 Task: Get directions from Charleston, South Carolina, United States to Cleveland, Ohio, United States  arriving by 12:00 noon on the 15th of December
Action: Mouse moved to (186, 27)
Screenshot: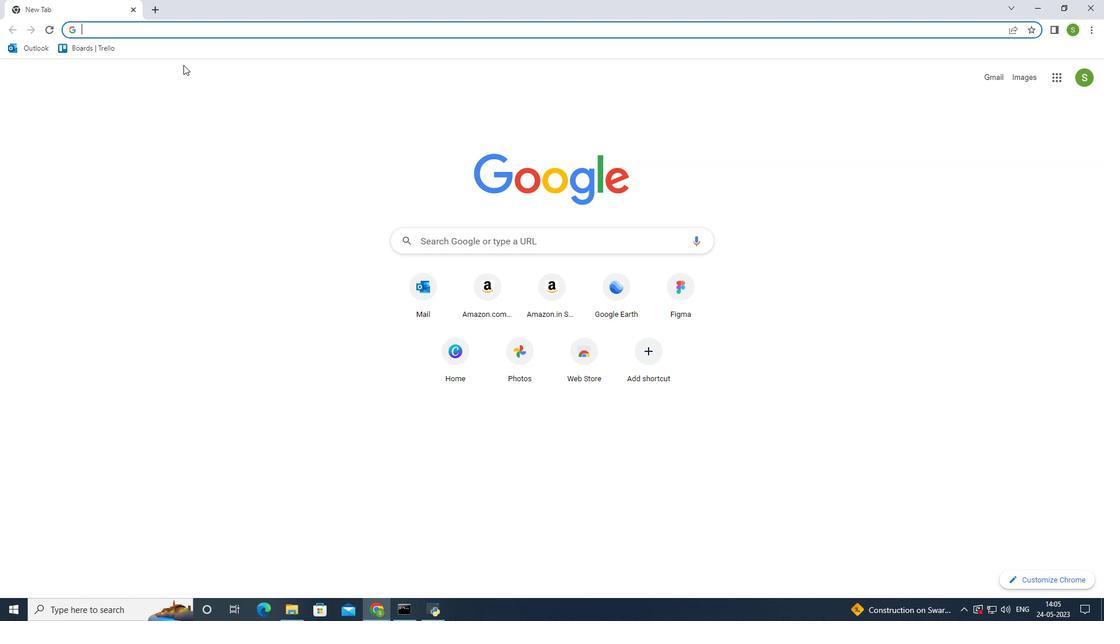 
Action: Mouse pressed left at (186, 27)
Screenshot: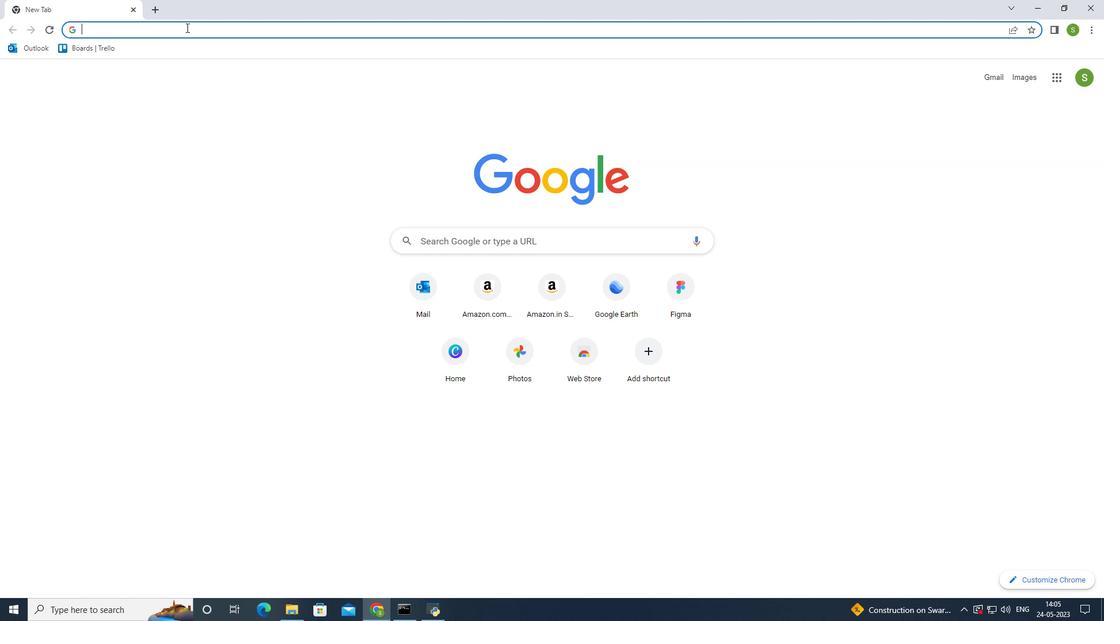 
Action: Mouse moved to (189, 32)
Screenshot: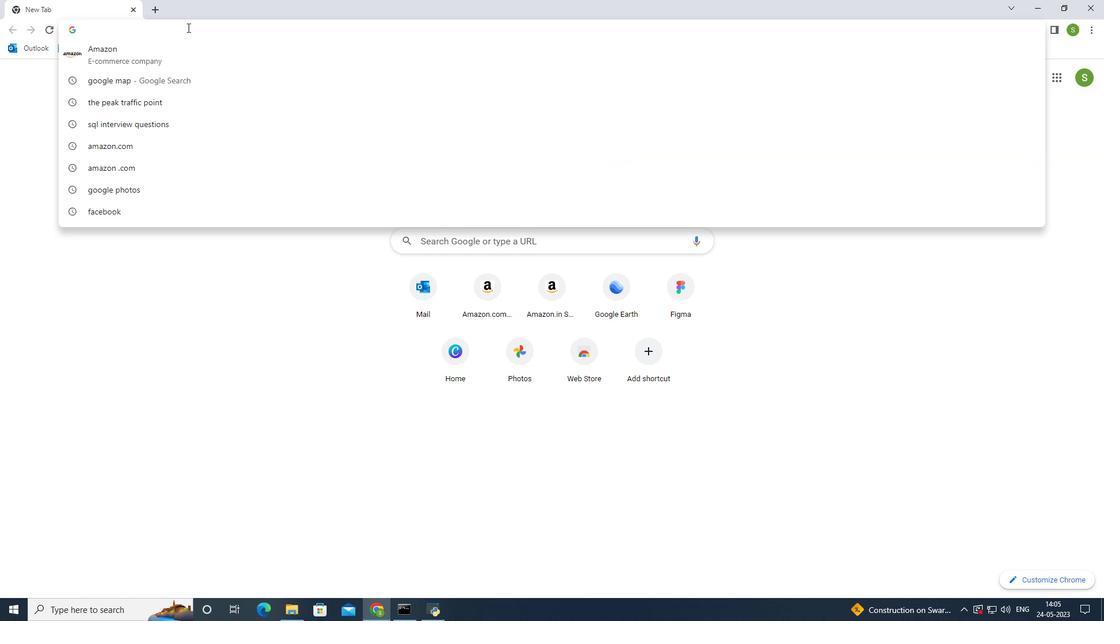 
Action: Key pressed google<Key.space>m
Screenshot: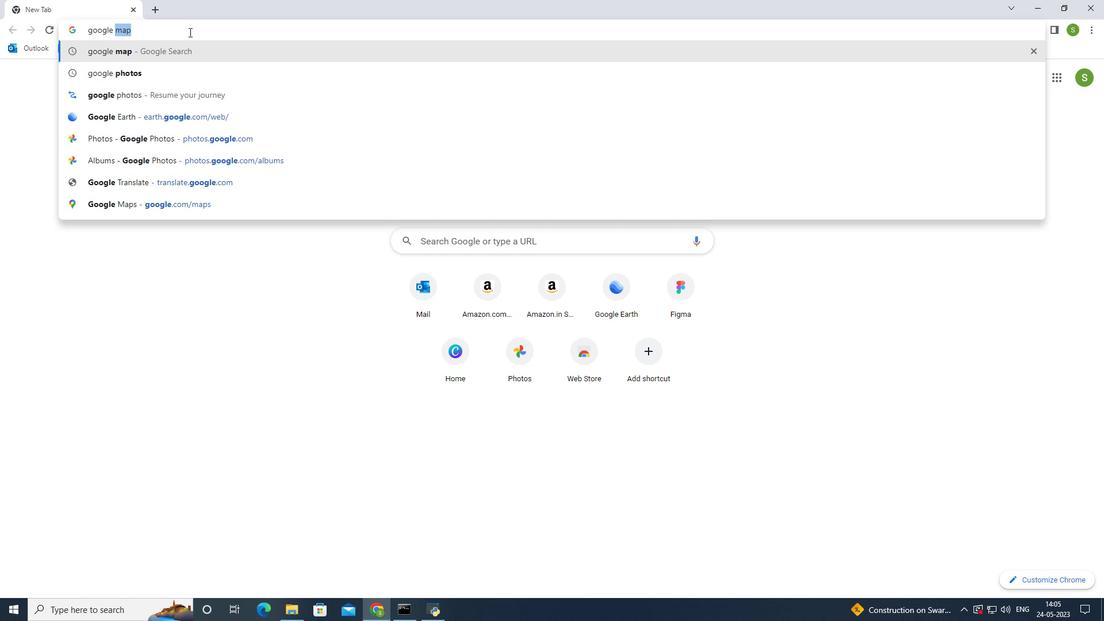 
Action: Mouse moved to (193, 30)
Screenshot: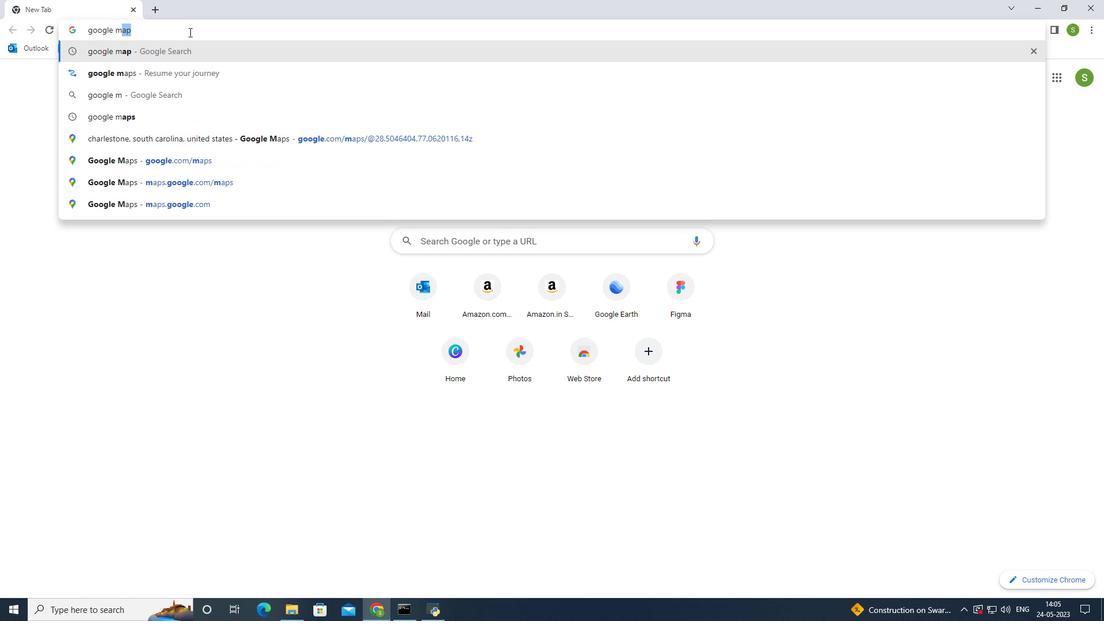 
Action: Key pressed a
Screenshot: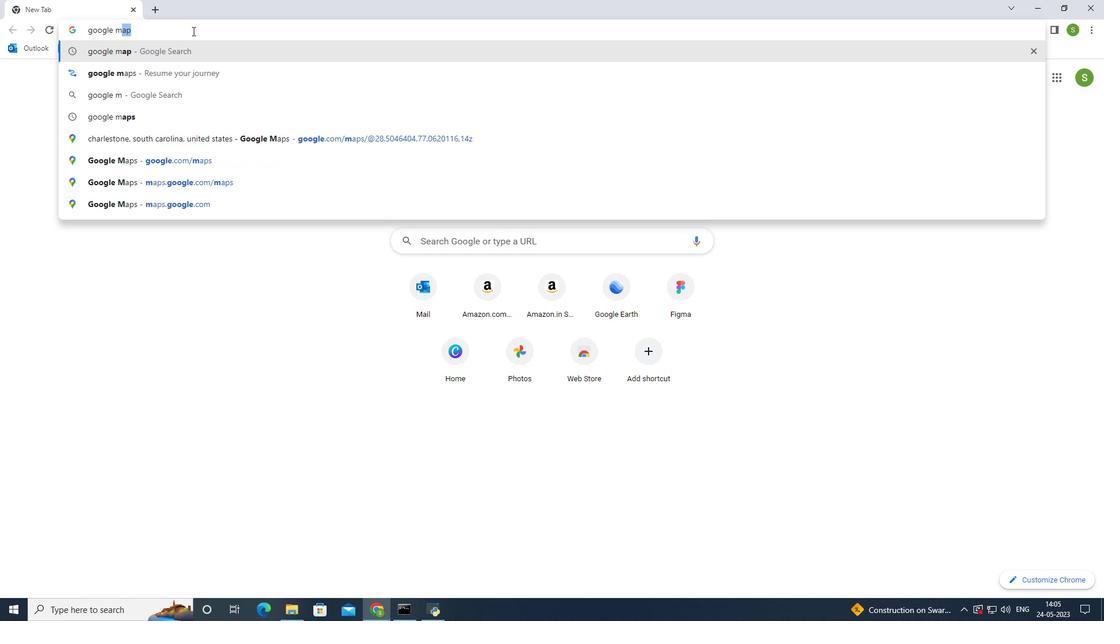 
Action: Mouse moved to (194, 29)
Screenshot: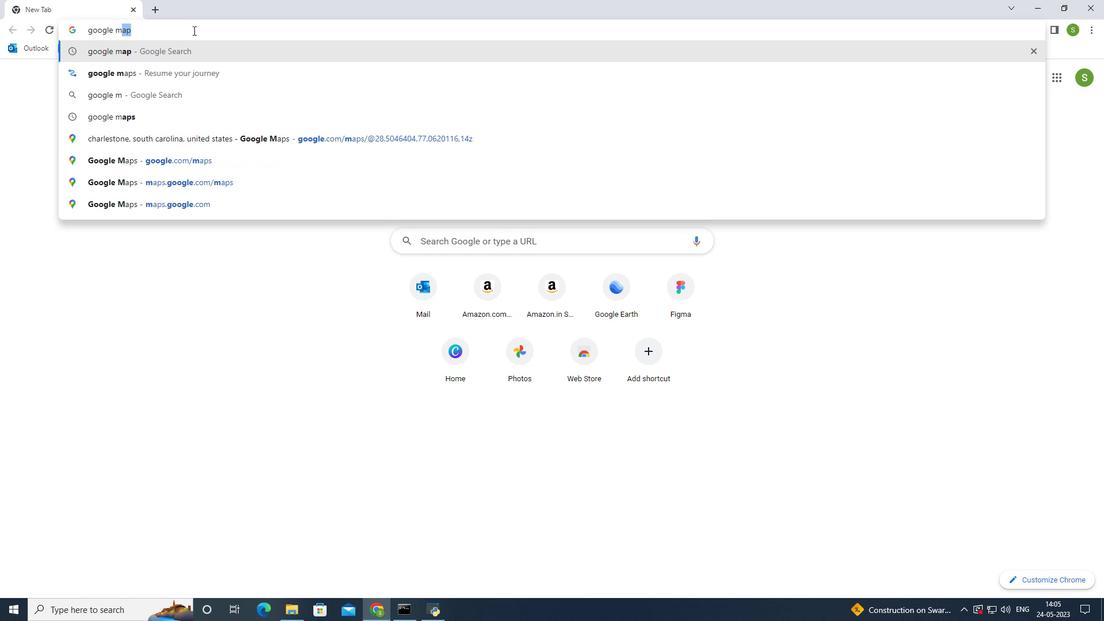 
Action: Key pressed p
Screenshot: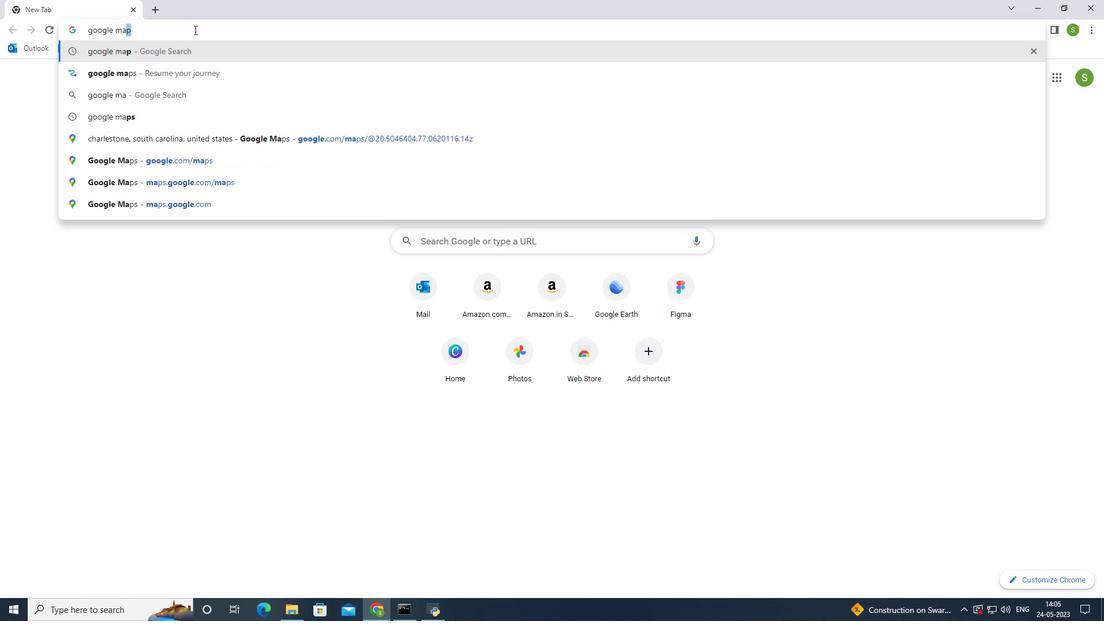 
Action: Mouse moved to (194, 31)
Screenshot: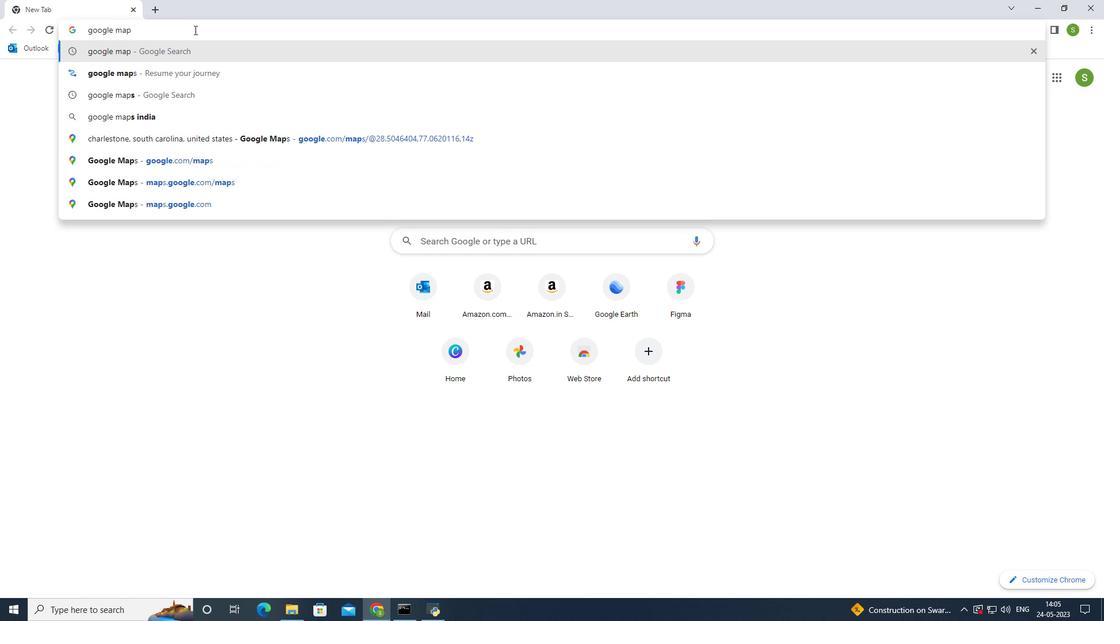 
Action: Key pressed <Key.enter>
Screenshot: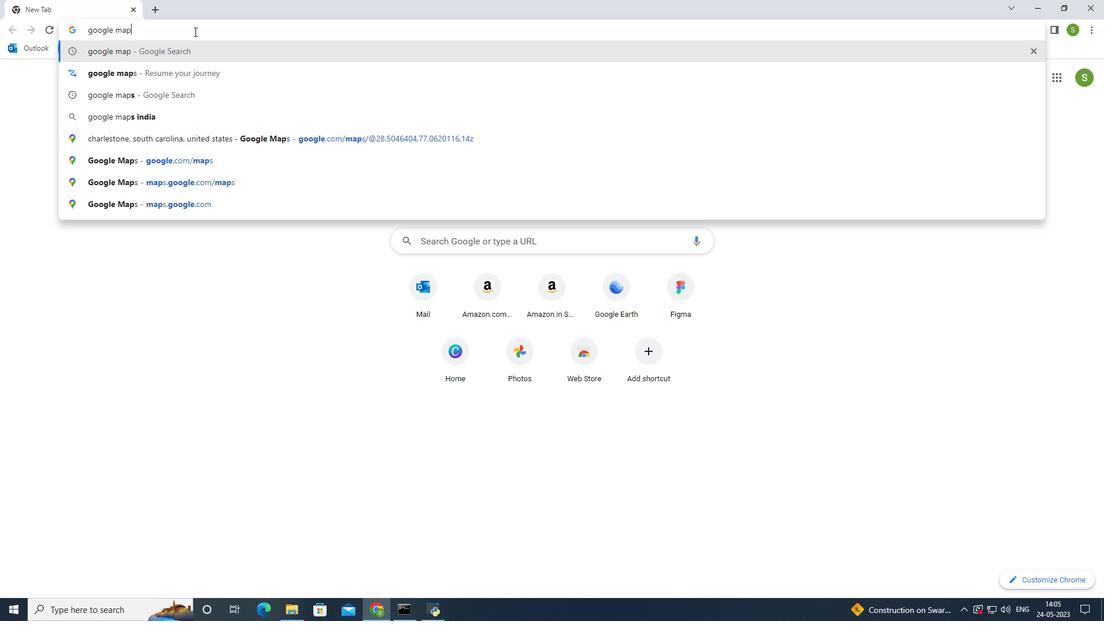
Action: Mouse moved to (178, 181)
Screenshot: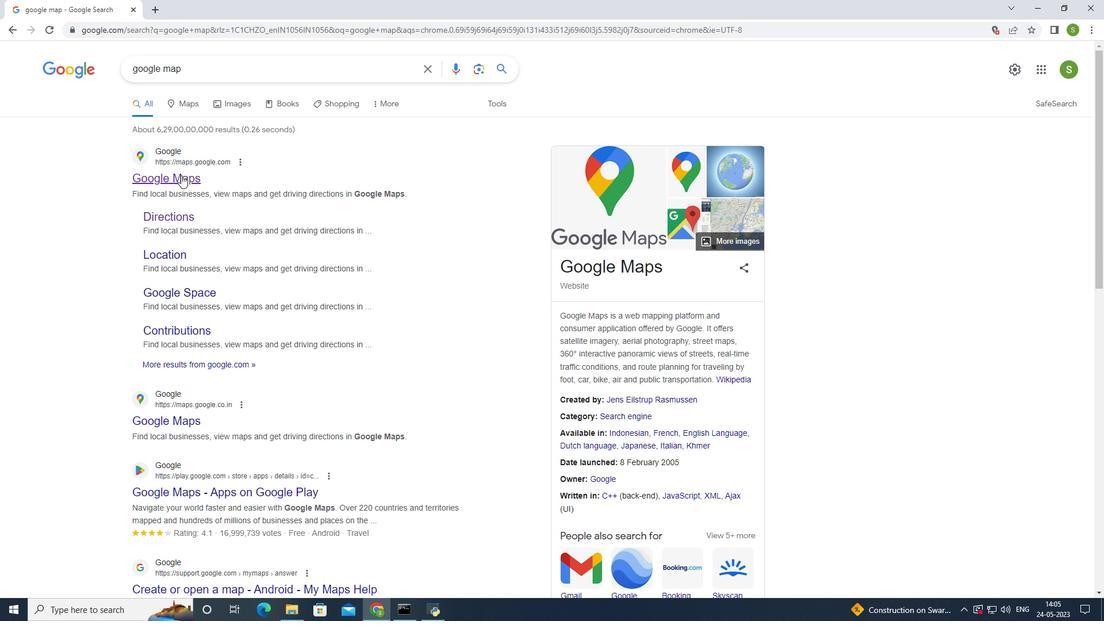 
Action: Mouse pressed left at (178, 181)
Screenshot: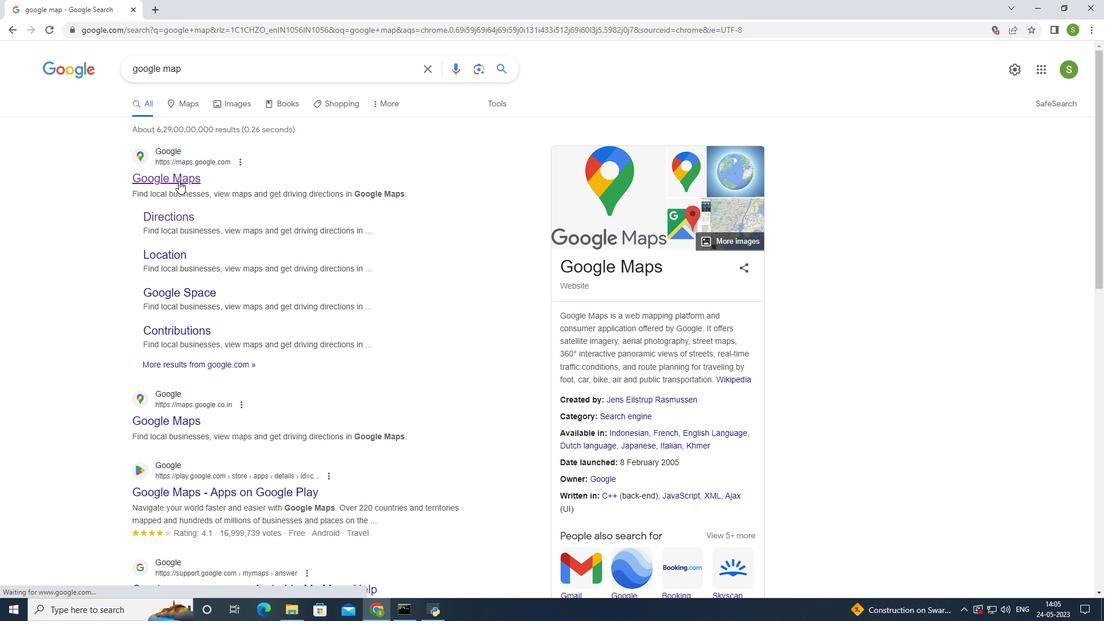 
Action: Mouse moved to (799, 203)
Screenshot: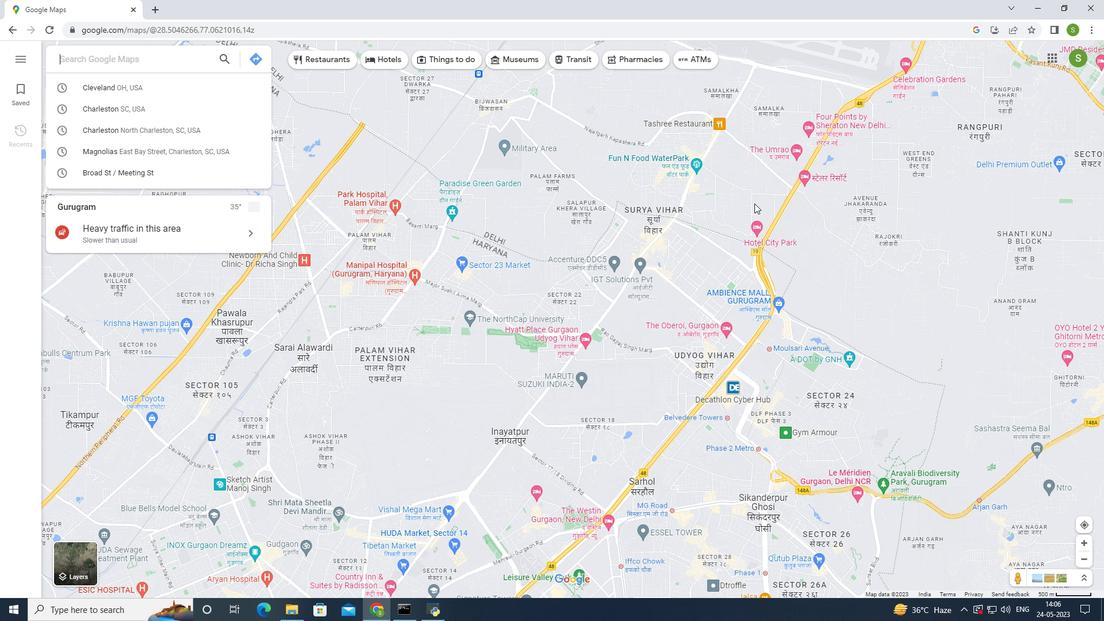 
Action: Key pressed <Key.caps_lock>C<Key.caps_lock>harleston<Key.space><Key.caps_lock>S<Key.caps_lock>outh<Key.space>carolina<Key.space>united<Key.space>states<Key.enter>
Screenshot: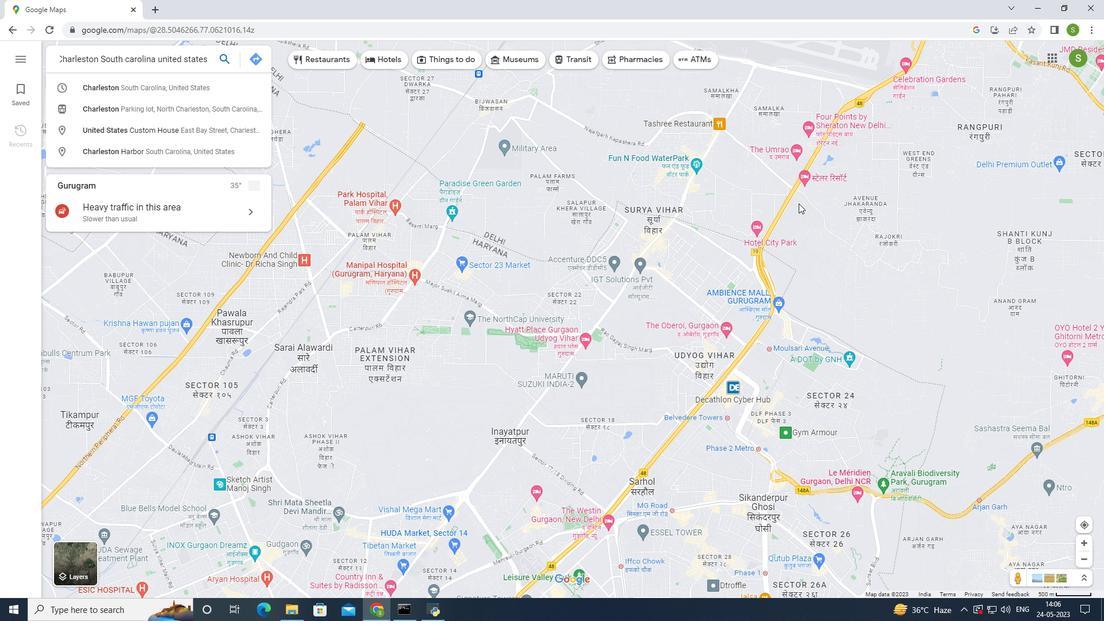 
Action: Mouse moved to (166, 292)
Screenshot: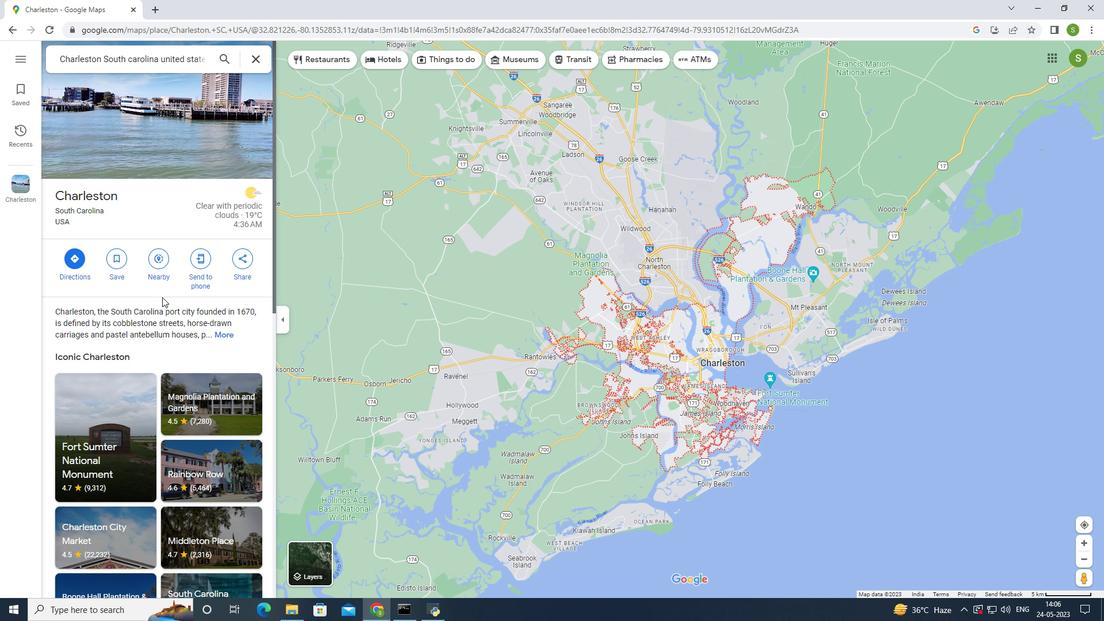 
Action: Mouse scrolled (166, 292) with delta (0, 0)
Screenshot: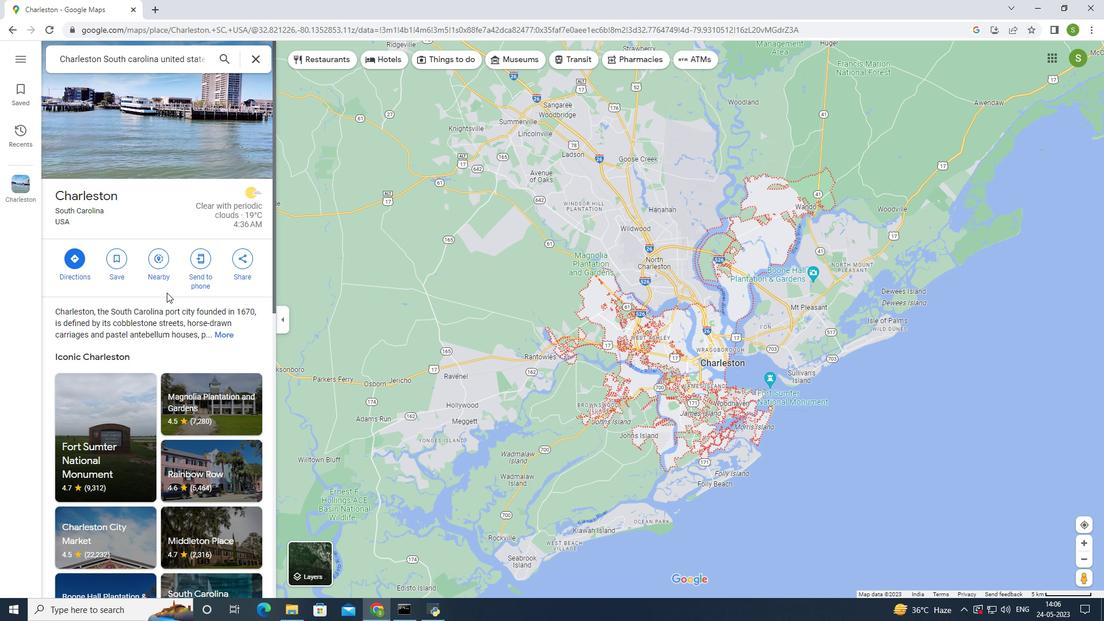 
Action: Mouse scrolled (166, 292) with delta (0, 0)
Screenshot: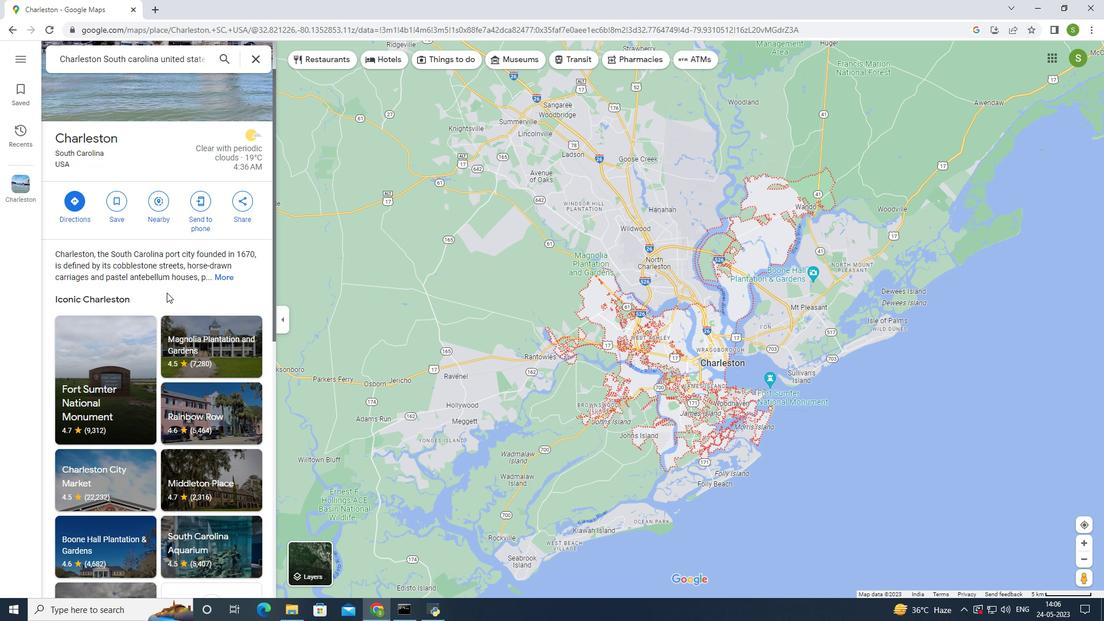 
Action: Mouse scrolled (166, 292) with delta (0, 0)
Screenshot: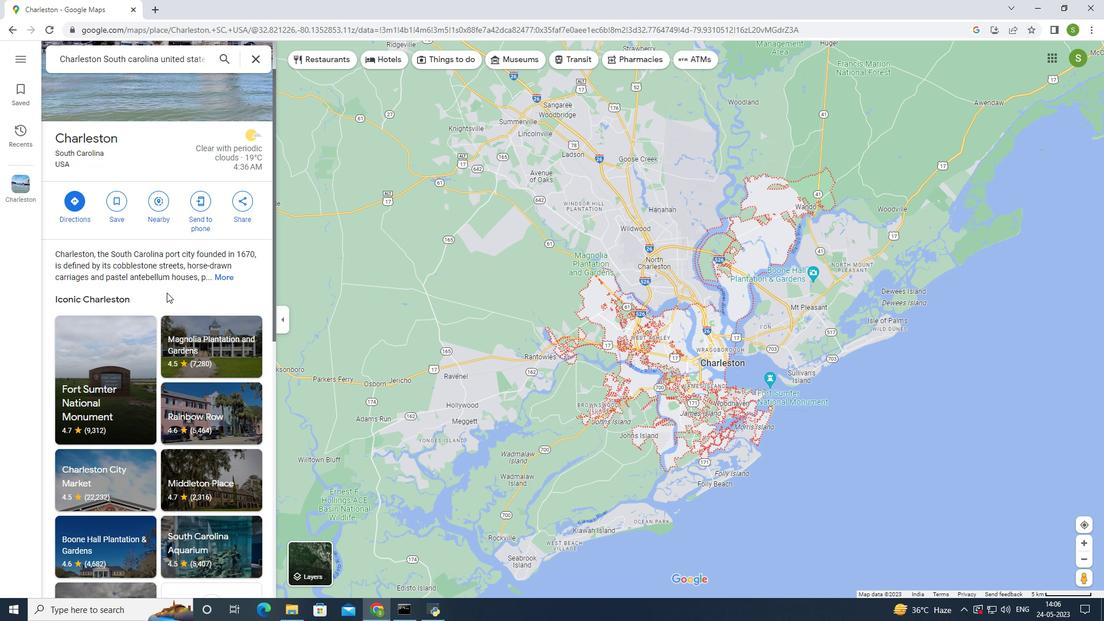 
Action: Mouse scrolled (166, 292) with delta (0, 0)
Screenshot: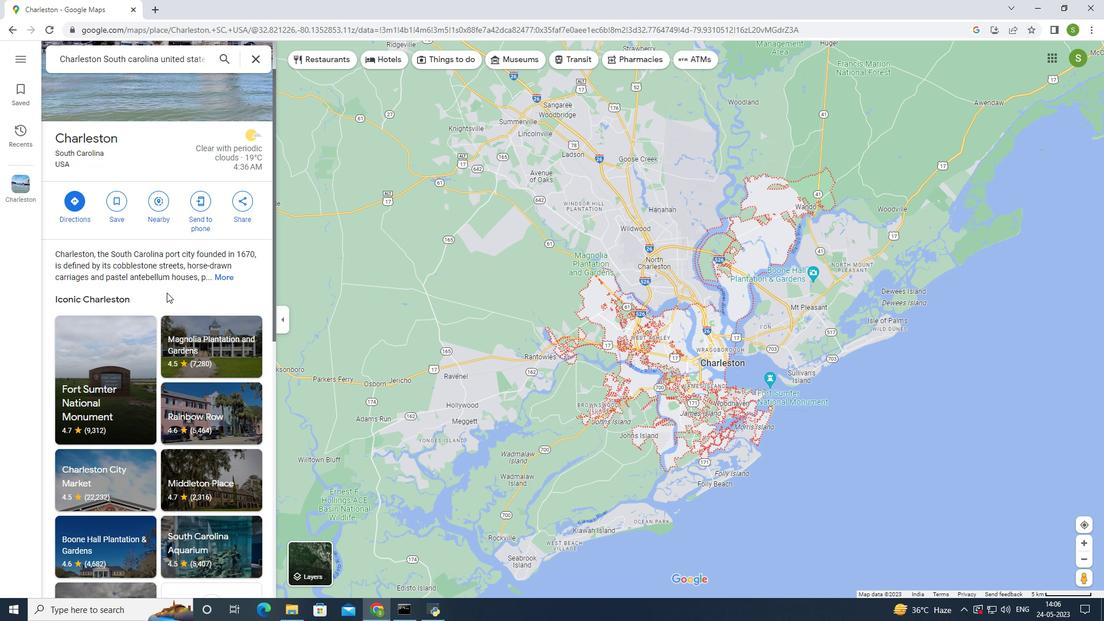 
Action: Mouse scrolled (166, 292) with delta (0, 0)
Screenshot: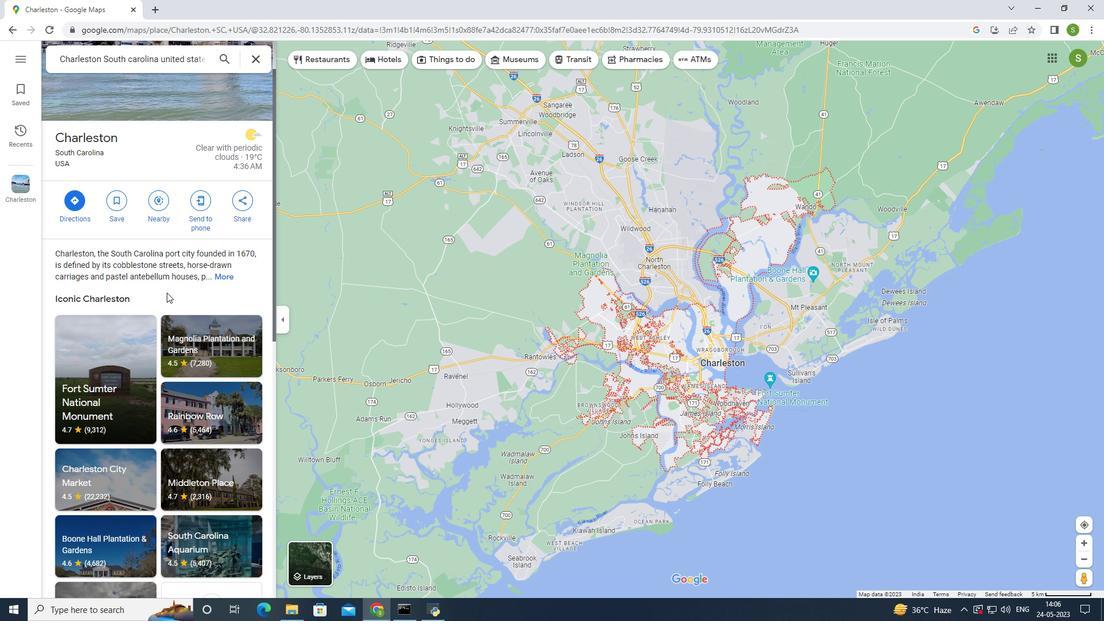 
Action: Mouse scrolled (166, 292) with delta (0, 0)
Screenshot: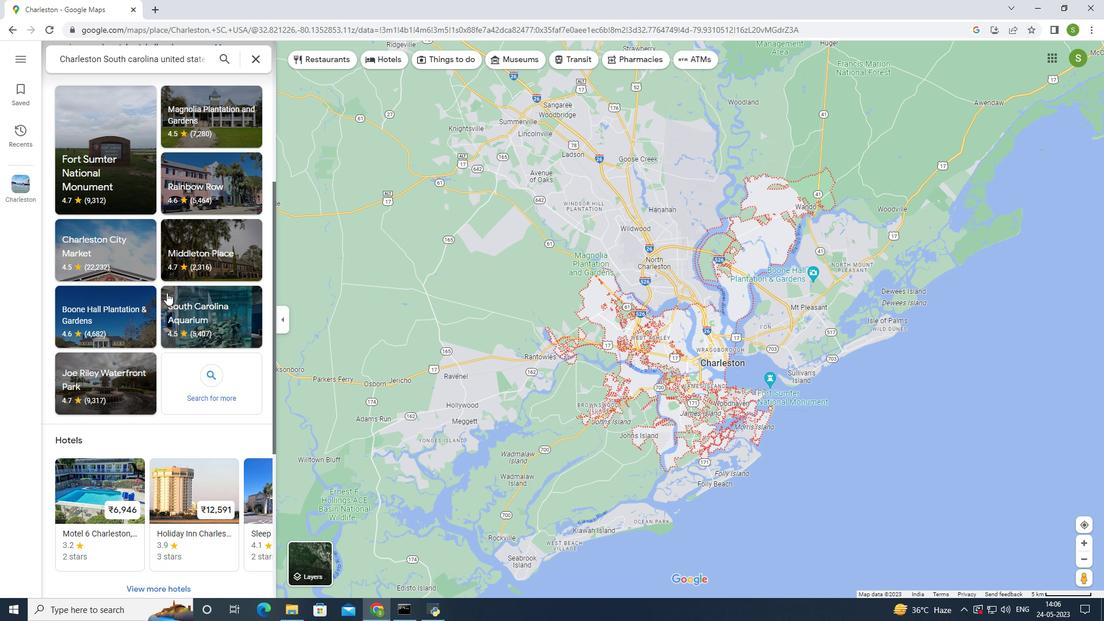 
Action: Mouse scrolled (166, 292) with delta (0, 0)
Screenshot: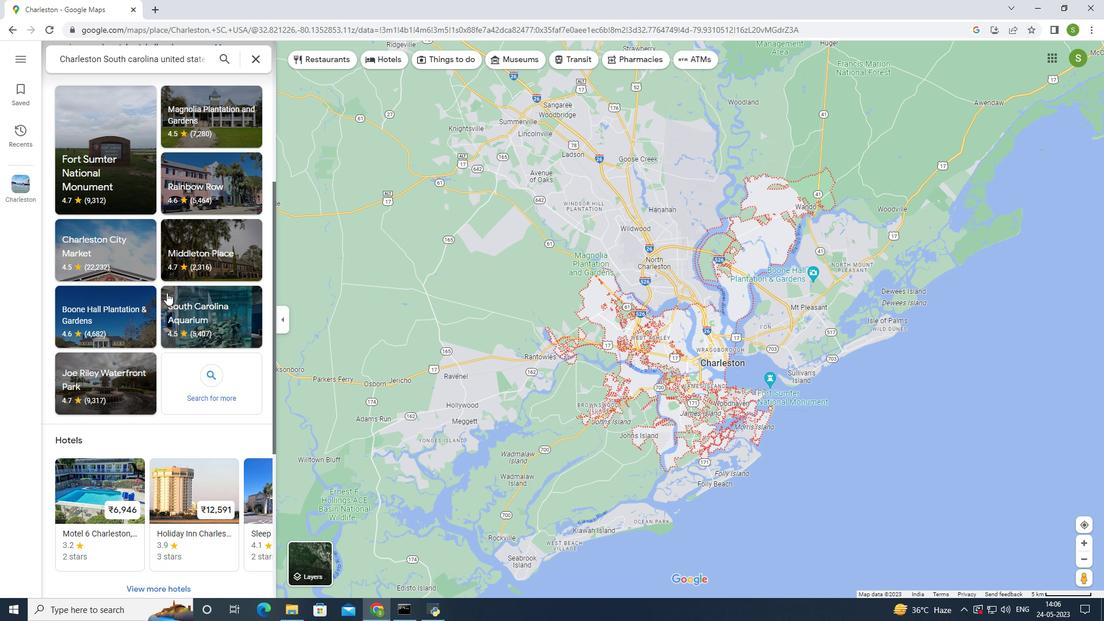 
Action: Mouse scrolled (166, 292) with delta (0, 0)
Screenshot: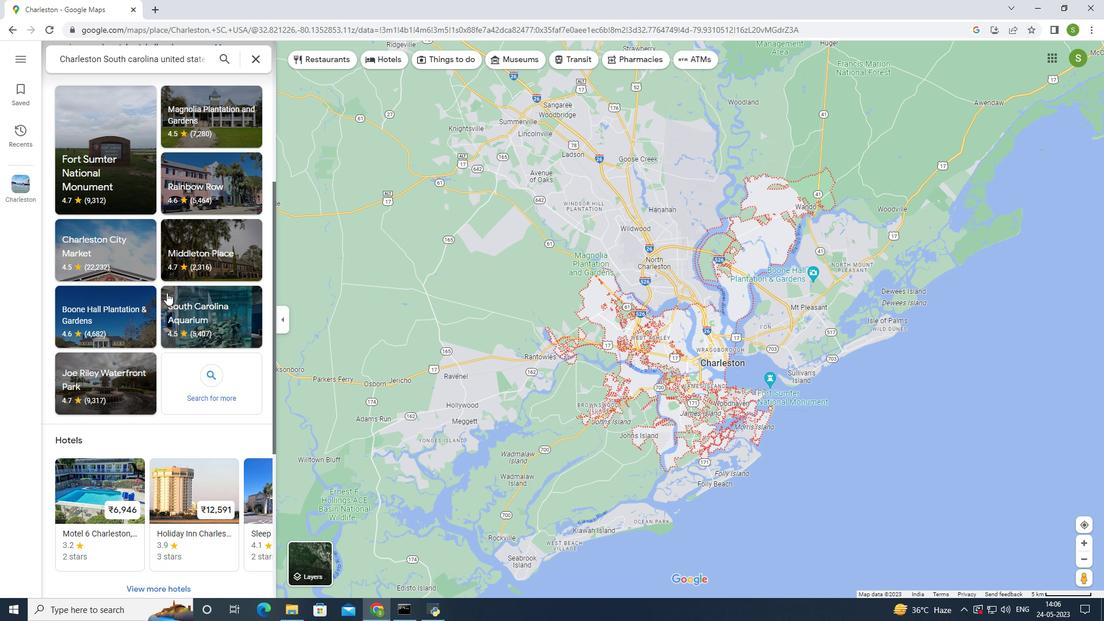 
Action: Mouse scrolled (166, 292) with delta (0, 0)
Screenshot: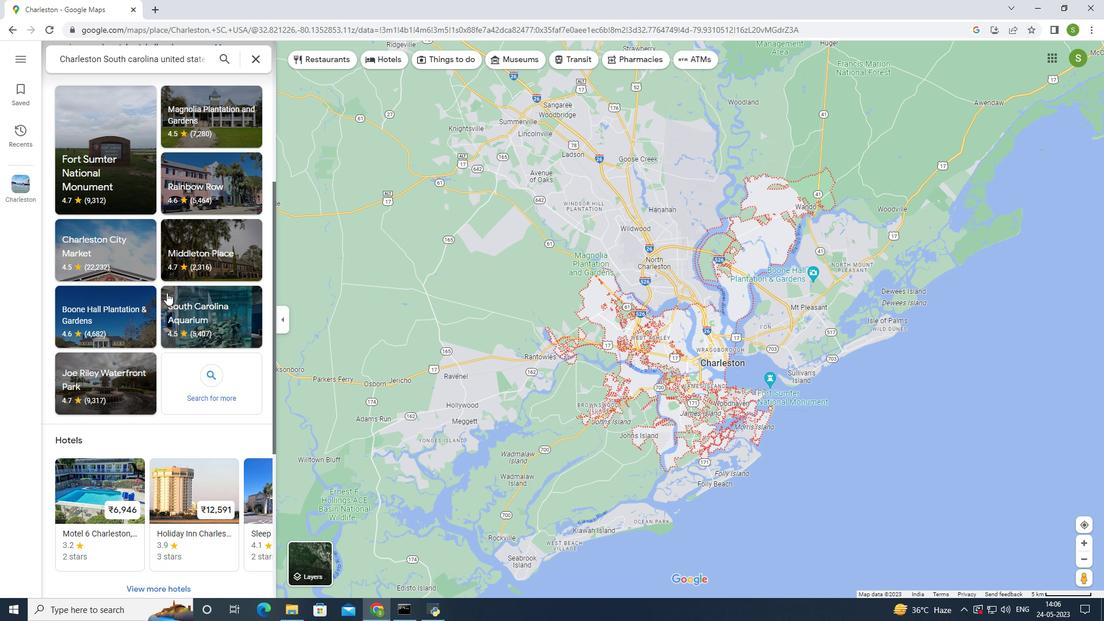 
Action: Mouse scrolled (166, 292) with delta (0, 0)
Screenshot: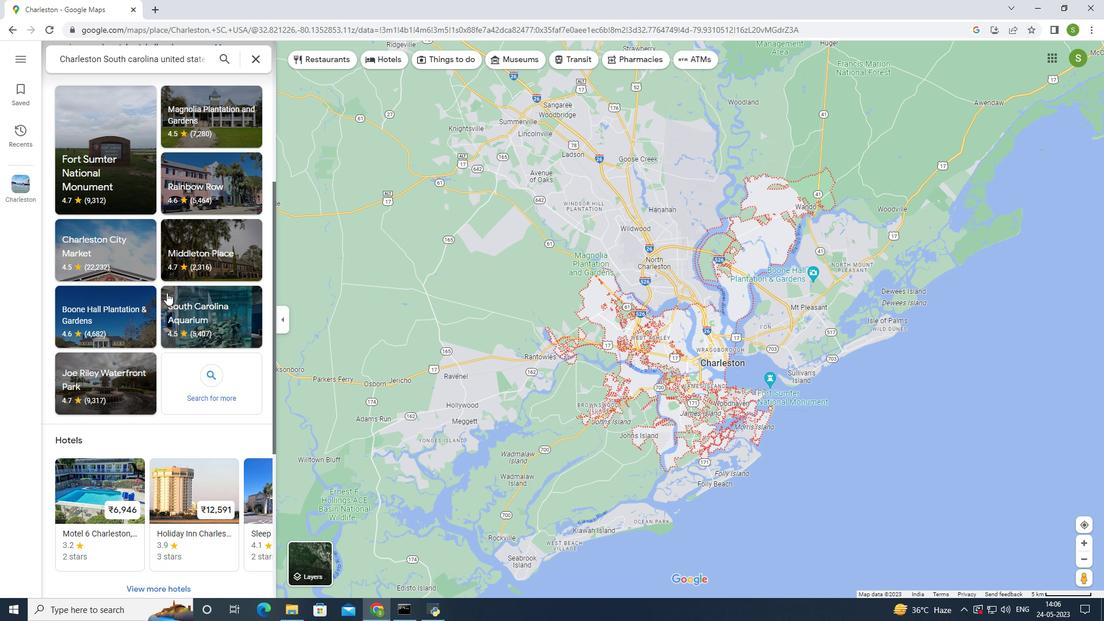 
Action: Mouse scrolled (166, 292) with delta (0, 0)
Screenshot: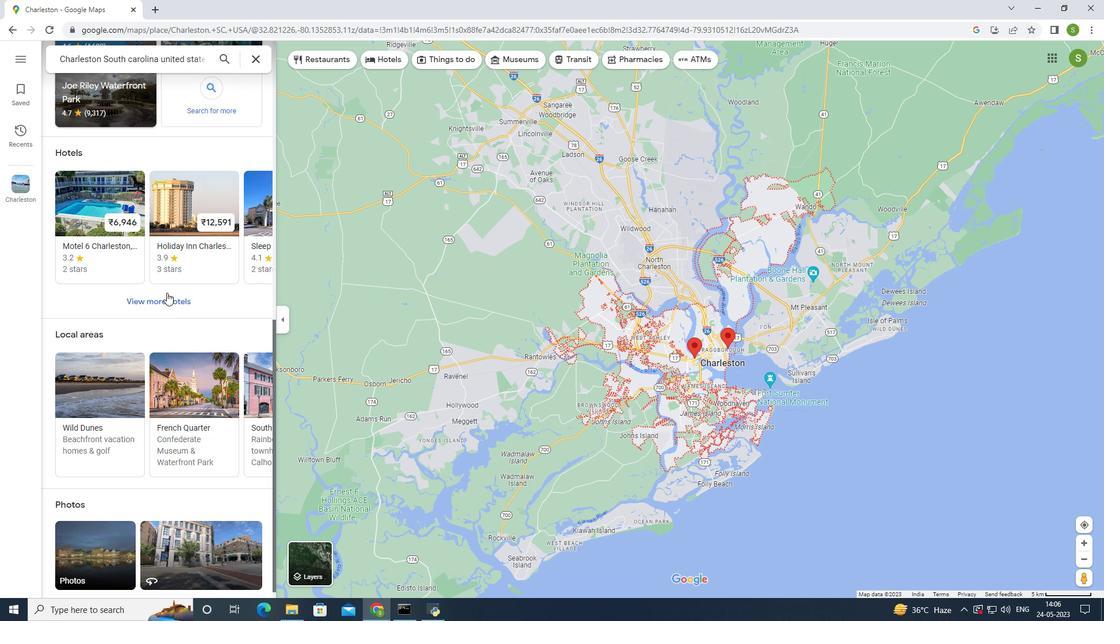 
Action: Mouse scrolled (166, 292) with delta (0, 0)
Screenshot: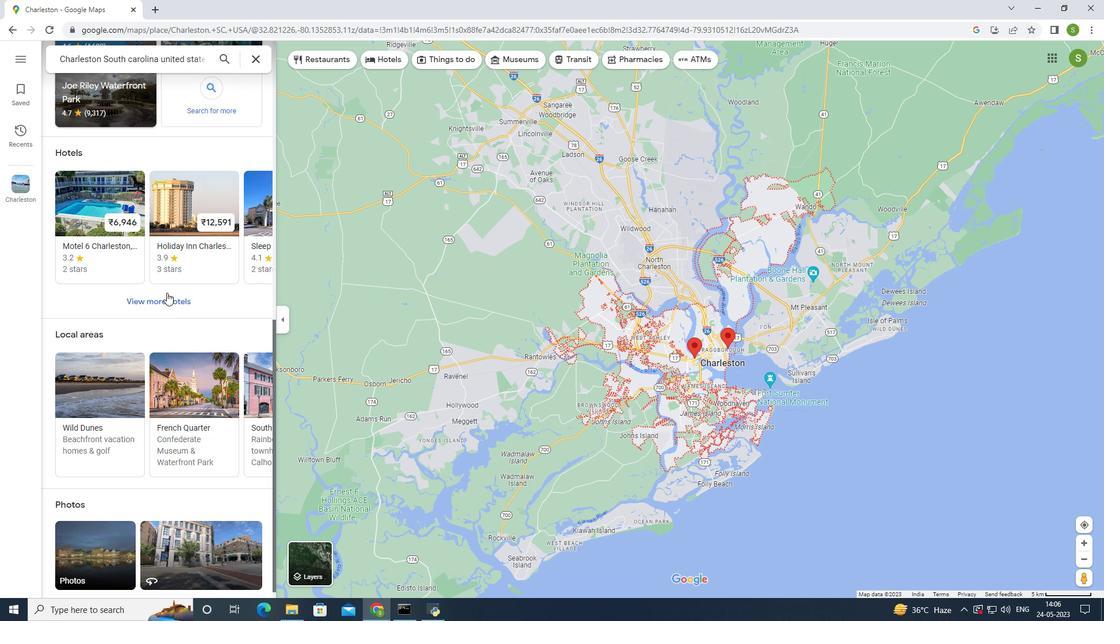 
Action: Mouse scrolled (166, 292) with delta (0, 0)
Screenshot: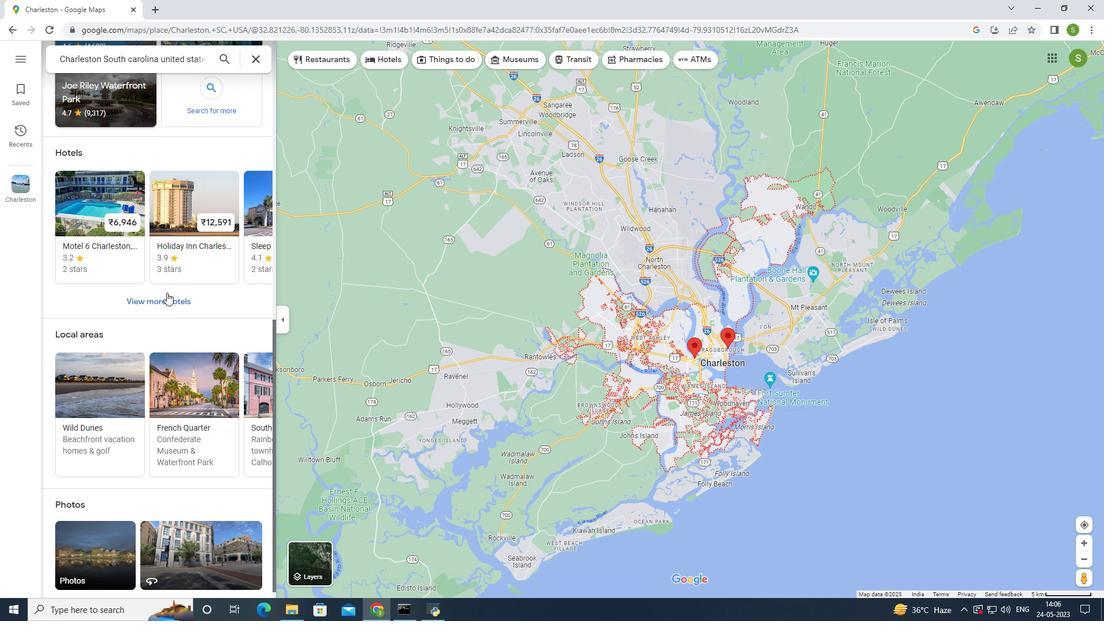 
Action: Mouse scrolled (166, 292) with delta (0, 0)
Screenshot: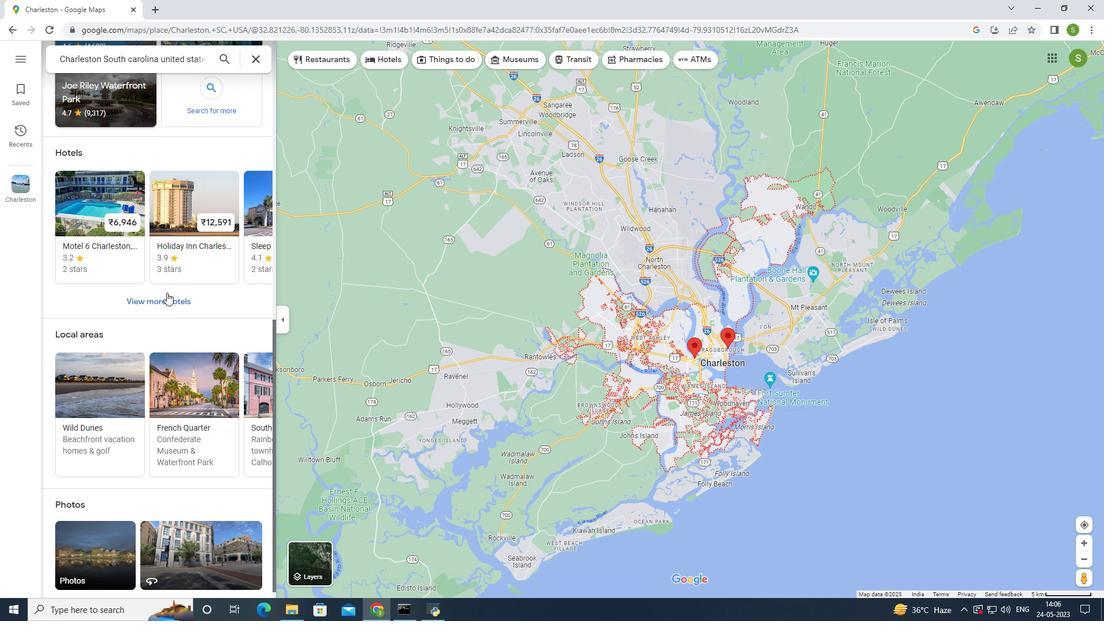 
Action: Mouse scrolled (166, 292) with delta (0, 0)
Screenshot: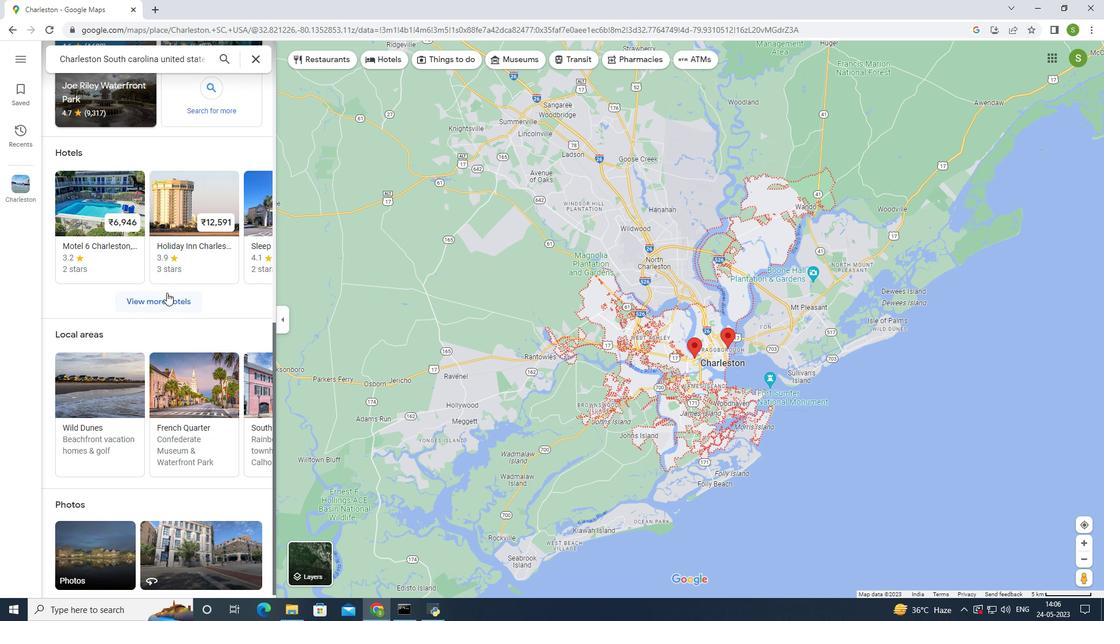 
Action: Mouse moved to (166, 291)
Screenshot: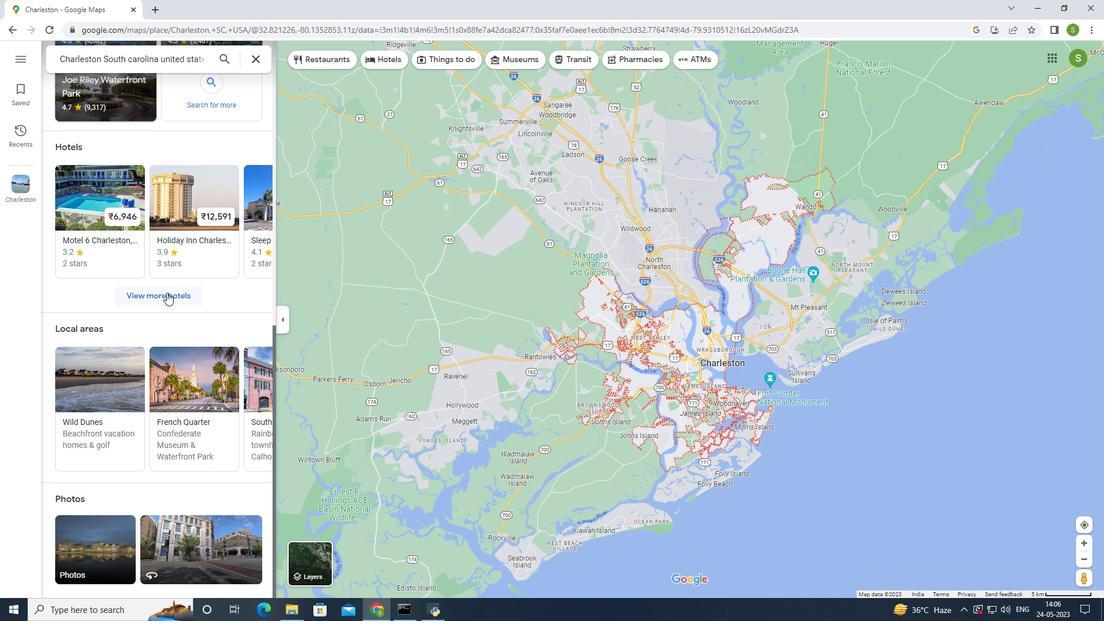 
Action: Mouse scrolled (166, 292) with delta (0, 0)
Screenshot: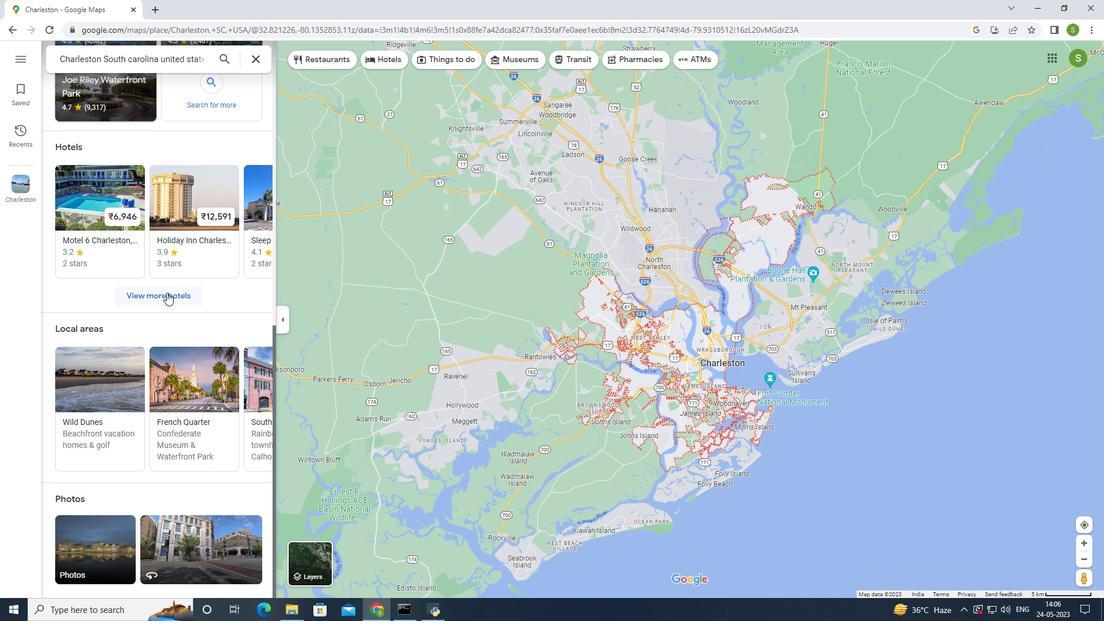 
Action: Mouse scrolled (166, 292) with delta (0, 0)
Screenshot: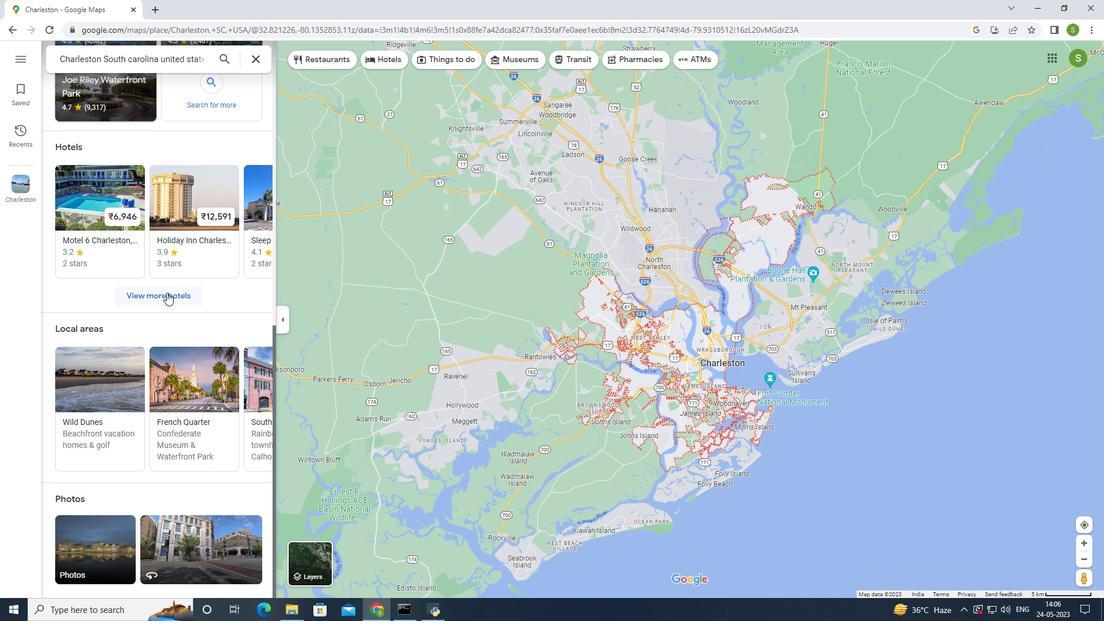 
Action: Mouse moved to (166, 291)
Screenshot: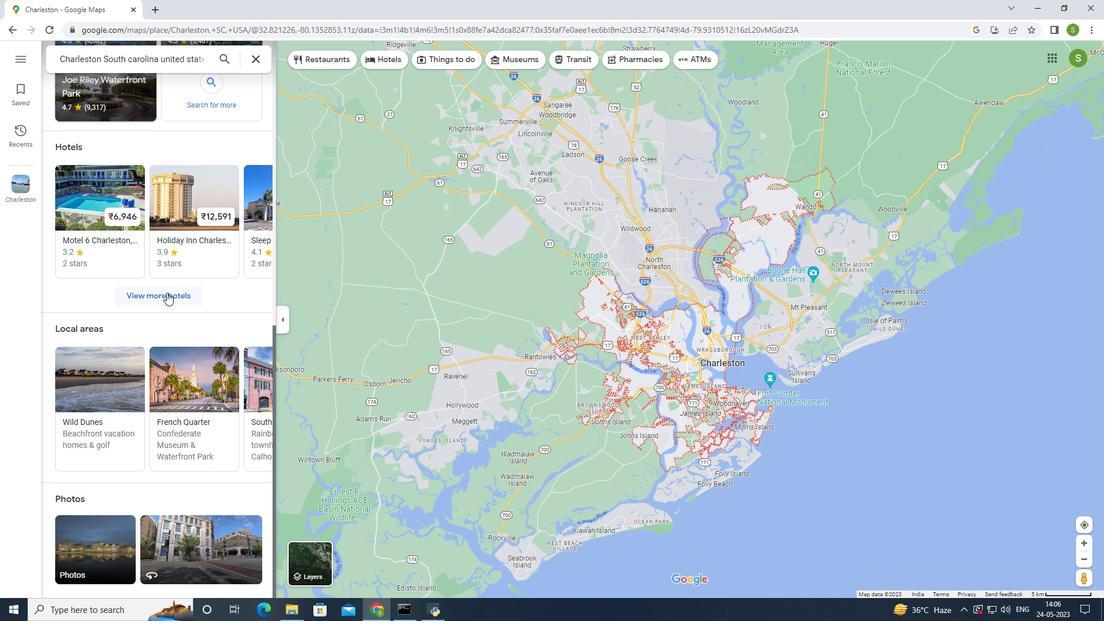 
Action: Mouse scrolled (166, 292) with delta (0, 0)
Screenshot: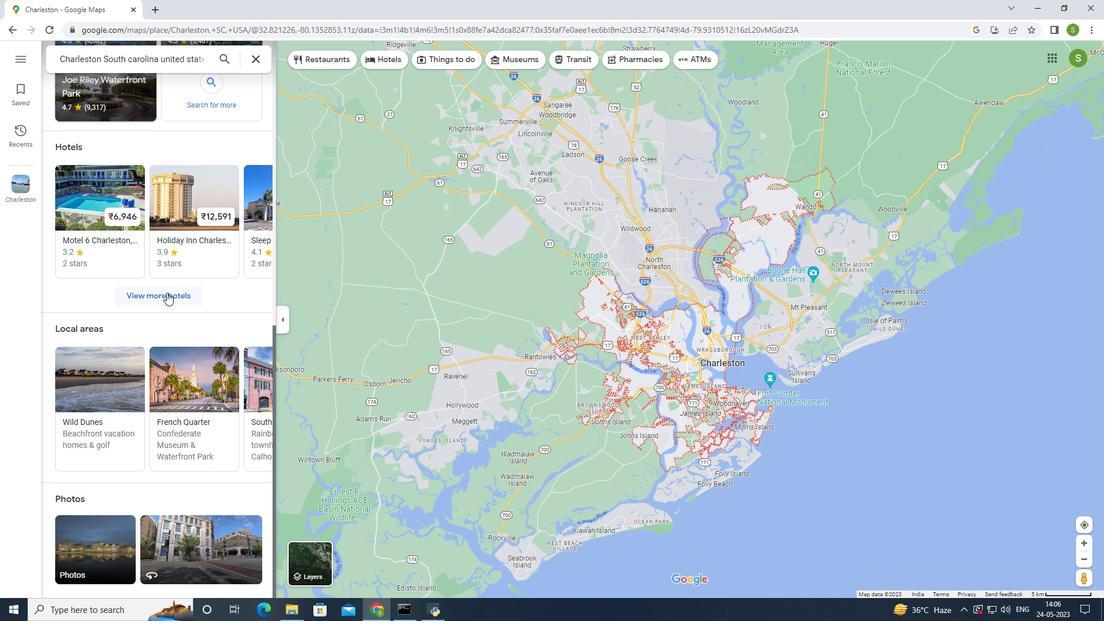 
Action: Mouse moved to (167, 290)
Screenshot: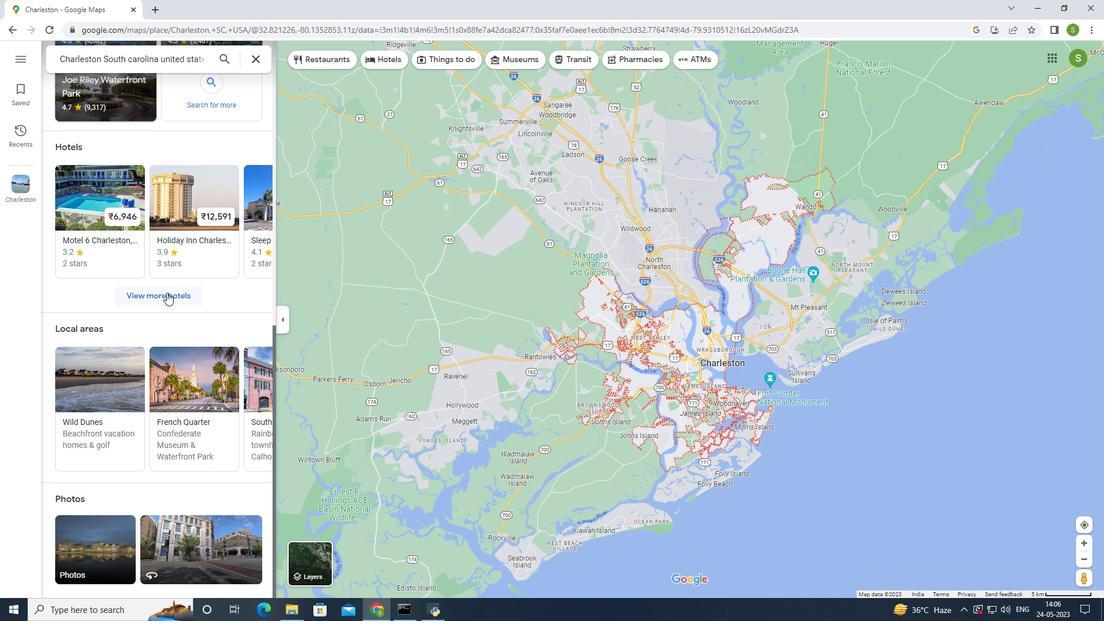 
Action: Mouse scrolled (167, 291) with delta (0, 0)
Screenshot: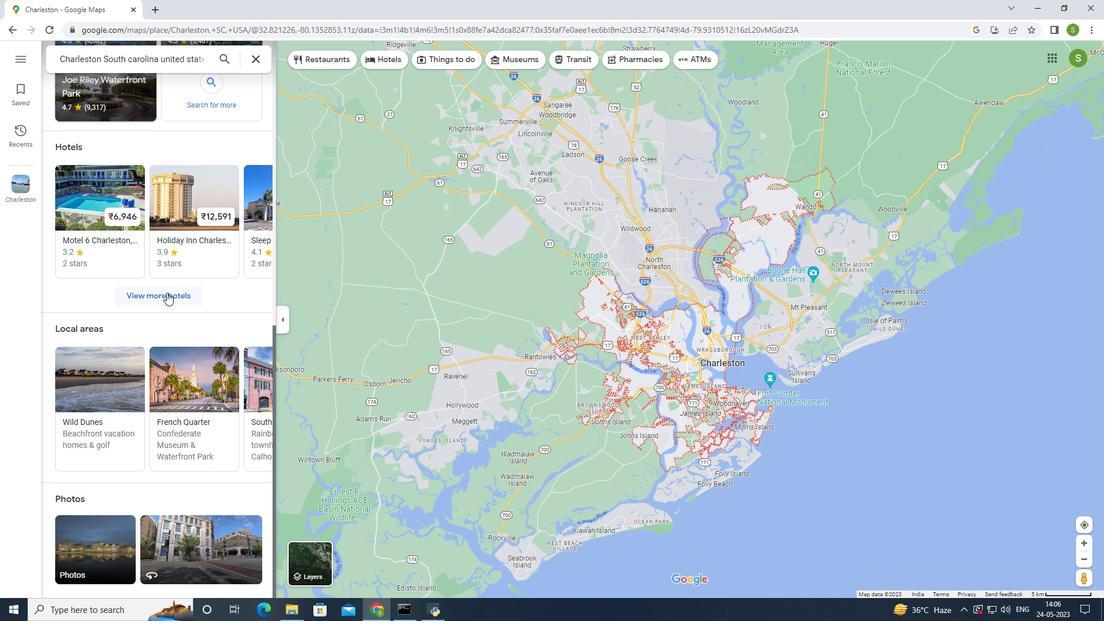 
Action: Mouse moved to (167, 288)
Screenshot: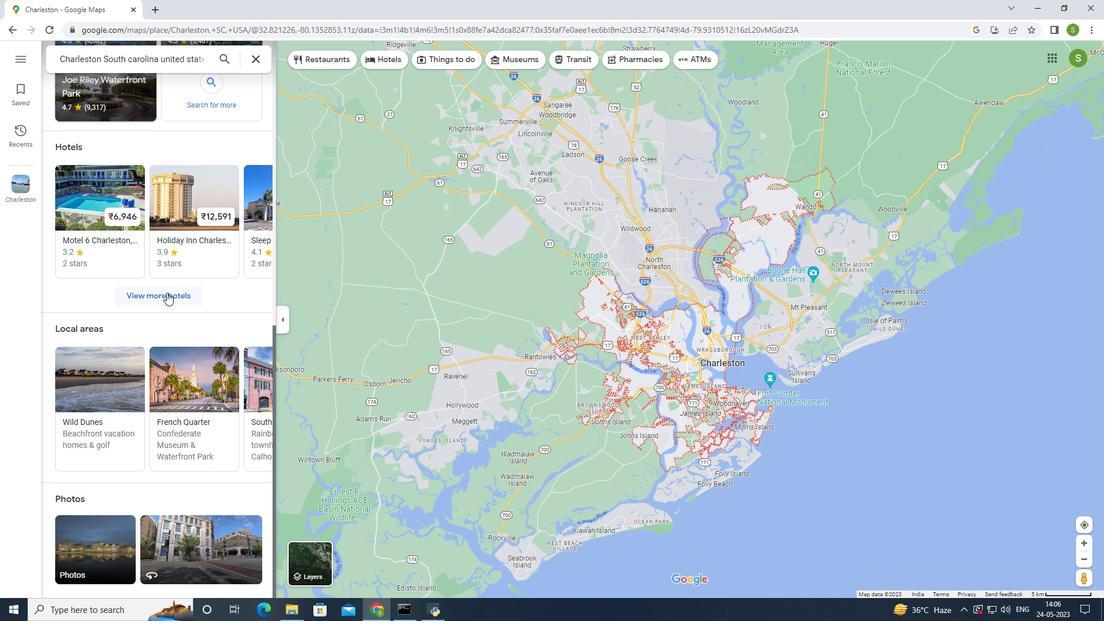 
Action: Mouse scrolled (167, 289) with delta (0, 0)
Screenshot: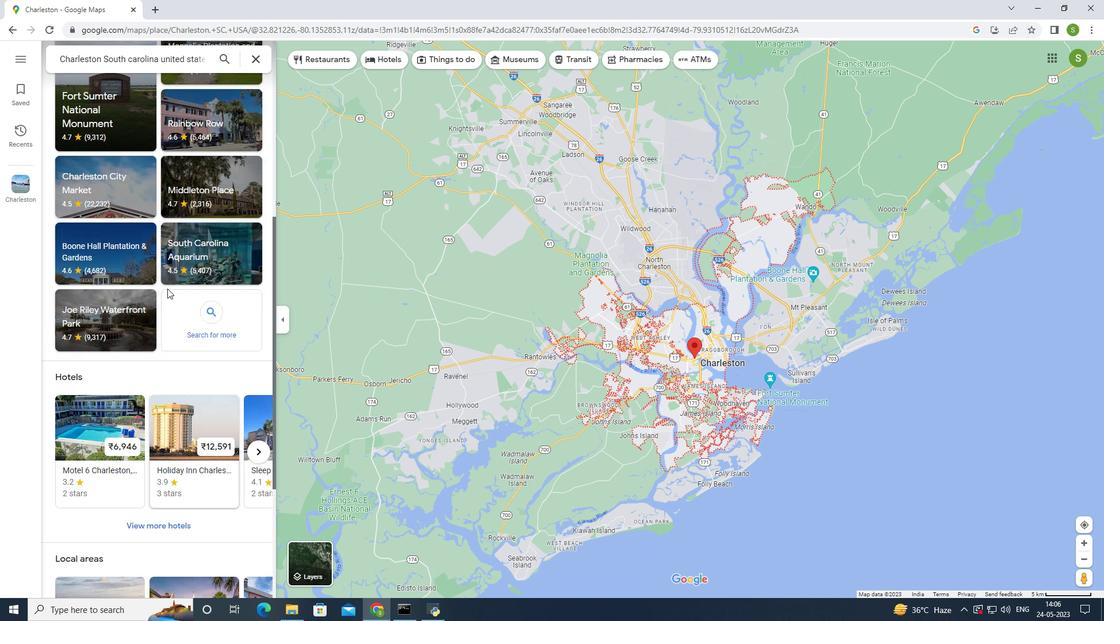 
Action: Mouse scrolled (167, 289) with delta (0, 0)
Screenshot: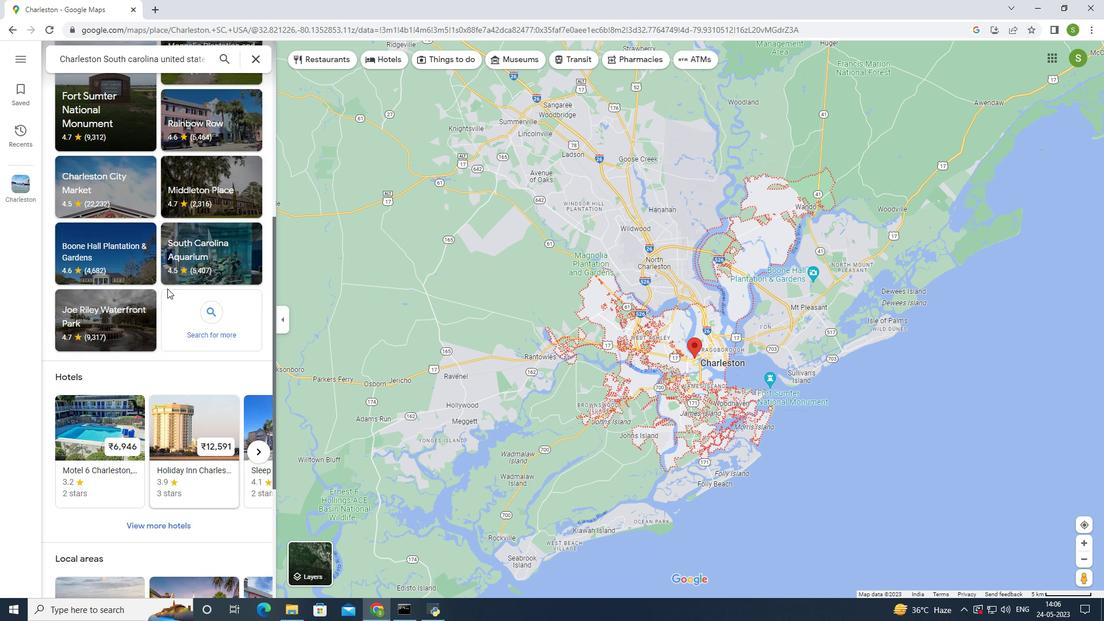 
Action: Mouse scrolled (167, 289) with delta (0, 0)
Screenshot: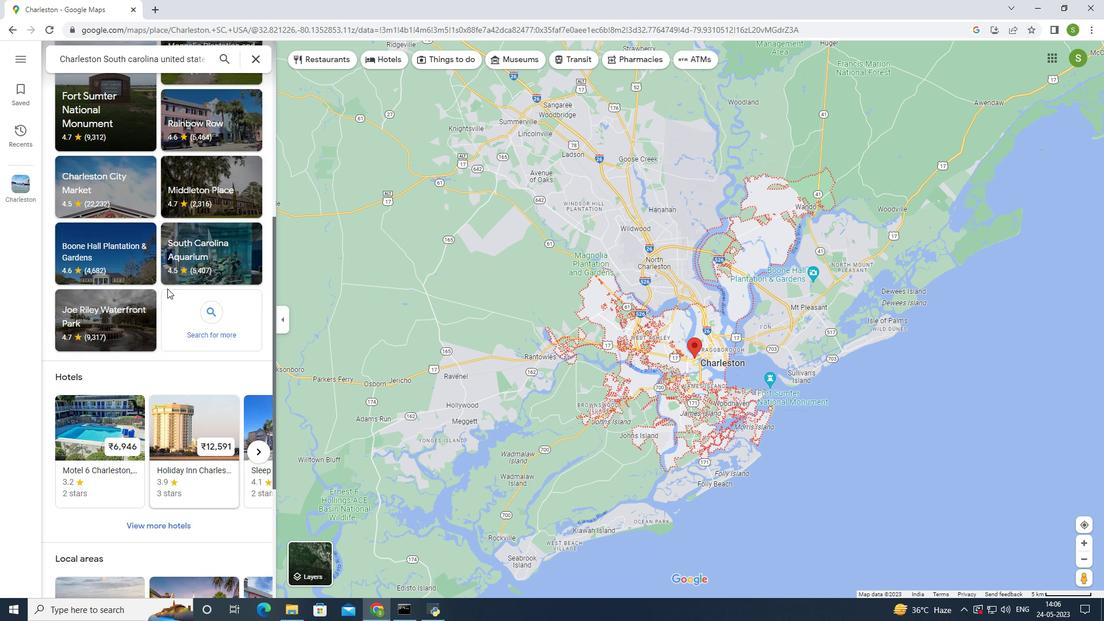 
Action: Mouse scrolled (167, 289) with delta (0, 0)
Screenshot: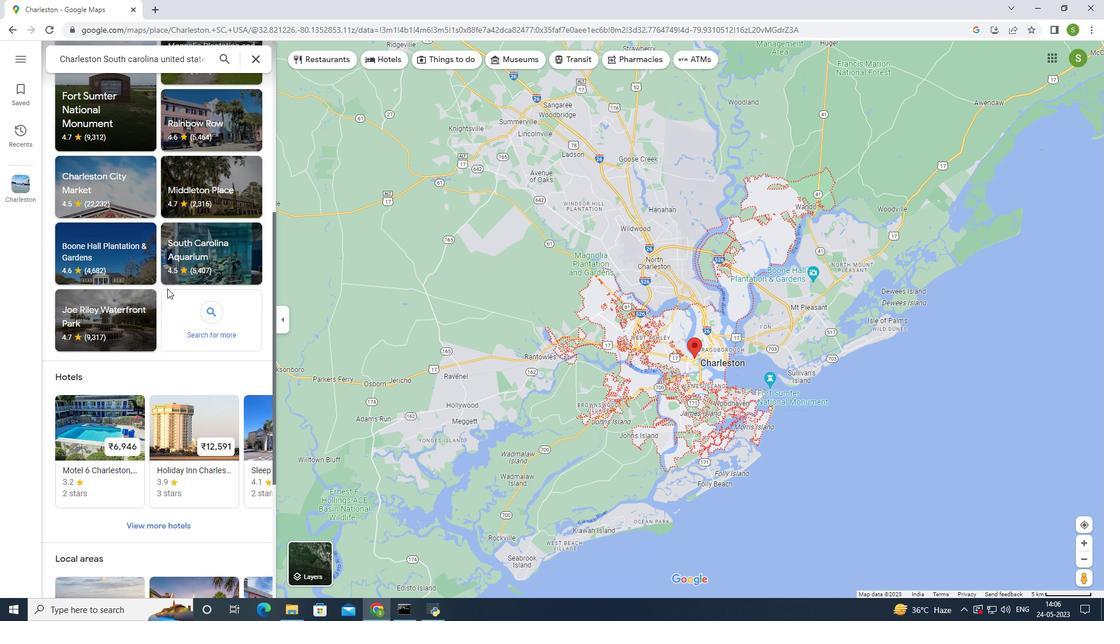 
Action: Mouse scrolled (167, 289) with delta (0, 0)
Screenshot: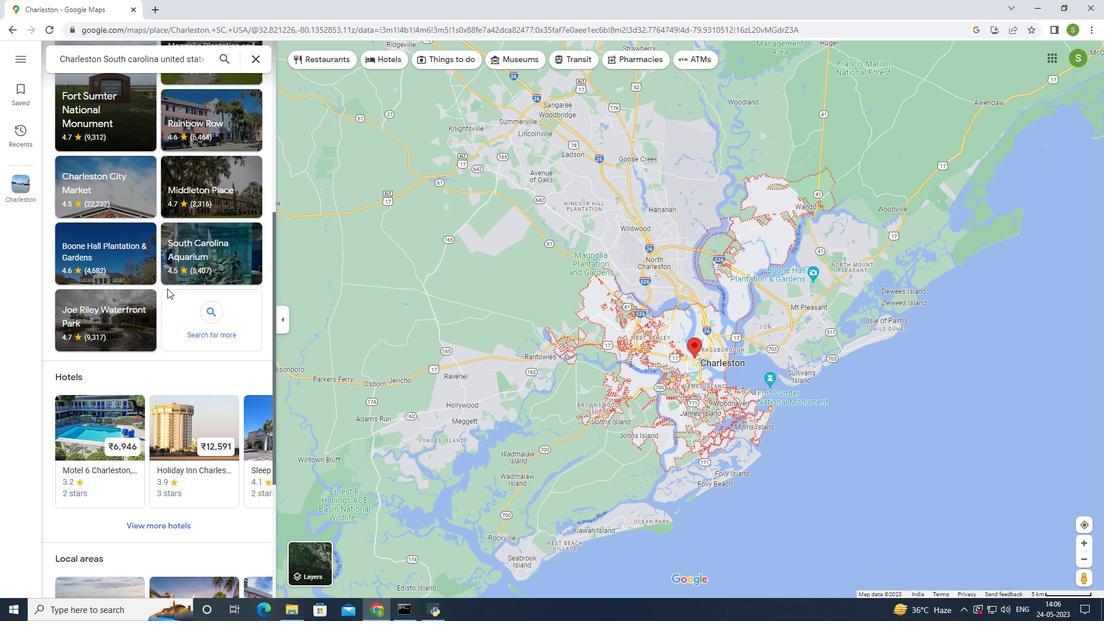 
Action: Mouse scrolled (167, 289) with delta (0, 0)
Screenshot: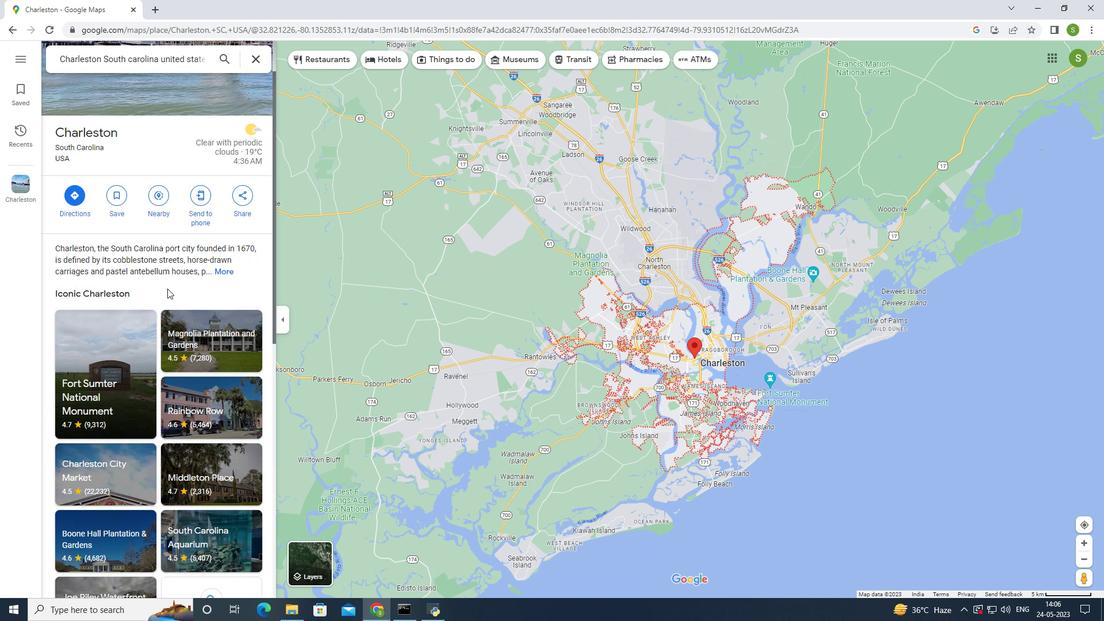
Action: Mouse scrolled (167, 289) with delta (0, 0)
Screenshot: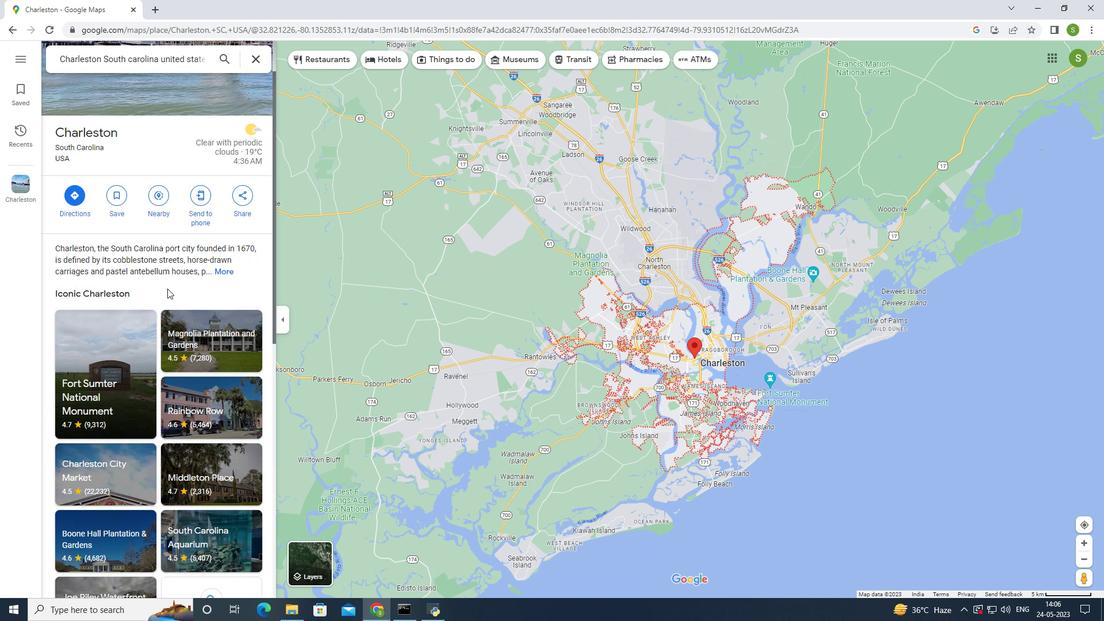 
Action: Mouse scrolled (167, 289) with delta (0, 0)
Screenshot: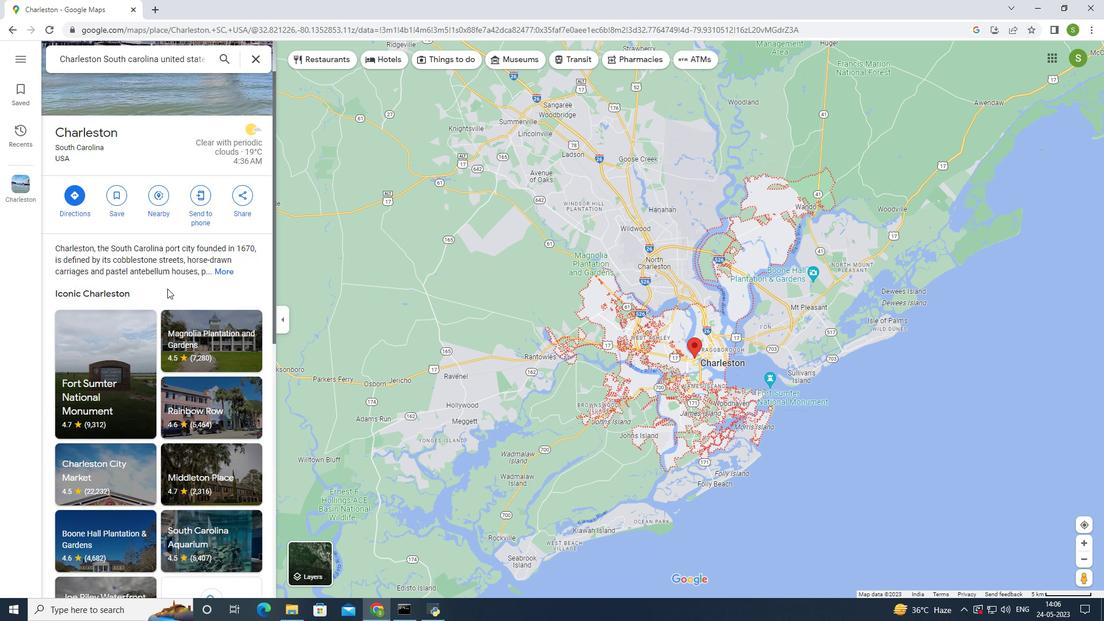 
Action: Mouse scrolled (167, 289) with delta (0, 0)
Screenshot: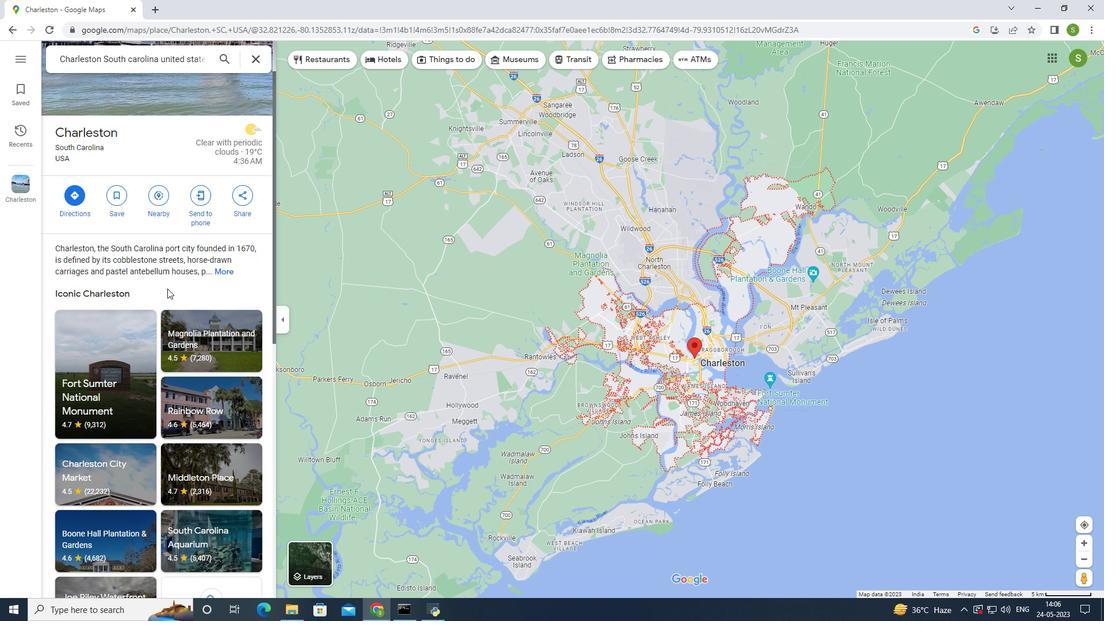 
Action: Mouse scrolled (167, 289) with delta (0, 0)
Screenshot: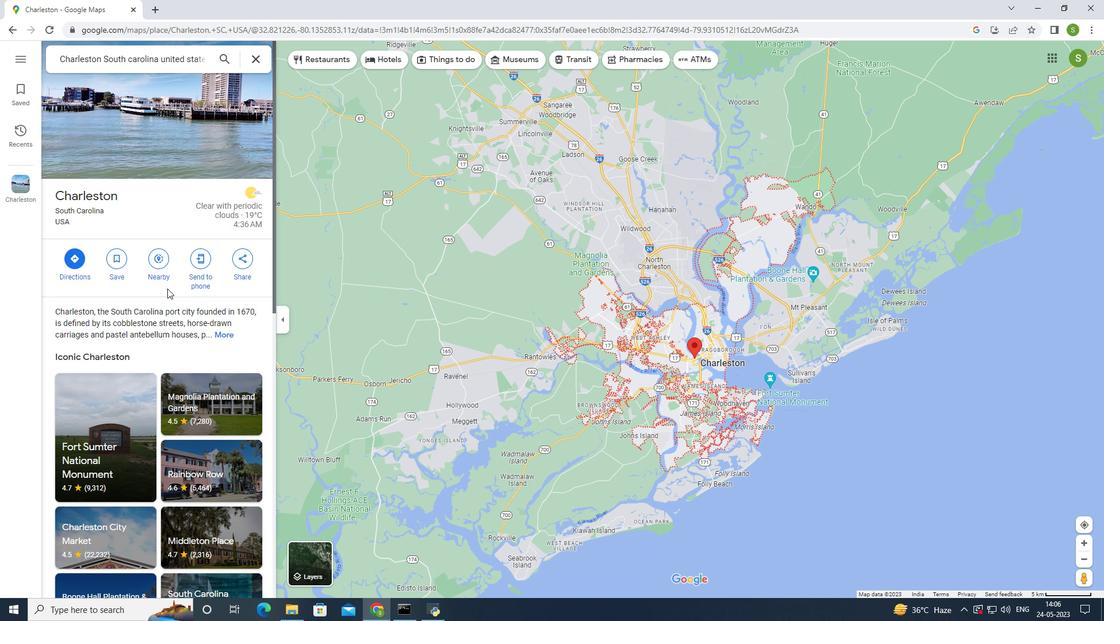 
Action: Mouse scrolled (167, 289) with delta (0, 0)
Screenshot: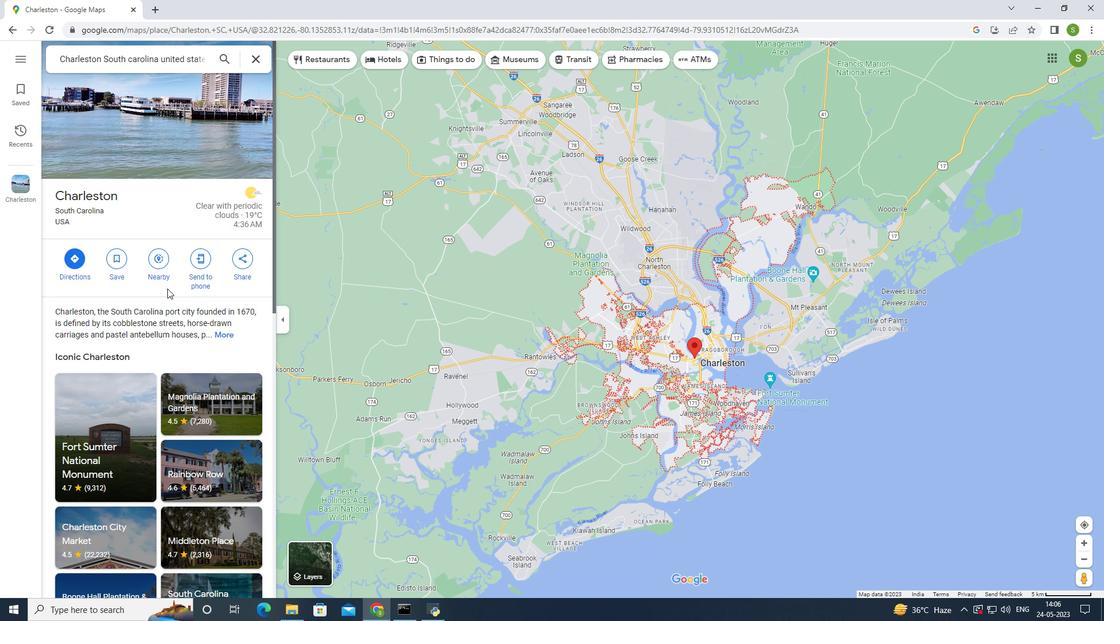 
Action: Mouse scrolled (167, 289) with delta (0, 0)
Screenshot: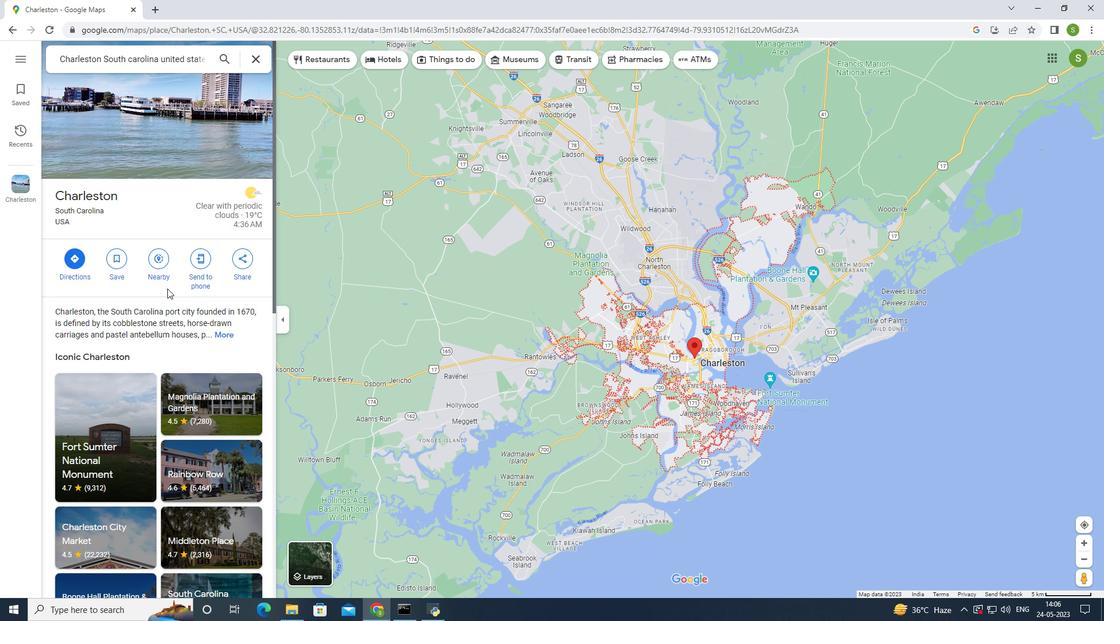 
Action: Mouse moved to (203, 58)
Screenshot: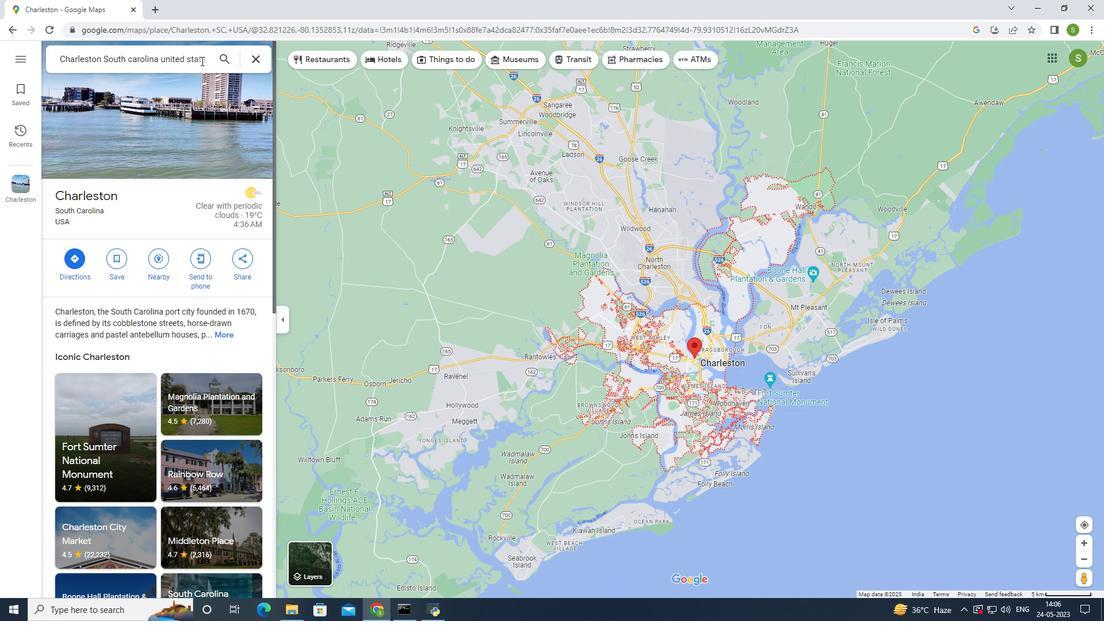 
Action: Mouse pressed left at (203, 58)
Screenshot: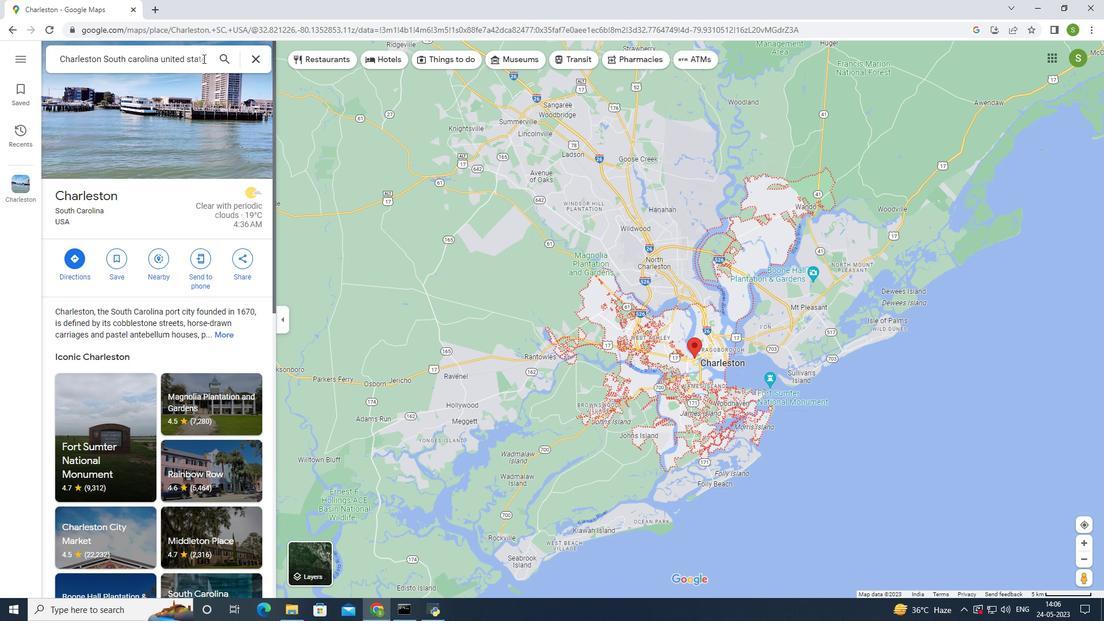 
Action: Mouse moved to (250, 59)
Screenshot: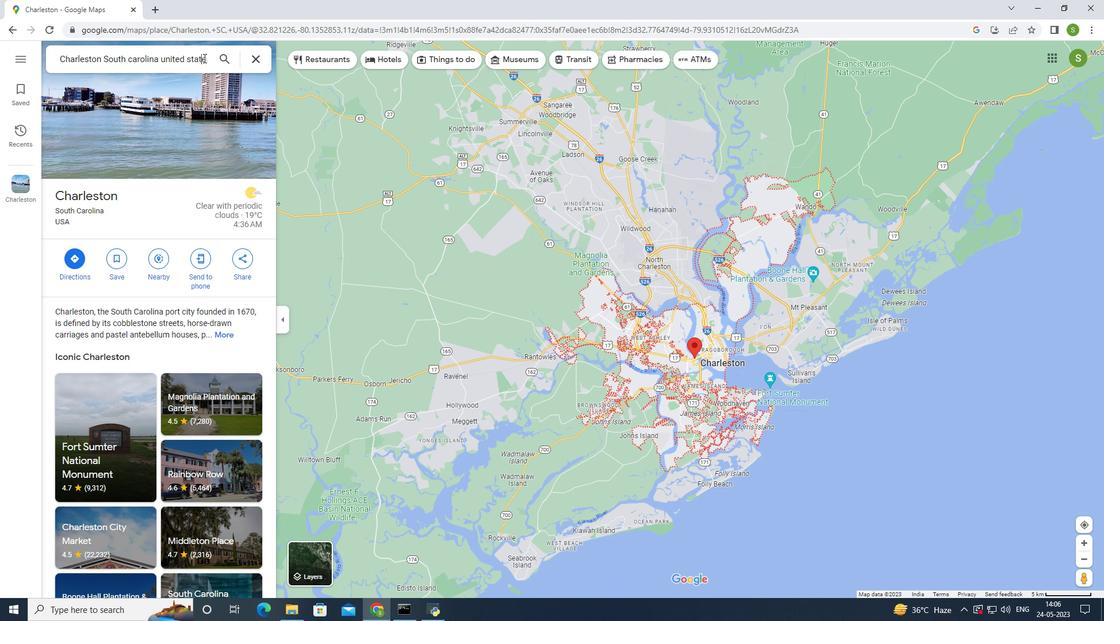 
Action: Key pressed <Key.right><Key.right><Key.right><Key.right><Key.right>
Screenshot: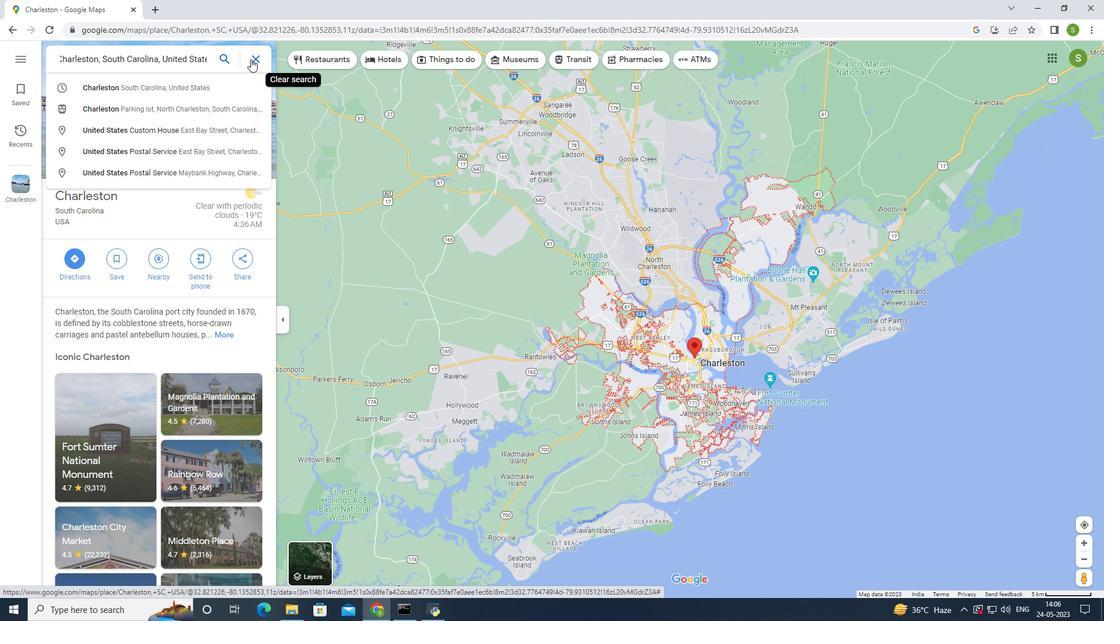 
Action: Mouse moved to (204, 58)
Screenshot: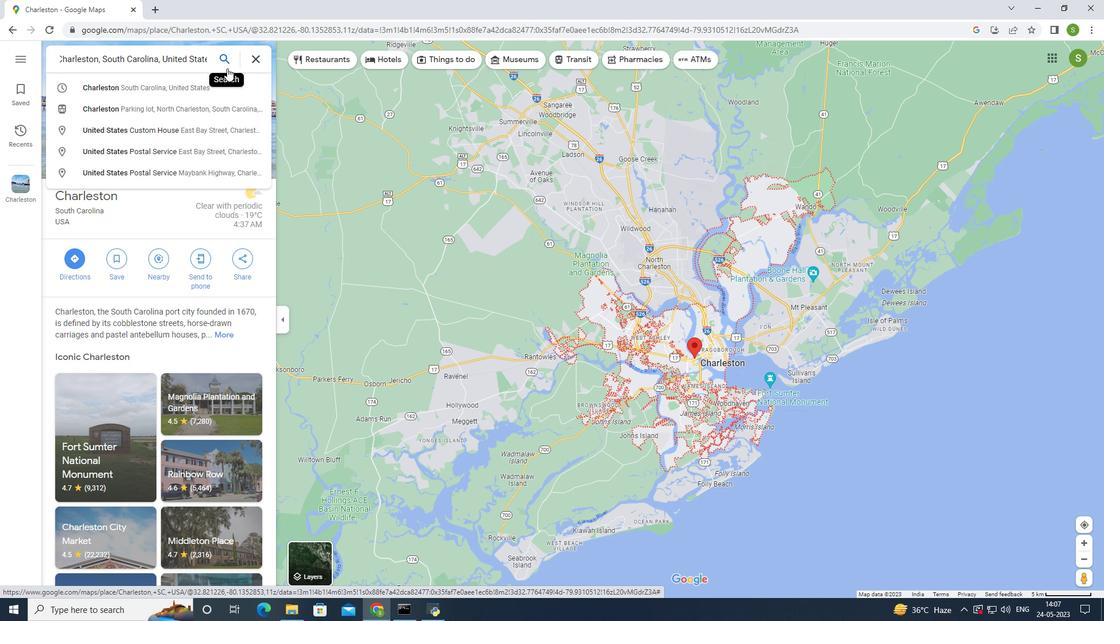 
Action: Mouse pressed left at (204, 58)
Screenshot: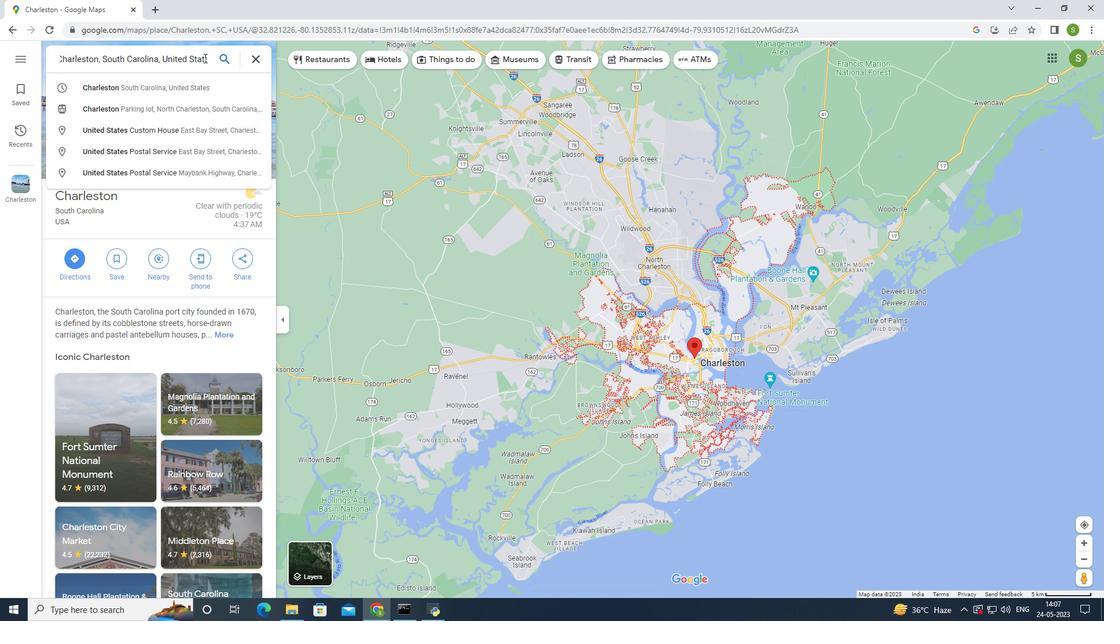 
Action: Mouse moved to (227, 56)
Screenshot: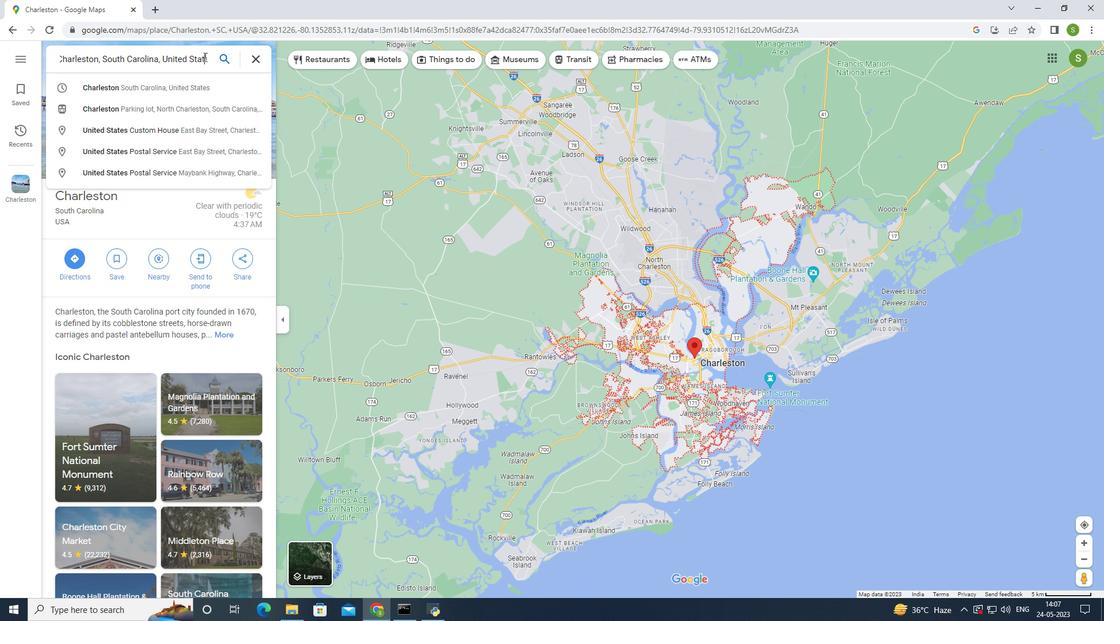 
Action: Key pressed <Key.right><Key.right><Key.space>to<Key.space>cleveland,<Key.space><Key.caps_lock>O<Key.caps_lock>hio<Key.space>united<Key.space>states<Key.enter>
Screenshot: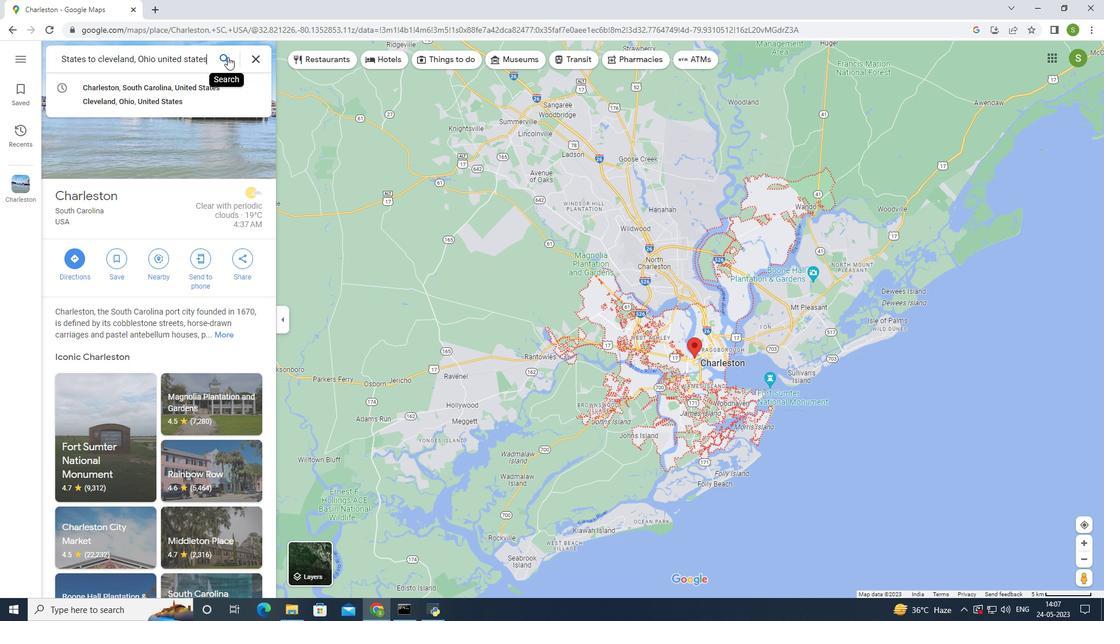 
Action: Mouse moved to (132, 185)
Screenshot: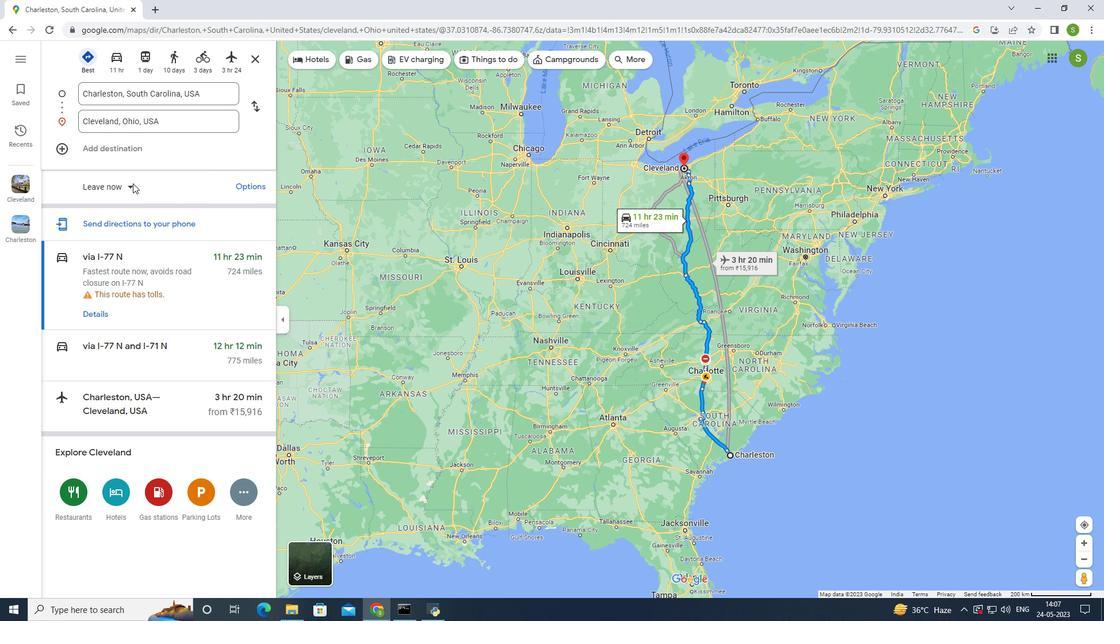 
Action: Mouse pressed left at (132, 185)
Screenshot: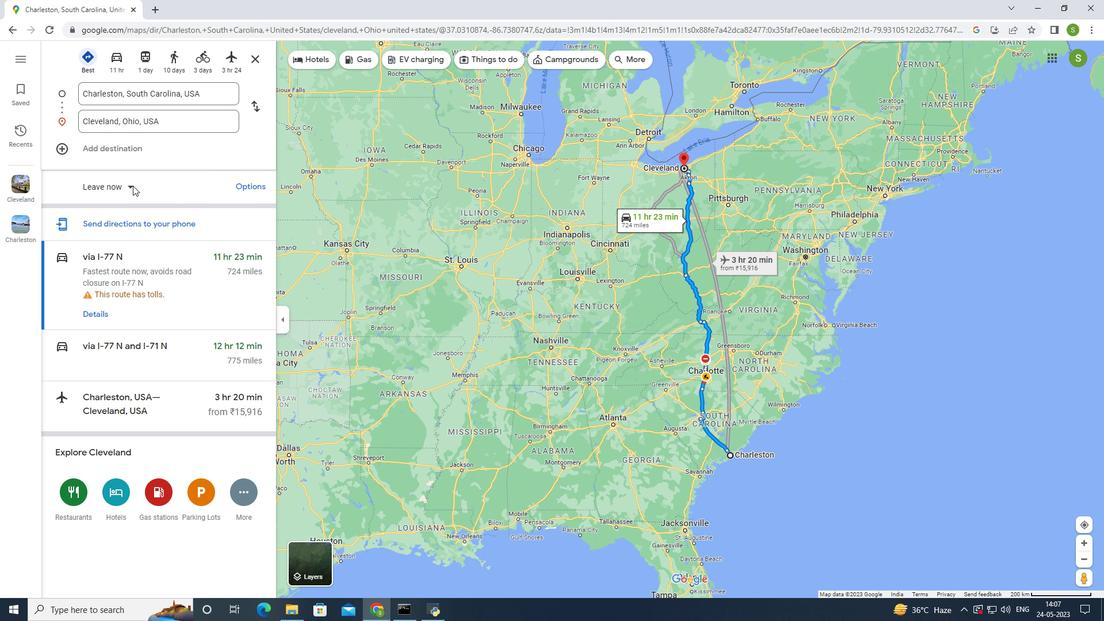 
Action: Mouse moved to (112, 235)
Screenshot: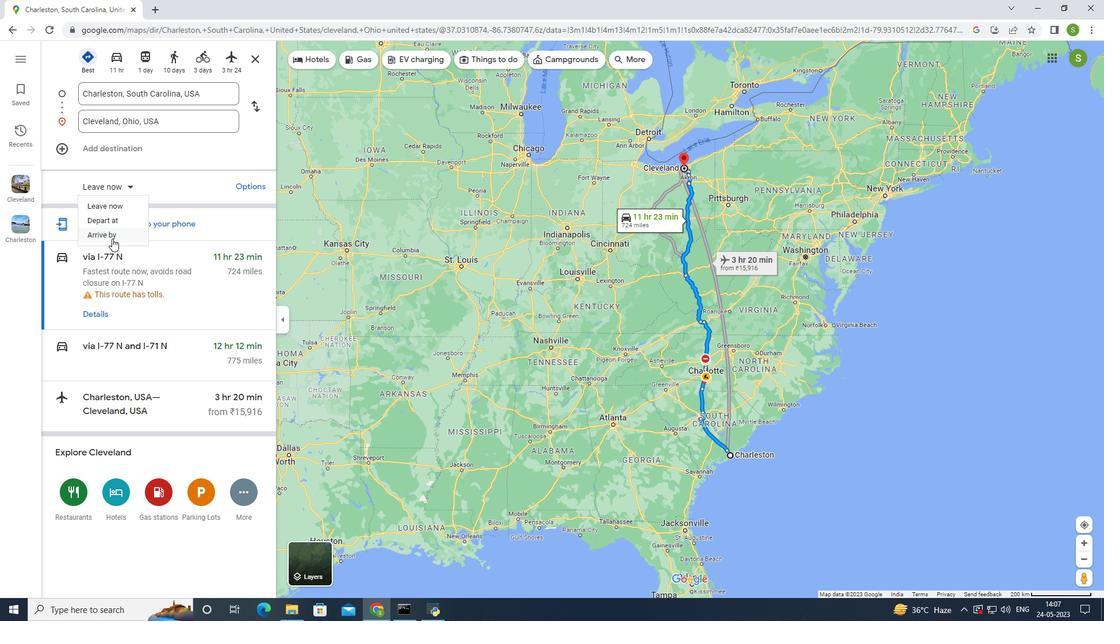 
Action: Mouse pressed left at (112, 235)
Screenshot: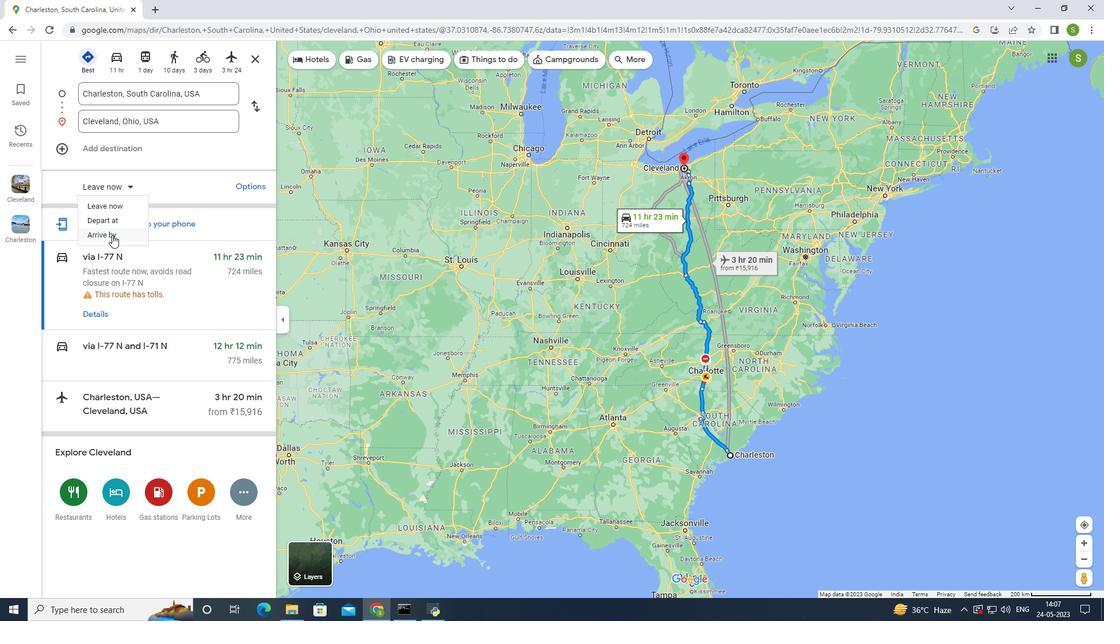 
Action: Mouse moved to (144, 178)
Screenshot: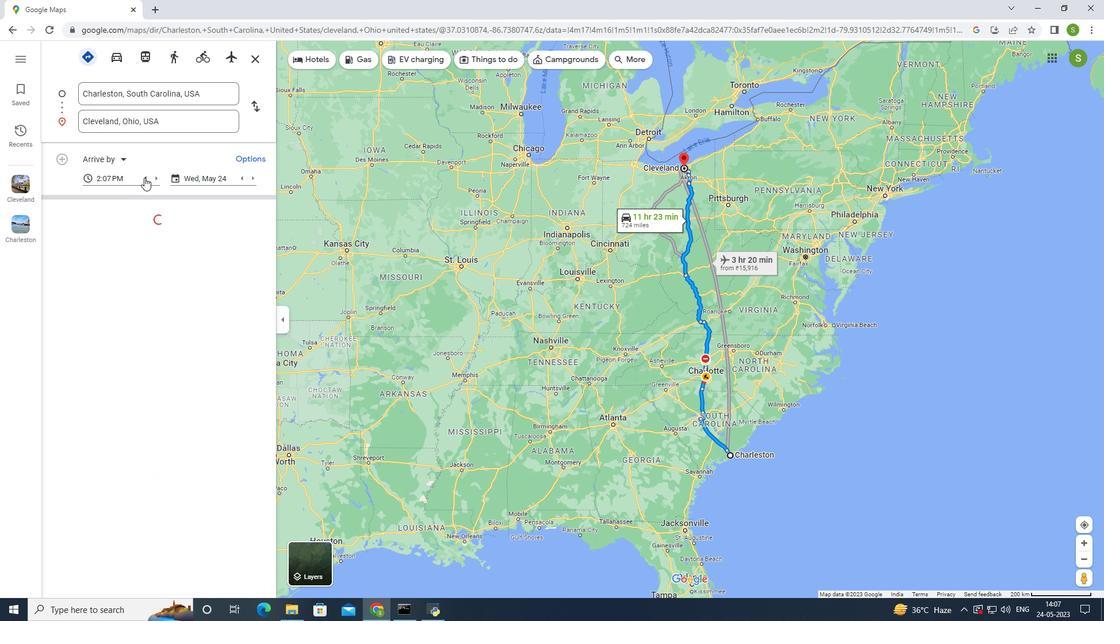 
Action: Mouse pressed left at (144, 178)
Screenshot: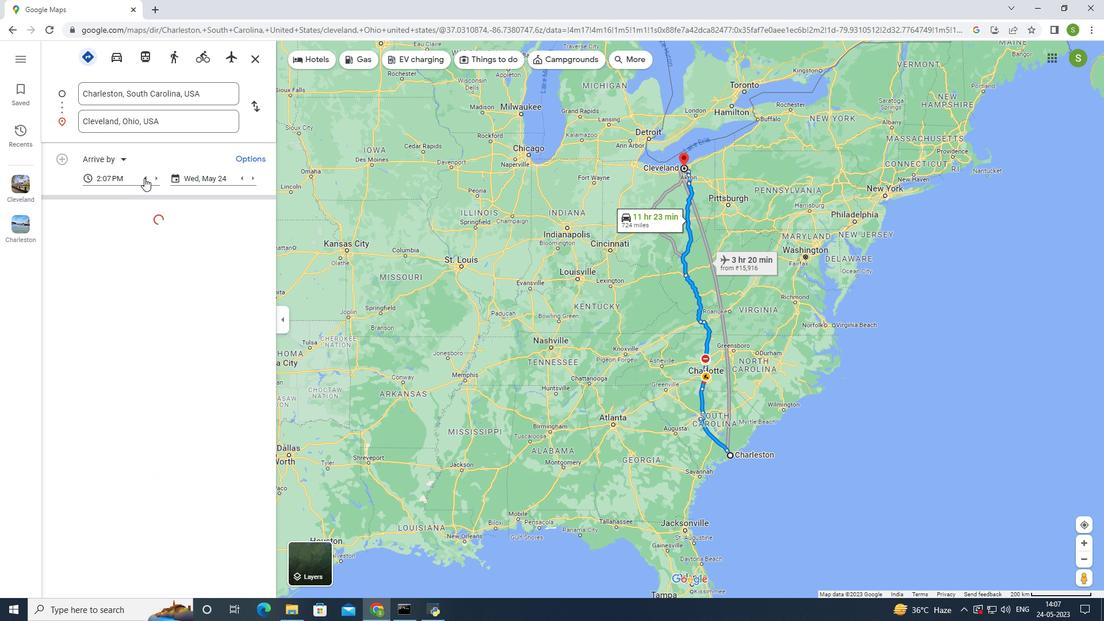 
Action: Mouse moved to (145, 180)
Screenshot: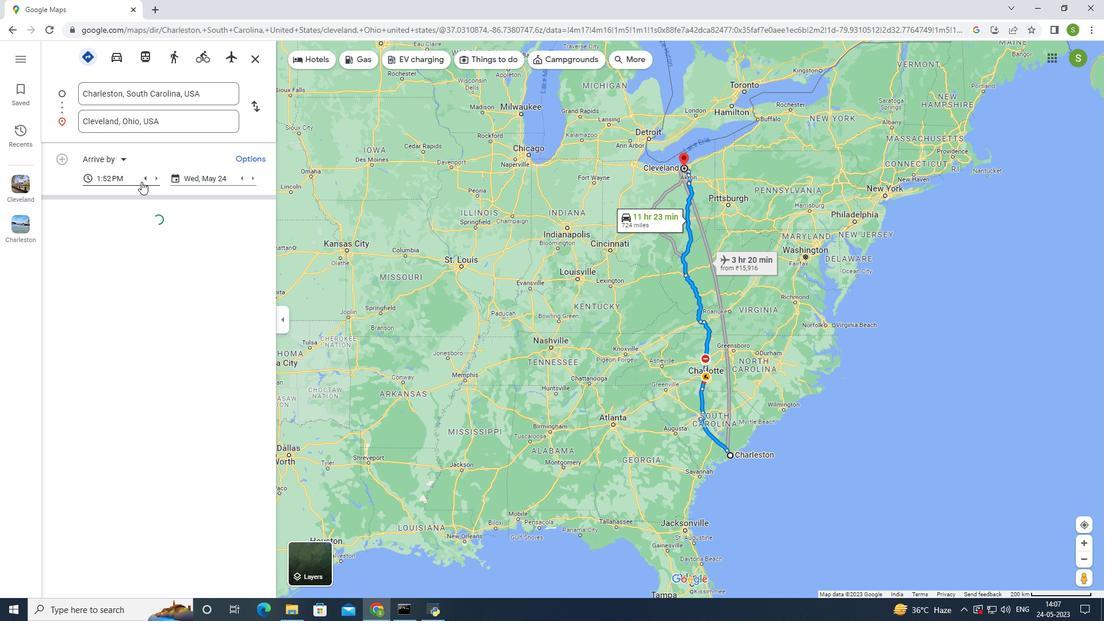 
Action: Mouse pressed left at (145, 180)
Screenshot: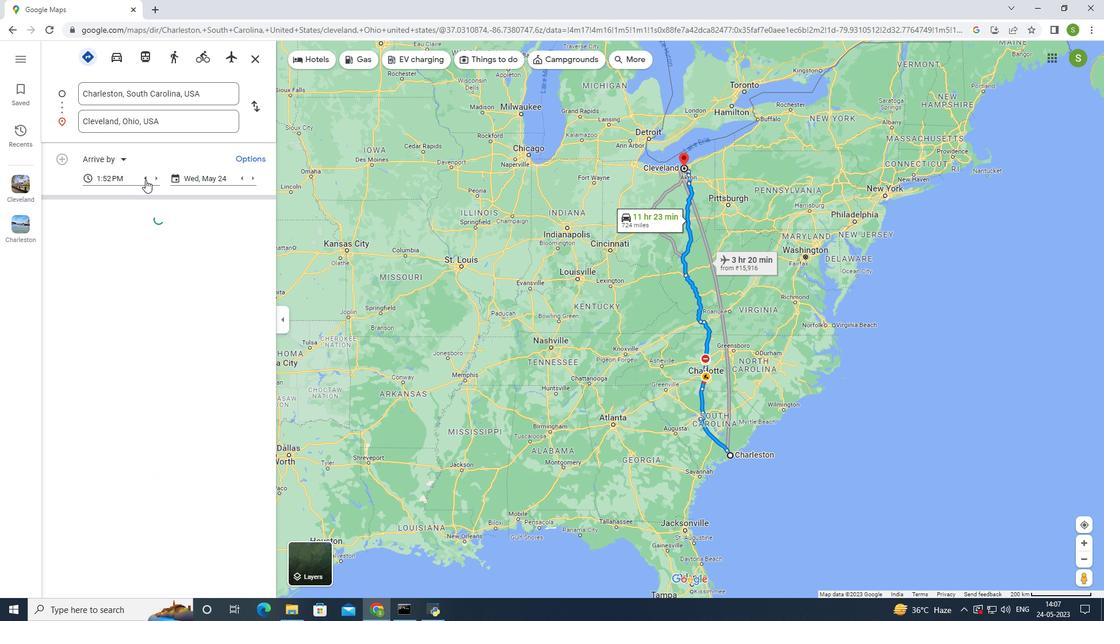
Action: Mouse moved to (127, 177)
Screenshot: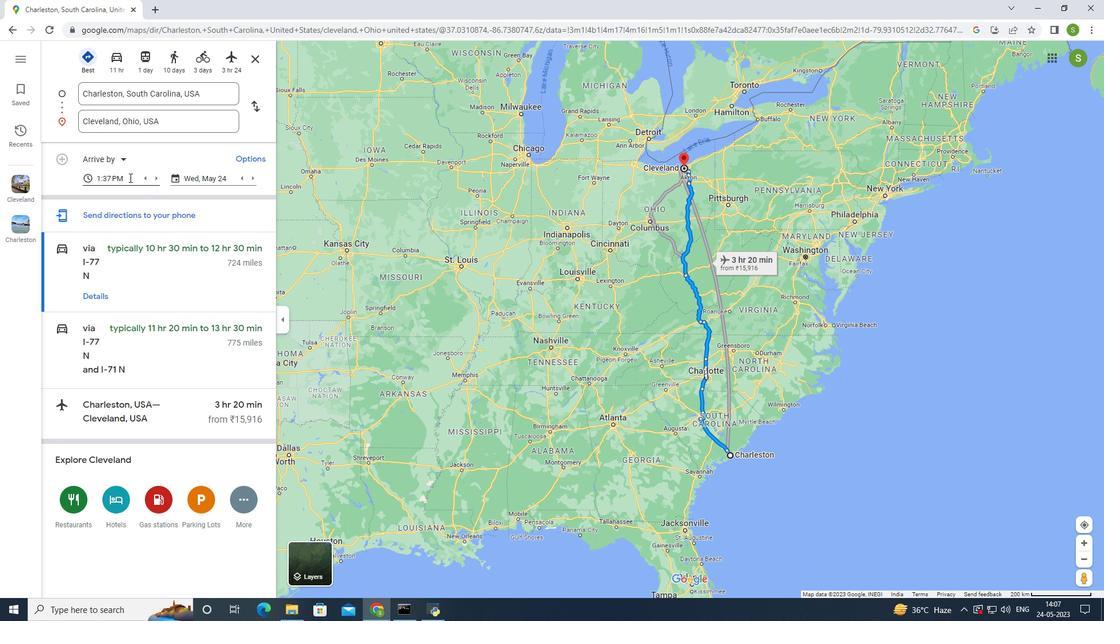 
Action: Mouse pressed left at (127, 177)
Screenshot: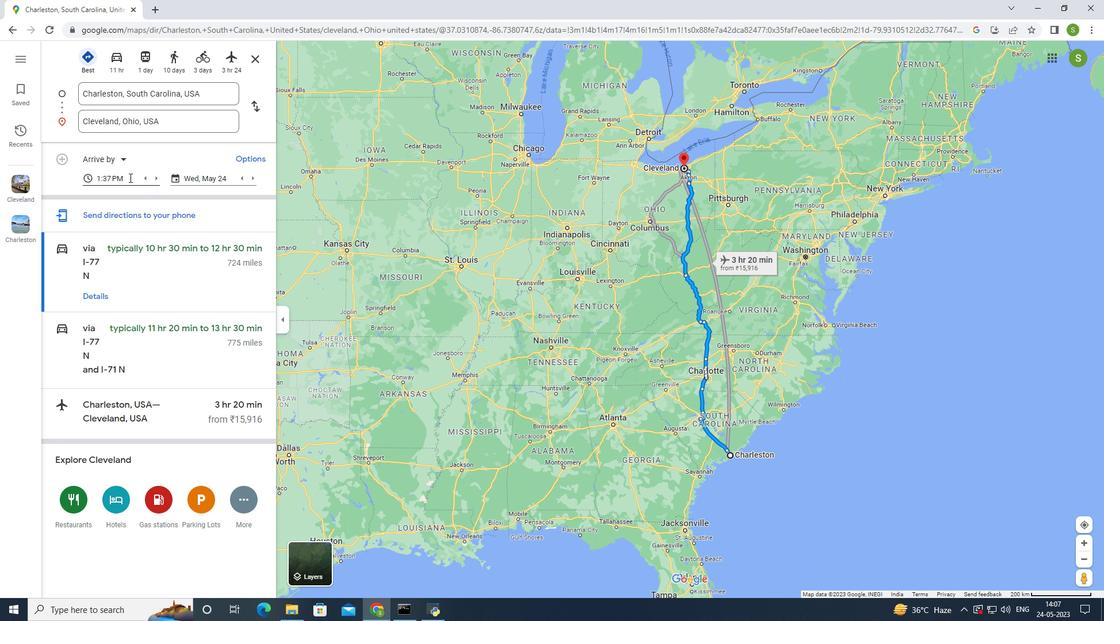 
Action: Mouse moved to (140, 177)
Screenshot: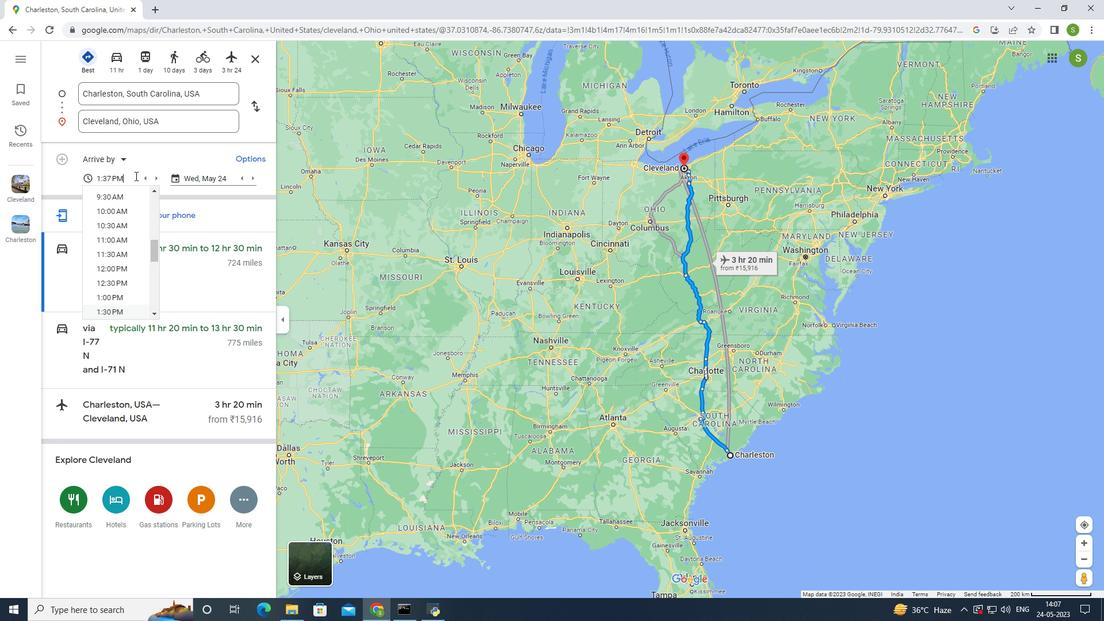 
Action: Key pressed <Key.backspace><Key.backspace><Key.backspace>
Screenshot: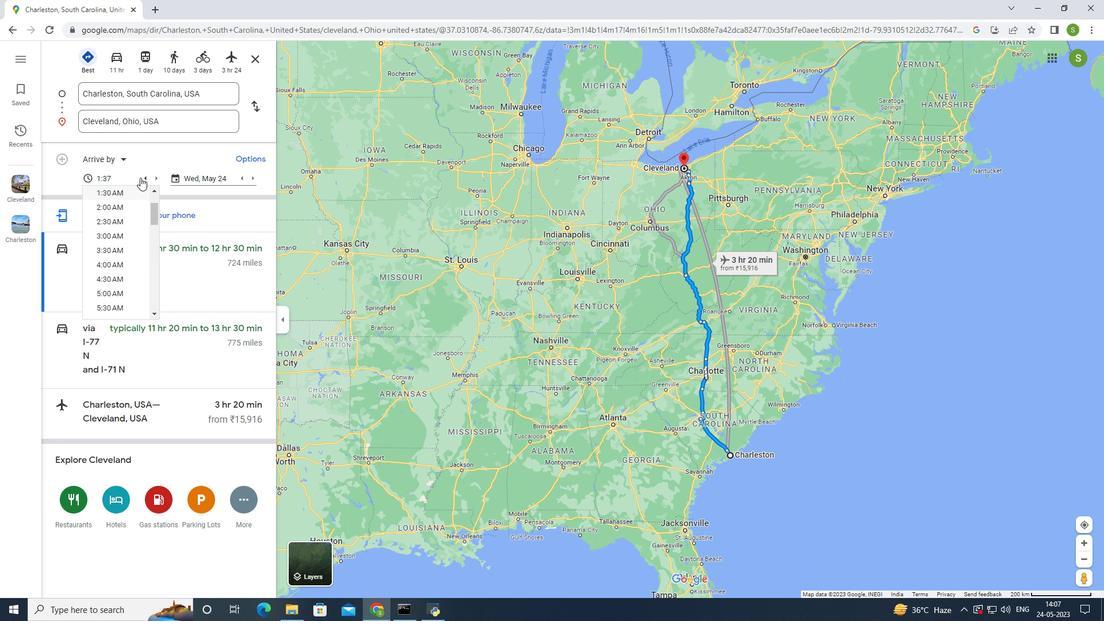 
Action: Mouse moved to (142, 177)
Screenshot: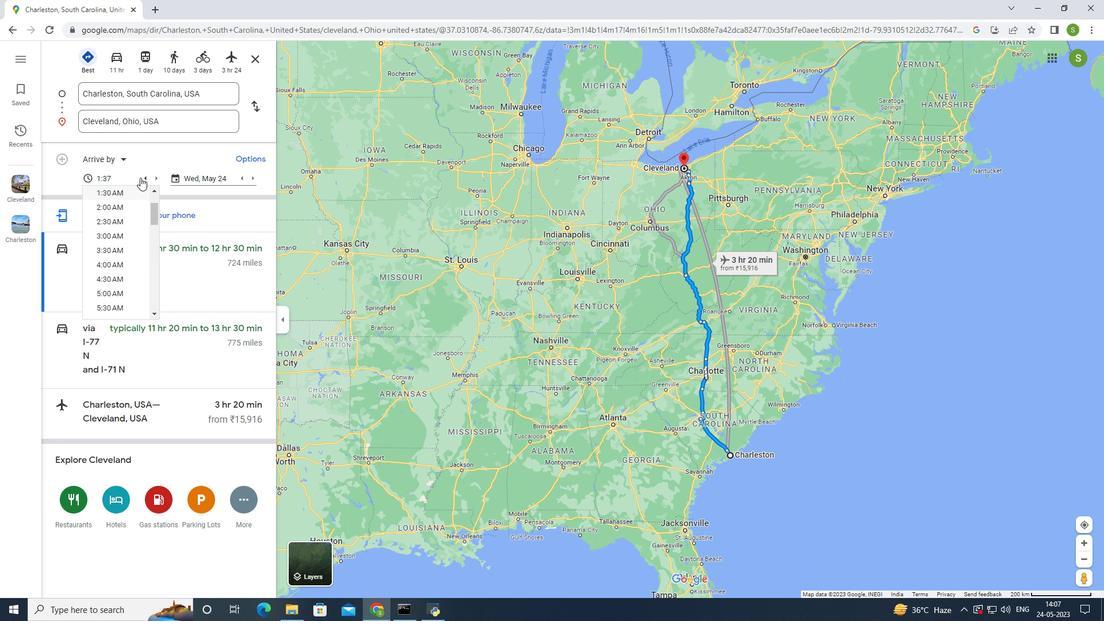 
Action: Key pressed <Key.backspace><Key.backspace><Key.backspace>
Screenshot: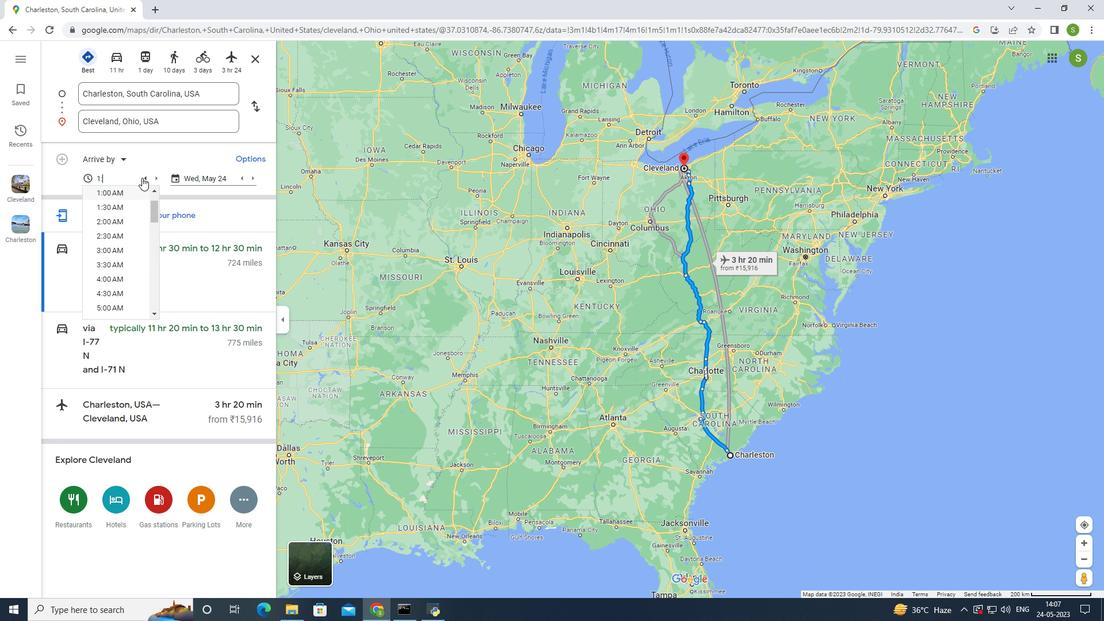 
Action: Mouse moved to (144, 177)
Screenshot: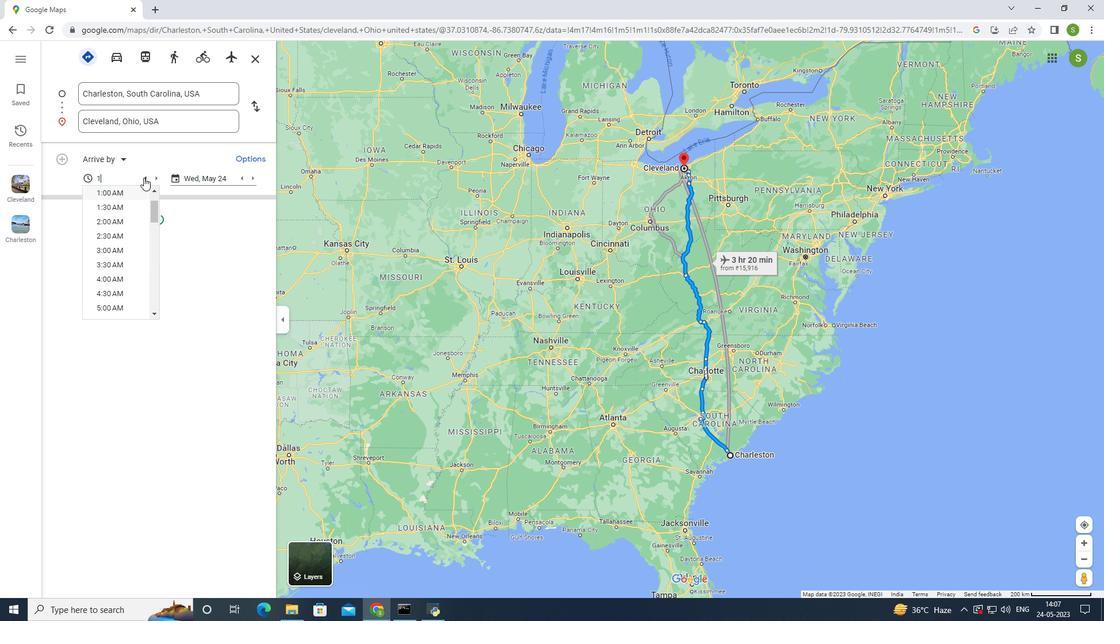 
Action: Key pressed 2
Screenshot: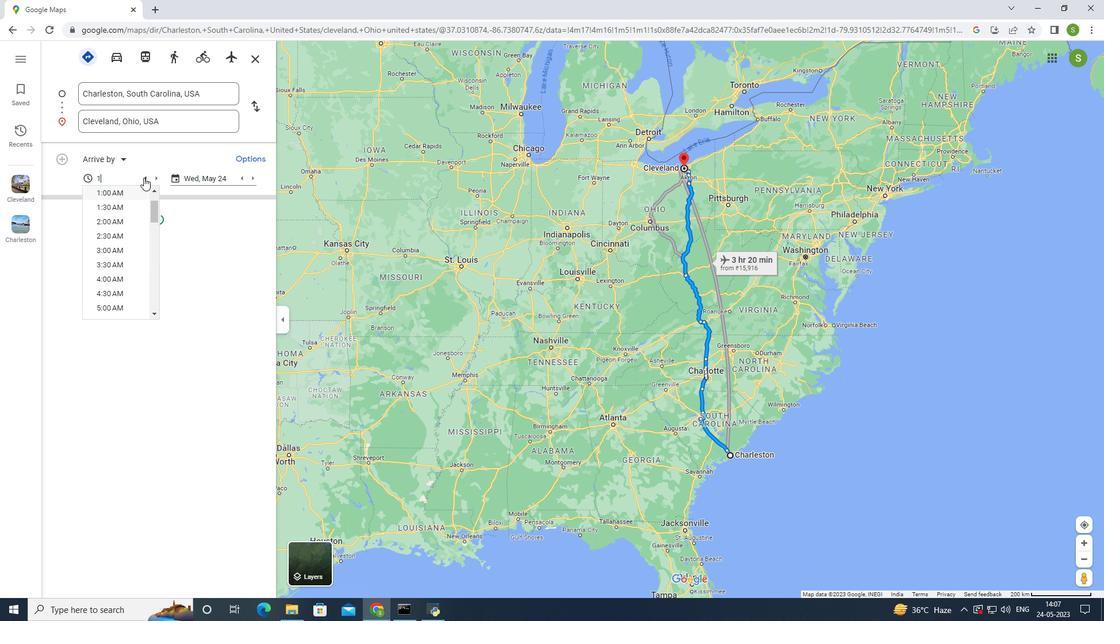 
Action: Mouse moved to (147, 169)
Screenshot: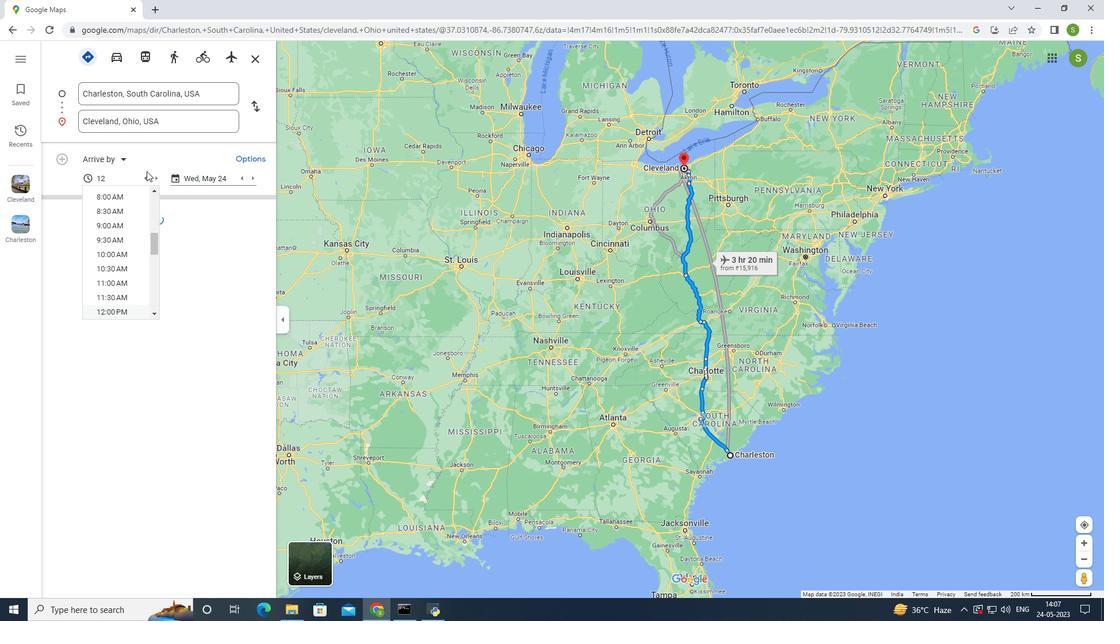 
Action: Key pressed ;
Screenshot: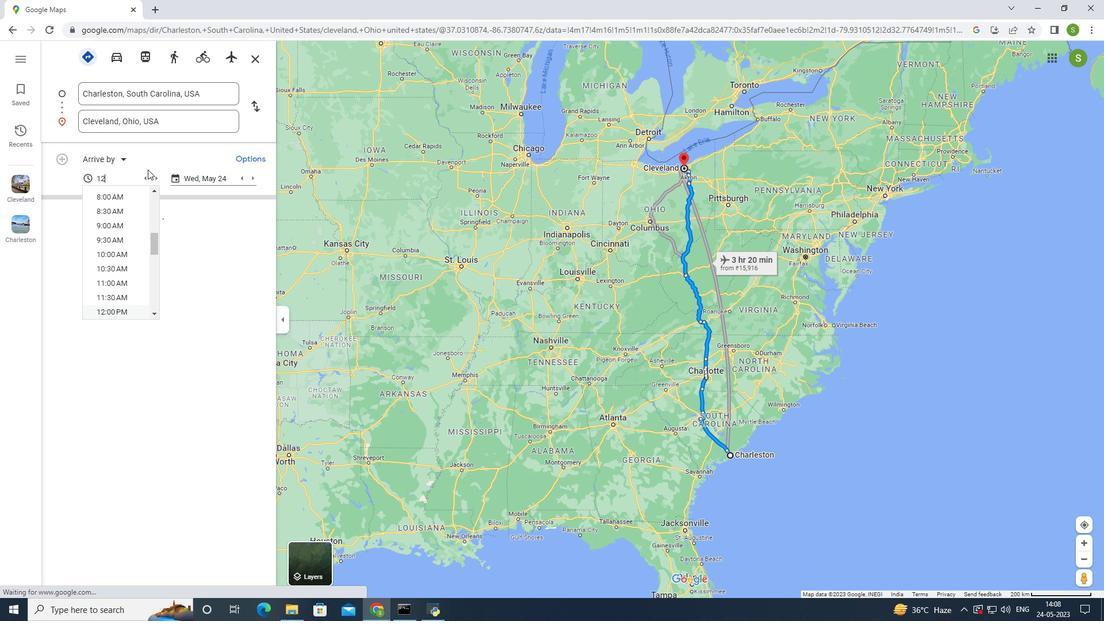 
Action: Mouse moved to (148, 168)
Screenshot: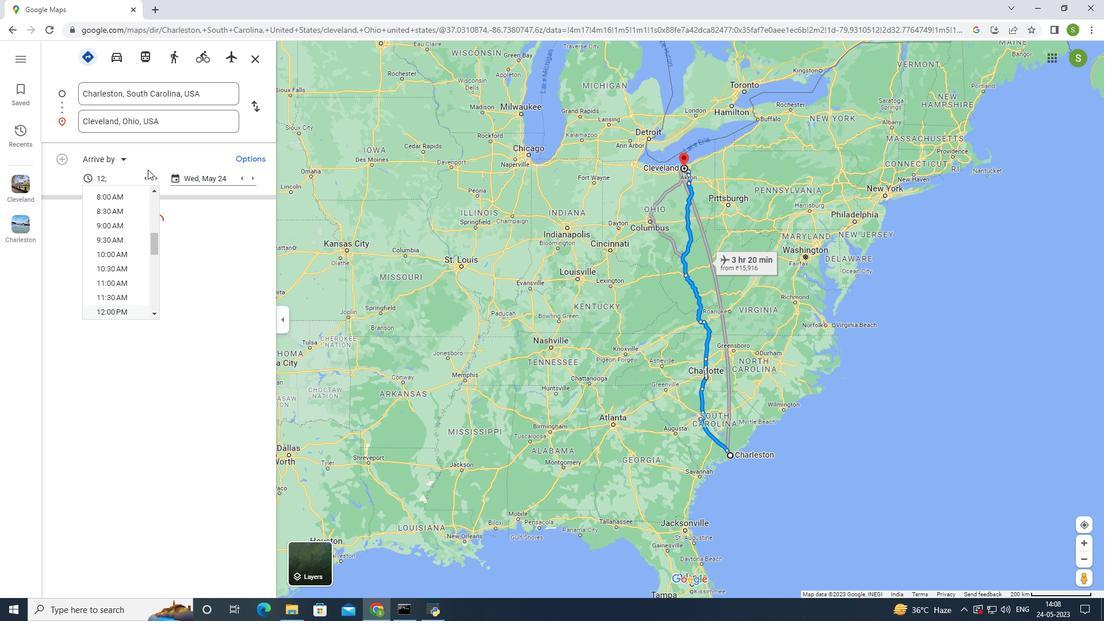 
Action: Key pressed <Key.backspace><Key.shift_r><Key.shift_r>:
Screenshot: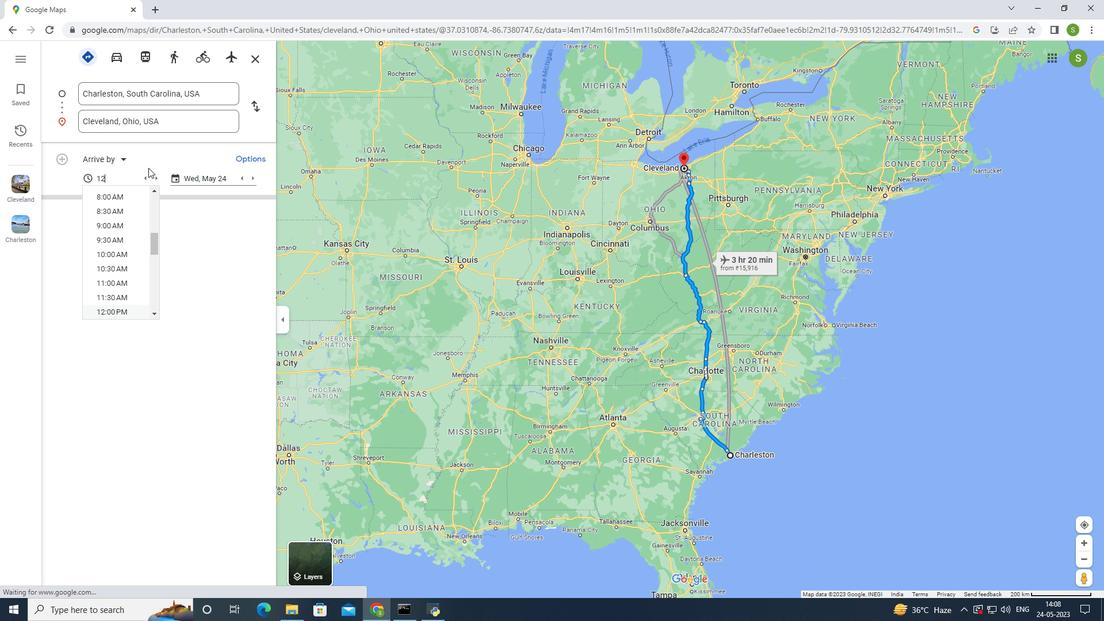 
Action: Mouse moved to (229, 198)
Screenshot: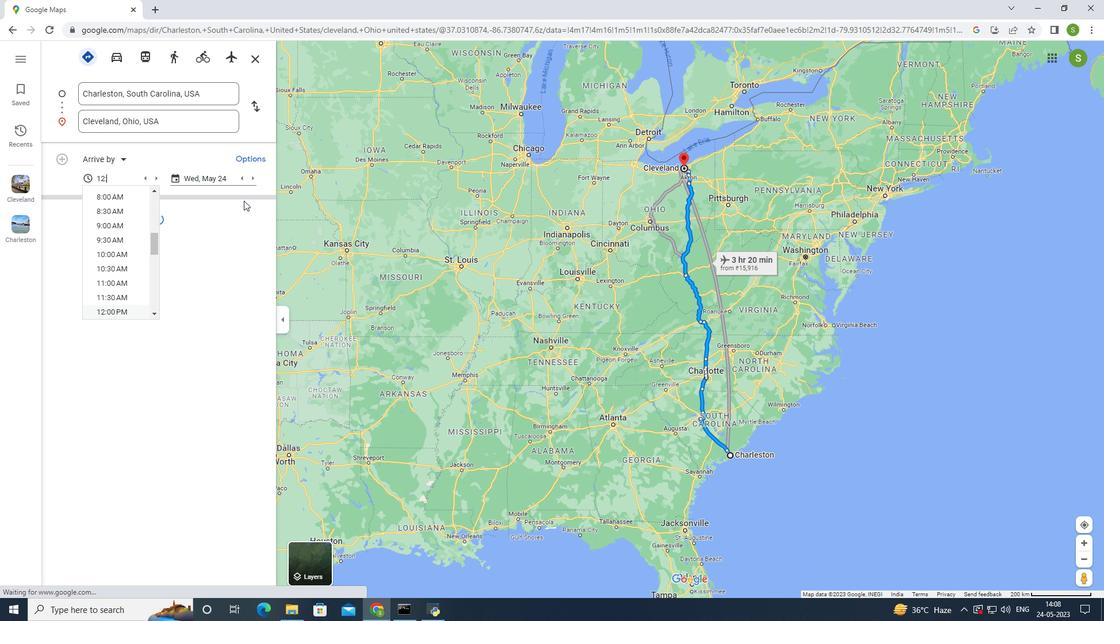 
Action: Key pressed 00
Screenshot: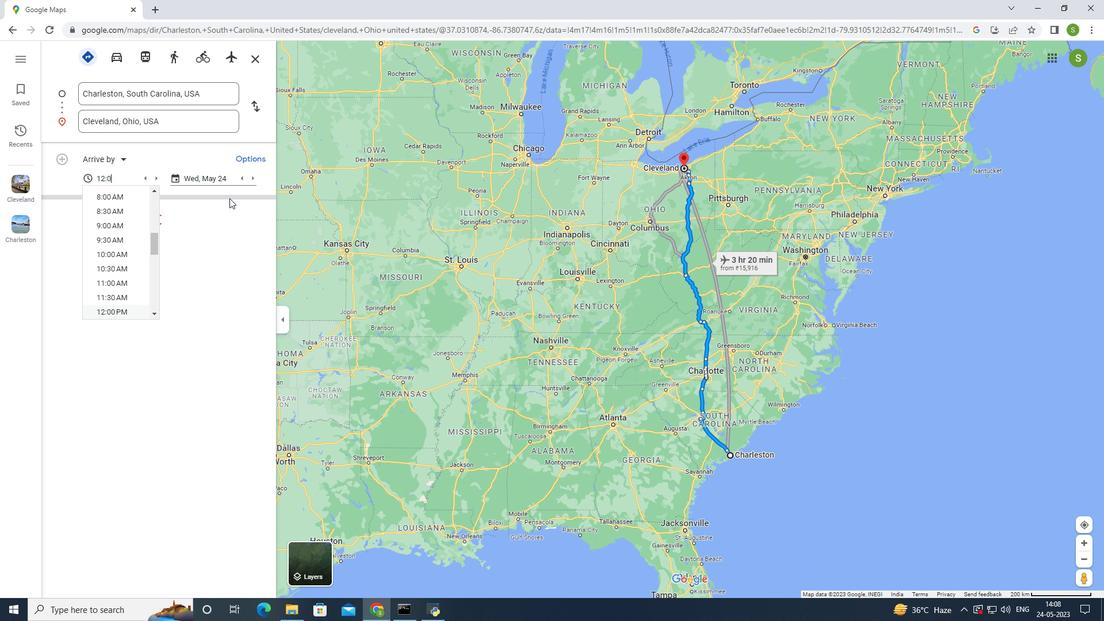 
Action: Mouse moved to (229, 177)
Screenshot: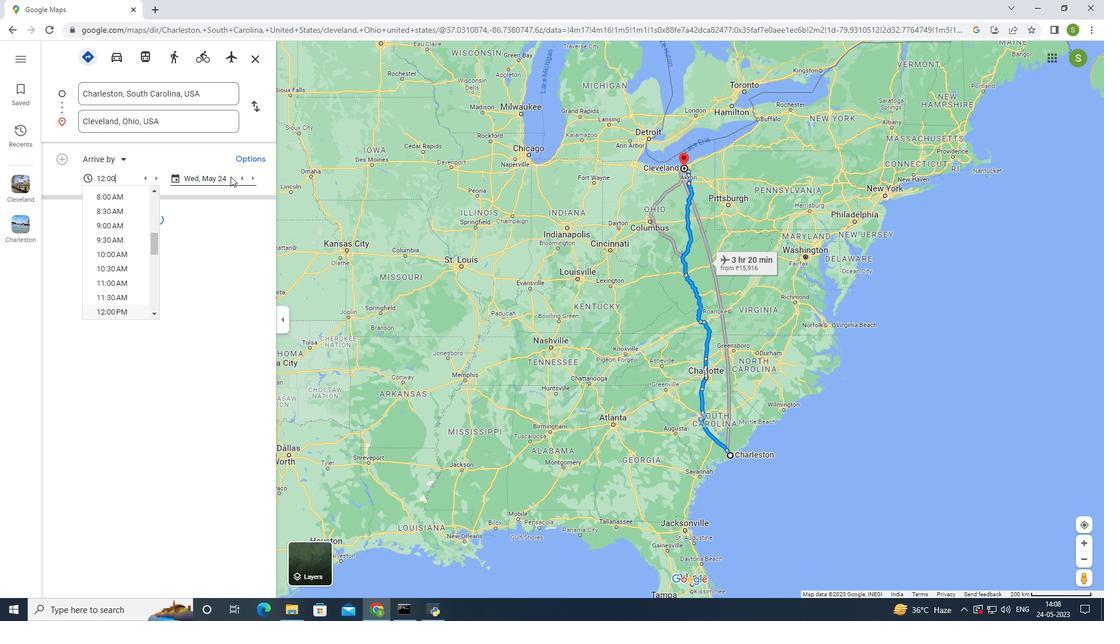 
Action: Mouse pressed left at (229, 177)
Screenshot: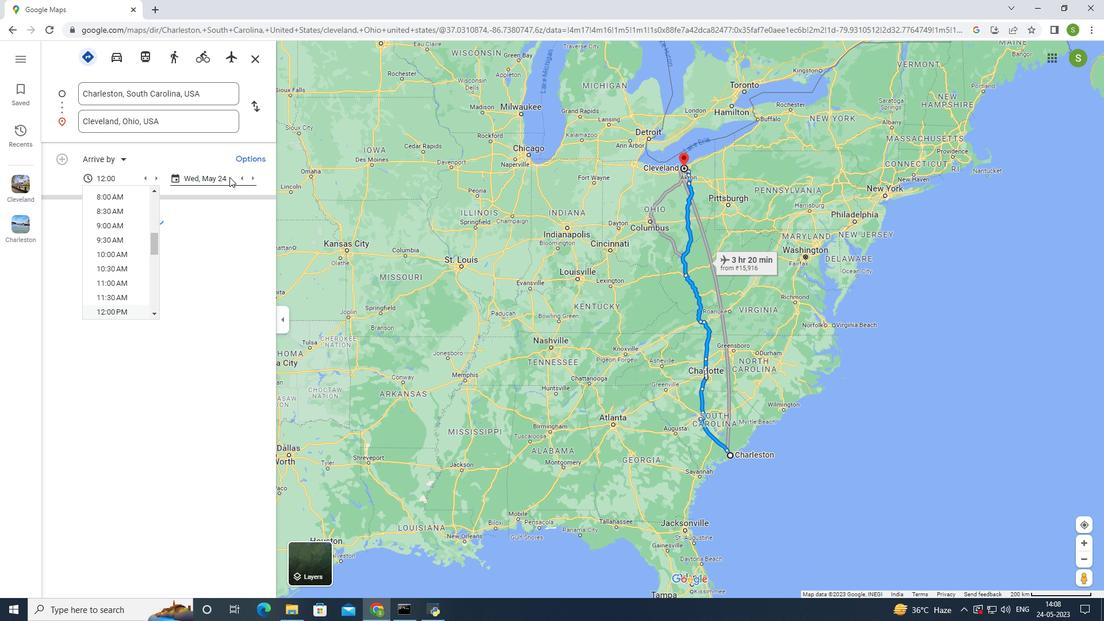 
Action: Mouse moved to (226, 176)
Screenshot: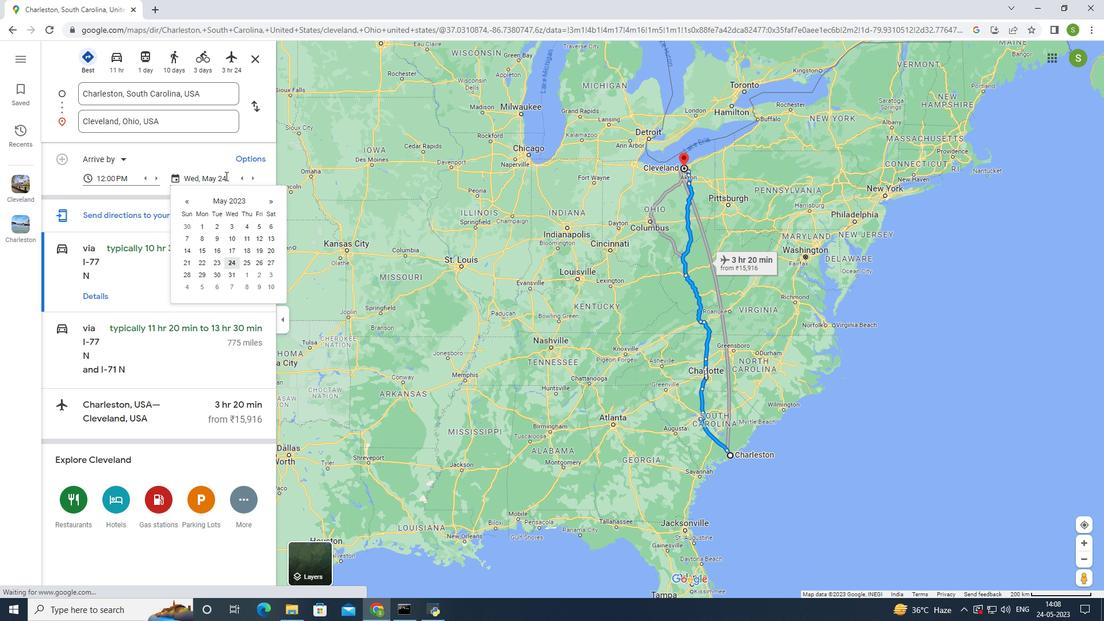 
Action: Mouse pressed left at (226, 176)
Screenshot: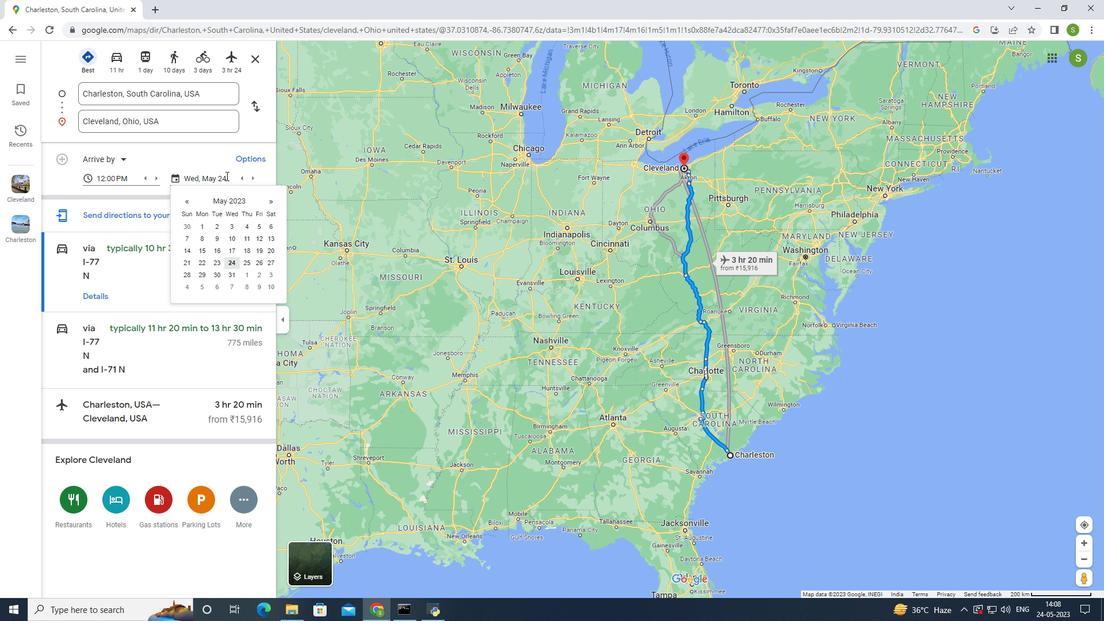 
Action: Mouse moved to (230, 200)
Screenshot: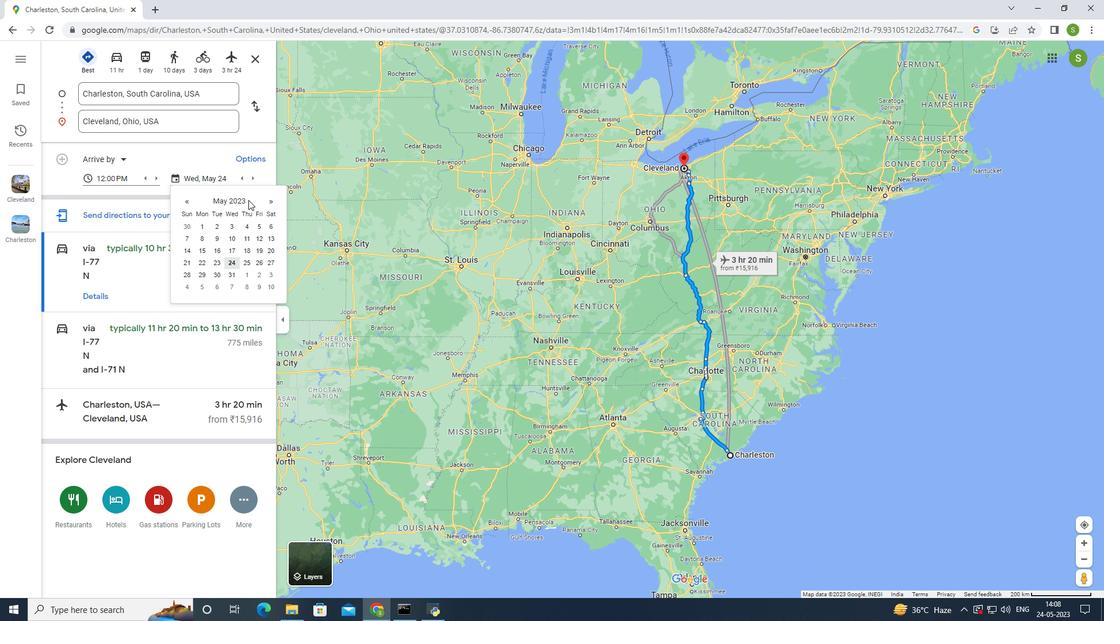 
Action: Mouse pressed left at (230, 200)
Screenshot: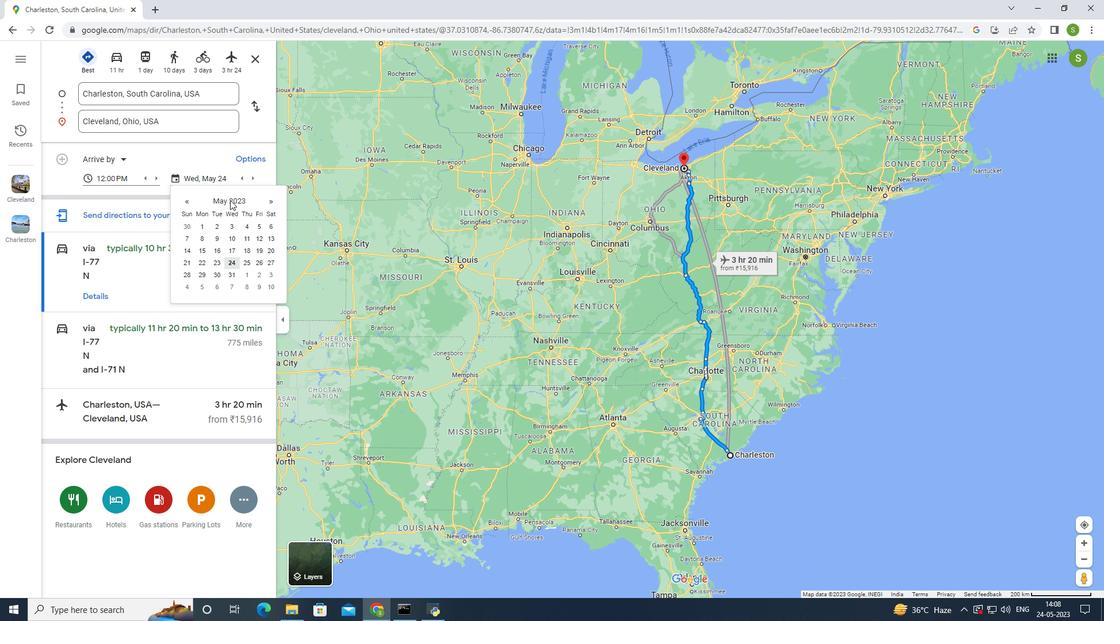 
Action: Mouse moved to (222, 200)
Screenshot: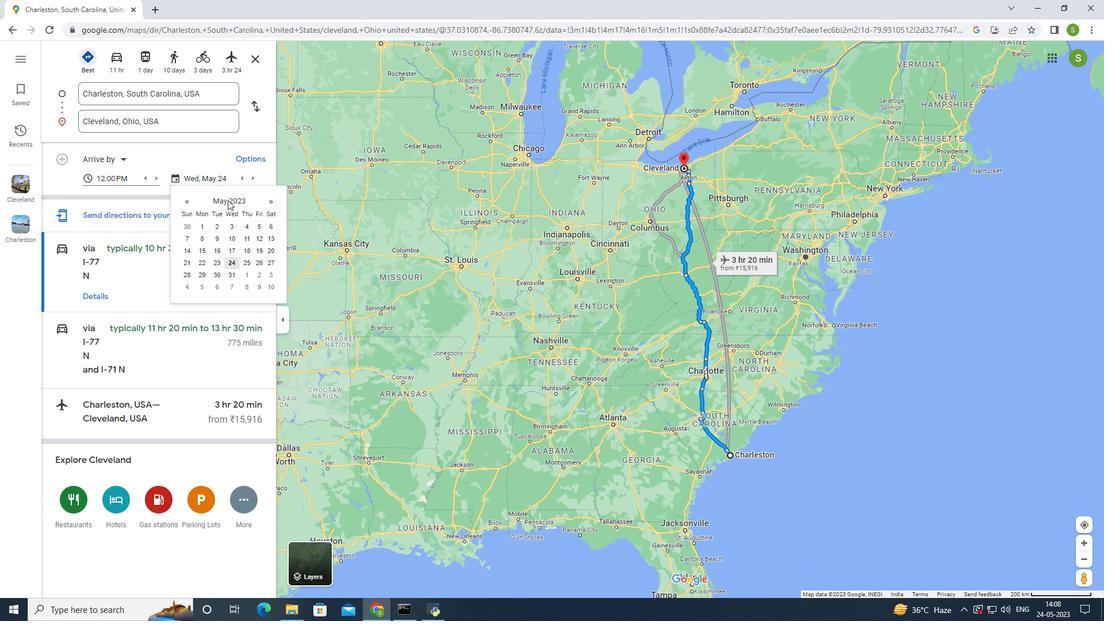 
Action: Mouse pressed left at (222, 200)
Screenshot: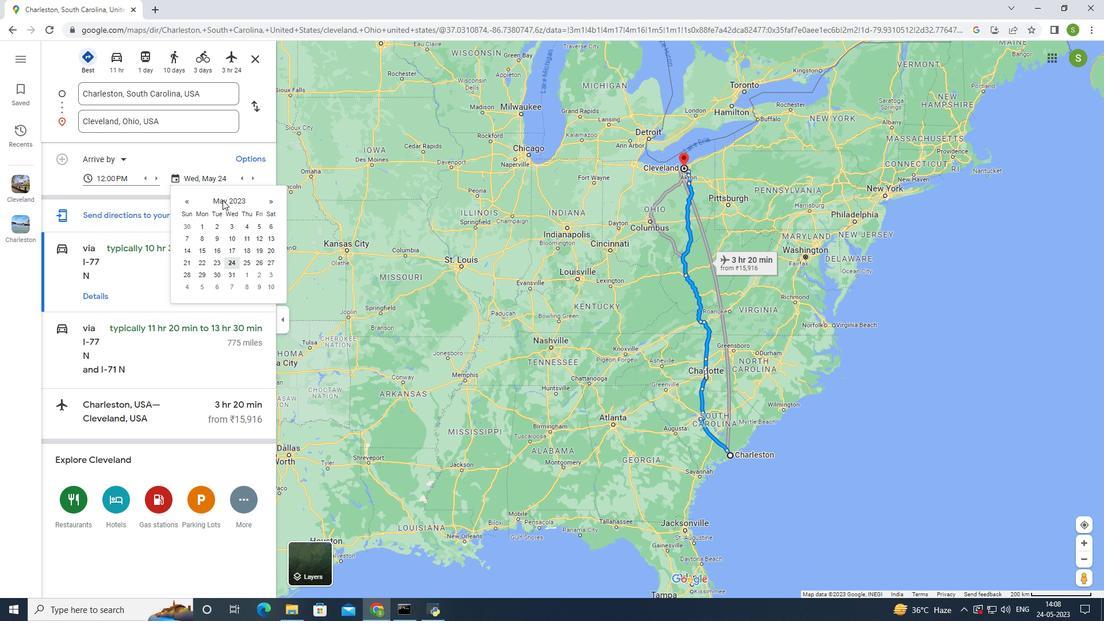 
Action: Mouse moved to (270, 201)
Screenshot: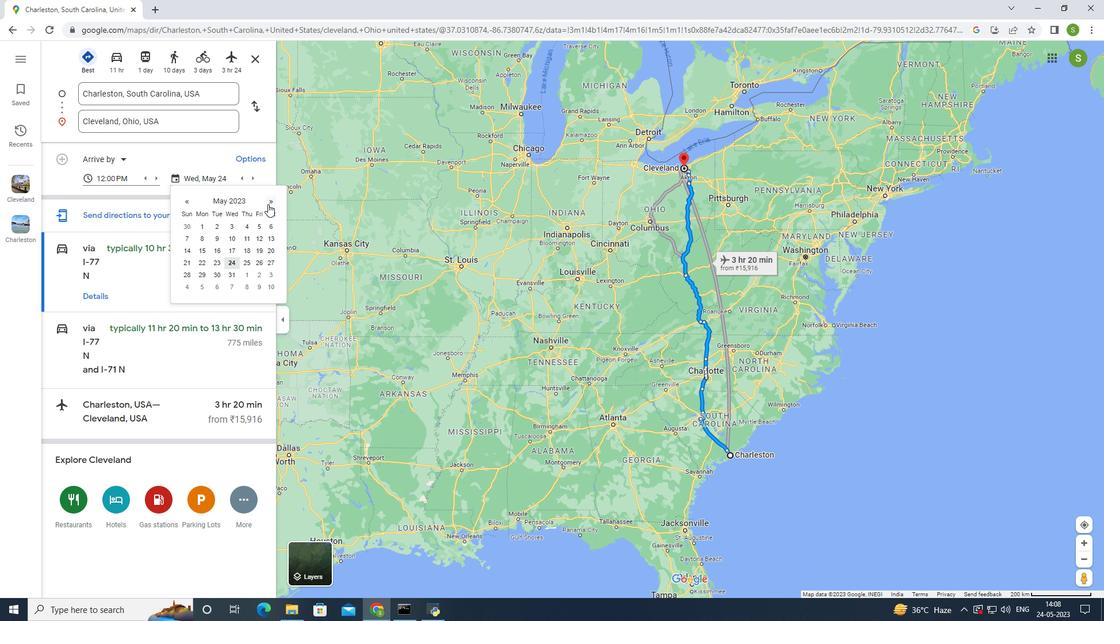 
Action: Mouse pressed left at (270, 201)
Screenshot: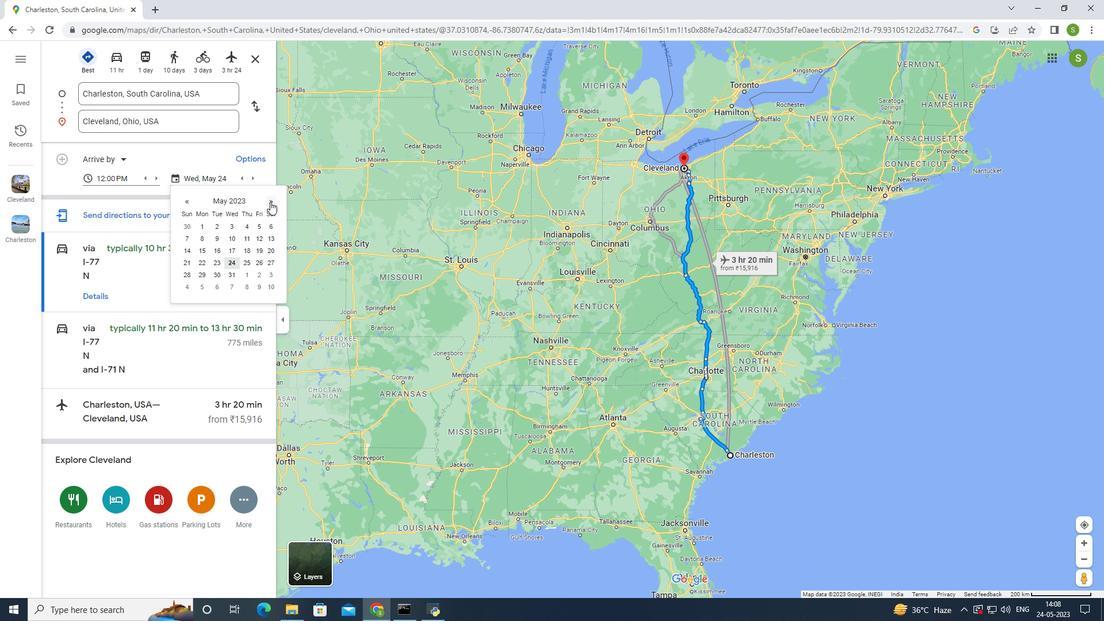 
Action: Mouse pressed left at (270, 201)
Screenshot: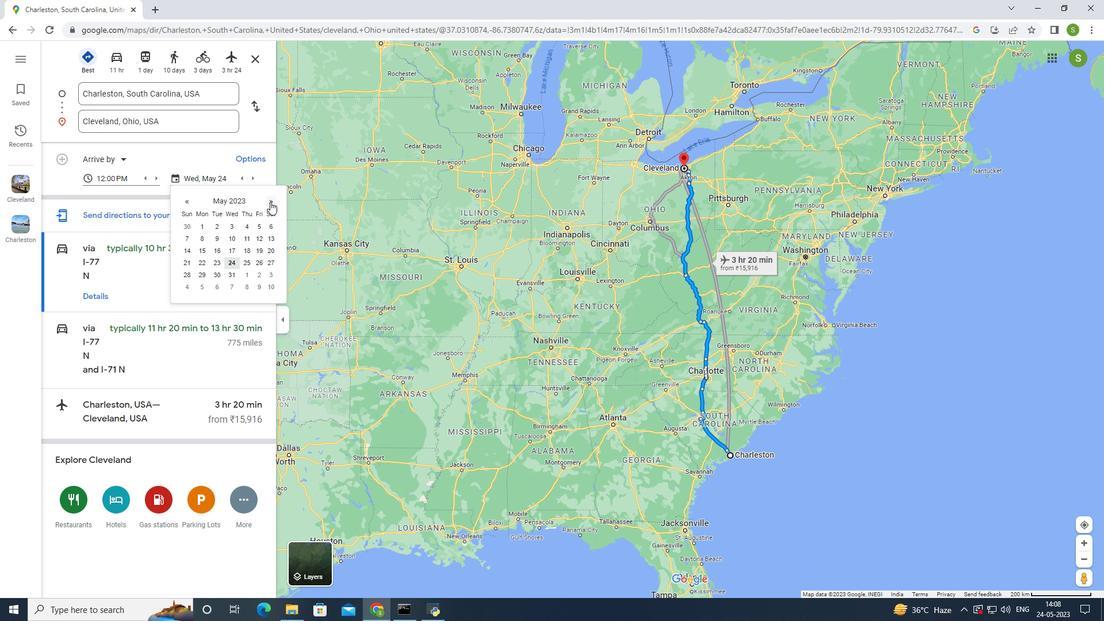 
Action: Mouse pressed left at (270, 201)
Screenshot: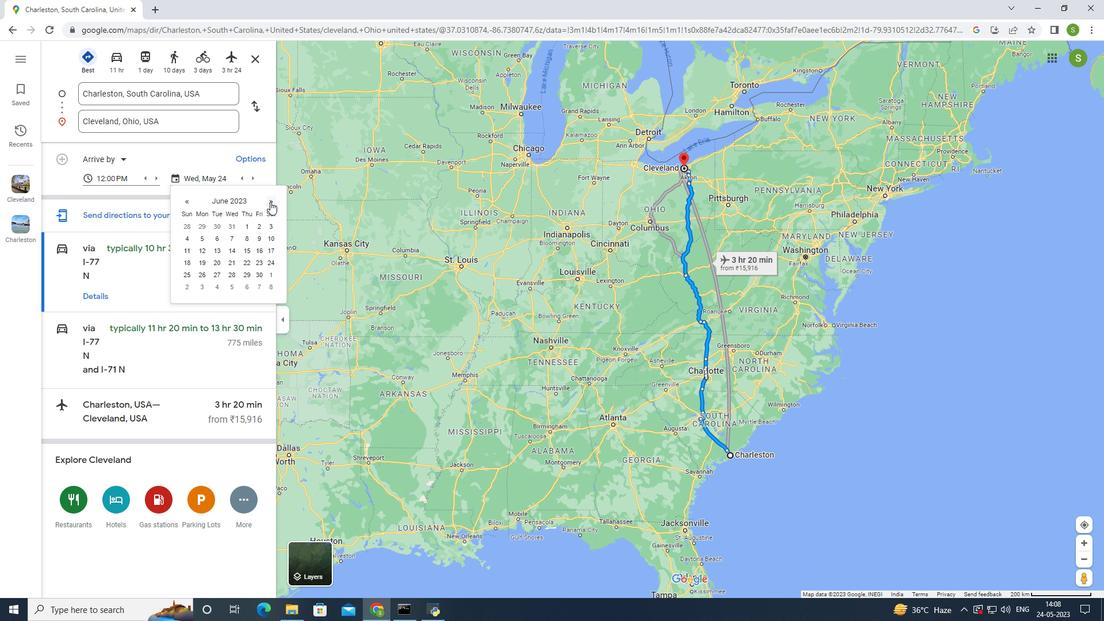 
Action: Mouse pressed left at (270, 201)
Screenshot: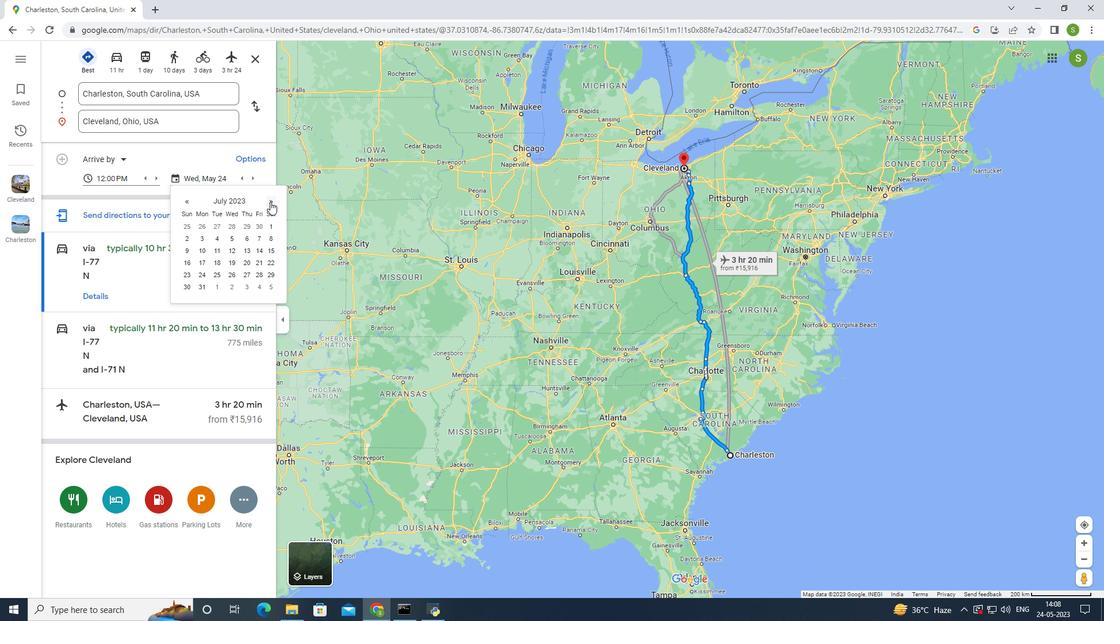 
Action: Mouse pressed left at (270, 201)
Screenshot: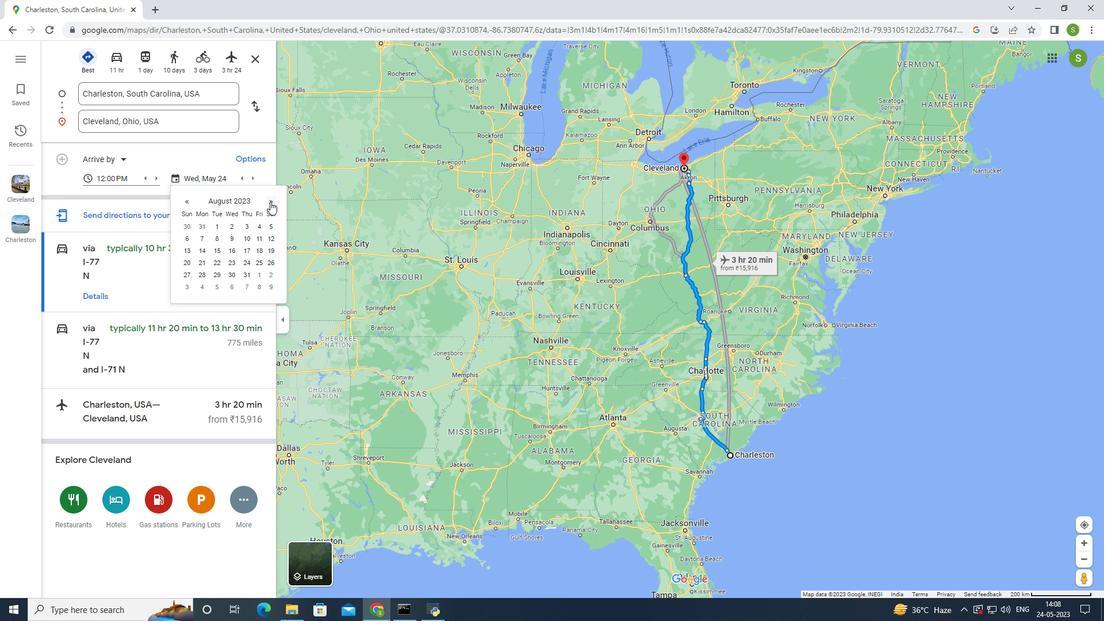 
Action: Mouse pressed left at (270, 201)
Screenshot: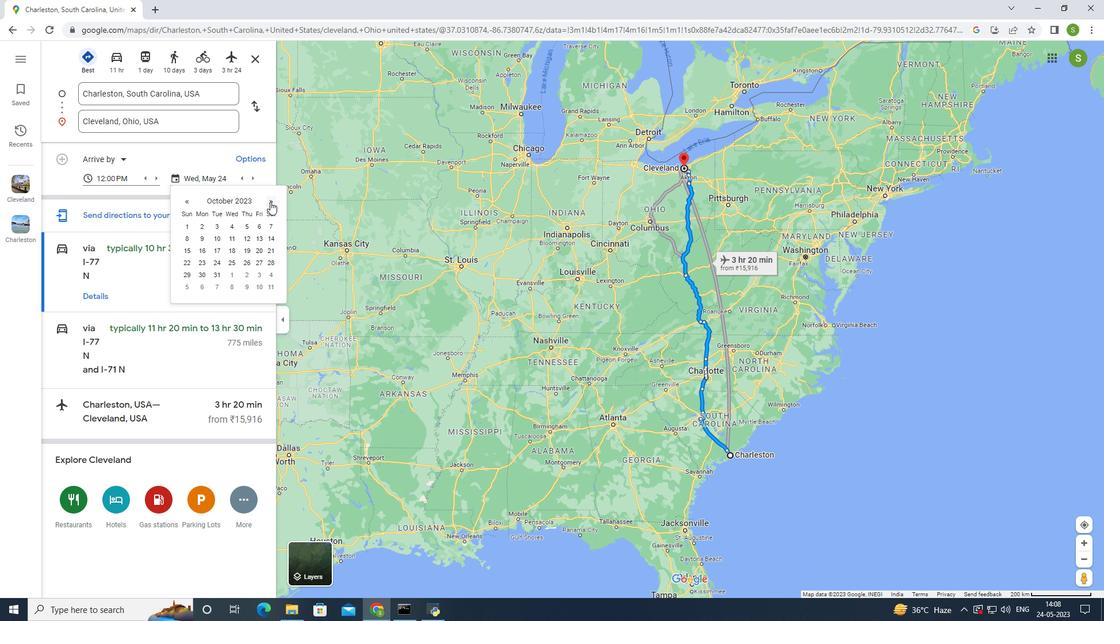 
Action: Mouse pressed left at (270, 201)
Screenshot: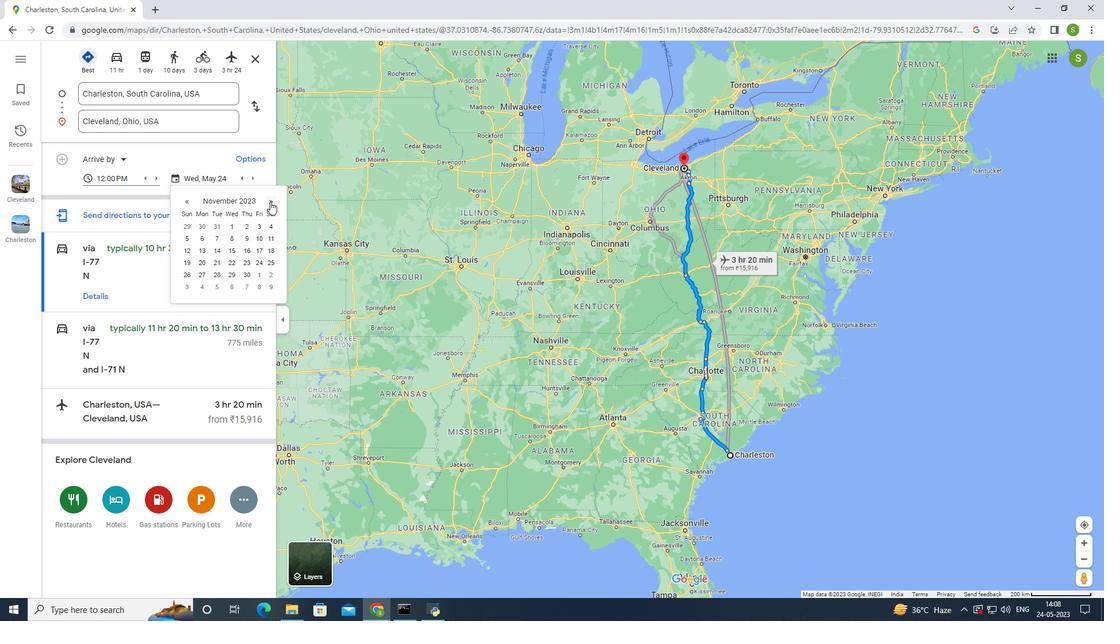 
Action: Mouse moved to (257, 248)
Screenshot: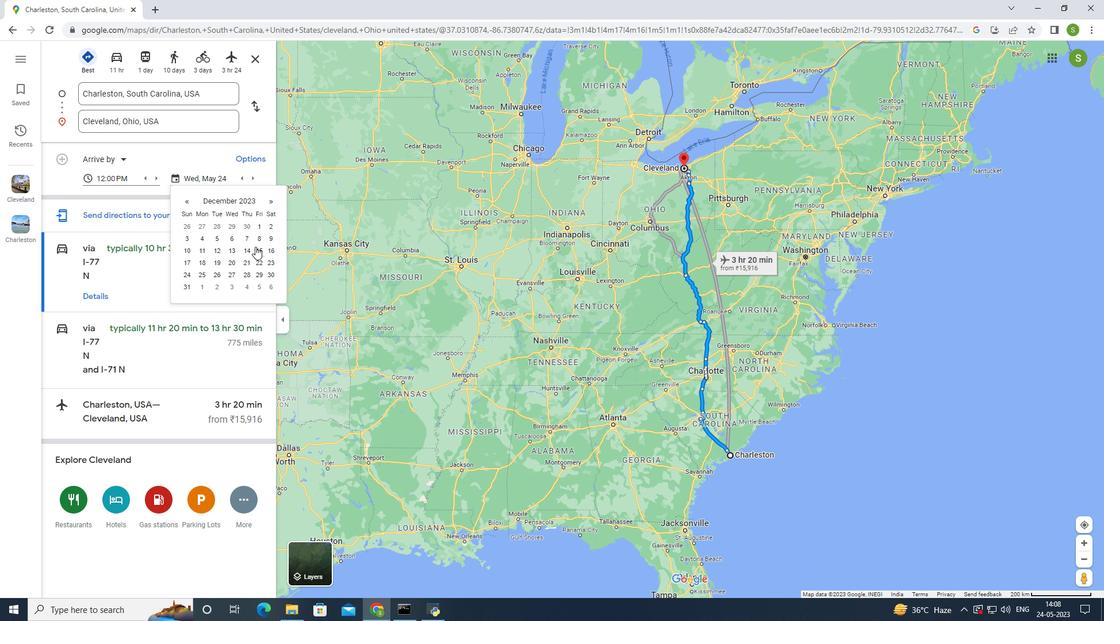 
Action: Mouse pressed left at (257, 248)
Screenshot: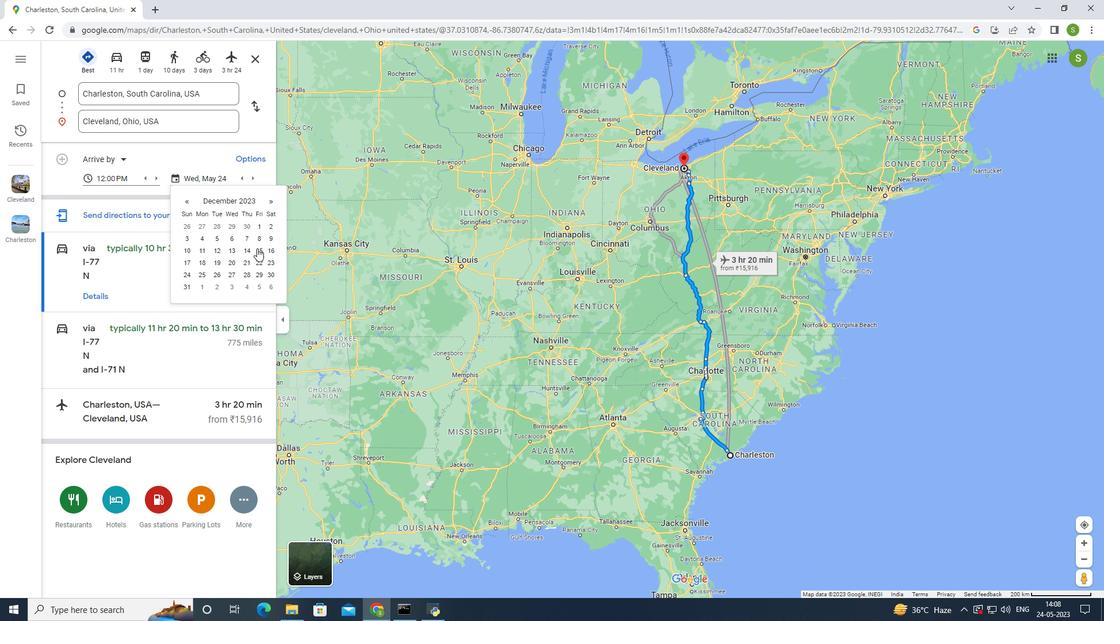 
Action: Mouse moved to (733, 441)
Screenshot: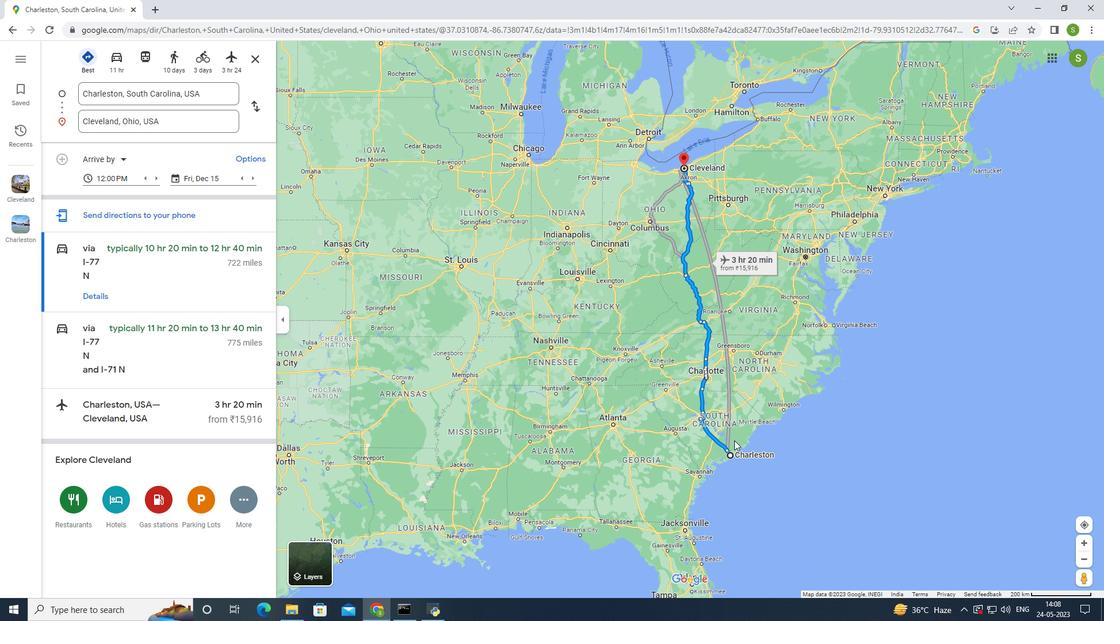 
Action: Mouse scrolled (733, 442) with delta (0, 0)
Screenshot: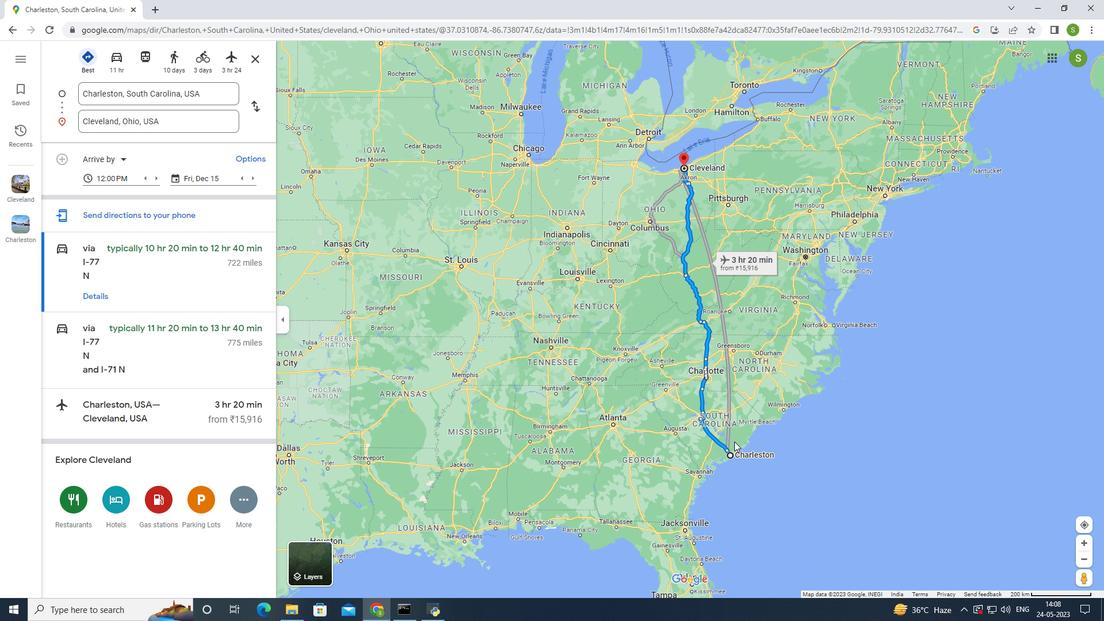 
Action: Mouse moved to (732, 441)
Screenshot: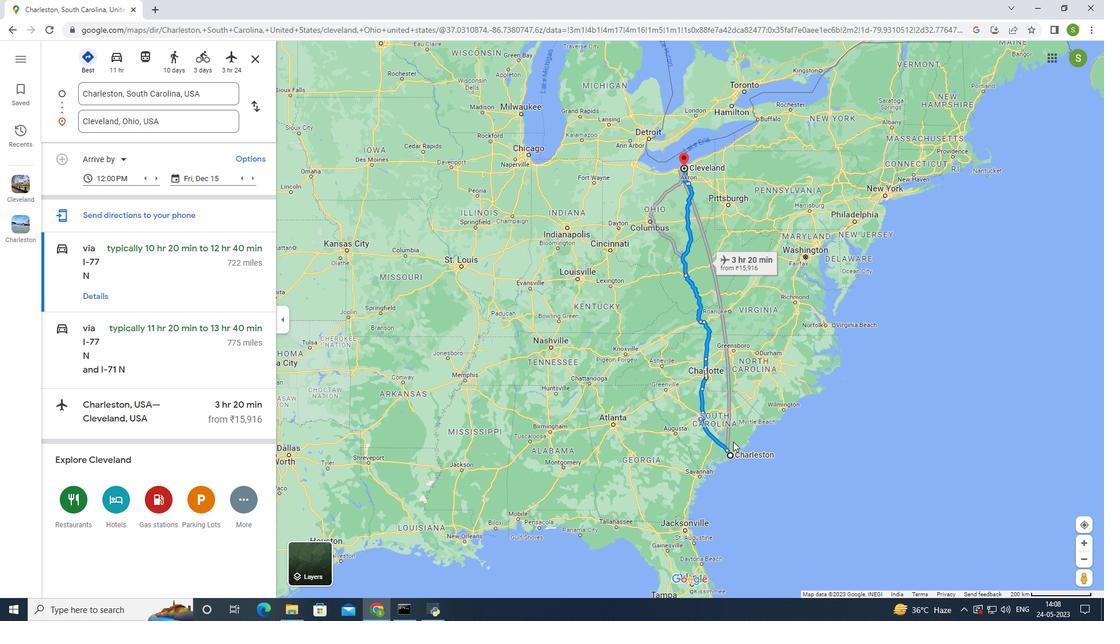 
Action: Mouse scrolled (732, 442) with delta (0, 0)
Screenshot: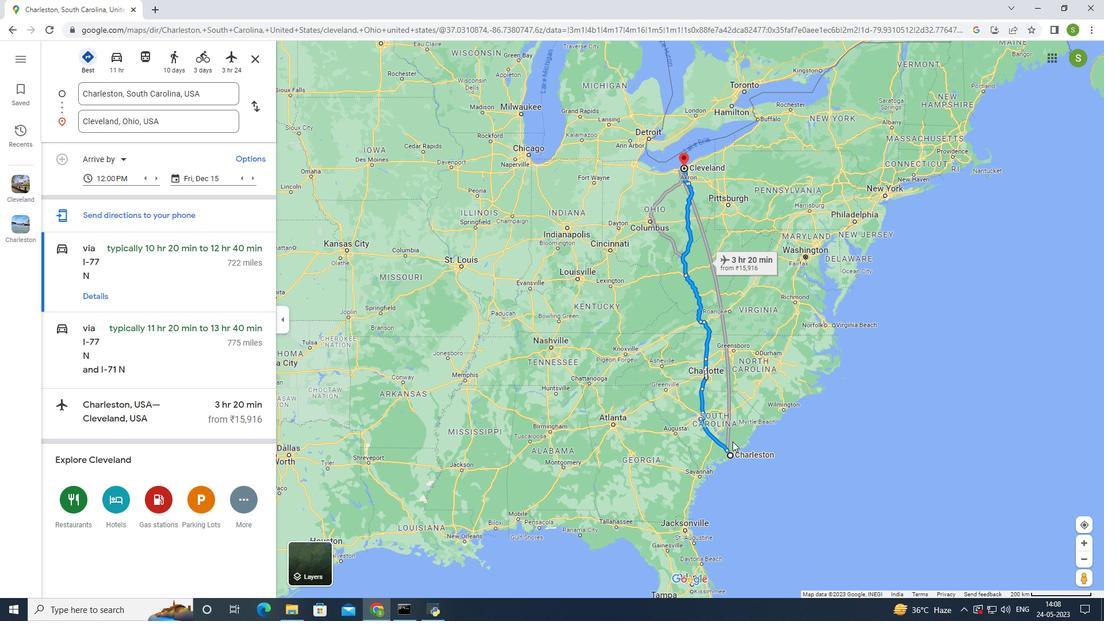 
Action: Mouse scrolled (732, 442) with delta (0, 0)
Screenshot: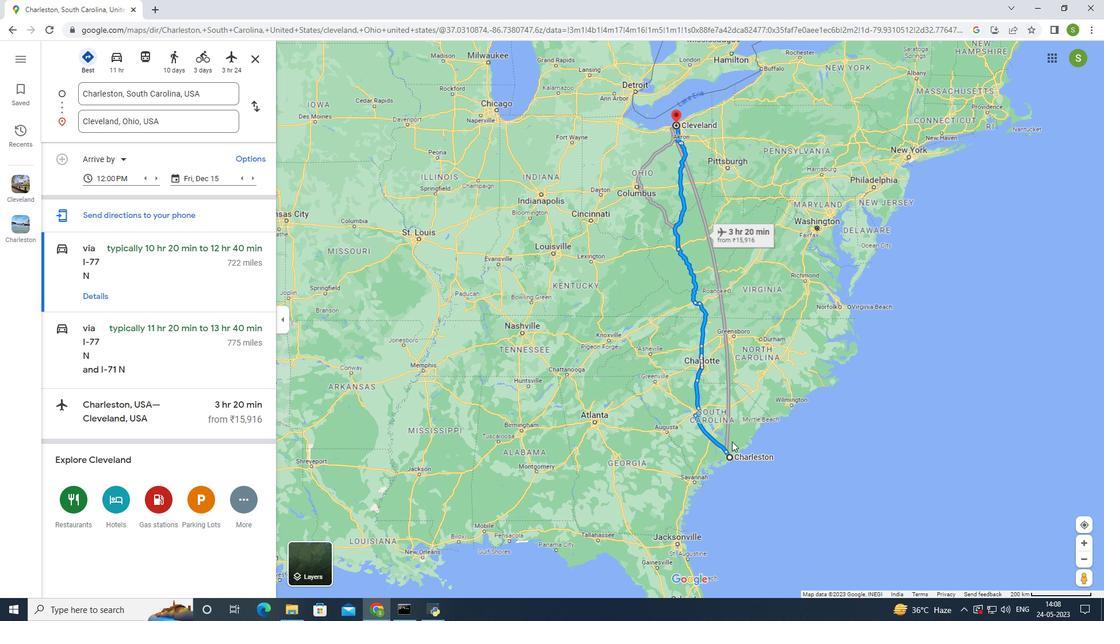 
Action: Mouse moved to (729, 440)
Screenshot: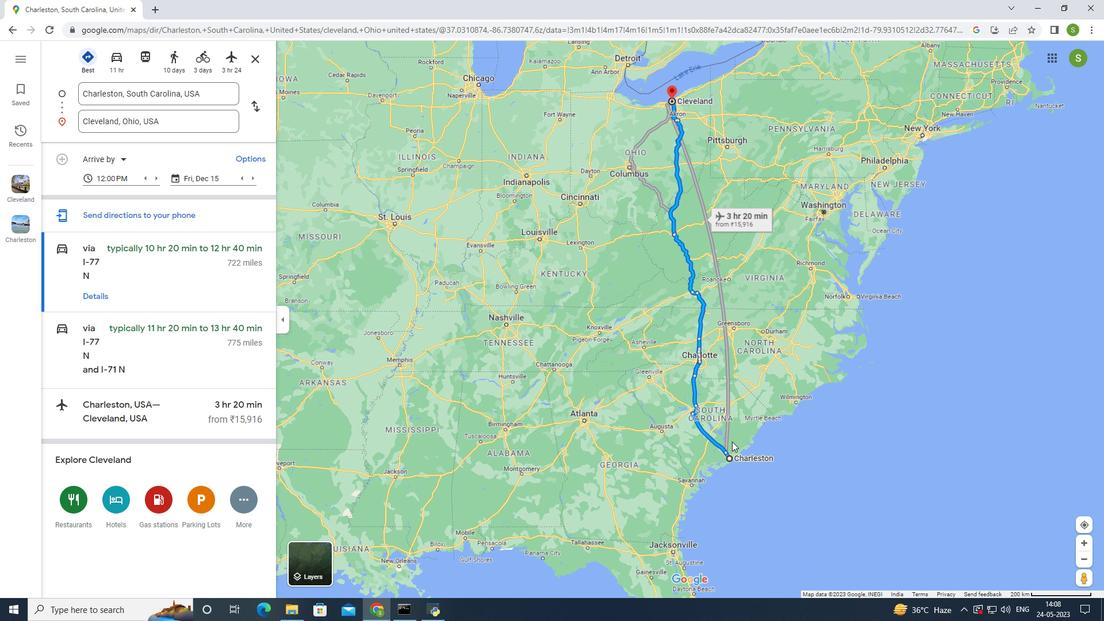 
Action: Mouse scrolled (730, 441) with delta (0, 0)
Screenshot: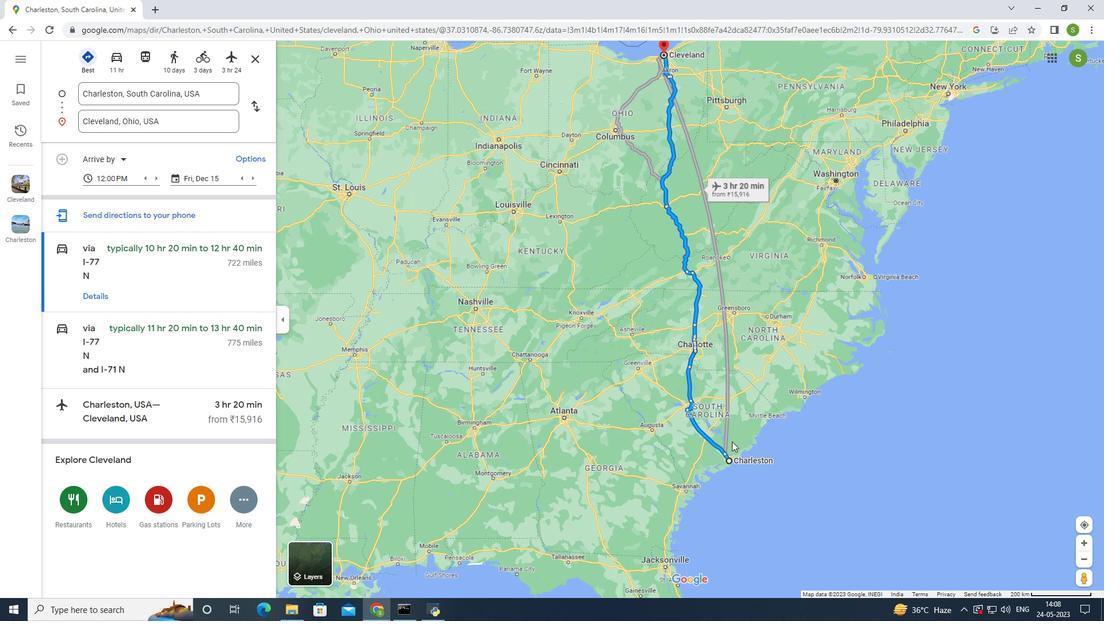 
Action: Mouse moved to (670, 380)
Screenshot: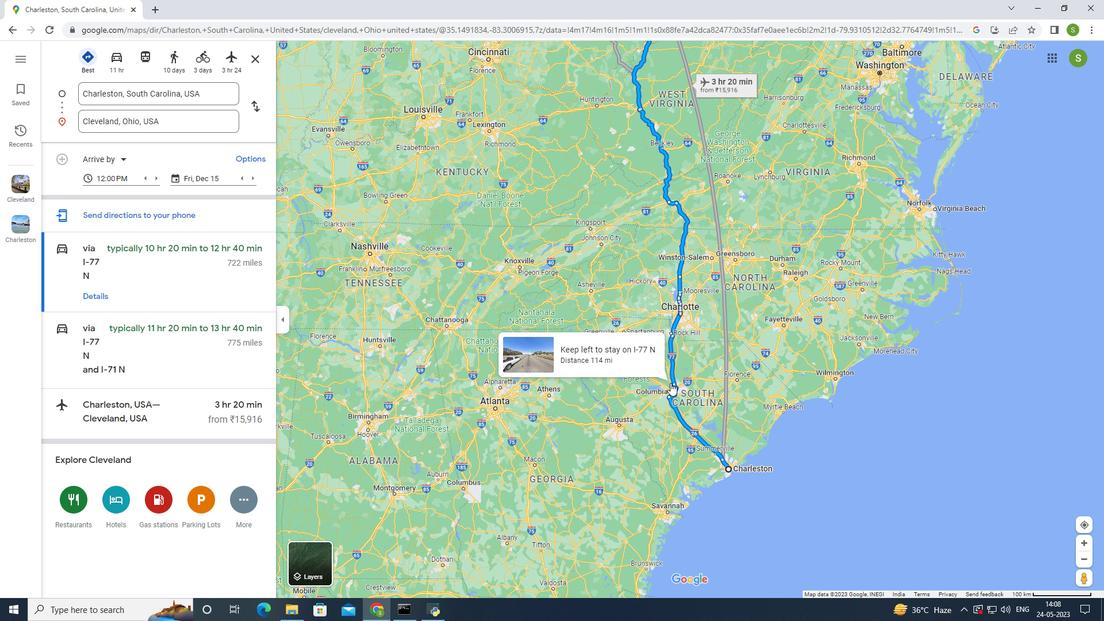 
Action: Mouse scrolled (670, 381) with delta (0, 0)
Screenshot: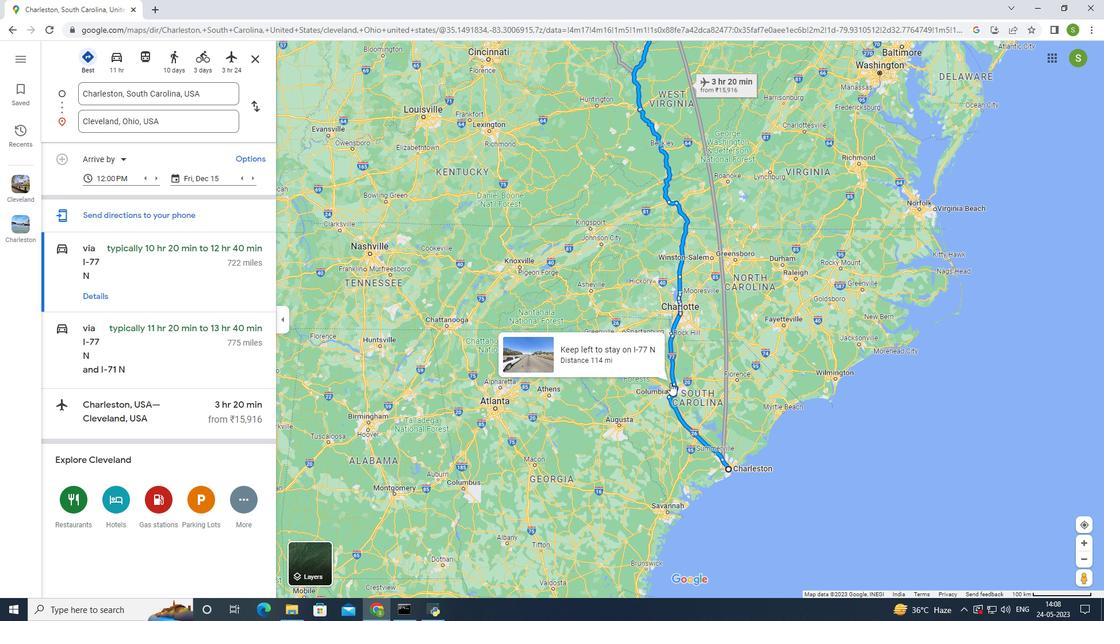 
Action: Mouse moved to (670, 375)
Screenshot: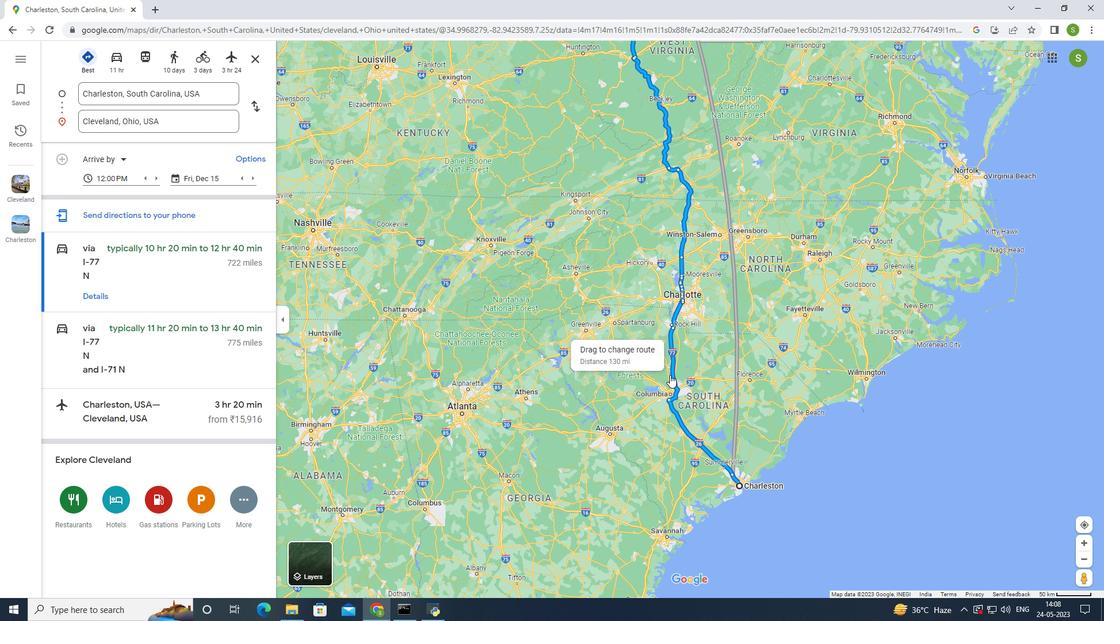 
Action: Mouse scrolled (670, 374) with delta (0, 0)
Screenshot: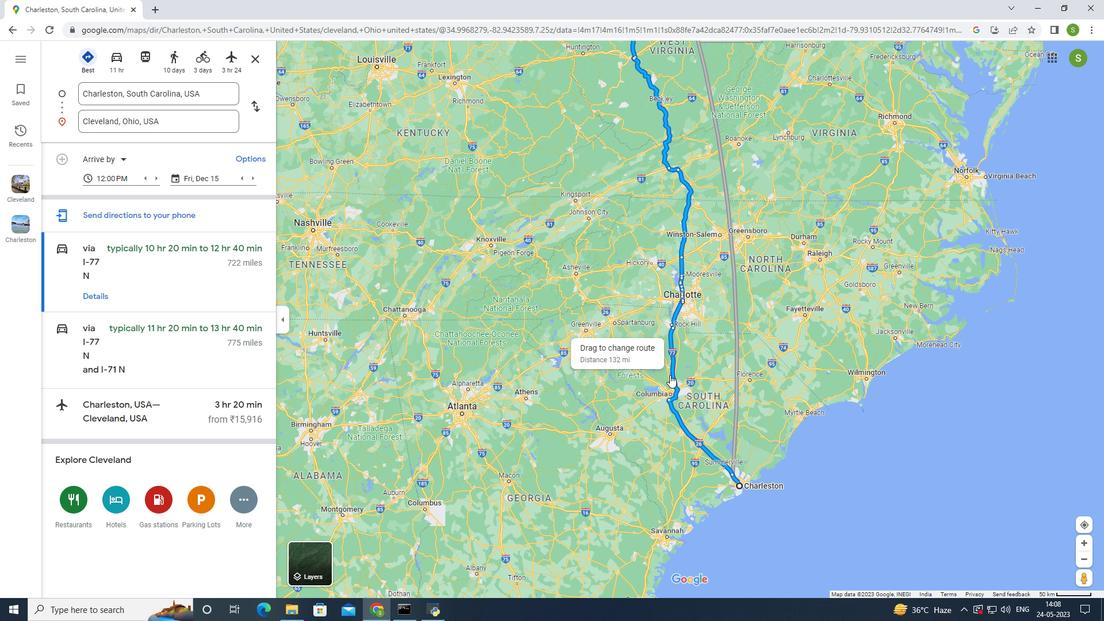 
Action: Mouse scrolled (670, 374) with delta (0, 0)
Screenshot: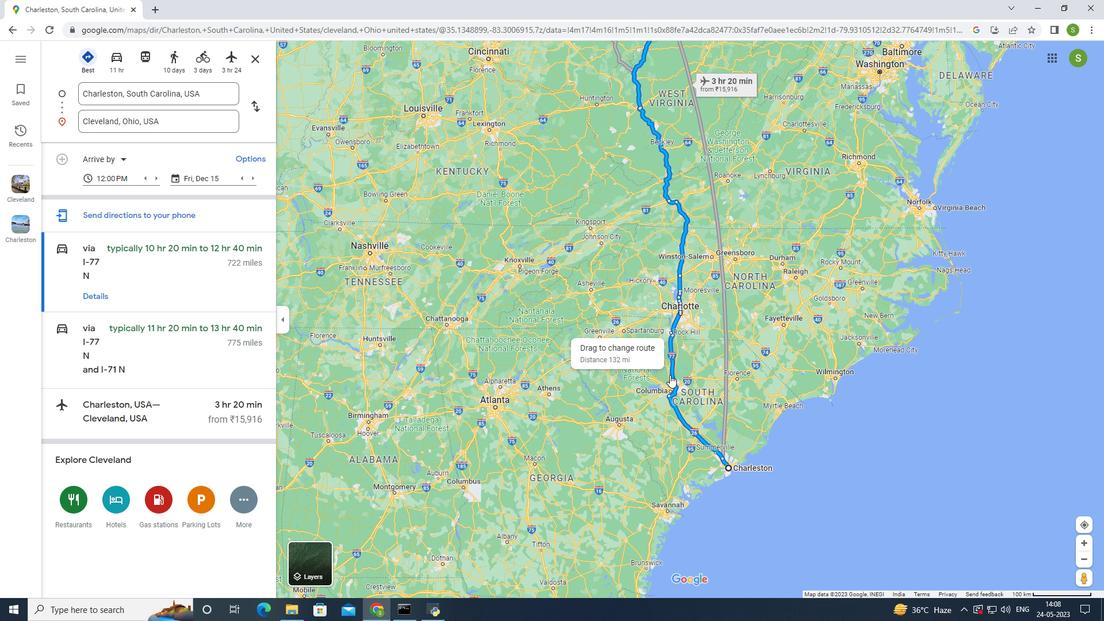 
Action: Mouse moved to (651, 271)
Screenshot: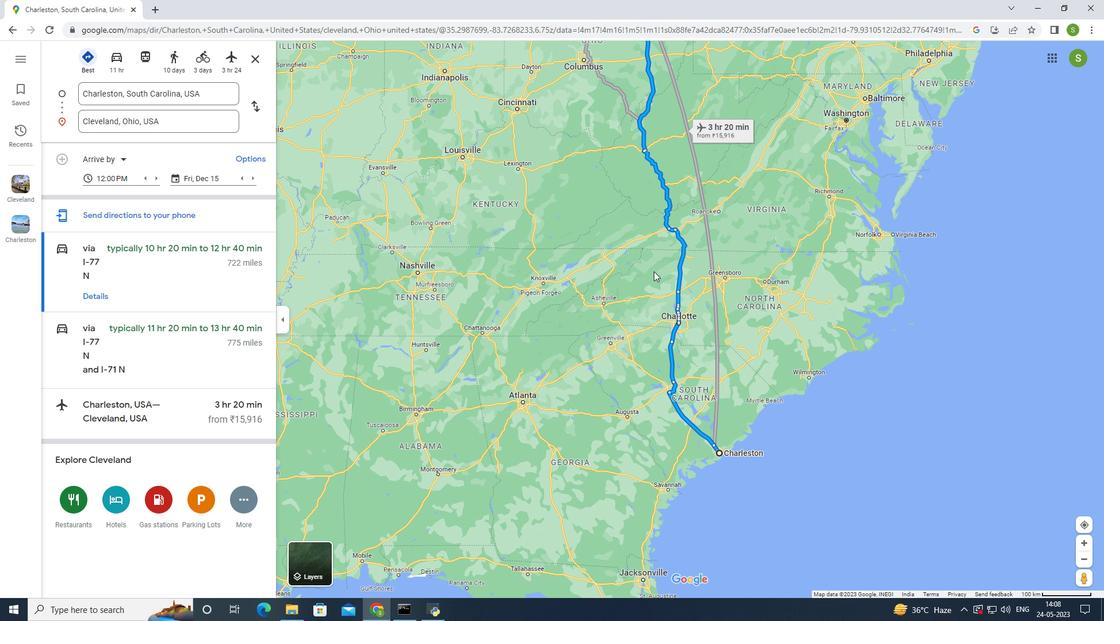 
Action: Mouse scrolled (651, 270) with delta (0, 0)
Screenshot: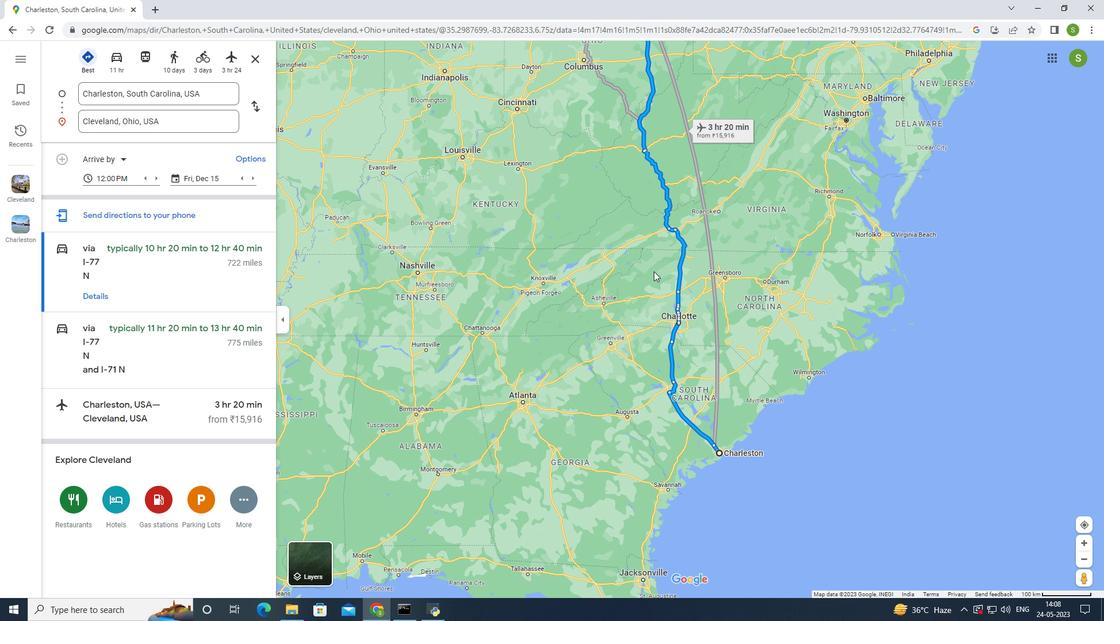 
Action: Mouse moved to (650, 272)
Screenshot: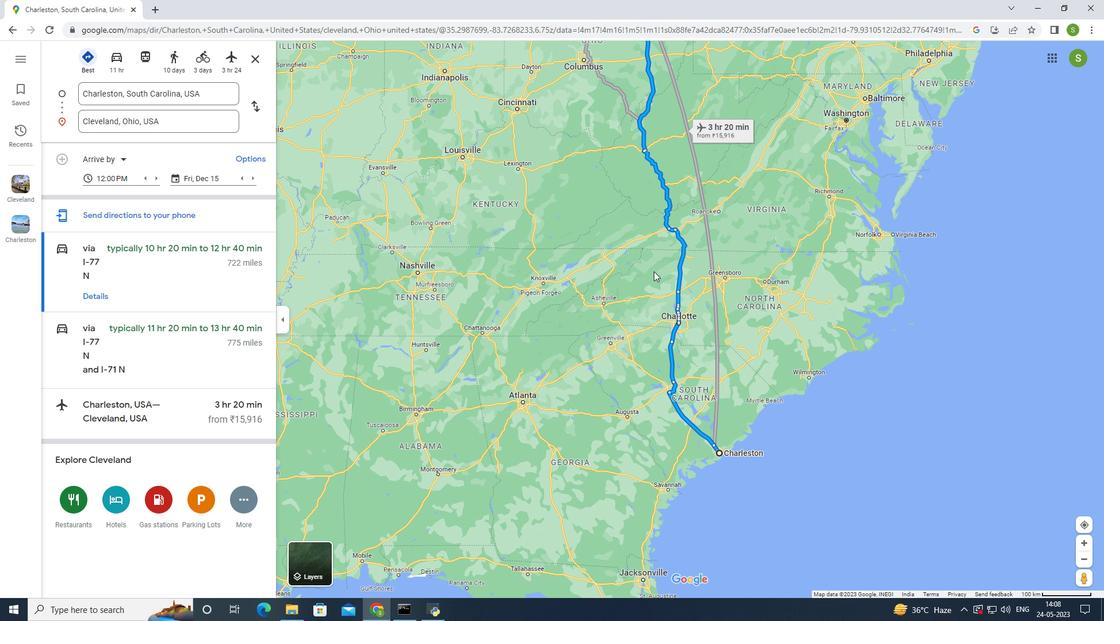 
Action: Mouse scrolled (650, 271) with delta (0, 0)
Screenshot: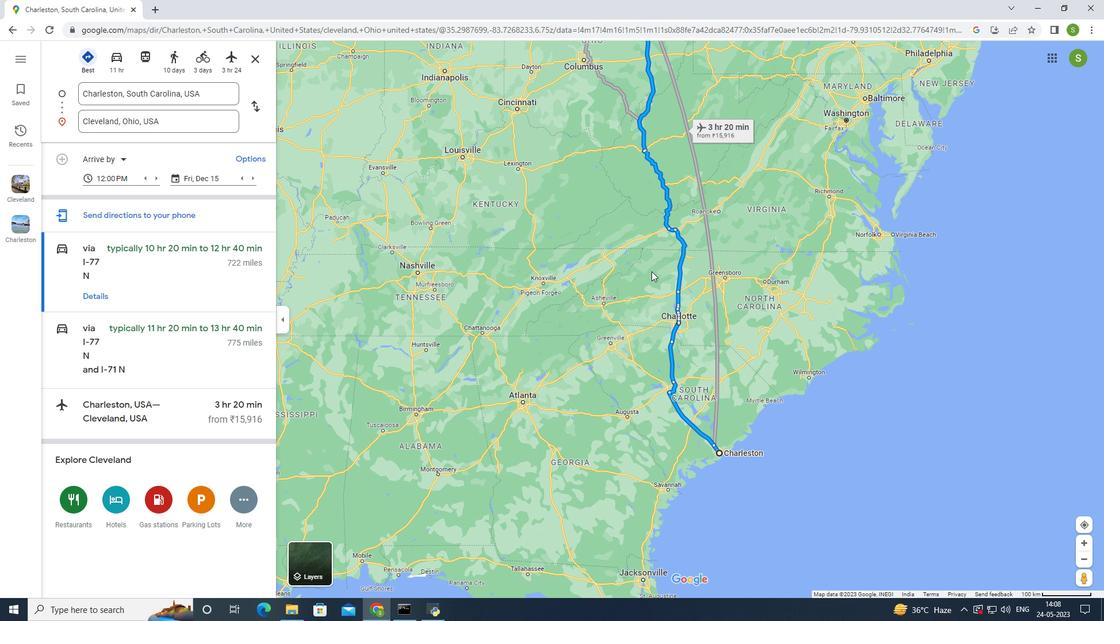 
Action: Mouse moved to (642, 101)
Screenshot: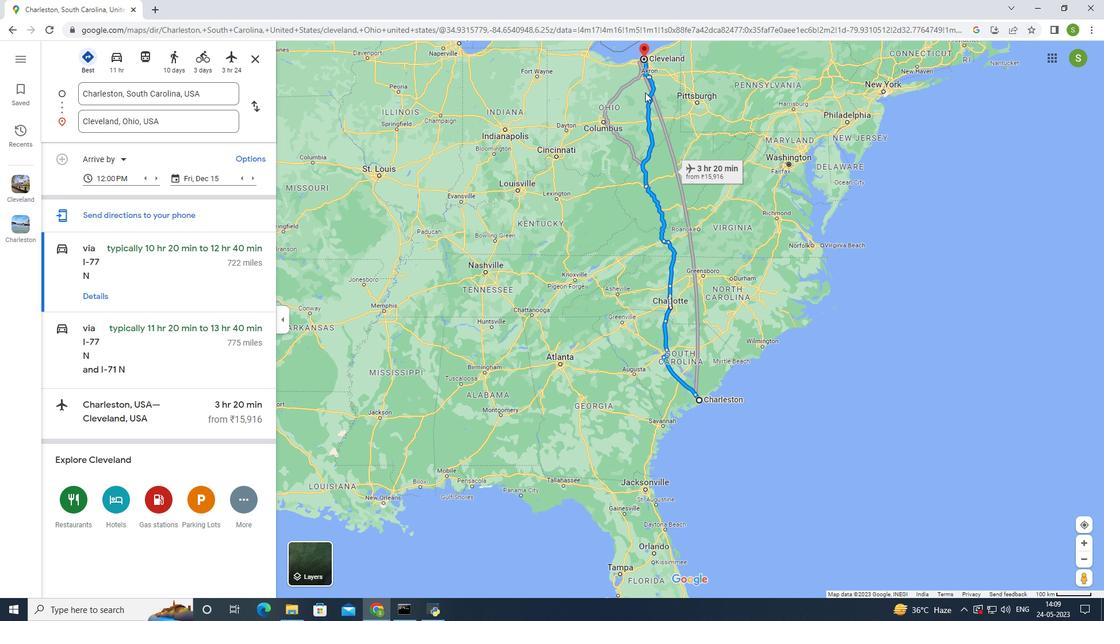 
Action: Mouse scrolled (642, 102) with delta (0, 0)
Screenshot: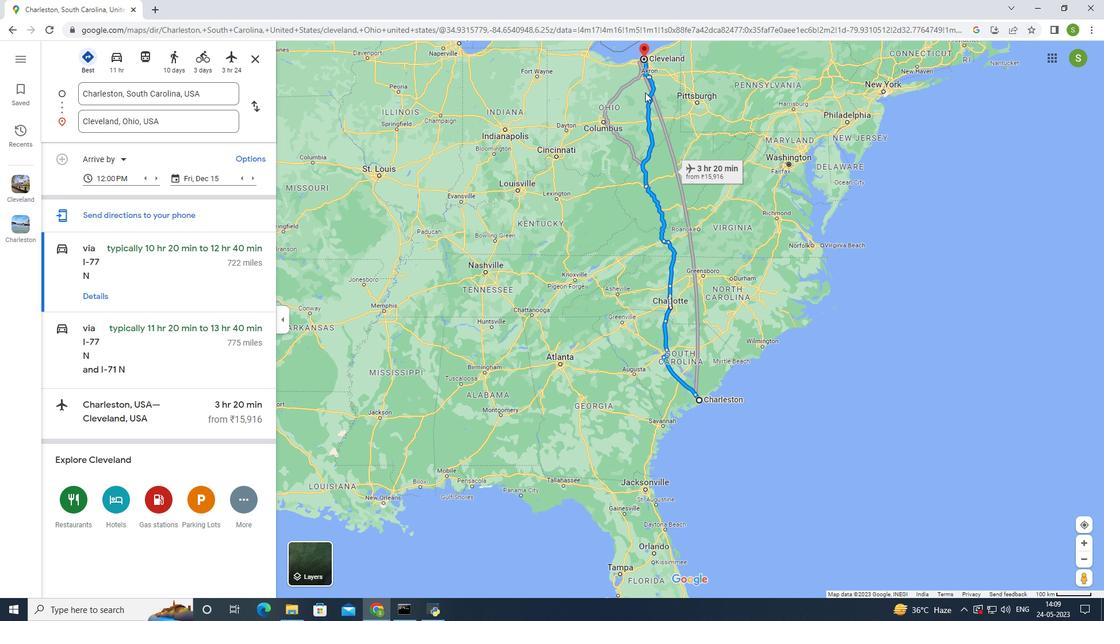
Action: Mouse moved to (642, 104)
Screenshot: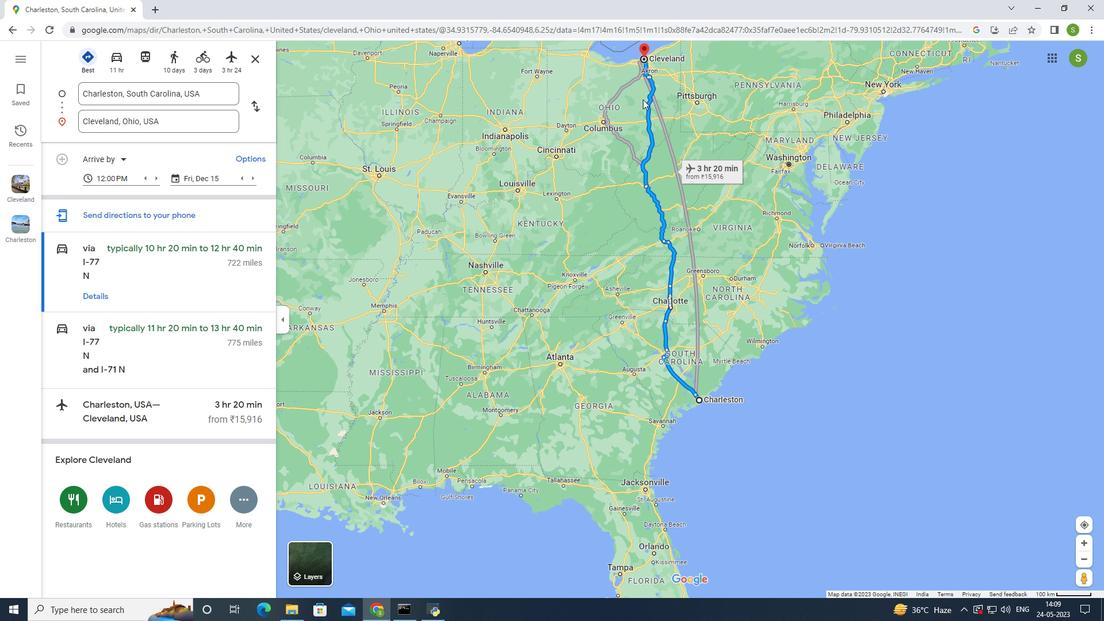 
Action: Mouse scrolled (642, 104) with delta (0, 0)
Screenshot: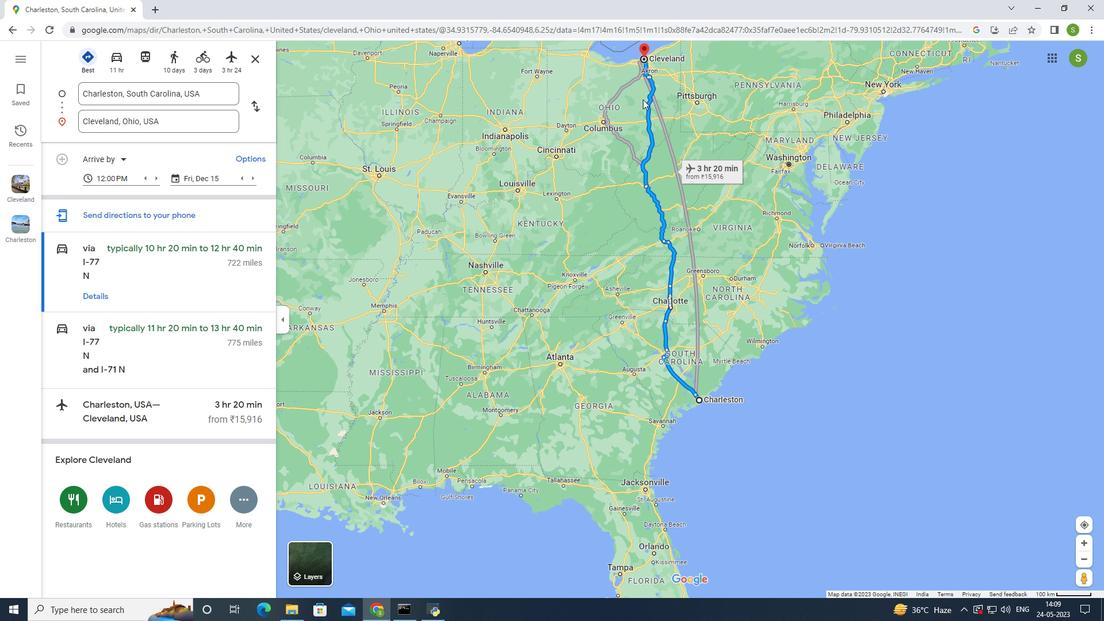 
Action: Mouse scrolled (642, 104) with delta (0, 0)
Screenshot: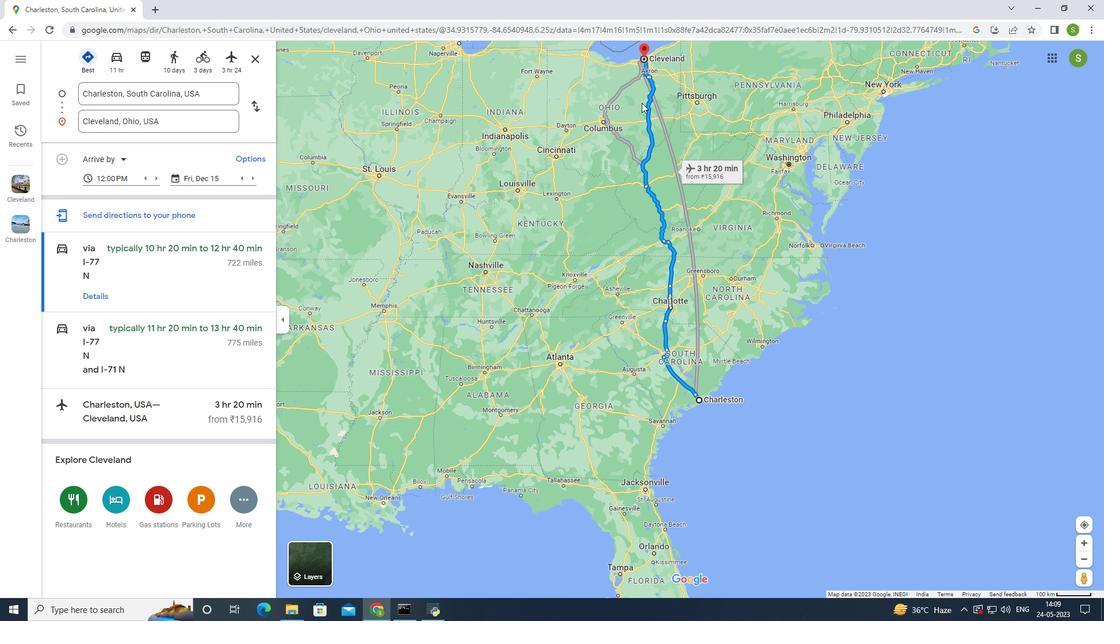 
Action: Mouse scrolled (642, 104) with delta (0, 0)
Screenshot: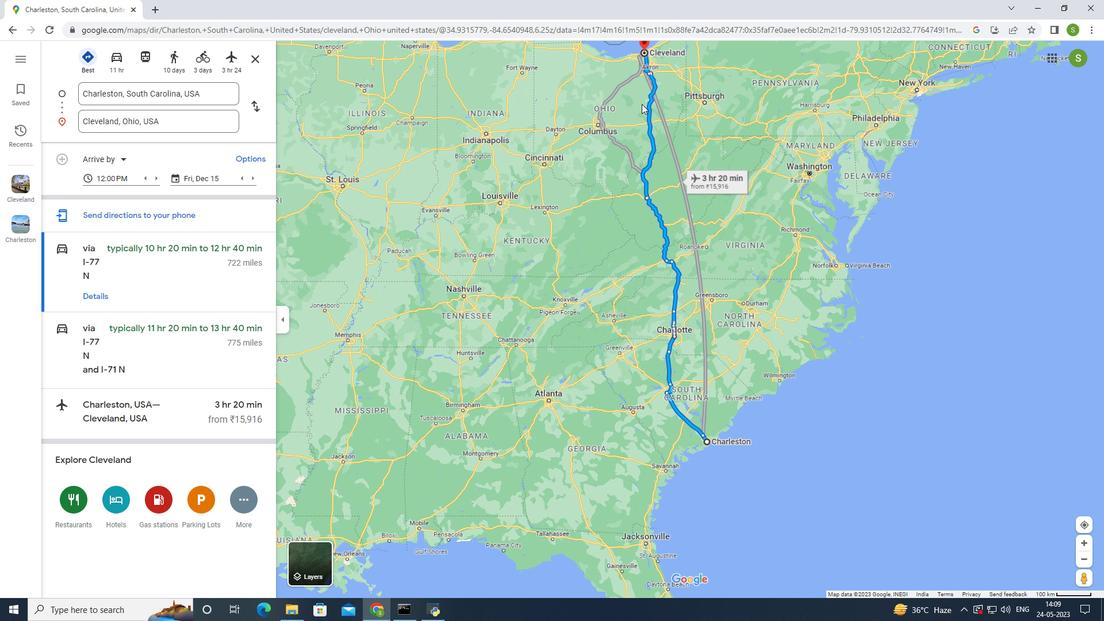 
Action: Mouse scrolled (642, 104) with delta (0, 0)
Screenshot: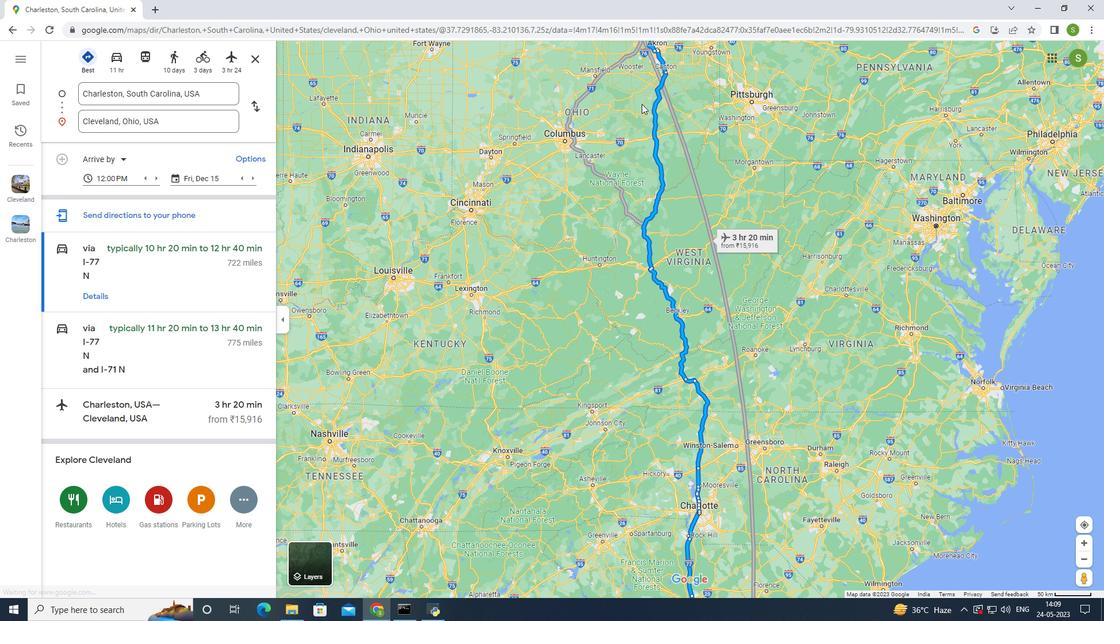 
Action: Mouse scrolled (642, 104) with delta (0, 0)
Screenshot: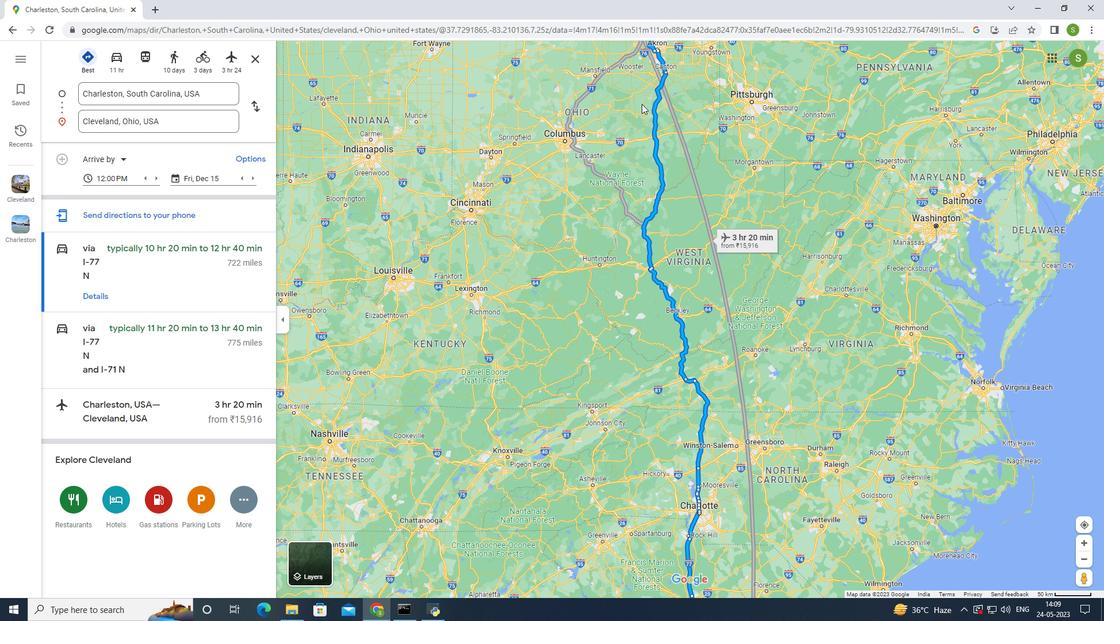 
Action: Mouse moved to (252, 157)
Screenshot: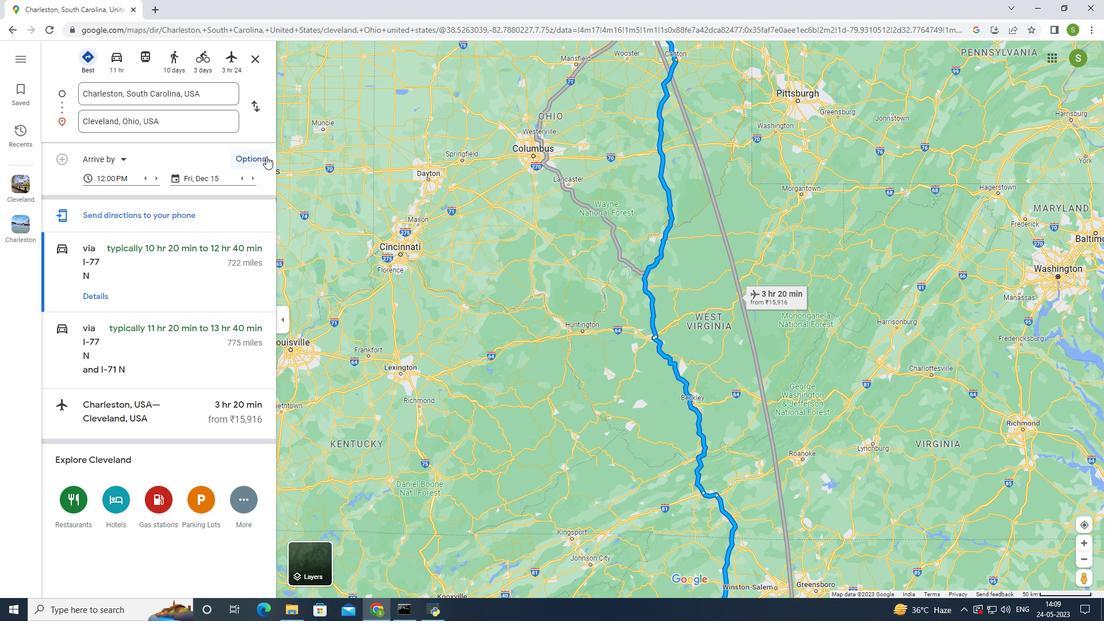 
Action: Mouse pressed left at (252, 157)
Screenshot: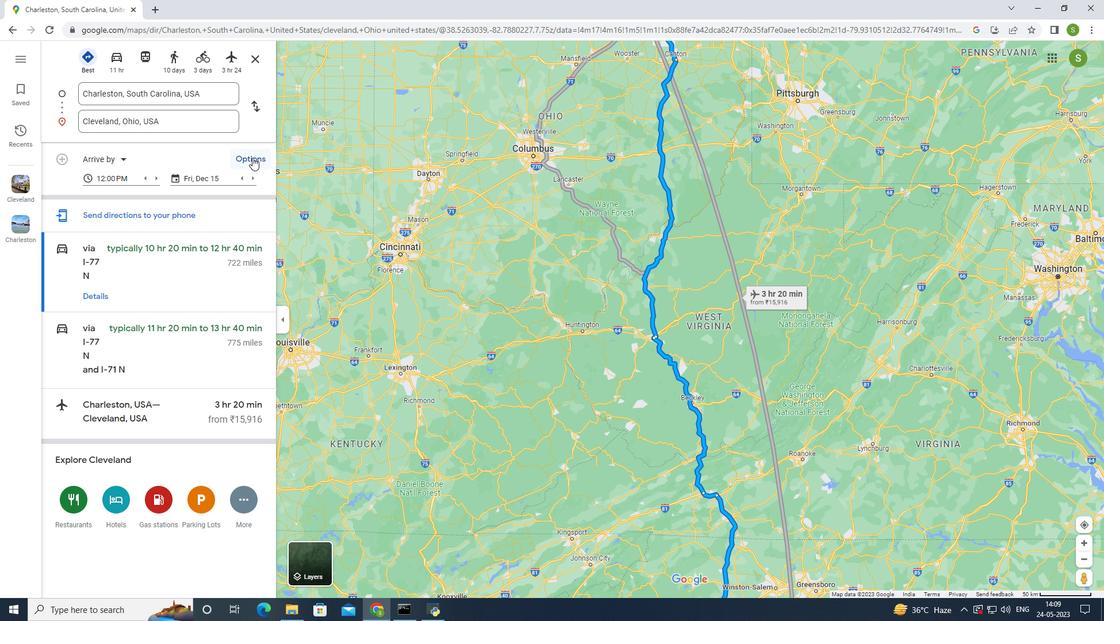 
Action: Mouse moved to (65, 204)
Screenshot: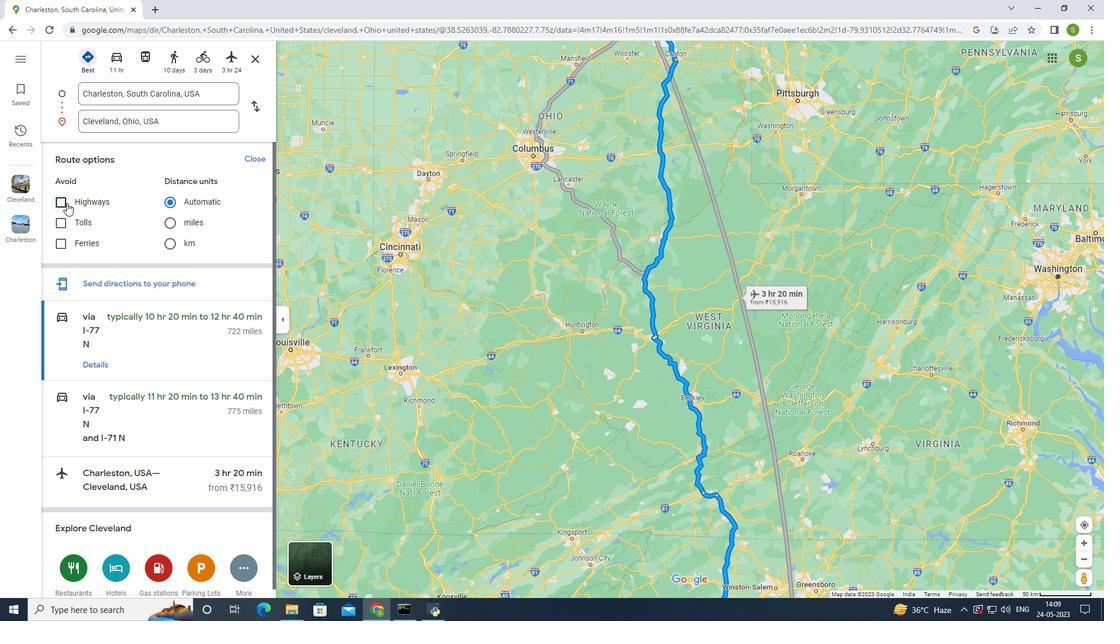 
Action: Mouse pressed left at (65, 204)
Screenshot: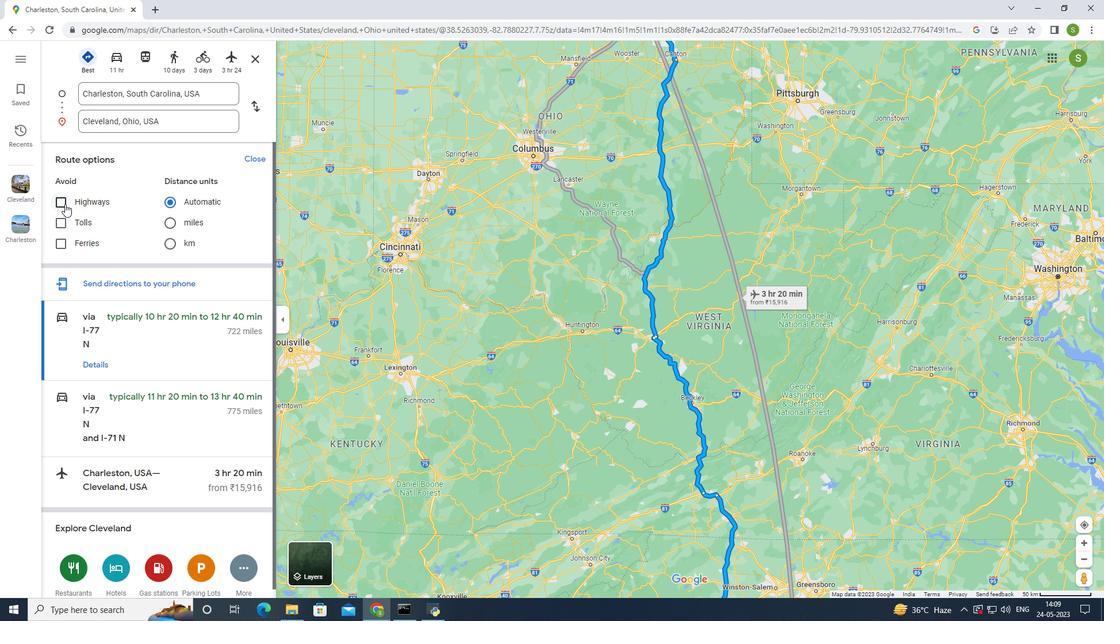 
Action: Mouse moved to (733, 441)
Screenshot: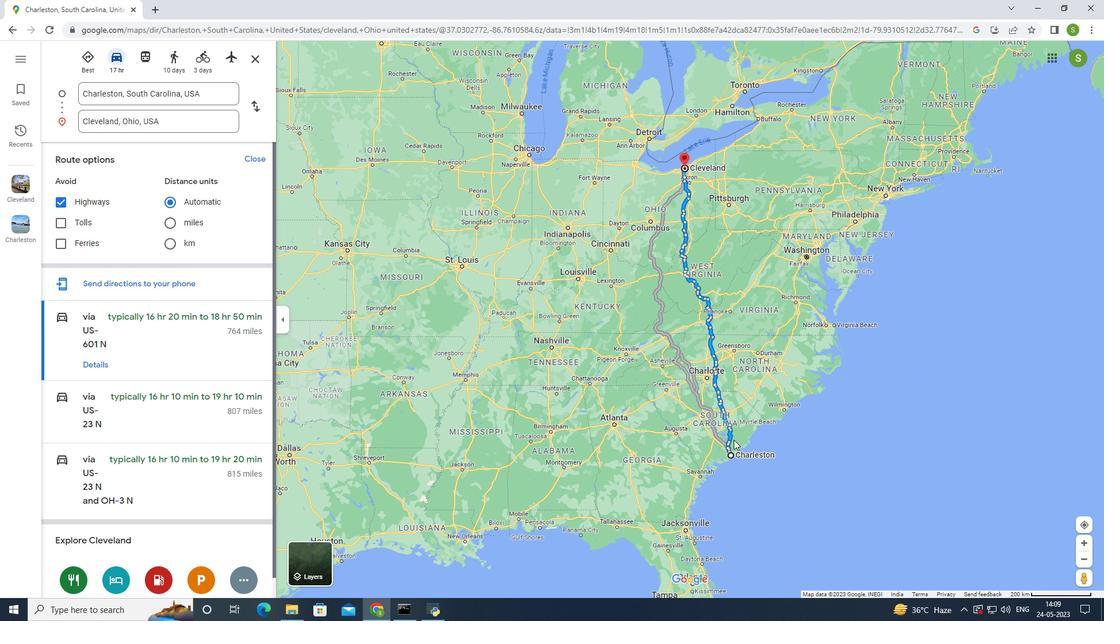 
Action: Mouse scrolled (733, 441) with delta (0, 0)
Screenshot: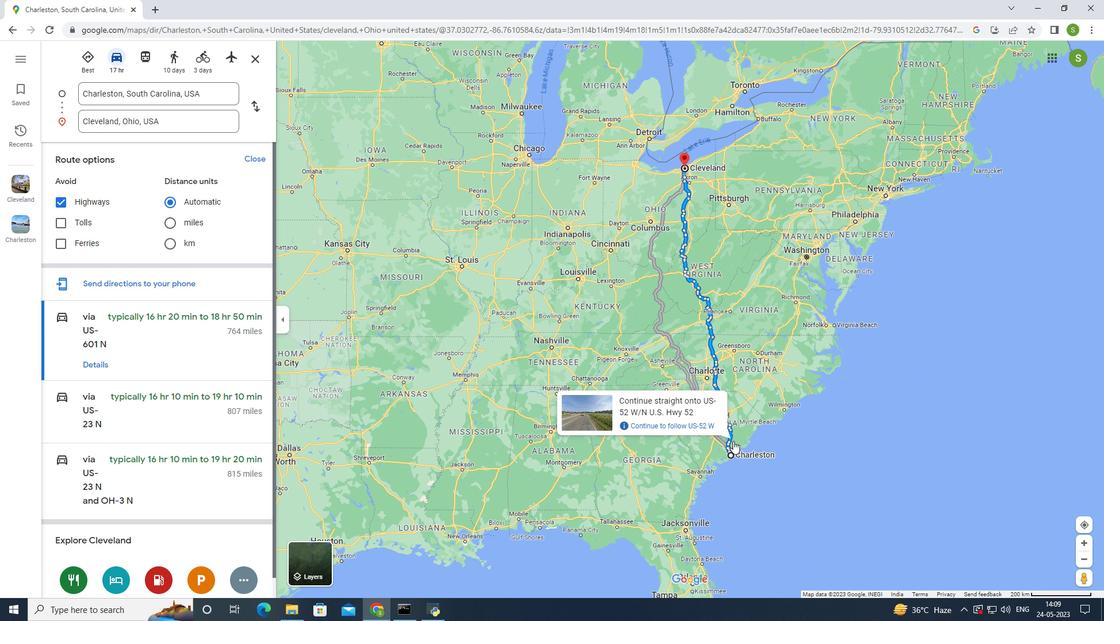 
Action: Mouse moved to (731, 437)
Screenshot: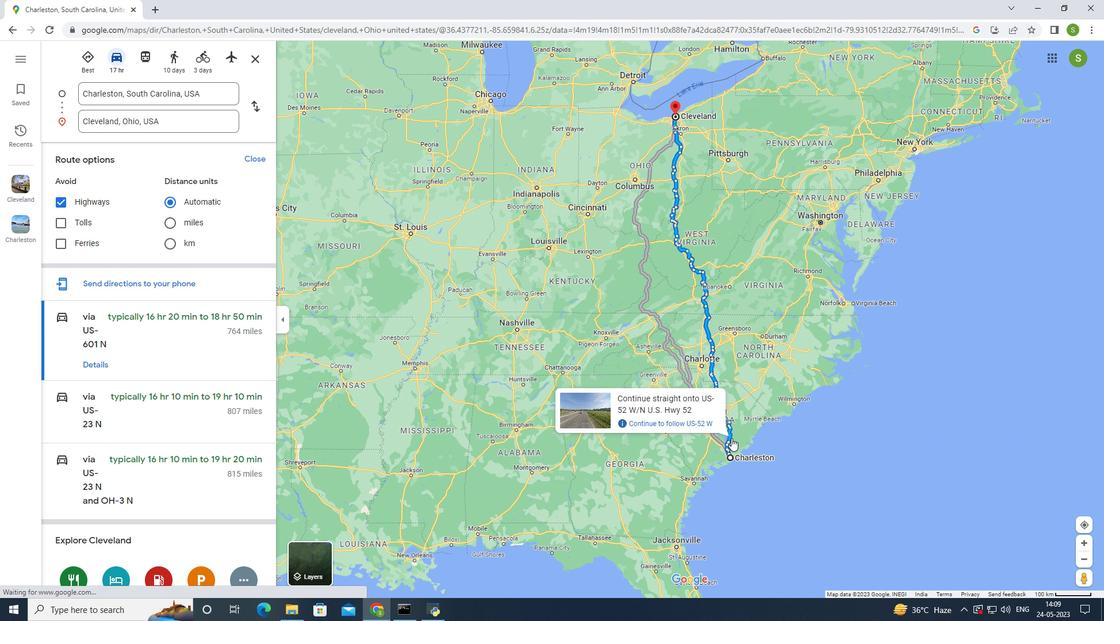 
Action: Mouse scrolled (731, 438) with delta (0, 0)
Screenshot: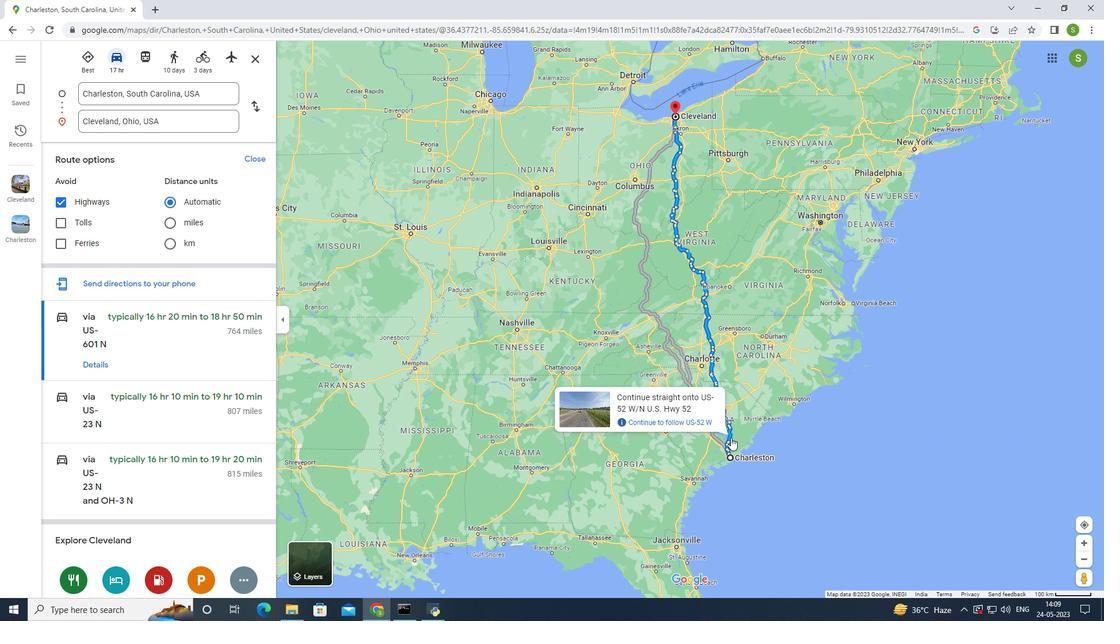 
Action: Mouse moved to (730, 437)
Screenshot: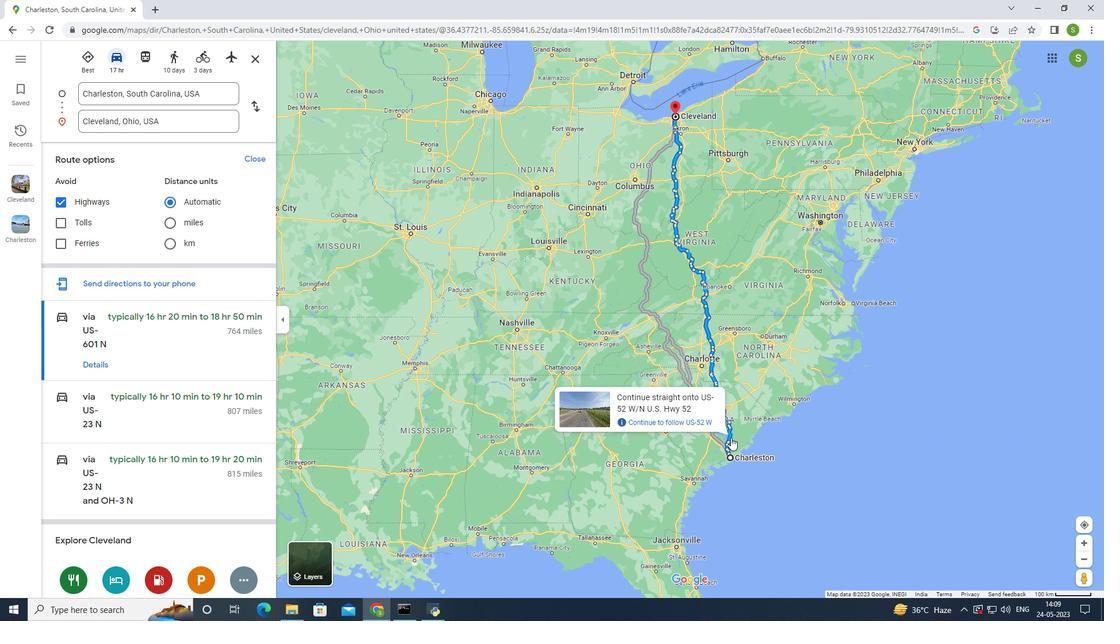 
Action: Mouse scrolled (730, 438) with delta (0, 0)
Screenshot: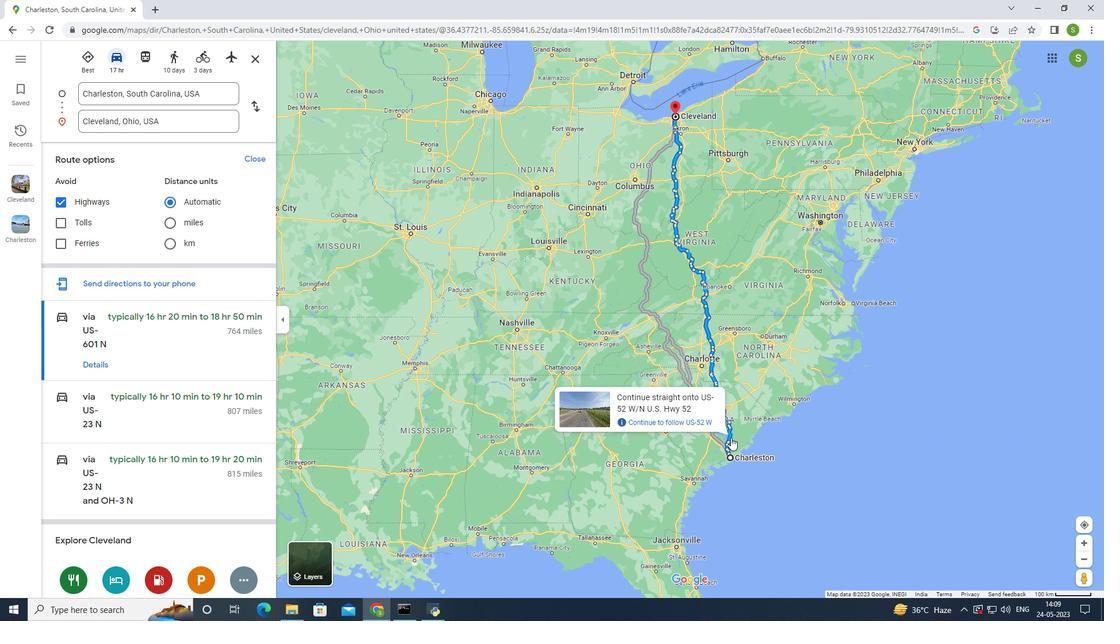 
Action: Mouse scrolled (730, 438) with delta (0, 0)
Screenshot: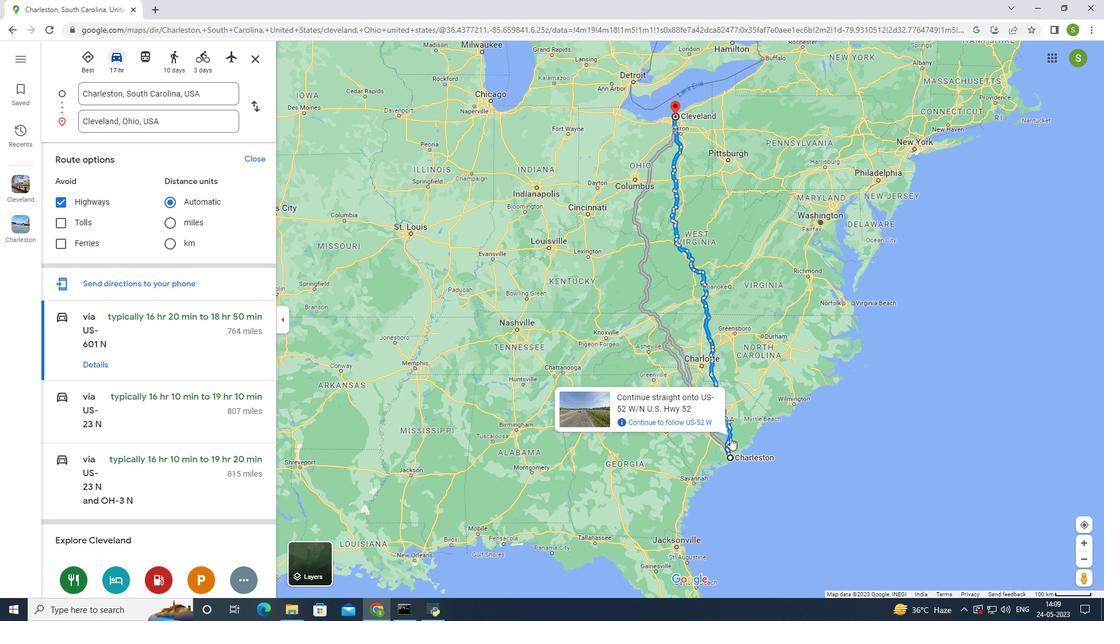 
Action: Mouse moved to (729, 429)
Screenshot: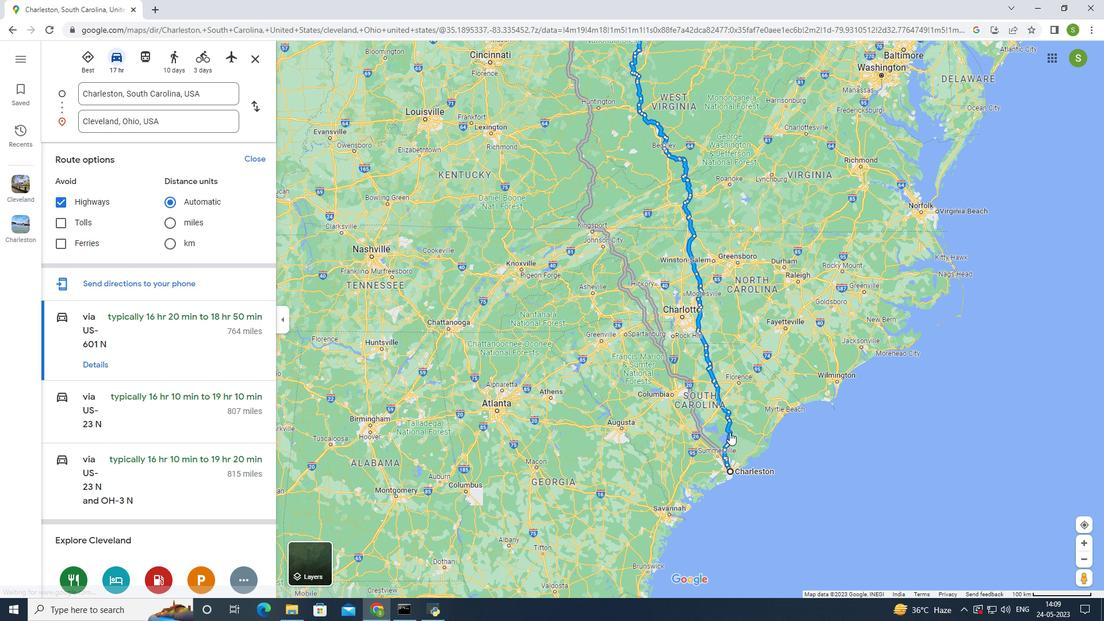 
Action: Mouse scrolled (729, 430) with delta (0, 0)
Screenshot: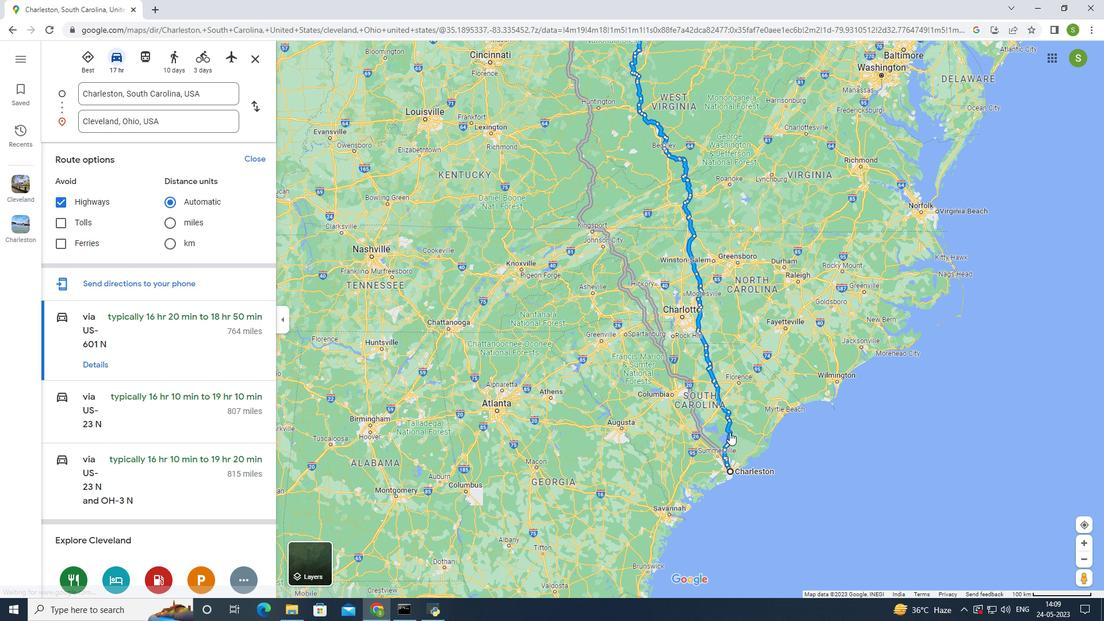 
Action: Mouse scrolled (729, 430) with delta (0, 0)
Screenshot: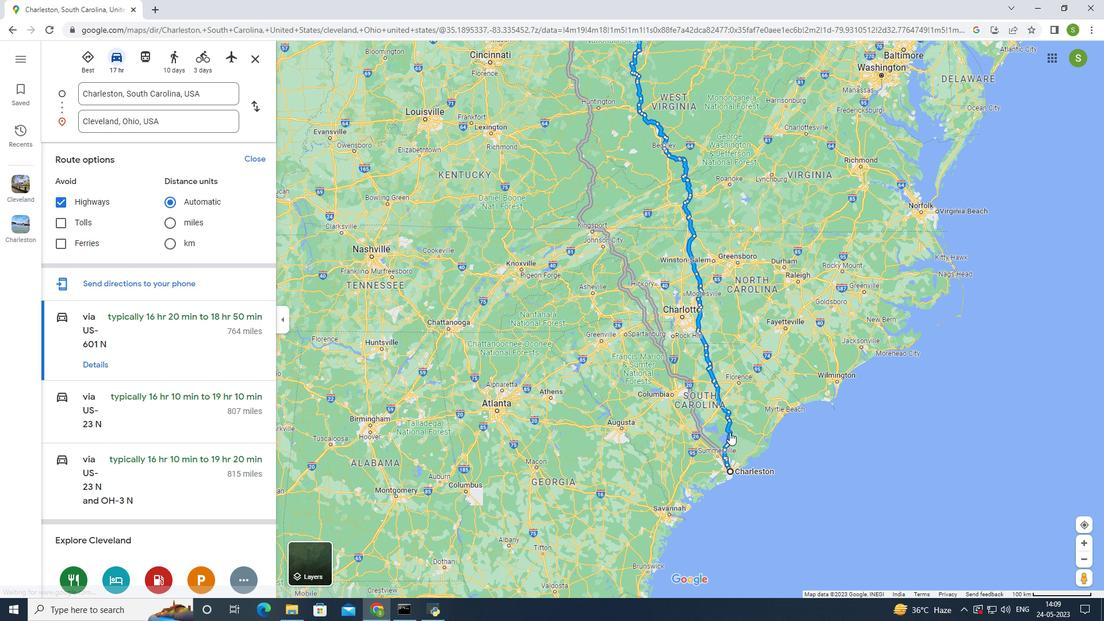 
Action: Mouse scrolled (729, 430) with delta (0, 0)
Screenshot: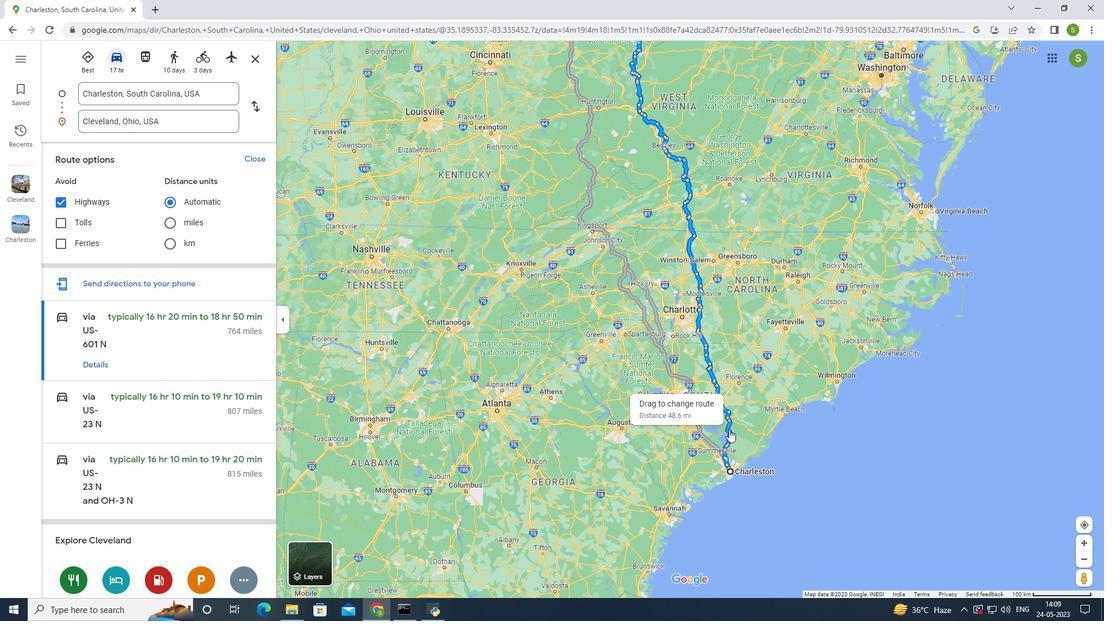 
Action: Mouse moved to (729, 422)
Screenshot: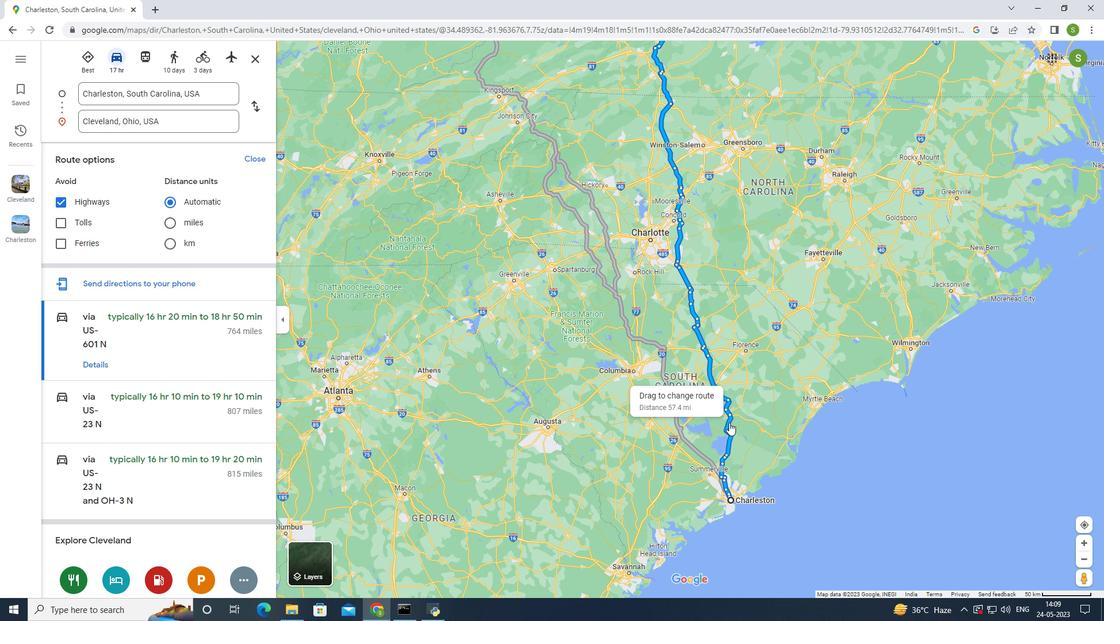 
Action: Mouse scrolled (729, 422) with delta (0, 0)
Screenshot: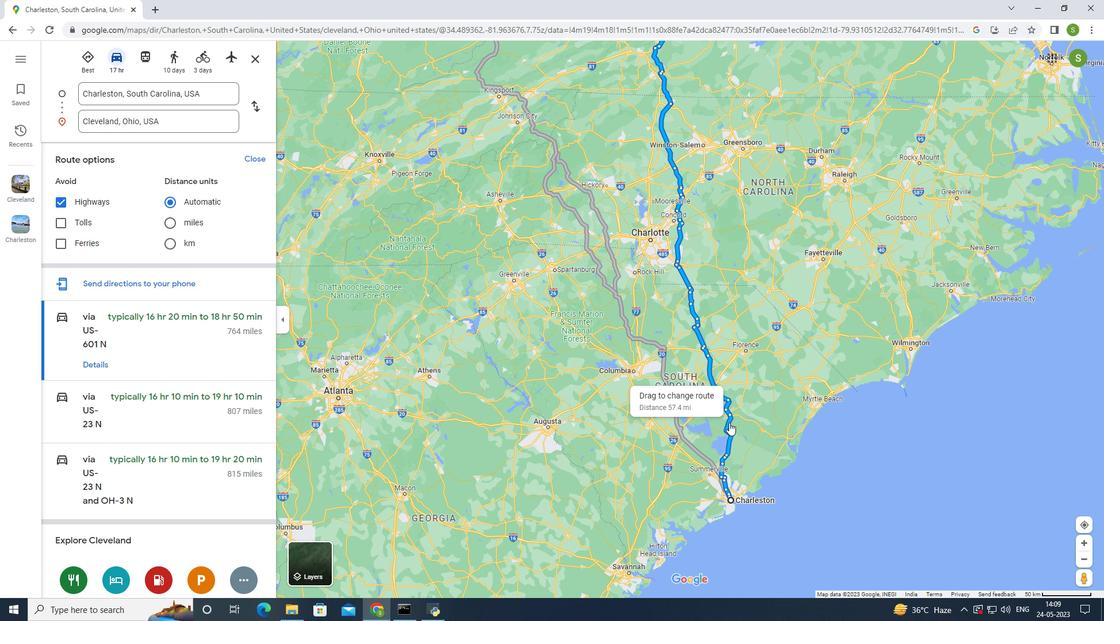 
Action: Mouse moved to (729, 420)
Screenshot: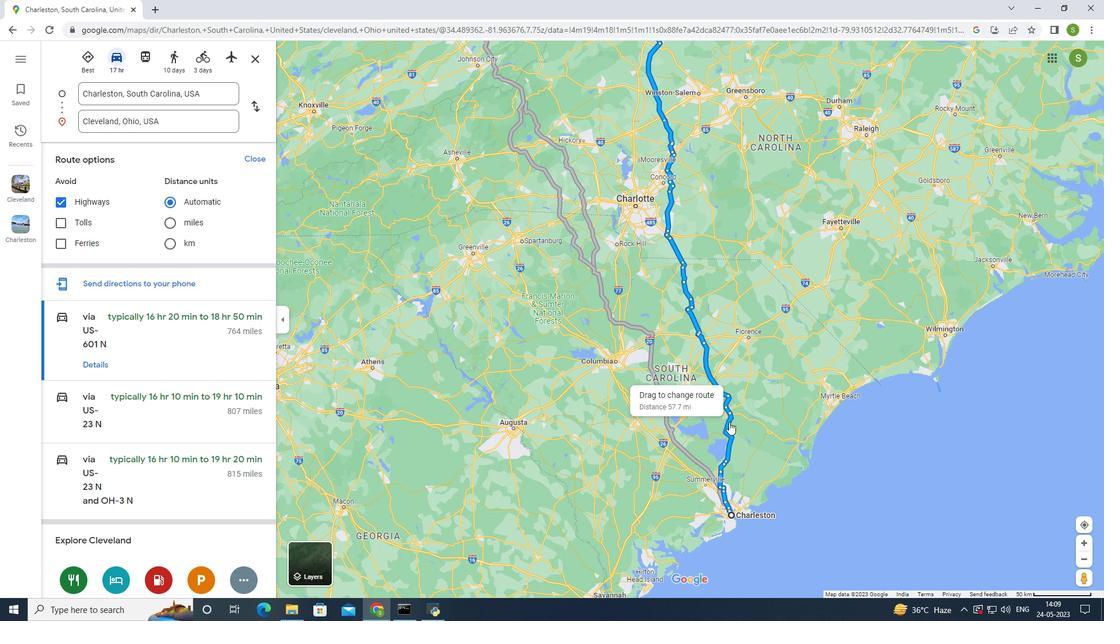 
Action: Mouse scrolled (729, 420) with delta (0, 0)
Screenshot: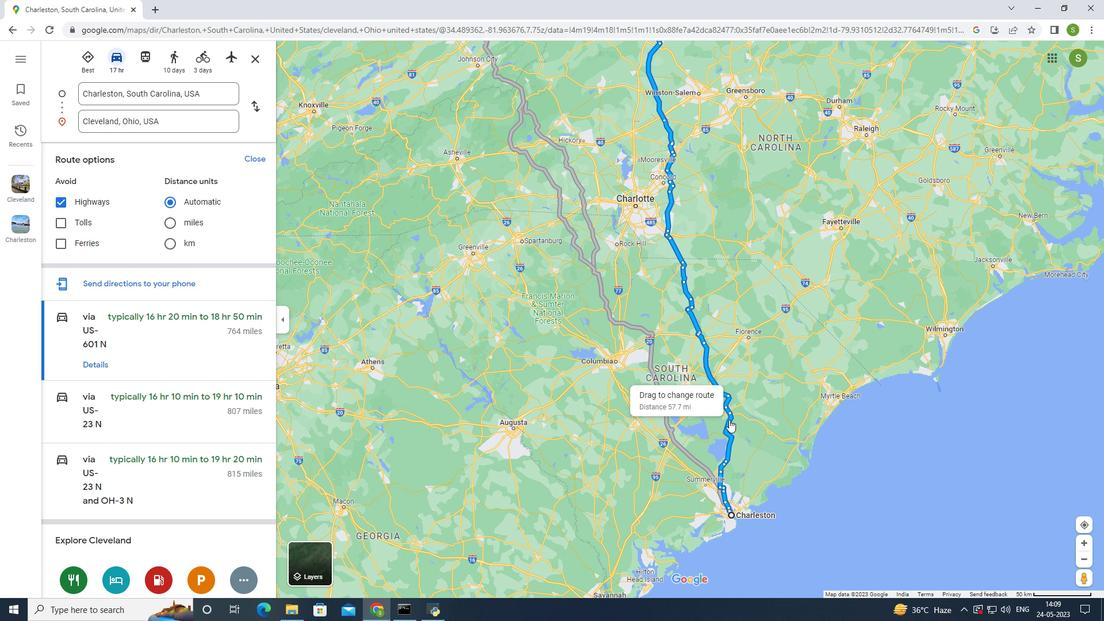 
Action: Mouse moved to (729, 413)
Screenshot: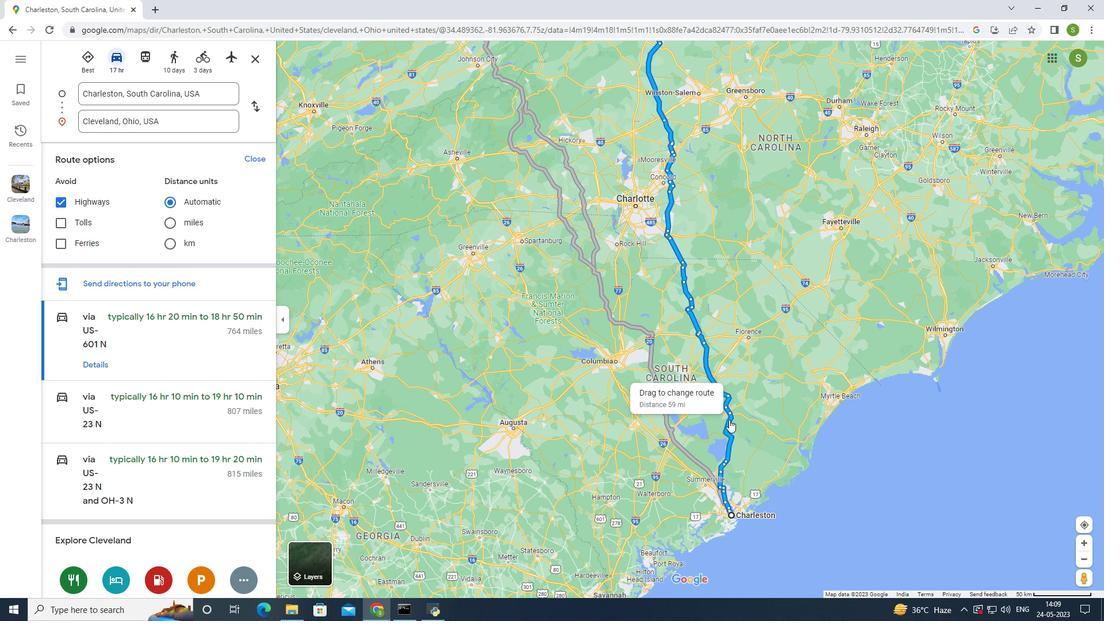 
Action: Mouse scrolled (729, 414) with delta (0, 0)
Screenshot: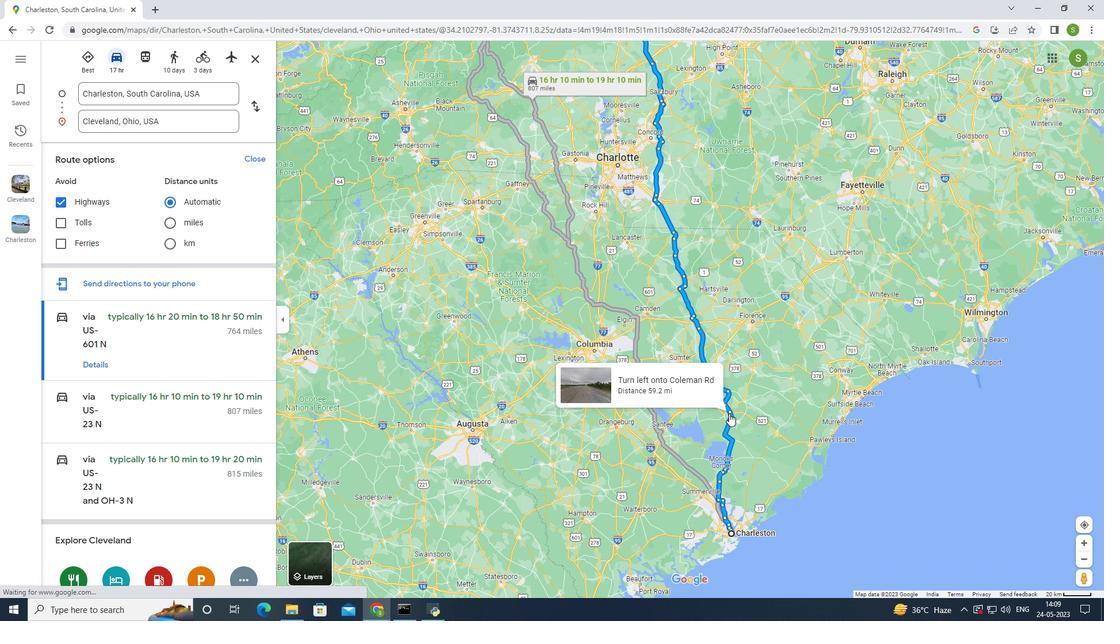 
Action: Mouse scrolled (729, 414) with delta (0, 0)
Screenshot: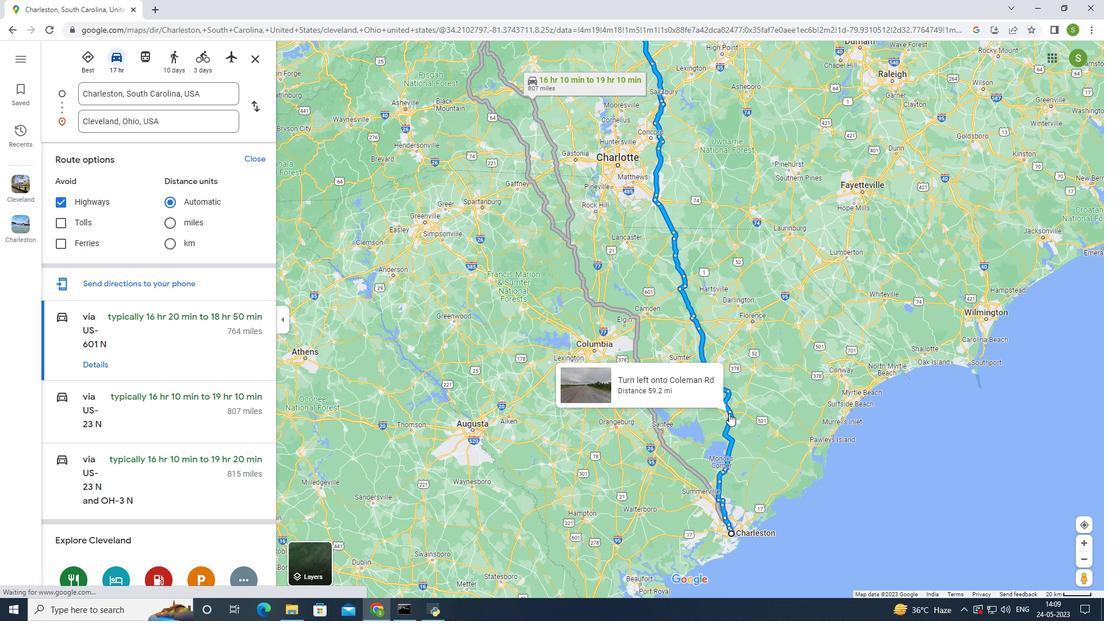 
Action: Mouse scrolled (729, 414) with delta (0, 0)
Screenshot: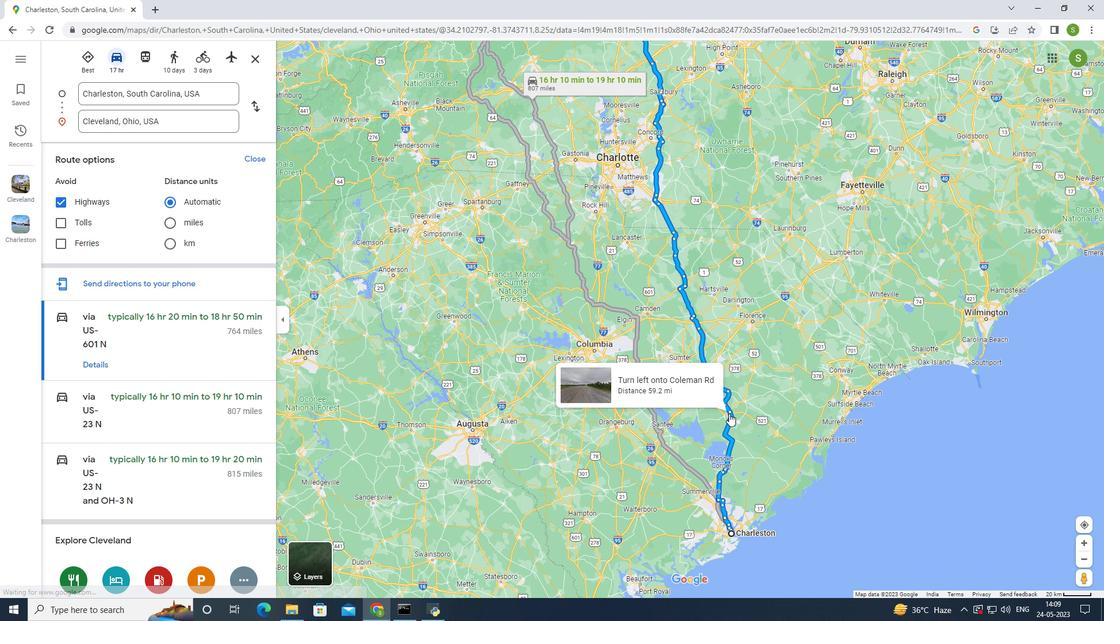 
Action: Mouse moved to (729, 411)
Screenshot: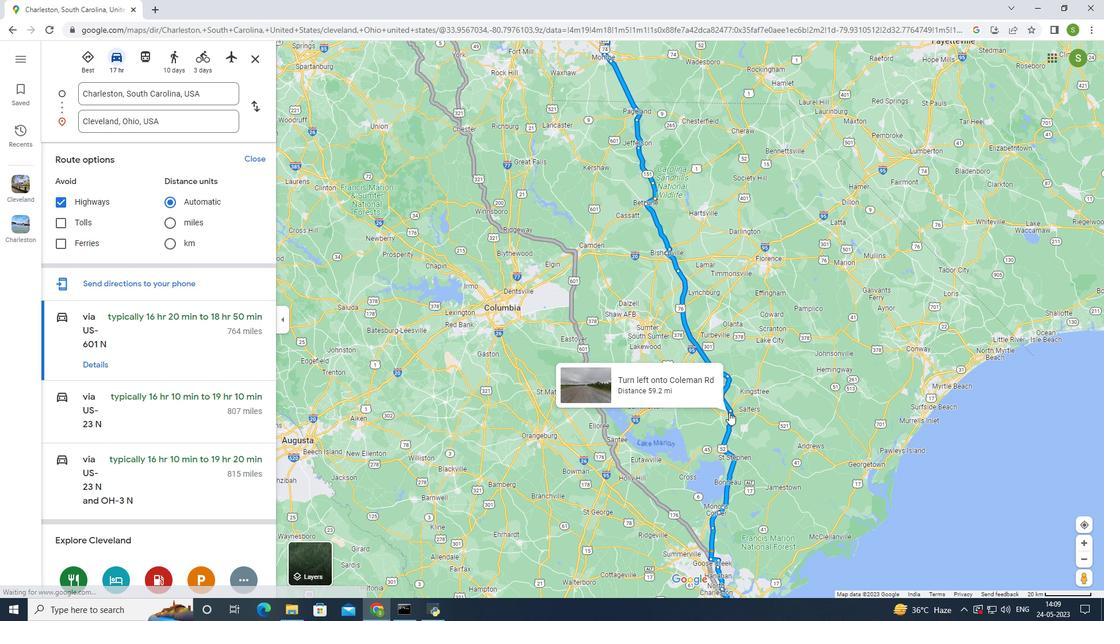 
Action: Mouse scrolled (729, 412) with delta (0, 0)
Screenshot: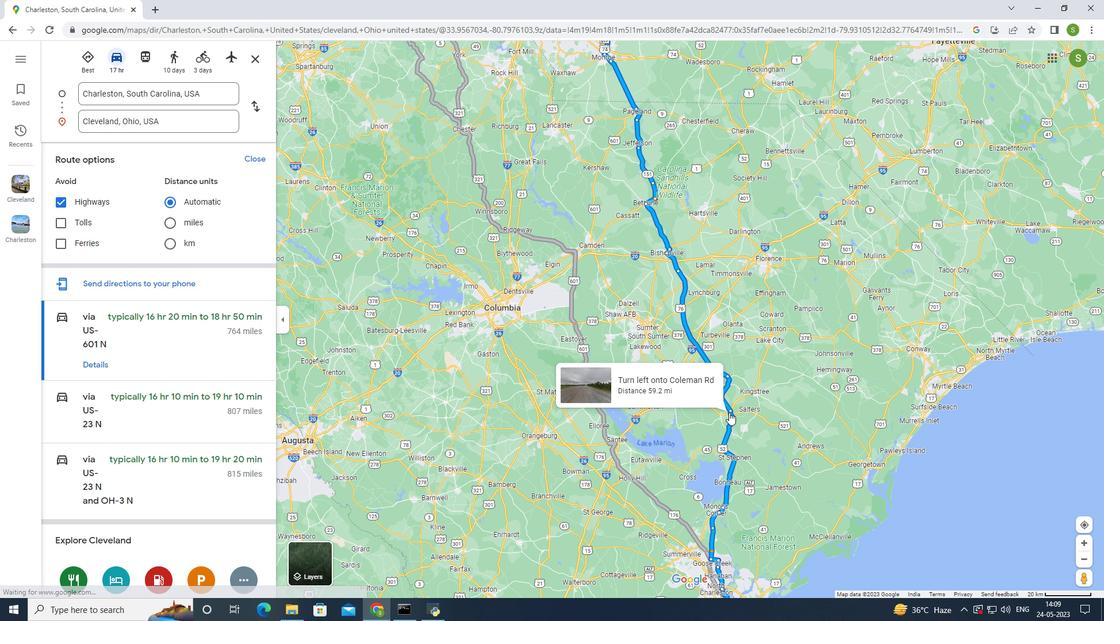 
Action: Mouse scrolled (729, 412) with delta (0, 0)
Screenshot: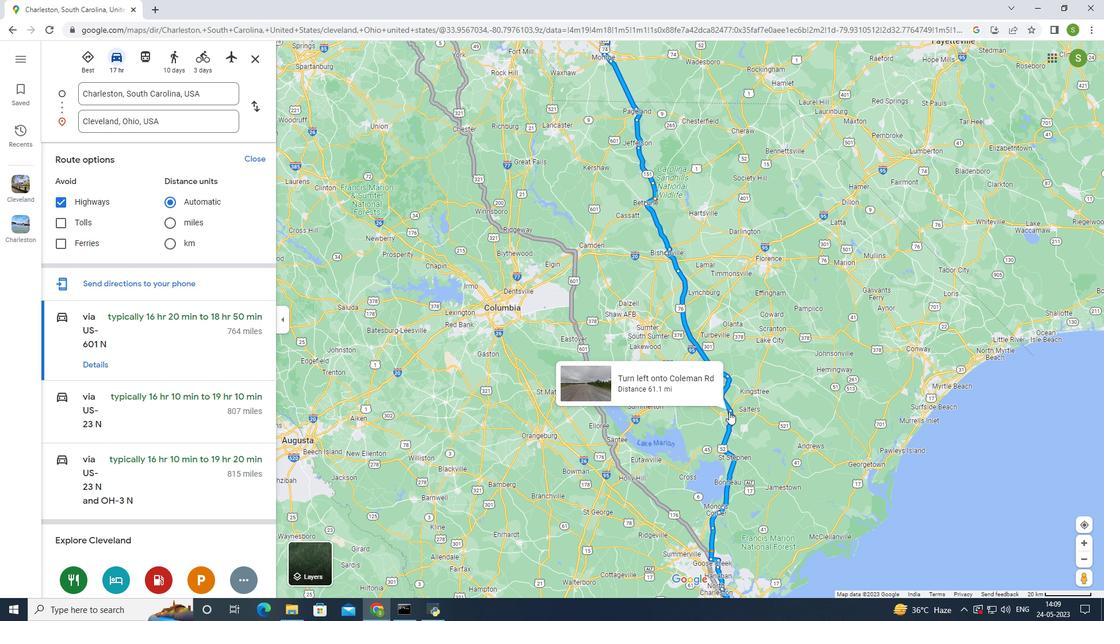 
Action: Mouse scrolled (729, 412) with delta (0, 0)
Screenshot: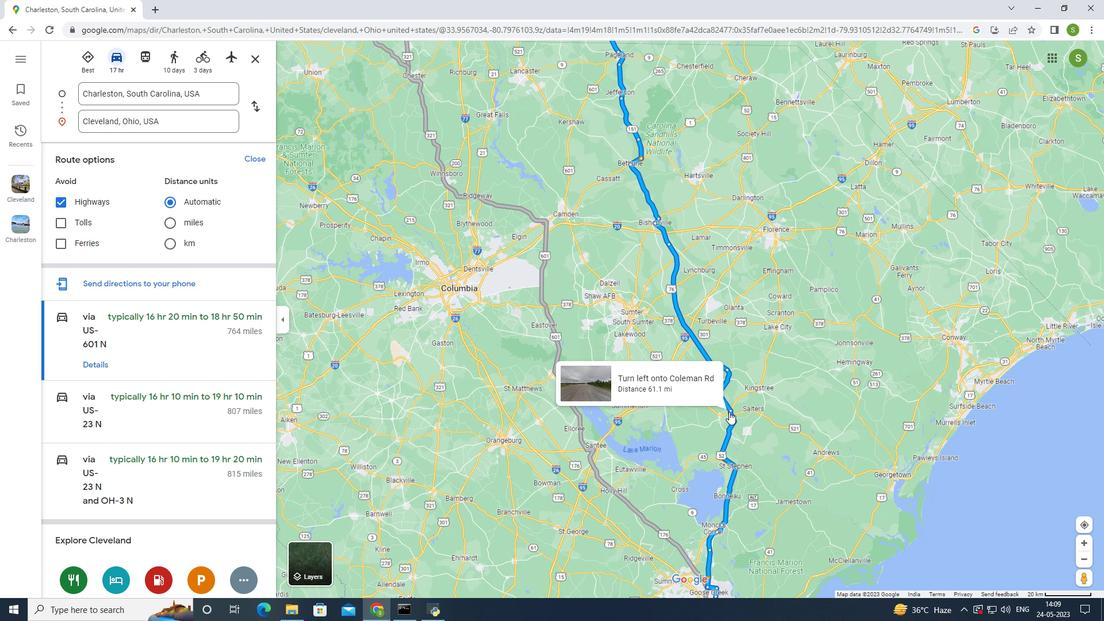 
Action: Mouse moved to (729, 410)
Screenshot: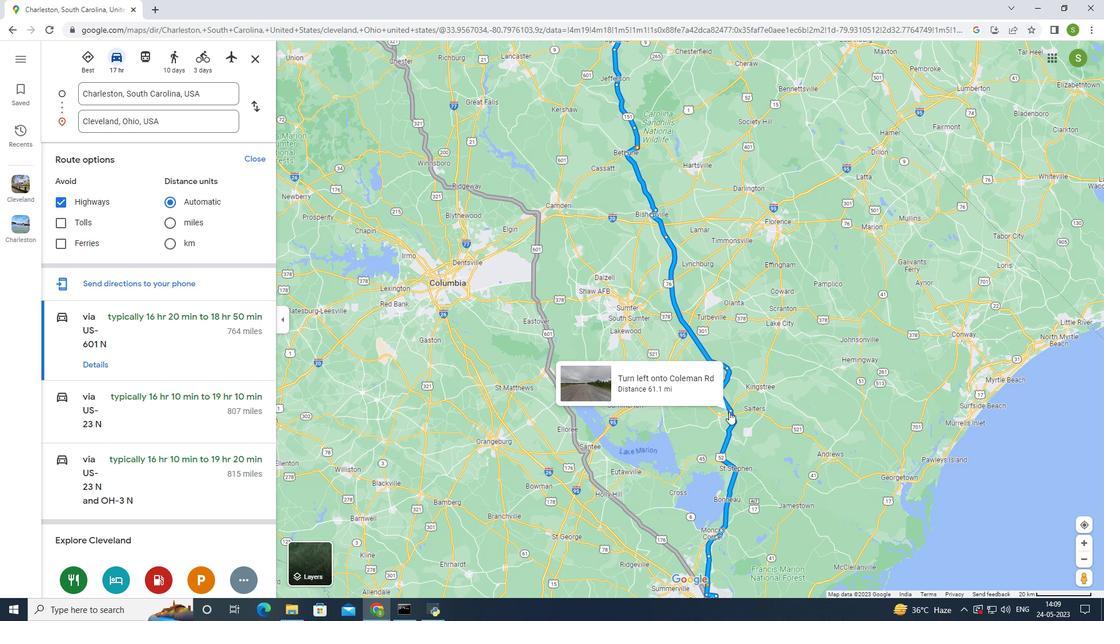 
Action: Mouse scrolled (729, 411) with delta (0, 0)
Screenshot: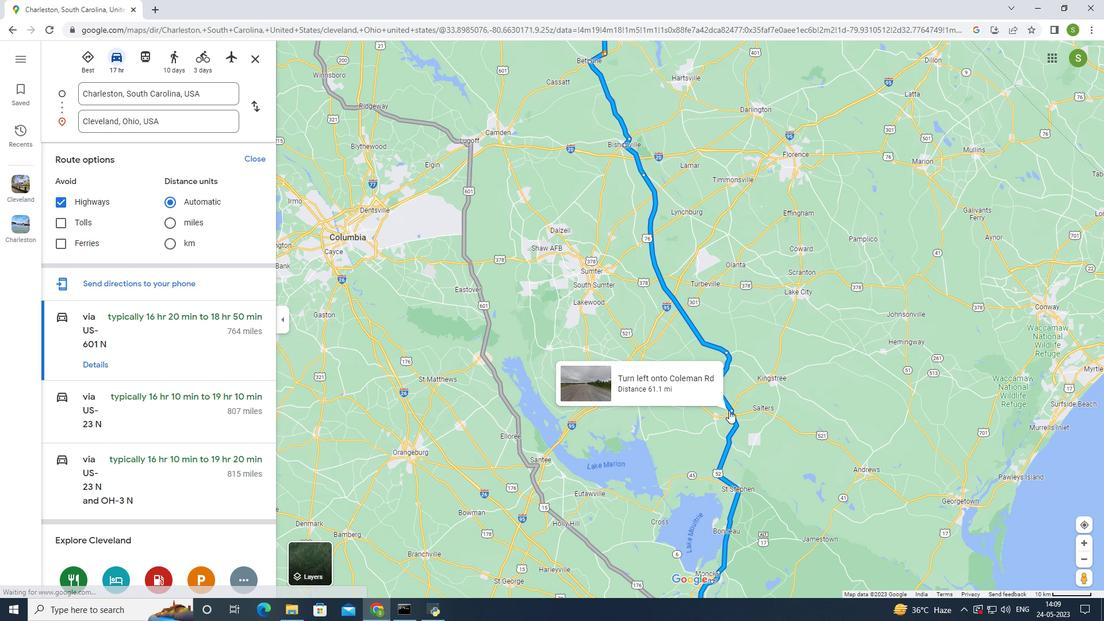 
Action: Mouse scrolled (729, 411) with delta (0, 0)
Screenshot: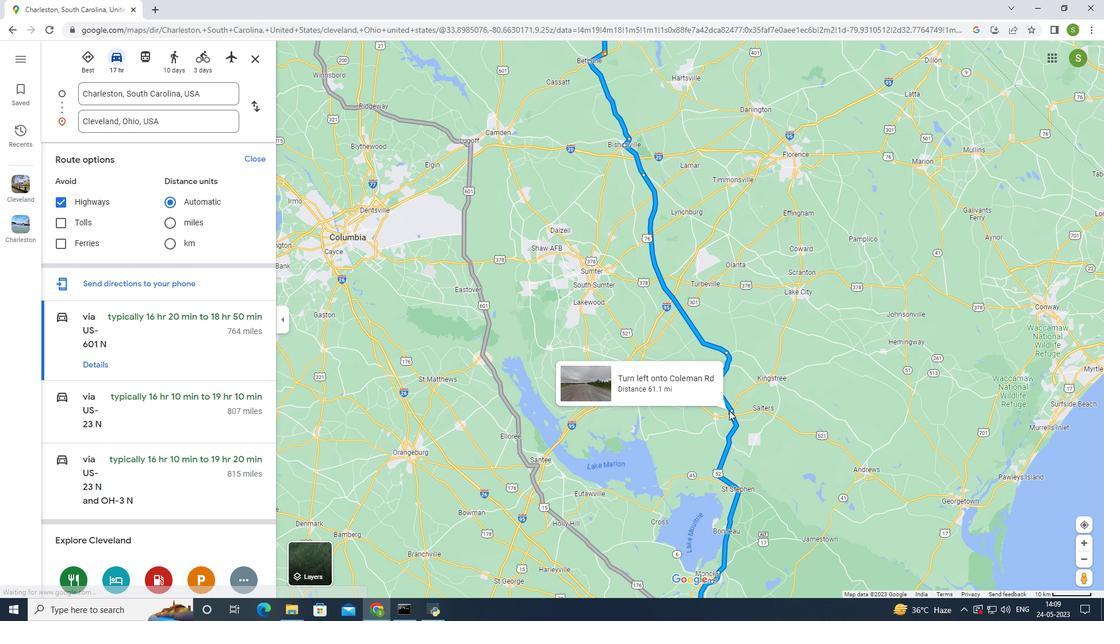 
Action: Mouse scrolled (729, 411) with delta (0, 0)
Screenshot: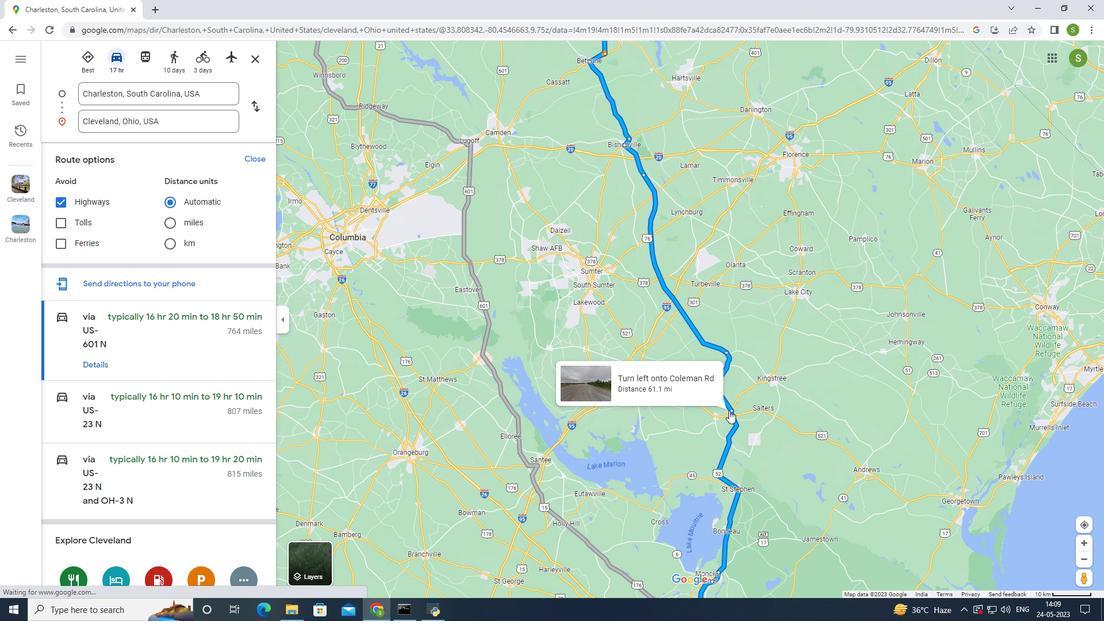 
Action: Mouse scrolled (729, 411) with delta (0, 0)
Screenshot: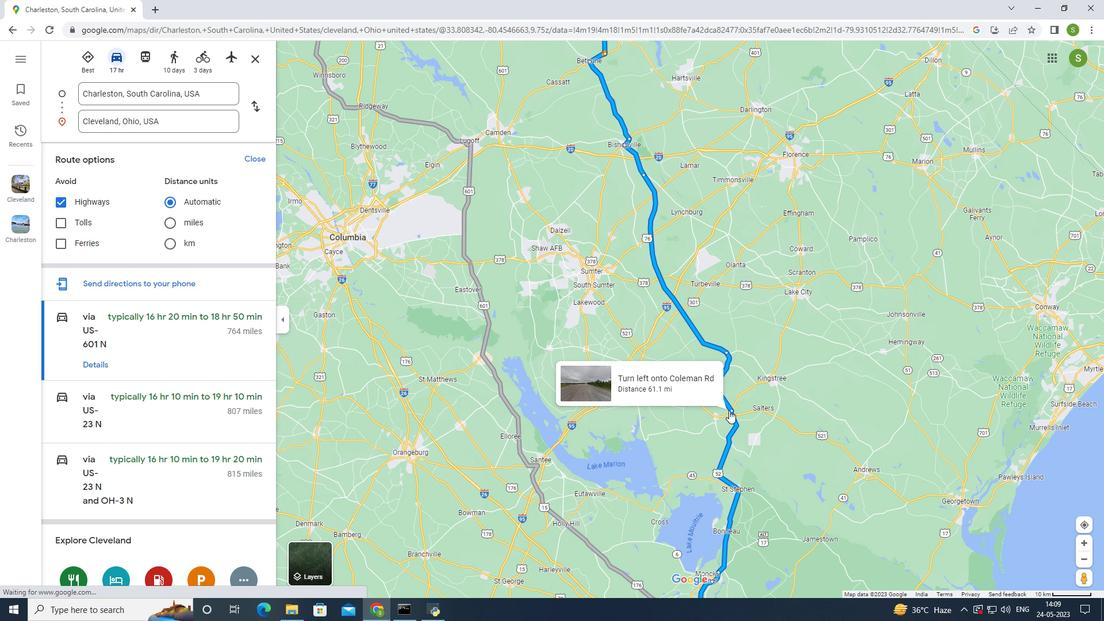 
Action: Mouse scrolled (729, 411) with delta (0, 0)
Screenshot: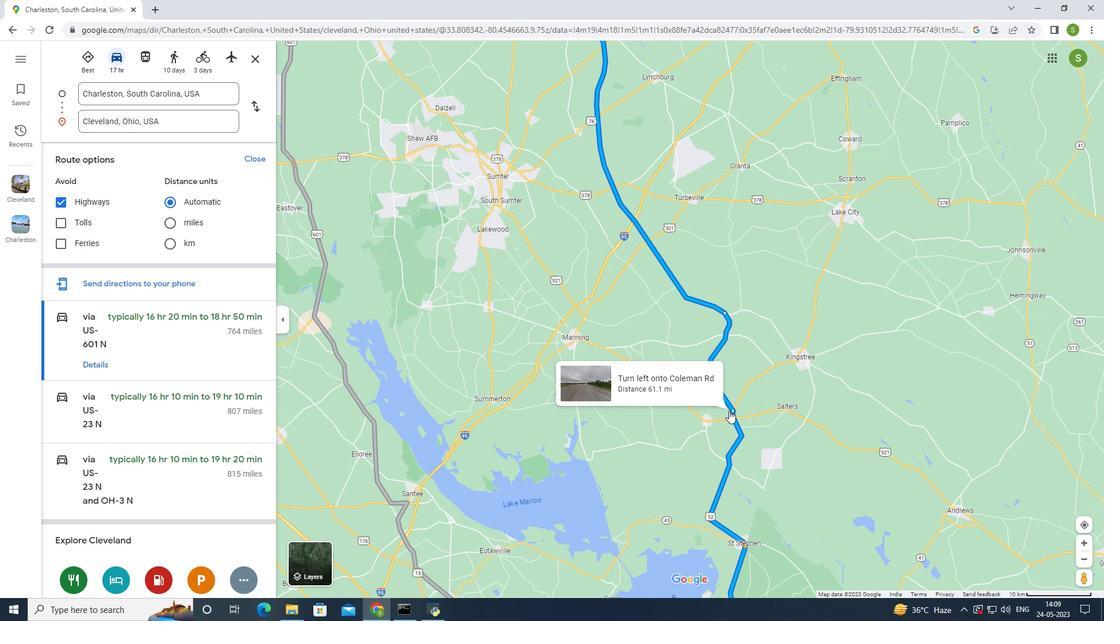 
Action: Mouse moved to (730, 409)
Screenshot: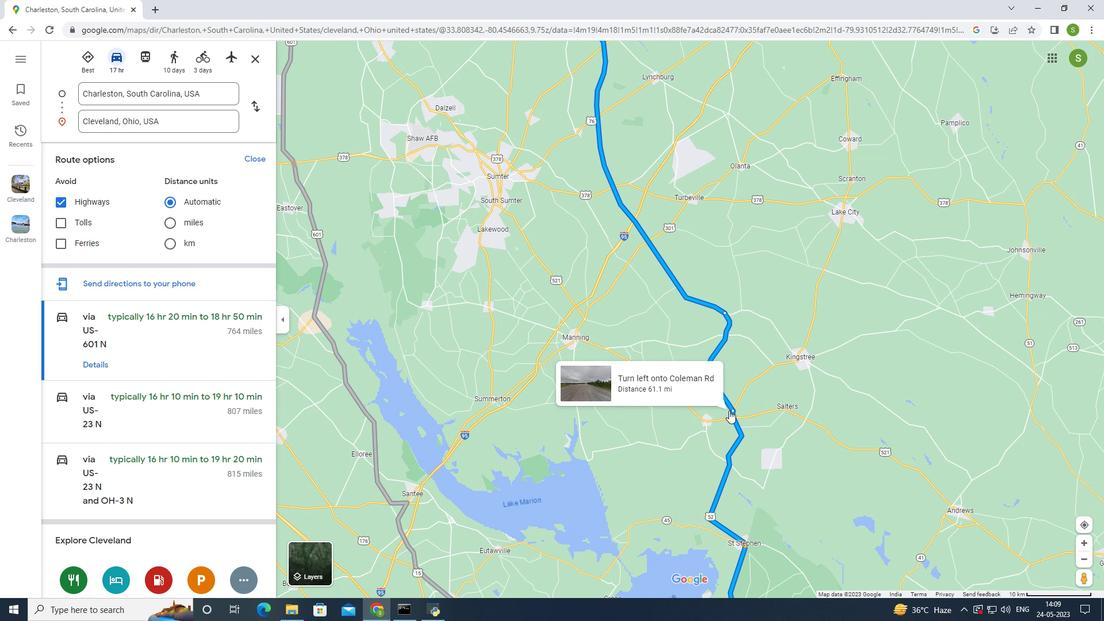 
Action: Mouse scrolled (730, 409) with delta (0, 0)
Screenshot: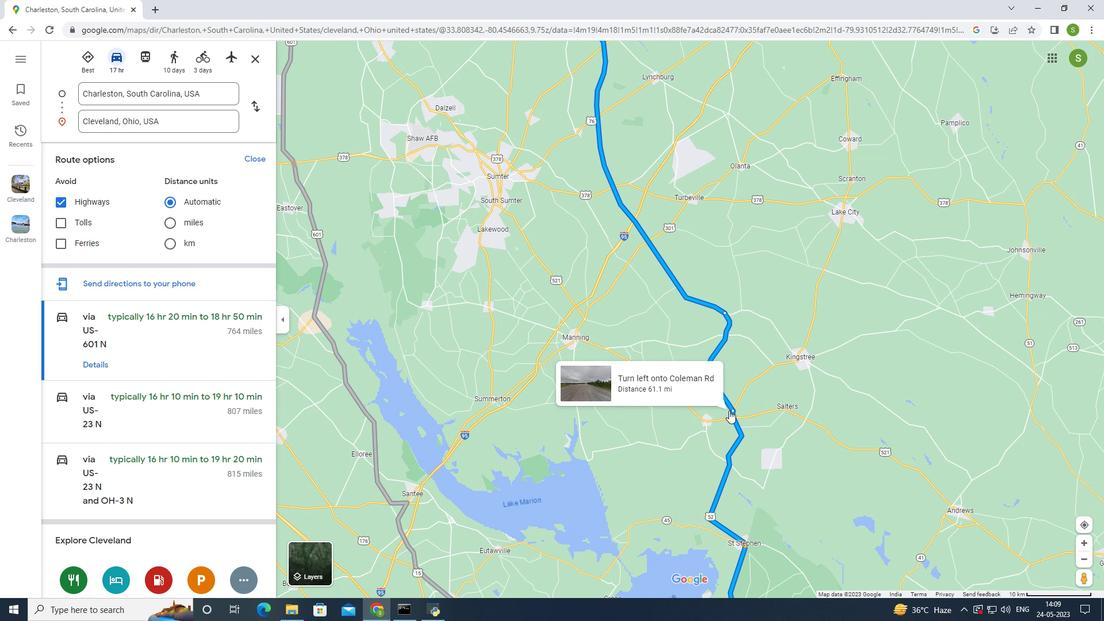 
Action: Mouse moved to (739, 414)
Screenshot: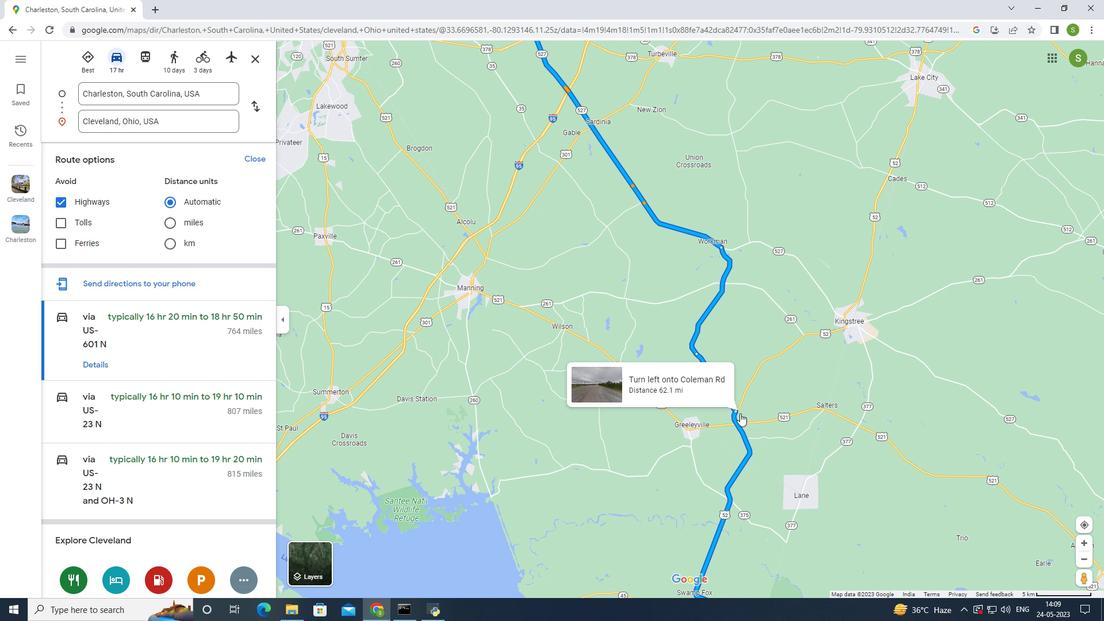
Action: Mouse scrolled (739, 414) with delta (0, 0)
Screenshot: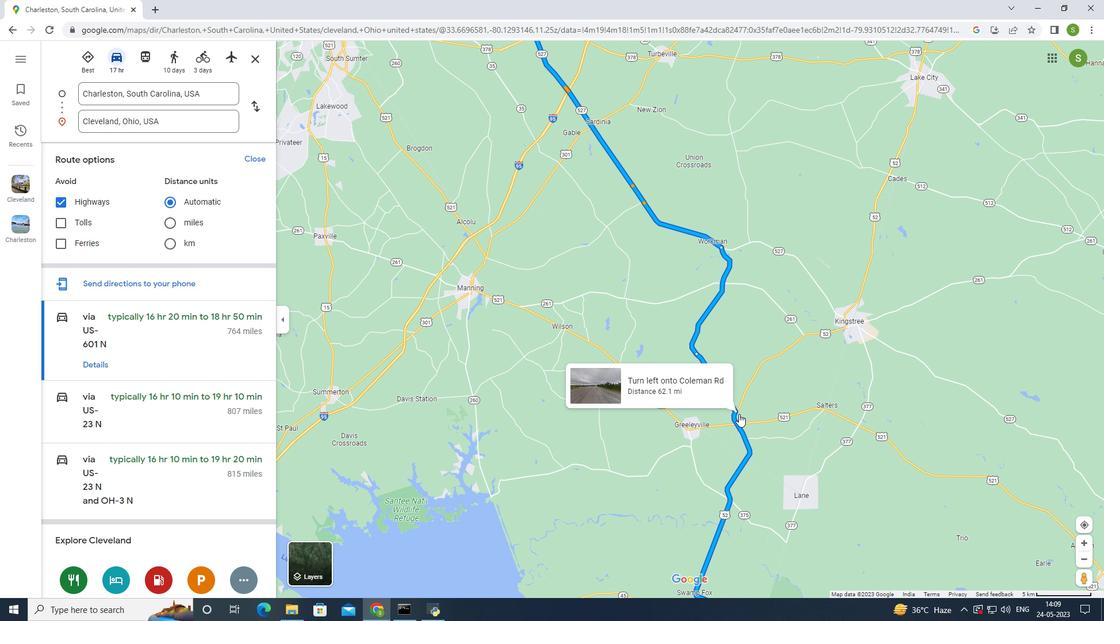 
Action: Mouse scrolled (739, 414) with delta (0, 0)
Screenshot: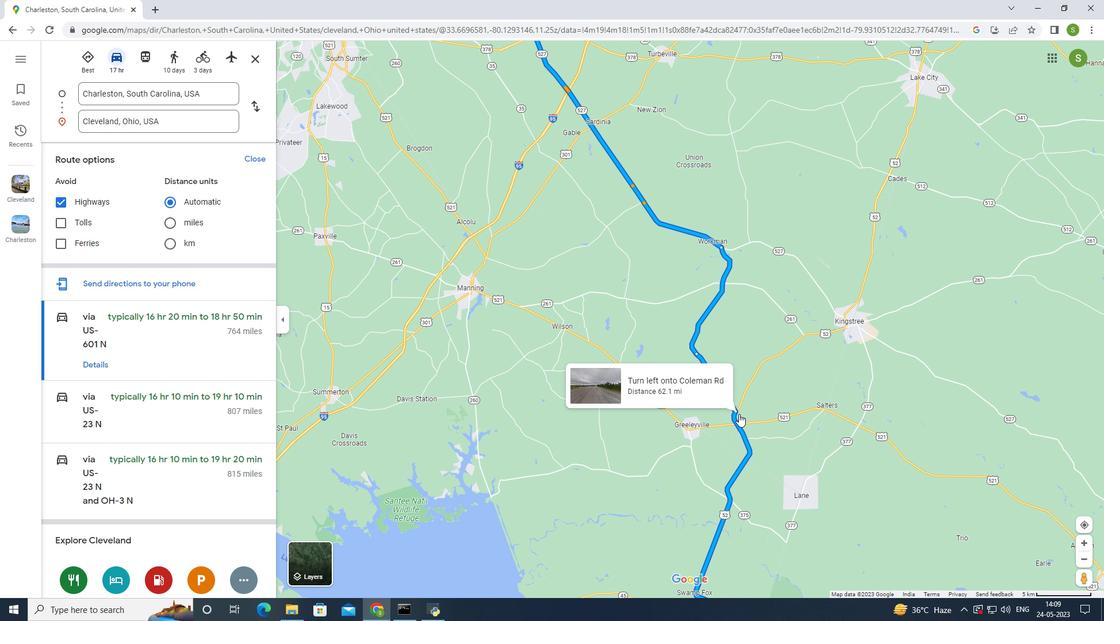 
Action: Mouse scrolled (739, 414) with delta (0, 0)
Screenshot: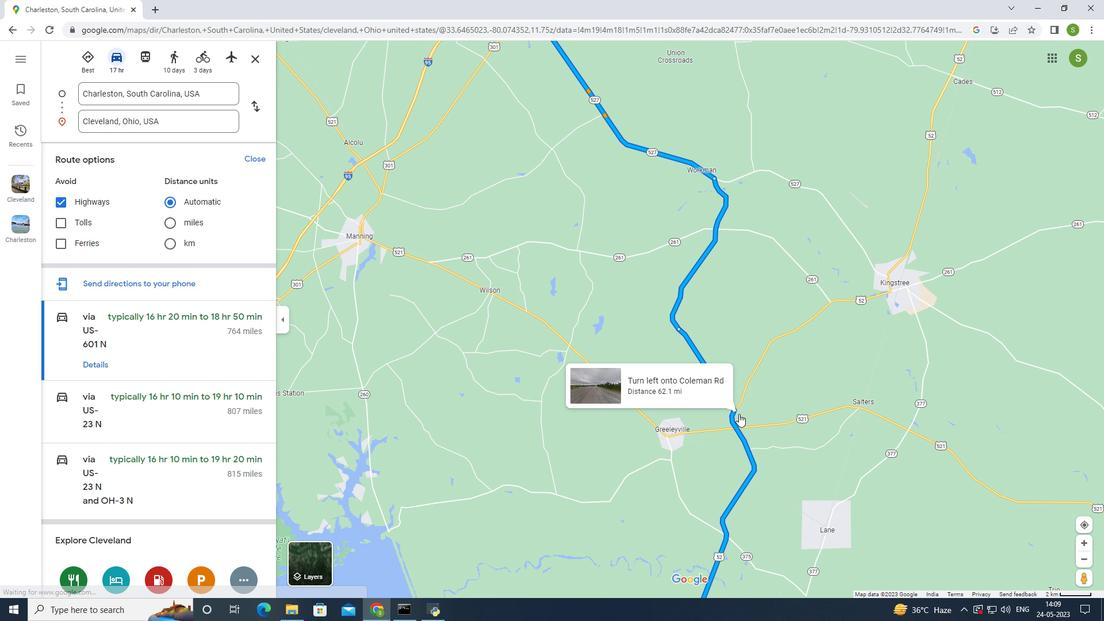 
Action: Mouse scrolled (739, 414) with delta (0, 0)
Screenshot: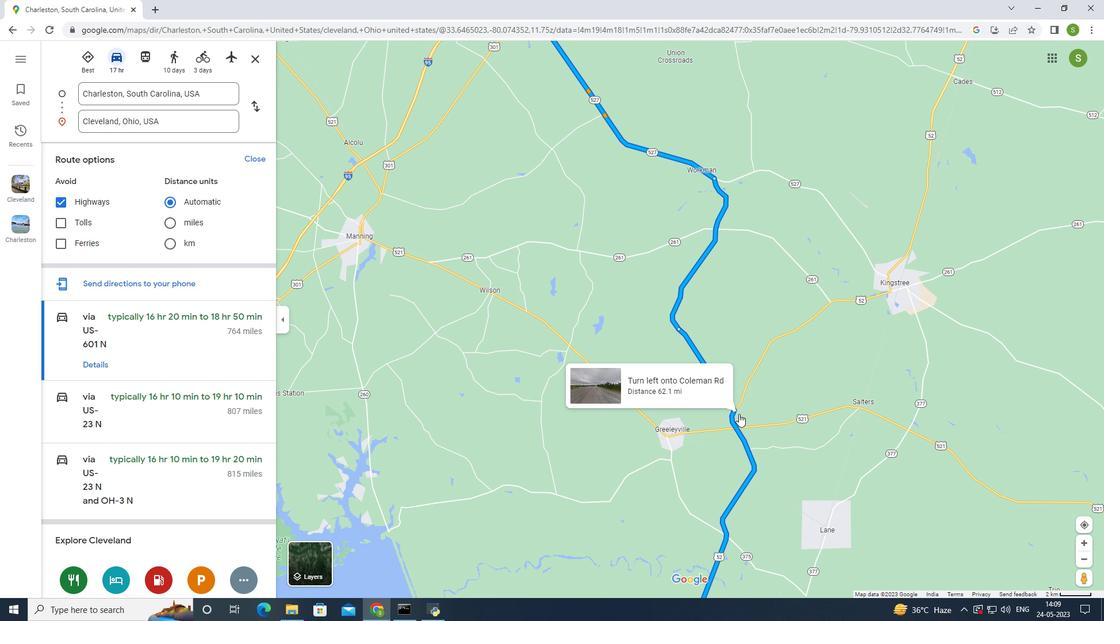 
Action: Mouse scrolled (739, 414) with delta (0, 0)
Screenshot: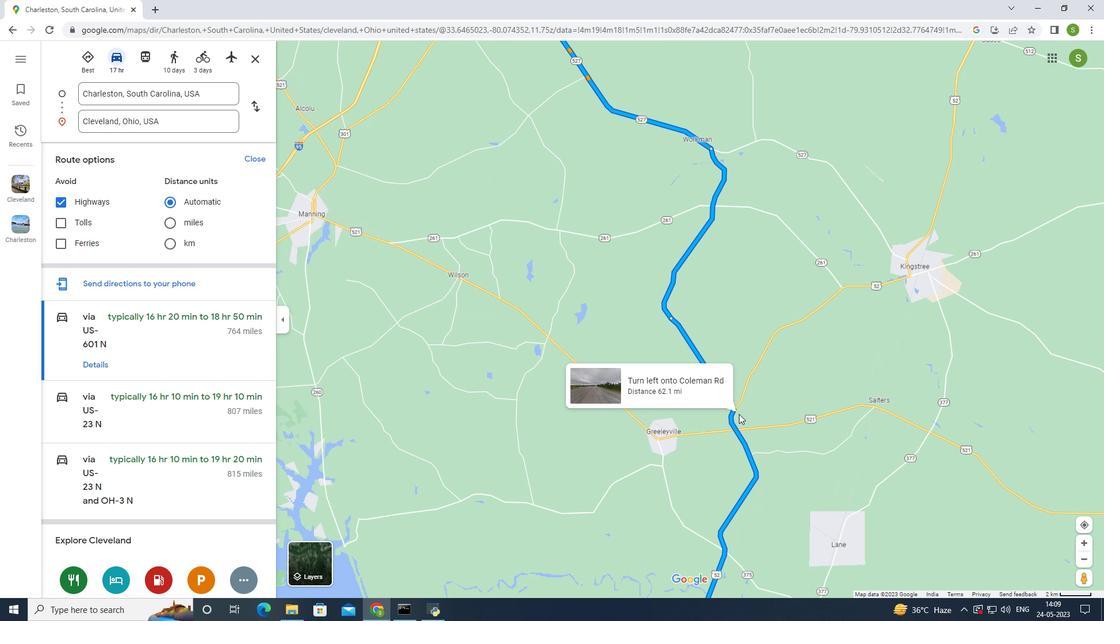 
Action: Mouse scrolled (739, 414) with delta (0, 0)
Screenshot: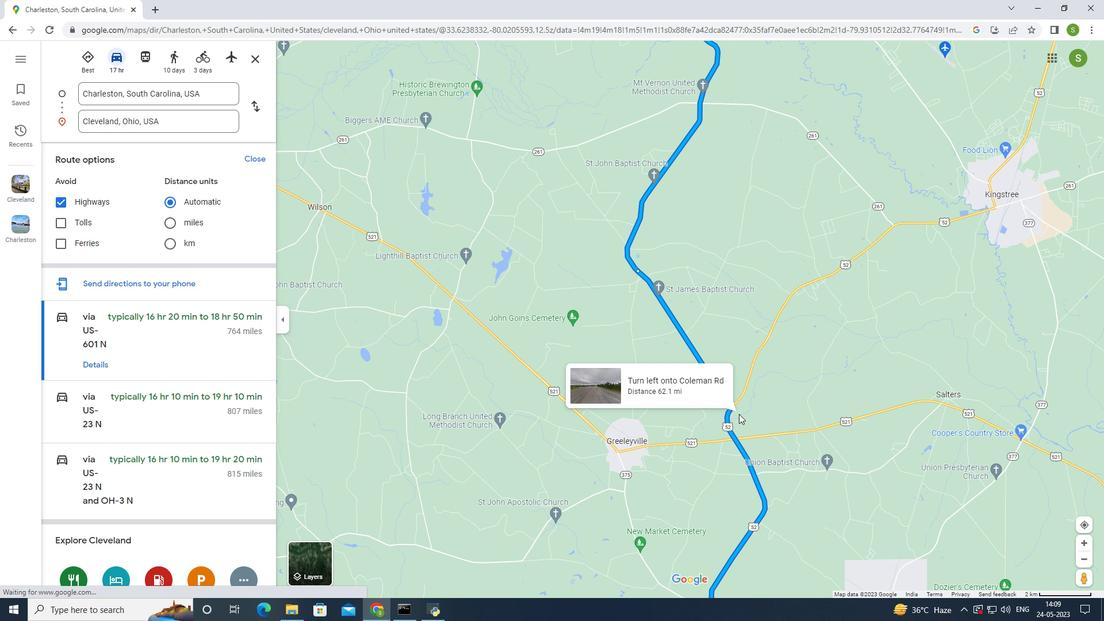 
Action: Mouse scrolled (739, 414) with delta (0, 0)
Screenshot: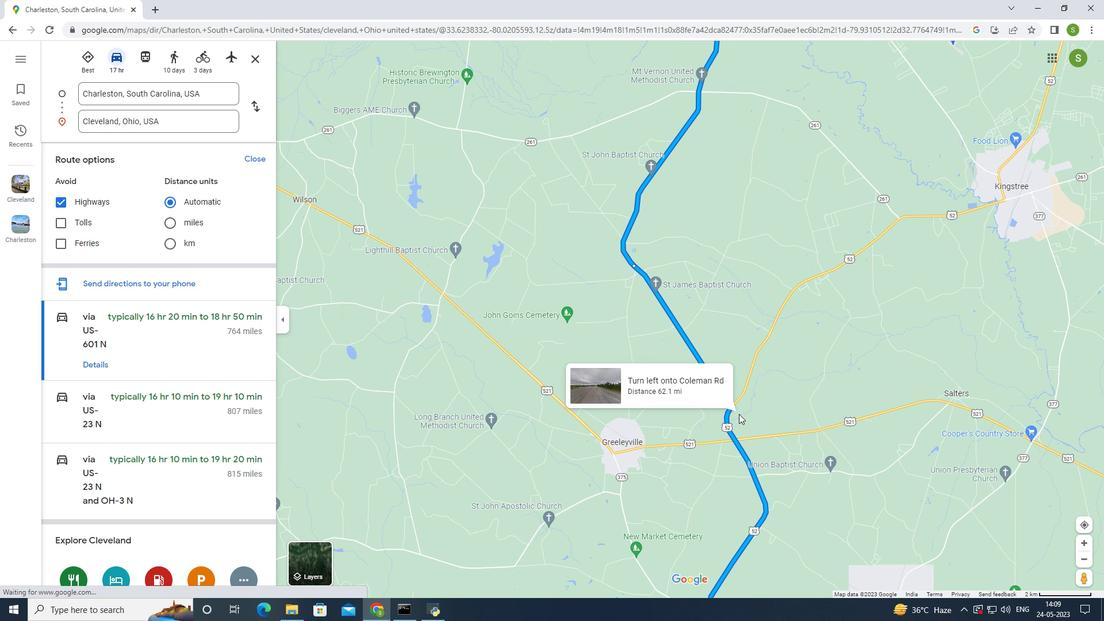 
Action: Mouse scrolled (739, 414) with delta (0, 0)
Screenshot: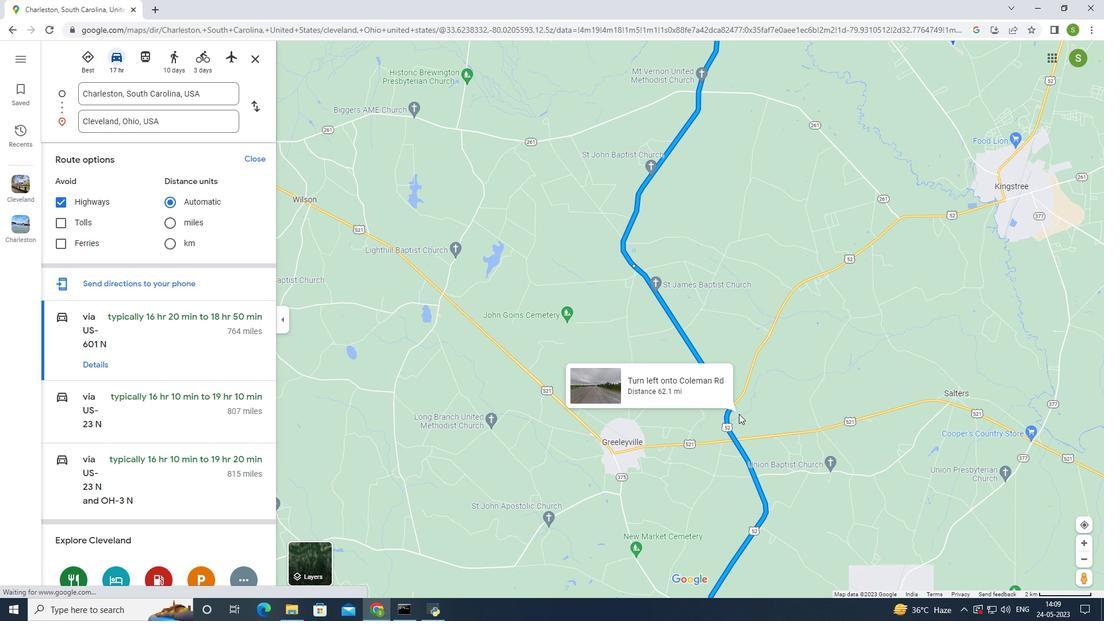 
Action: Mouse scrolled (739, 413) with delta (0, 0)
Screenshot: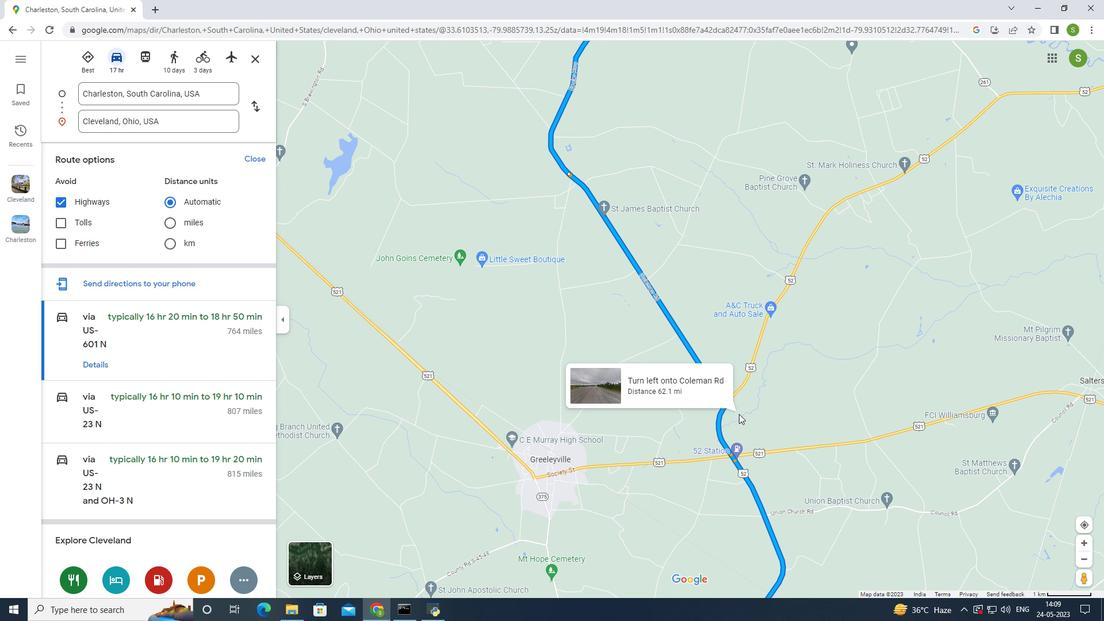 
Action: Mouse scrolled (739, 413) with delta (0, 0)
Screenshot: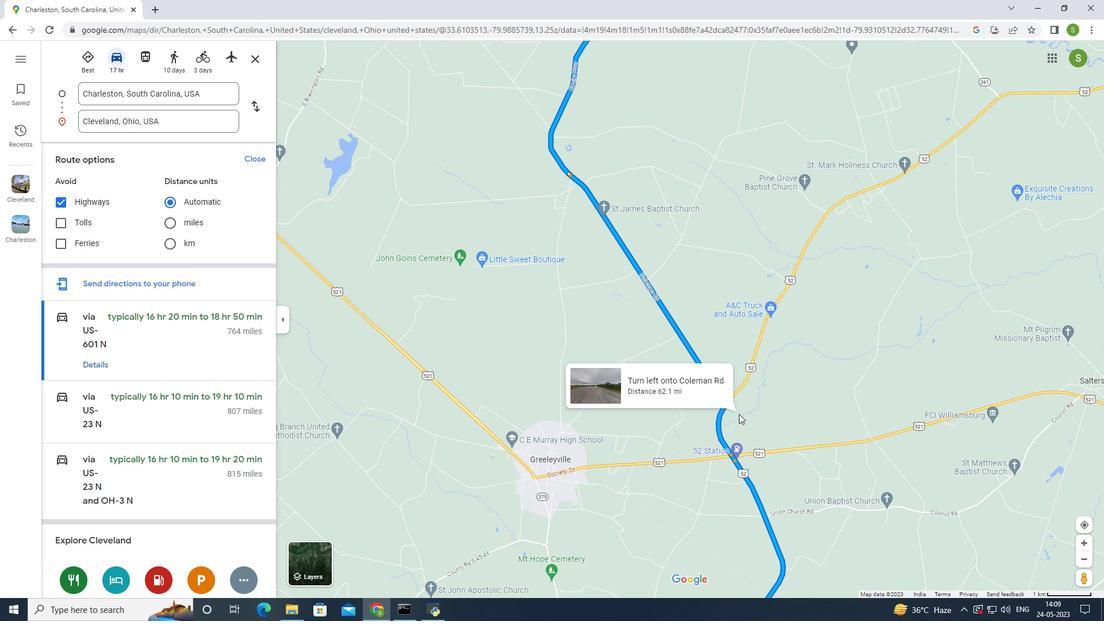 
Action: Mouse scrolled (739, 413) with delta (0, 0)
Screenshot: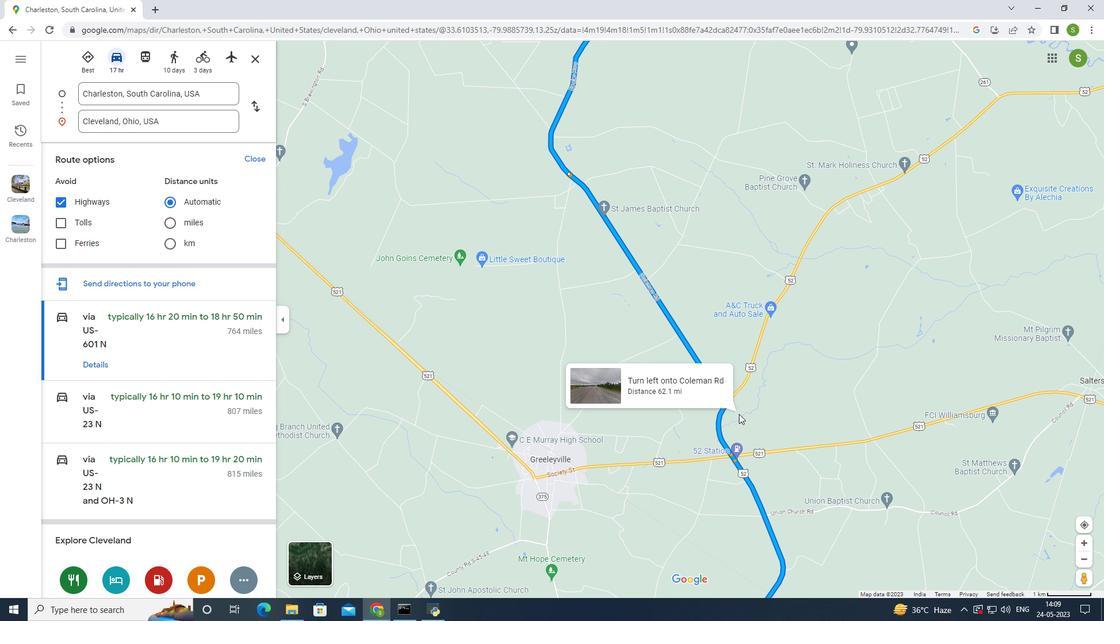 
Action: Mouse scrolled (739, 413) with delta (0, 0)
Screenshot: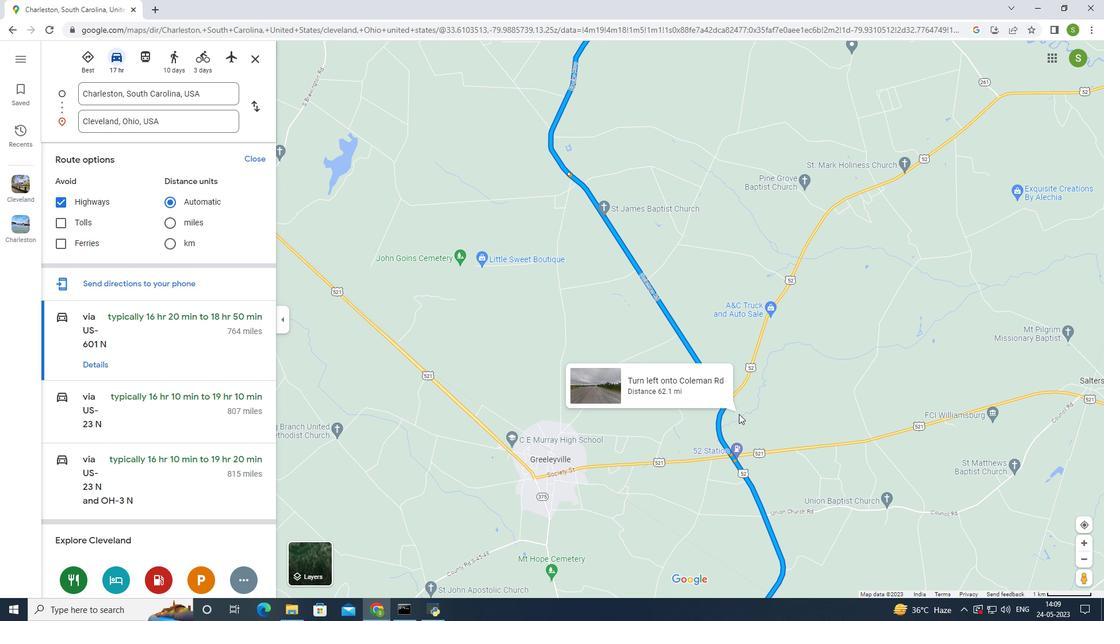 
Action: Mouse scrolled (739, 413) with delta (0, 0)
Screenshot: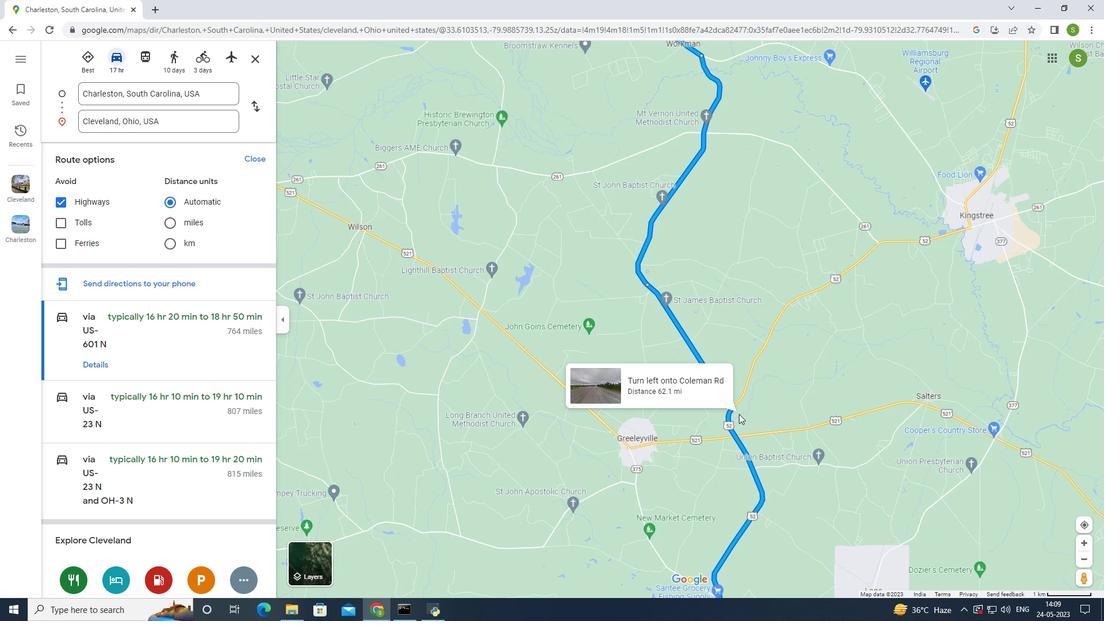 
Action: Mouse scrolled (739, 413) with delta (0, 0)
Screenshot: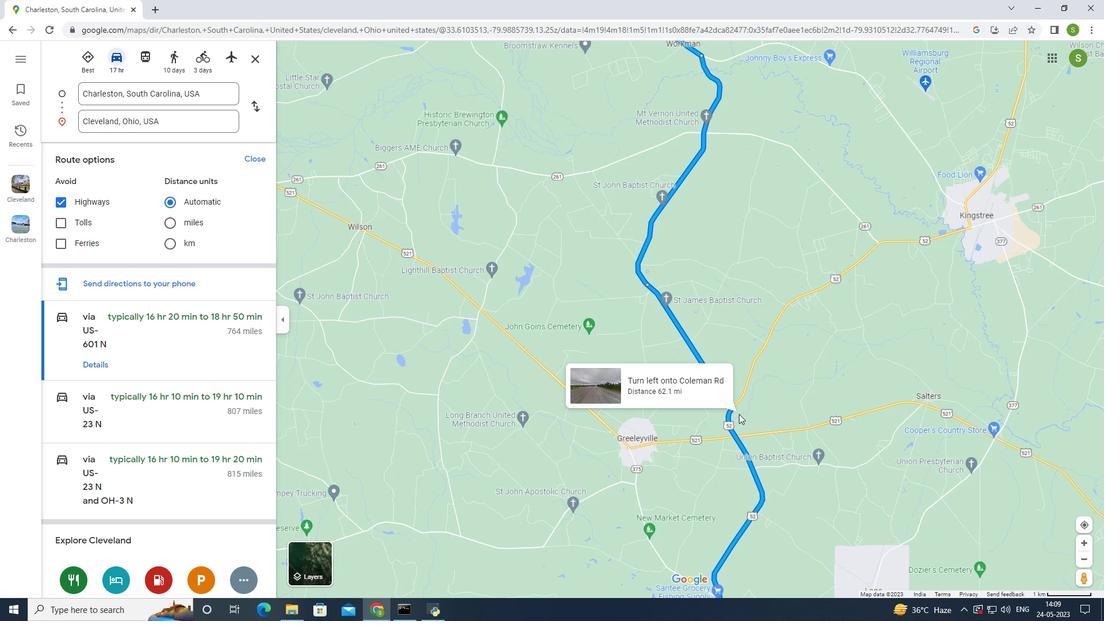 
Action: Mouse scrolled (739, 413) with delta (0, 0)
Screenshot: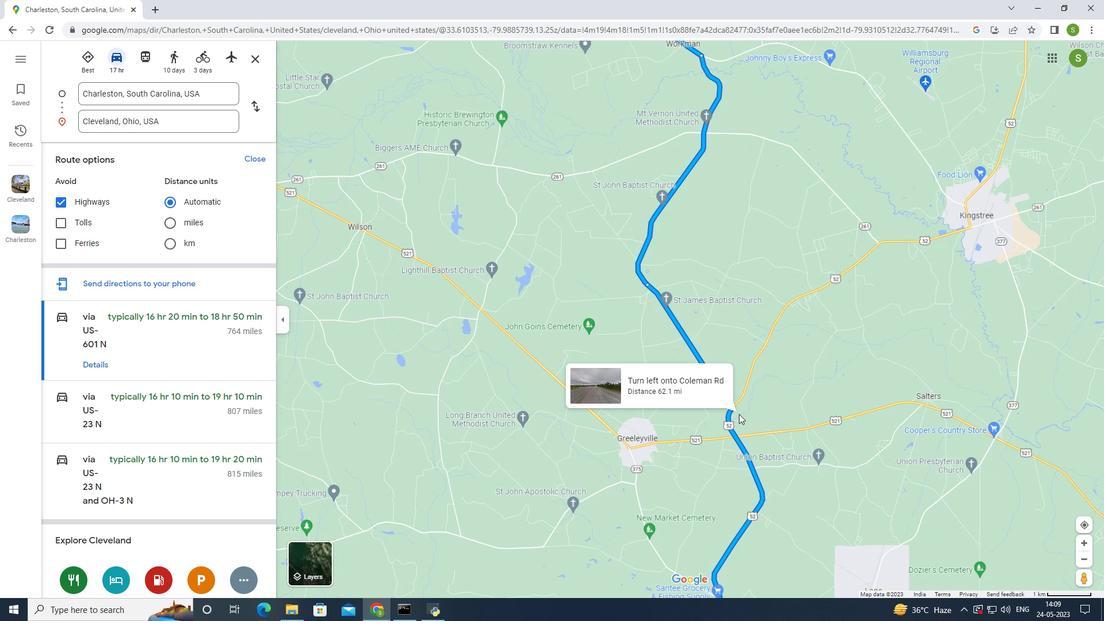 
Action: Mouse scrolled (739, 413) with delta (0, 0)
Screenshot: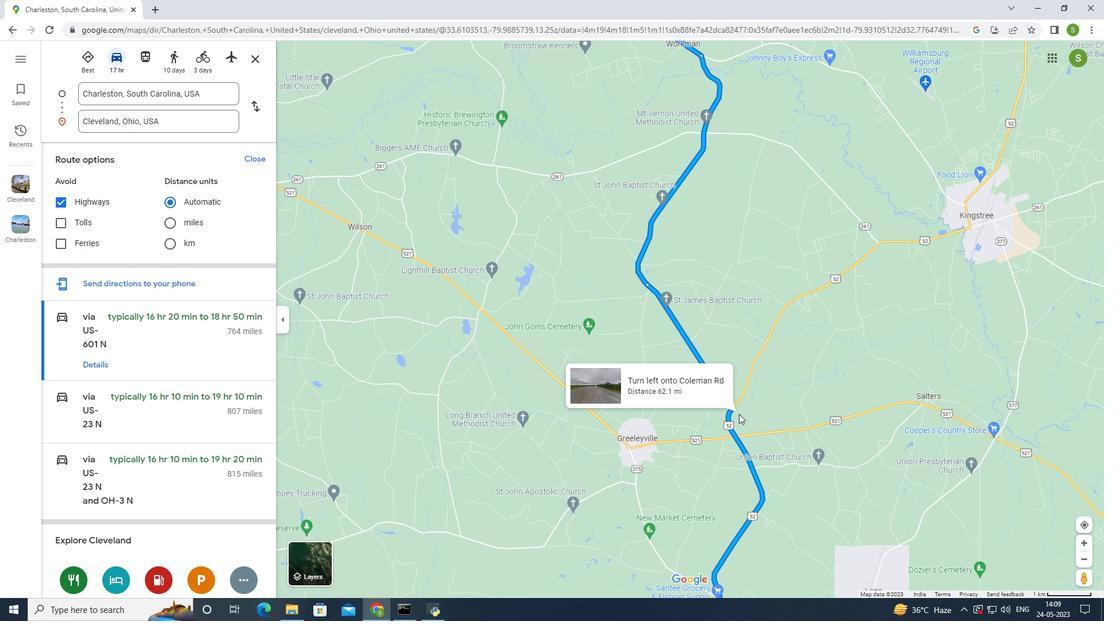 
Action: Mouse scrolled (739, 413) with delta (0, 0)
Screenshot: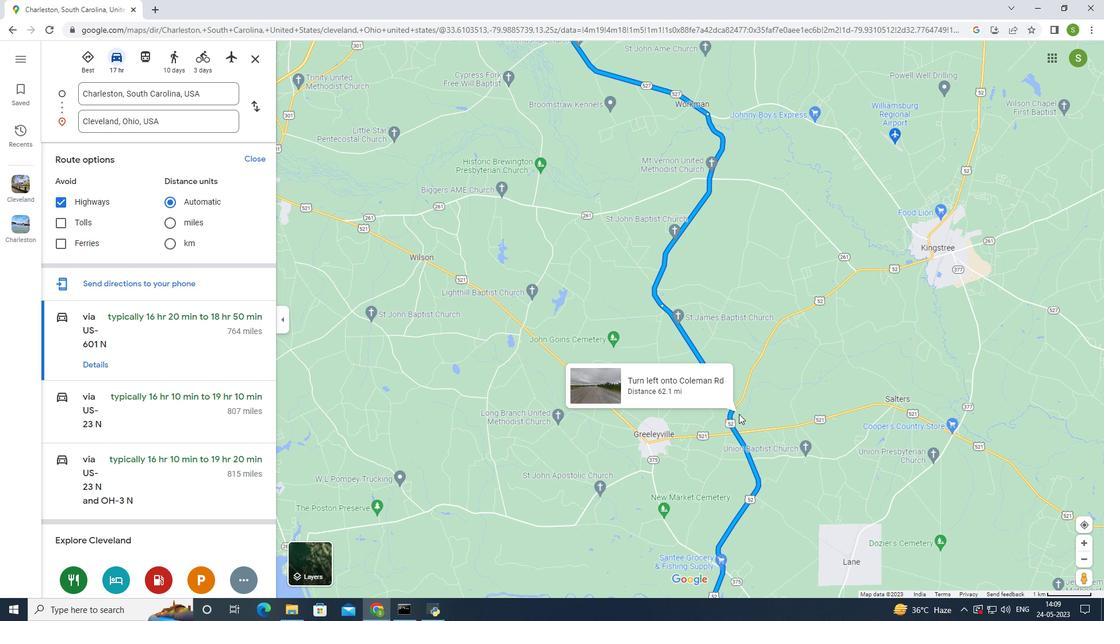 
Action: Mouse scrolled (739, 413) with delta (0, 0)
Screenshot: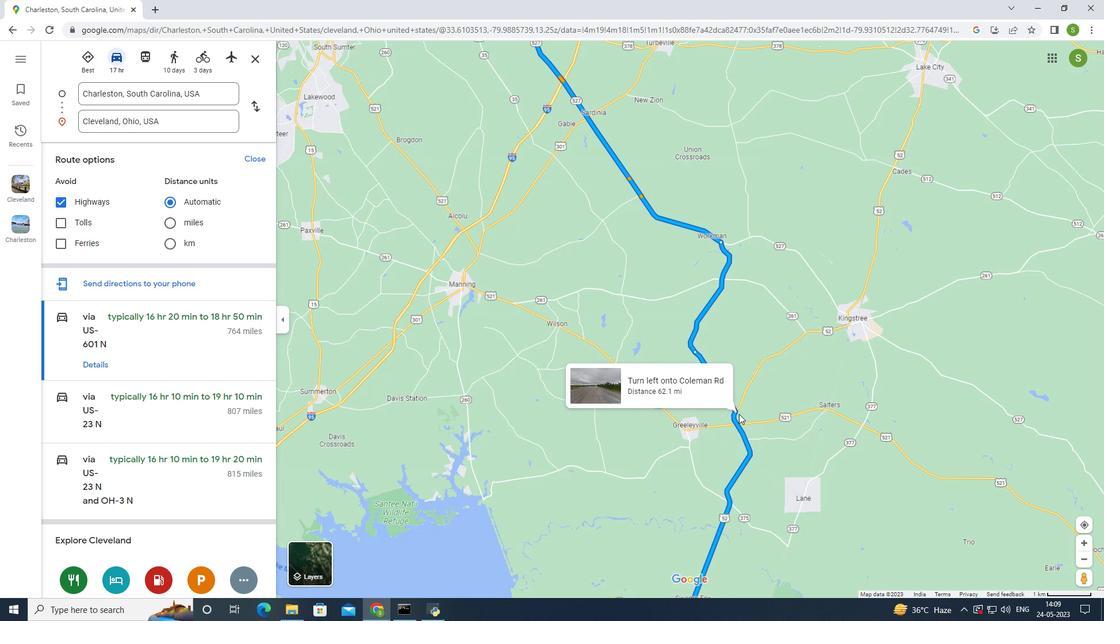 
Action: Mouse scrolled (739, 413) with delta (0, 0)
Screenshot: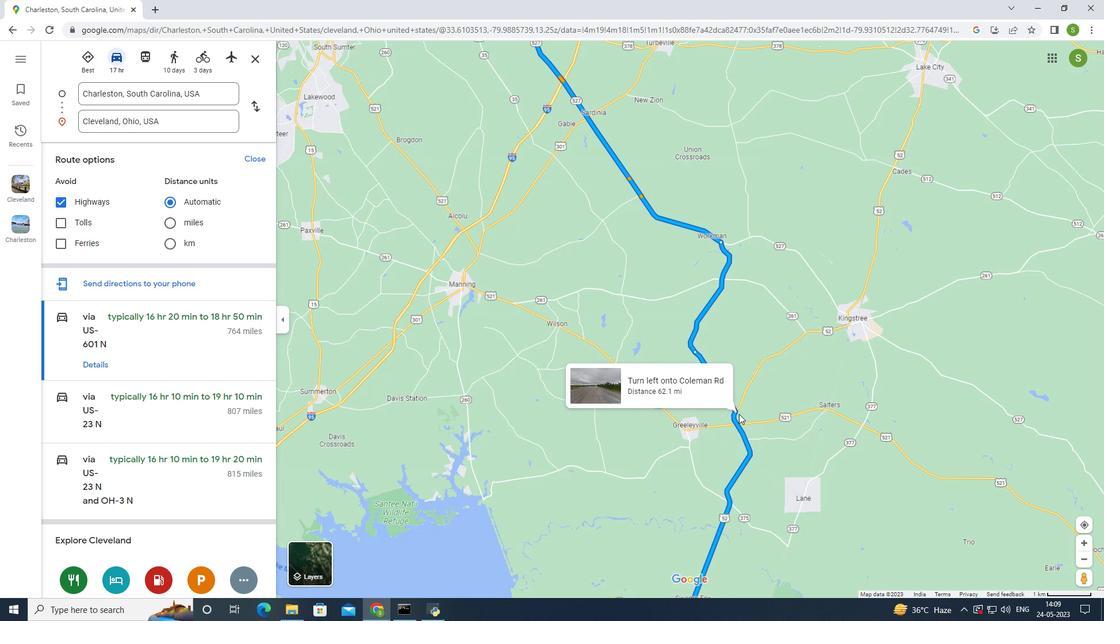 
Action: Mouse scrolled (739, 413) with delta (0, 0)
Screenshot: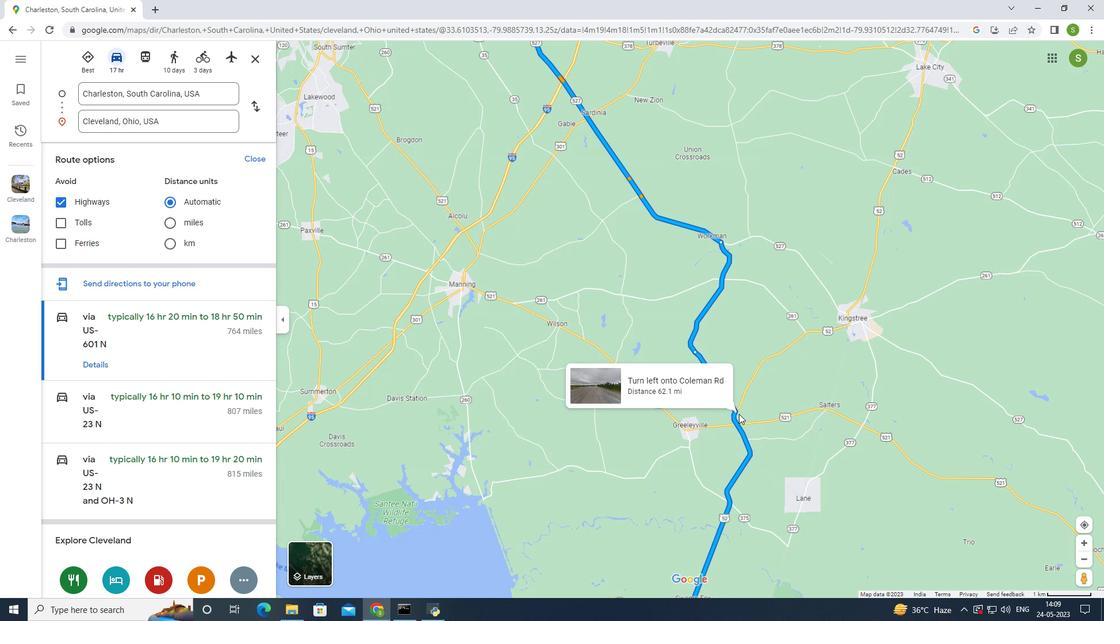 
Action: Mouse scrolled (739, 413) with delta (0, 0)
Screenshot: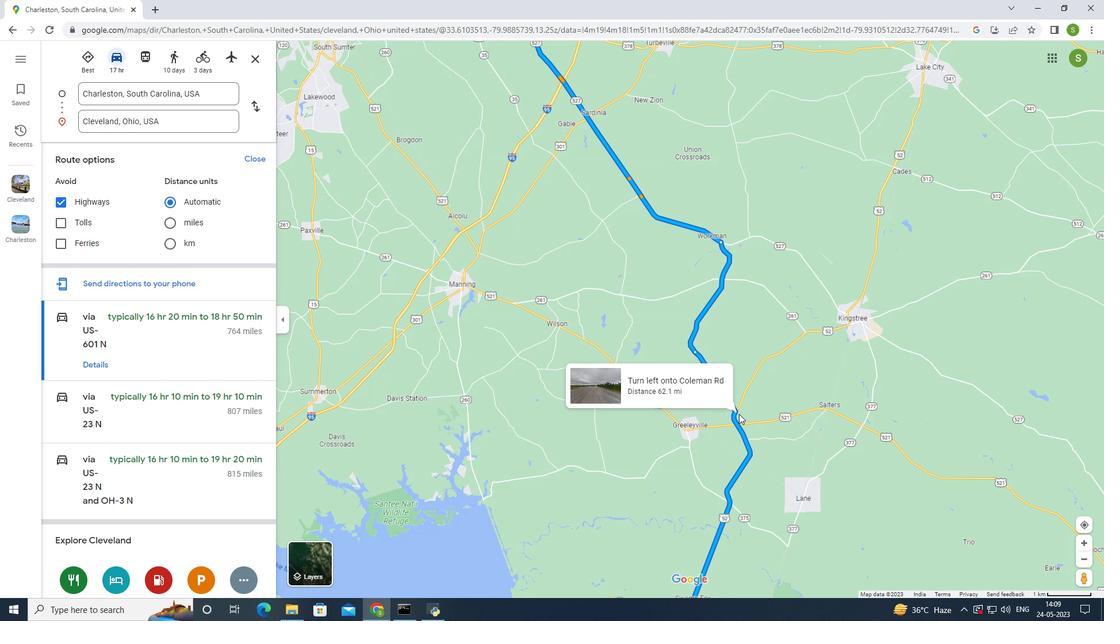 
Action: Mouse scrolled (739, 413) with delta (0, 0)
Screenshot: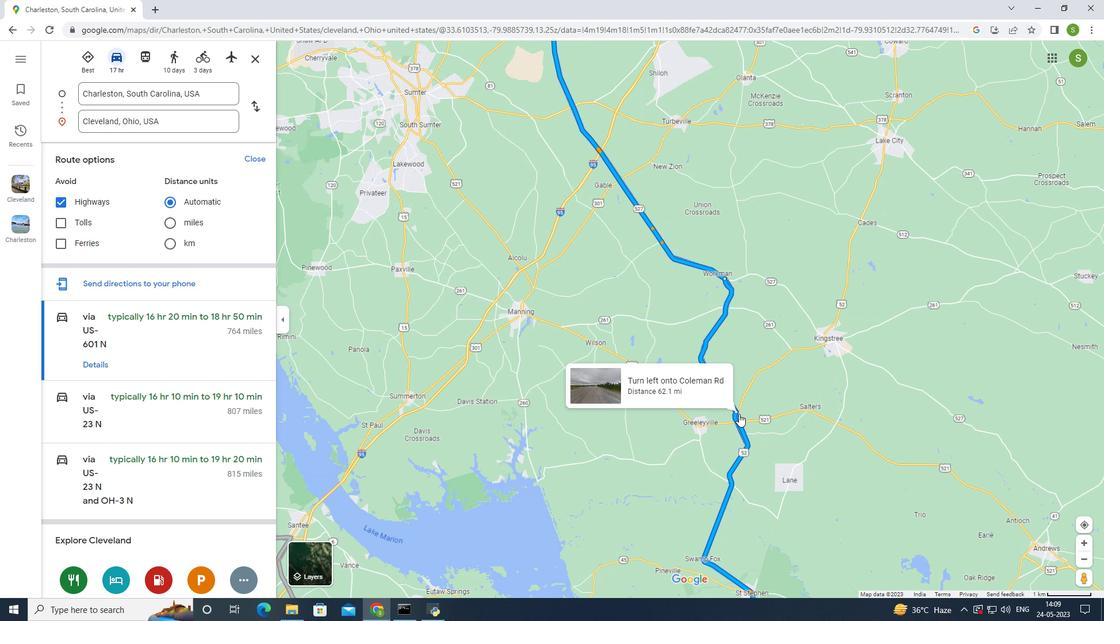 
Action: Mouse scrolled (739, 413) with delta (0, 0)
Screenshot: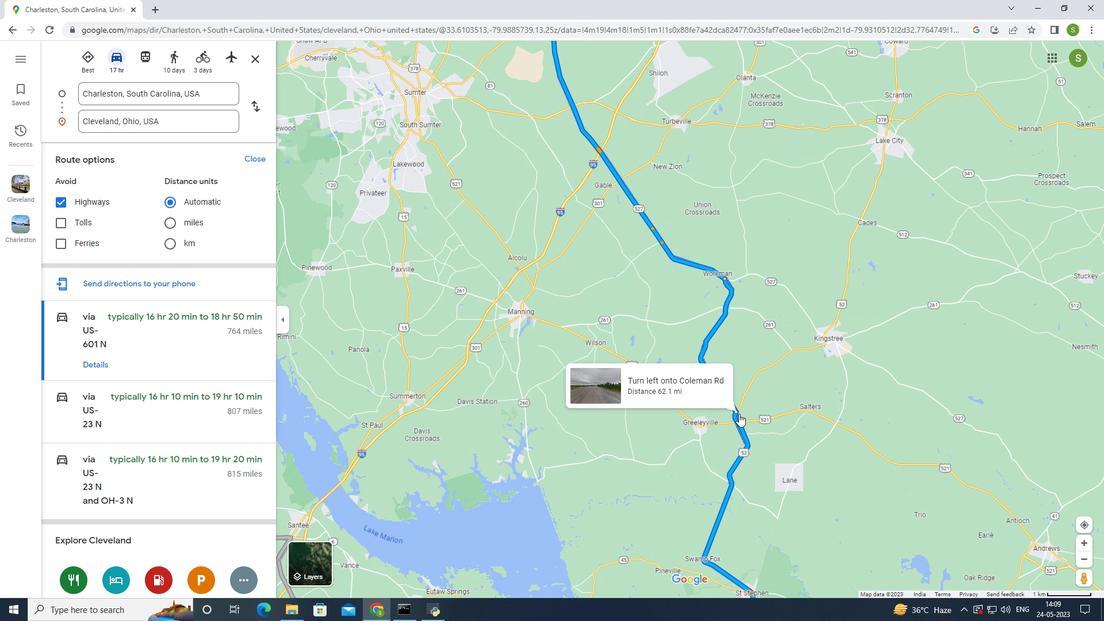 
Action: Mouse scrolled (739, 413) with delta (0, 0)
Screenshot: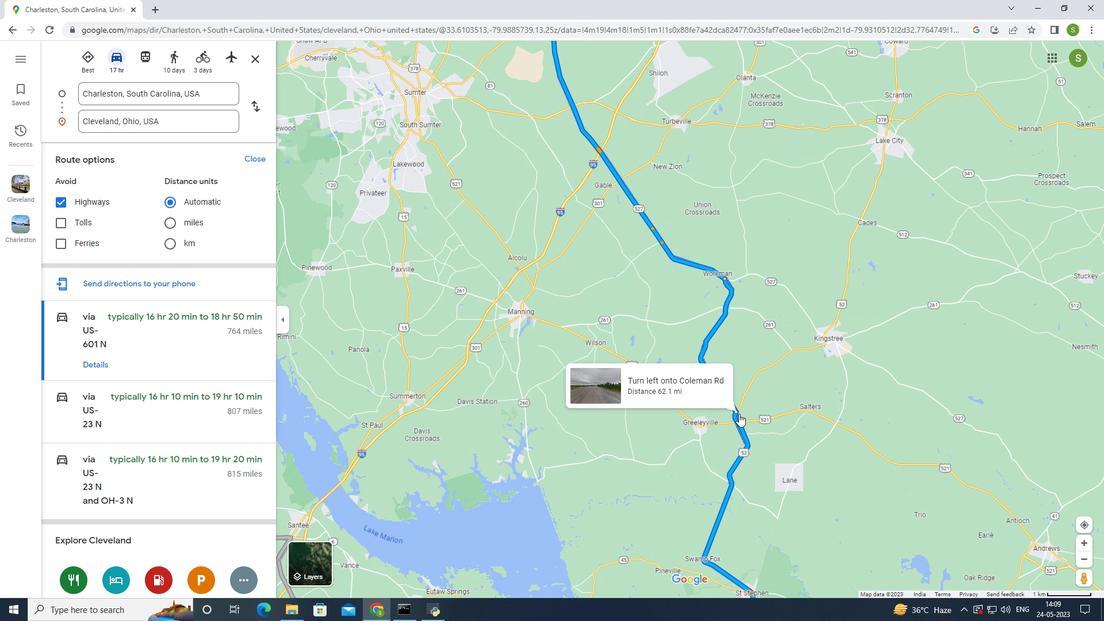 
Action: Mouse scrolled (739, 413) with delta (0, 0)
Screenshot: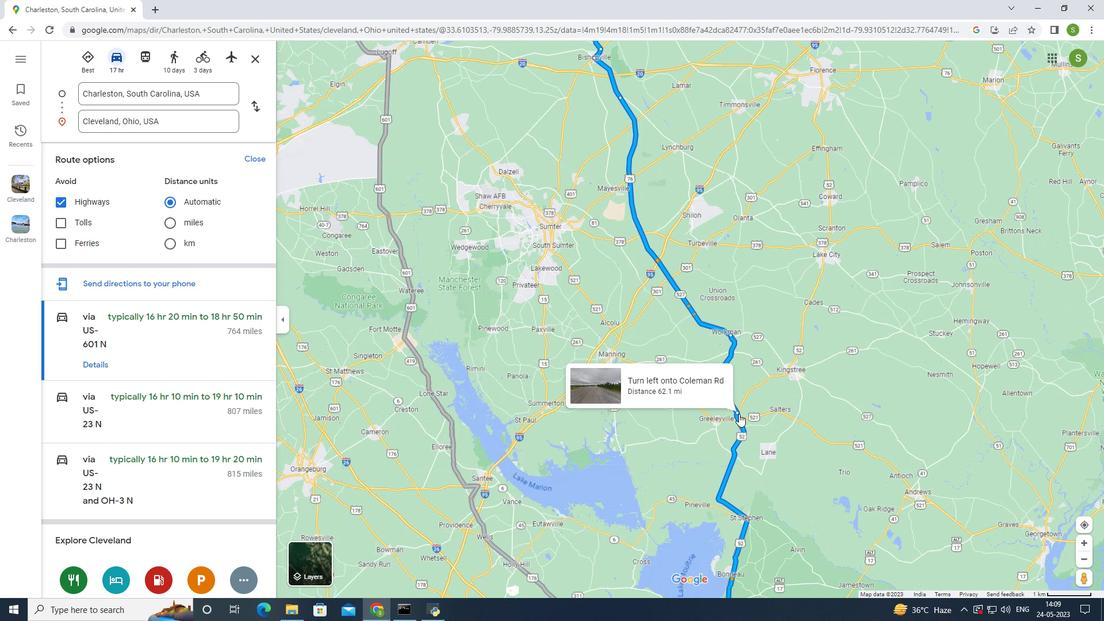 
Action: Mouse scrolled (739, 413) with delta (0, 0)
Screenshot: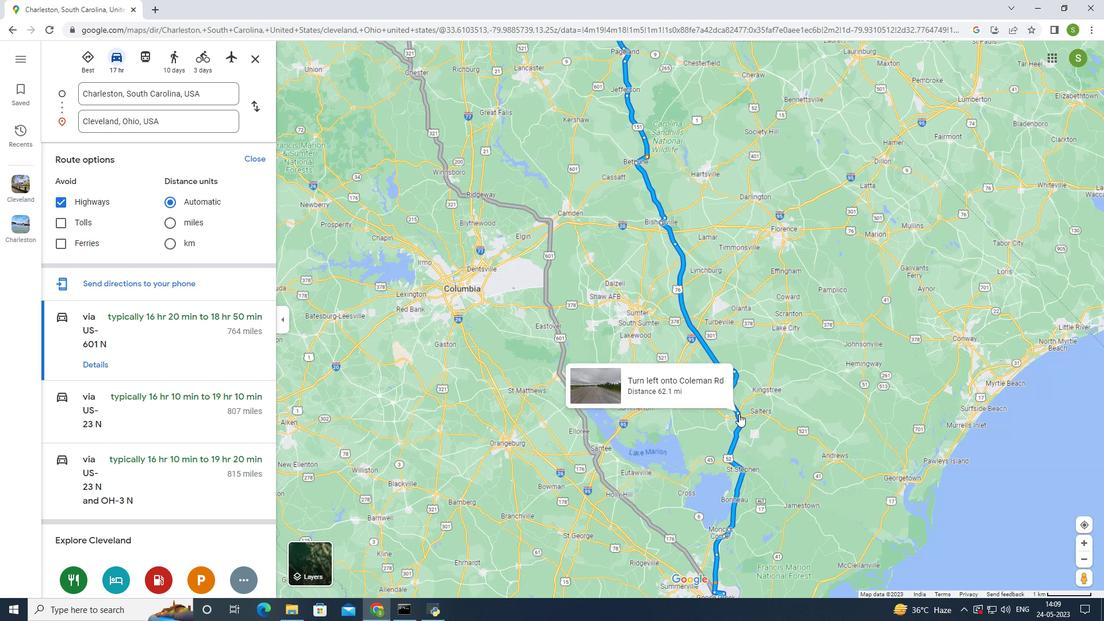 
Action: Mouse scrolled (739, 413) with delta (0, 0)
Screenshot: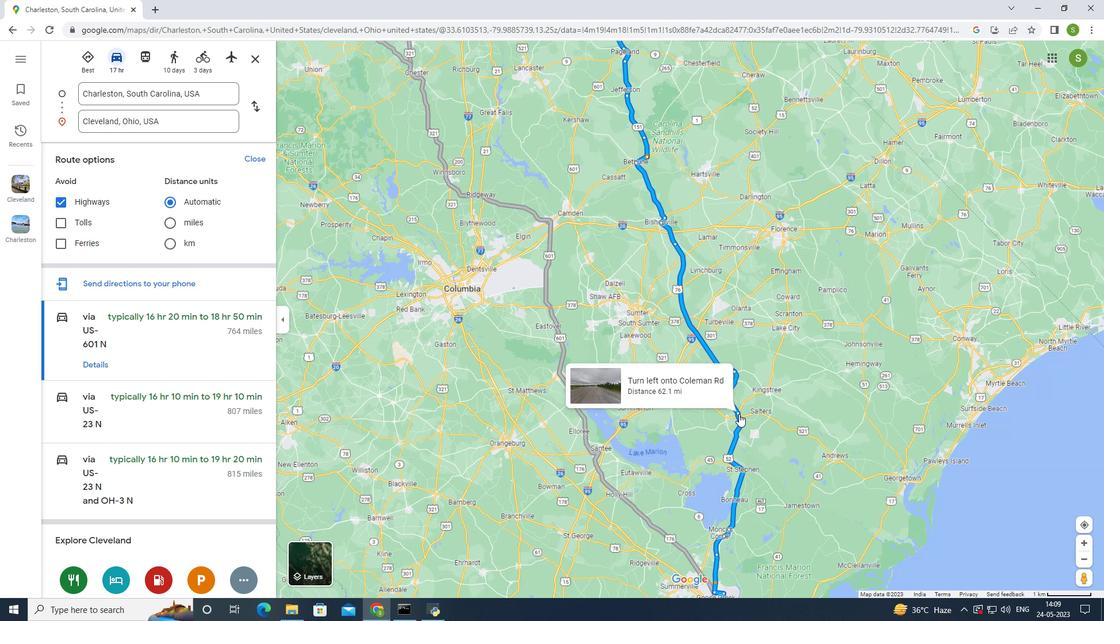 
Action: Mouse scrolled (739, 413) with delta (0, 0)
Screenshot: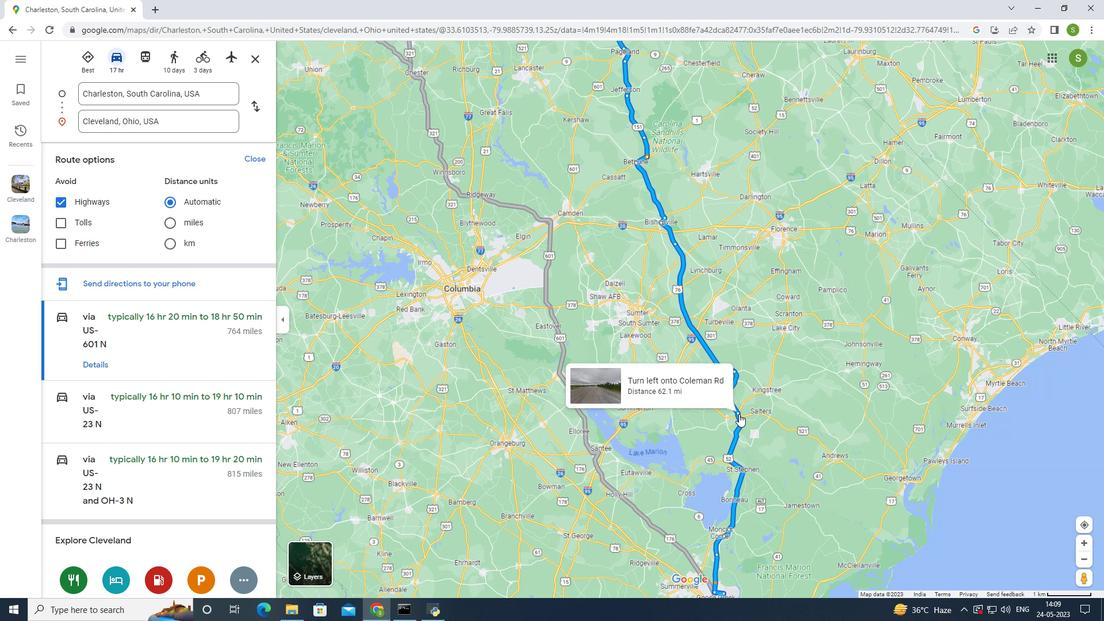 
Action: Mouse scrolled (739, 413) with delta (0, 0)
Screenshot: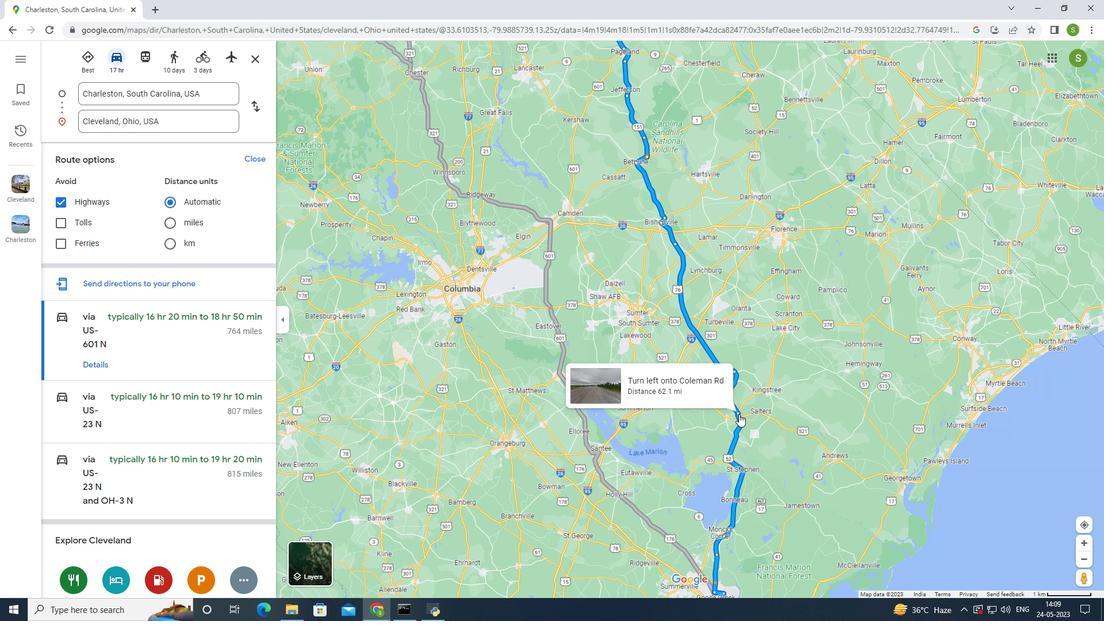 
Action: Mouse scrolled (739, 413) with delta (0, 0)
Screenshot: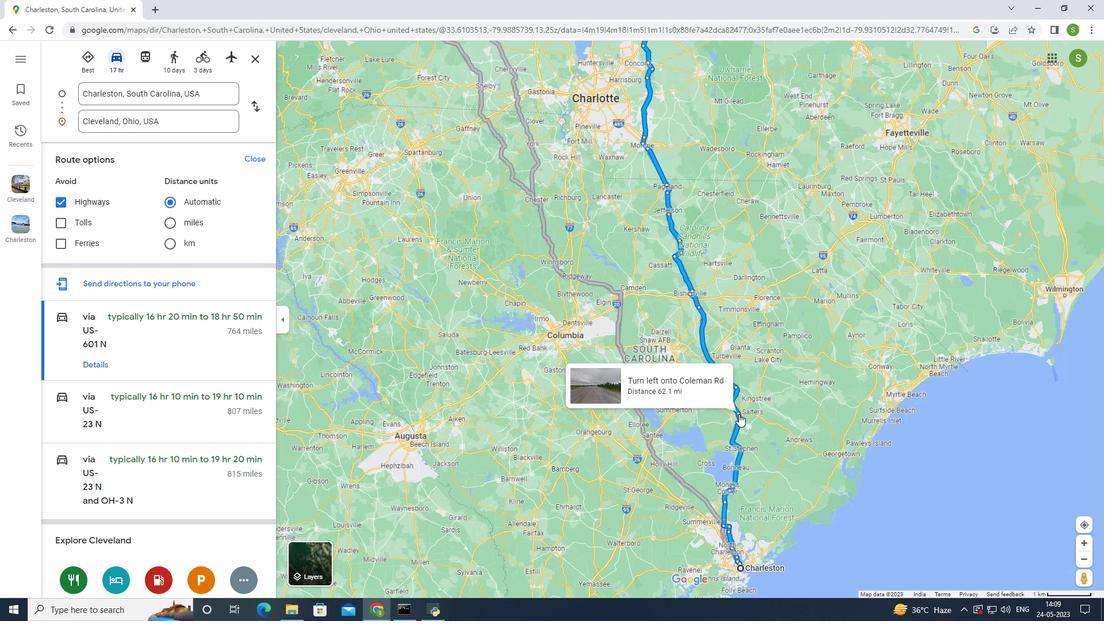 
Action: Mouse scrolled (739, 413) with delta (0, 0)
Screenshot: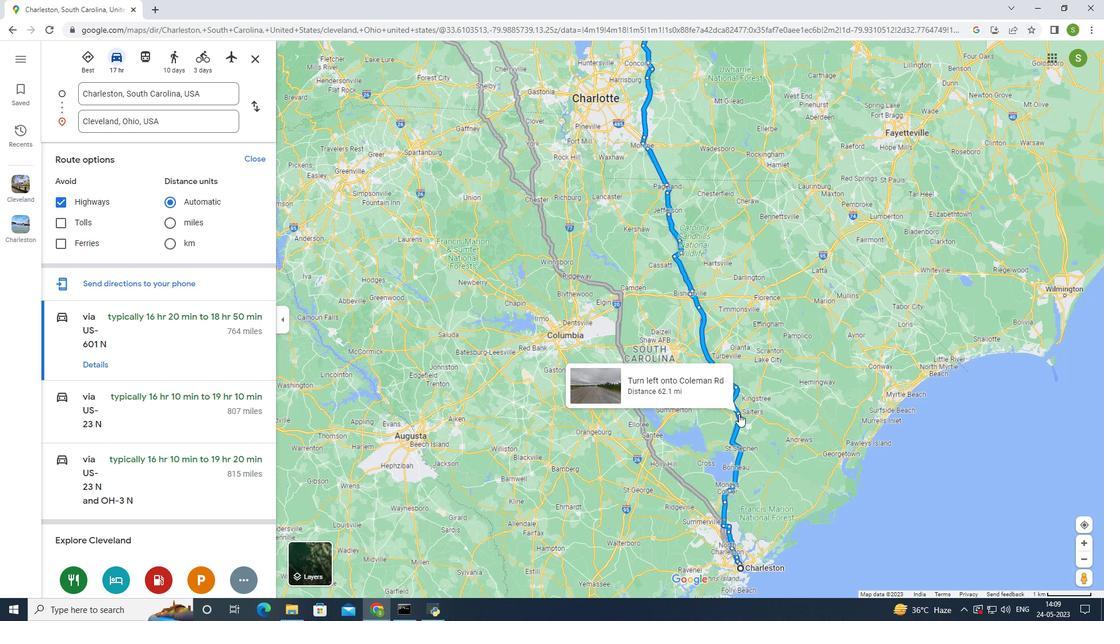 
Action: Mouse scrolled (739, 413) with delta (0, 0)
Screenshot: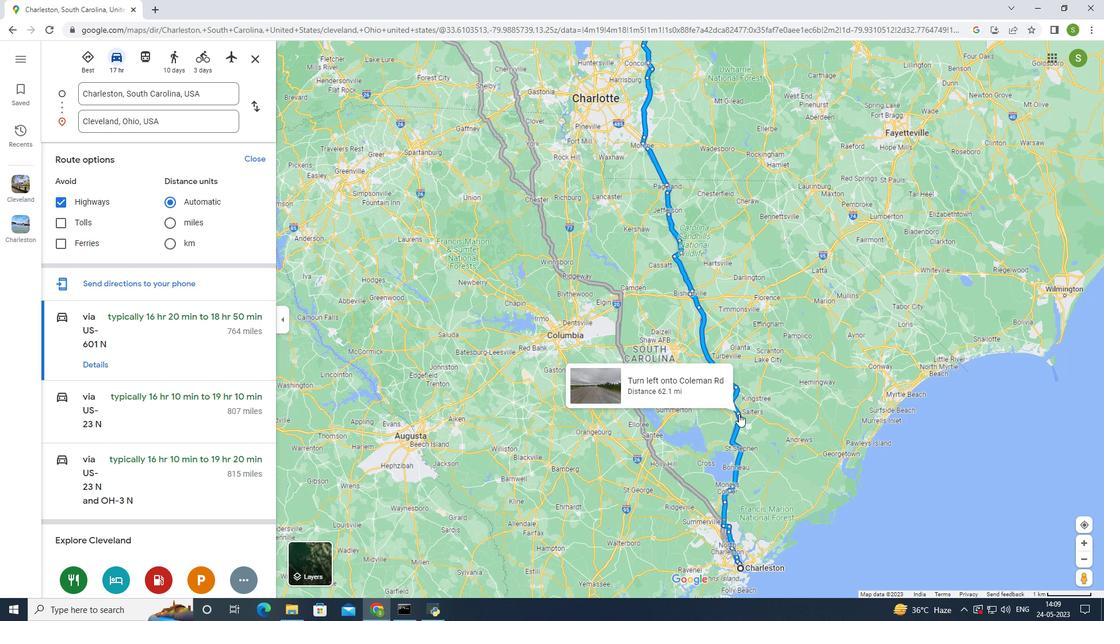 
Action: Mouse moved to (681, 117)
Screenshot: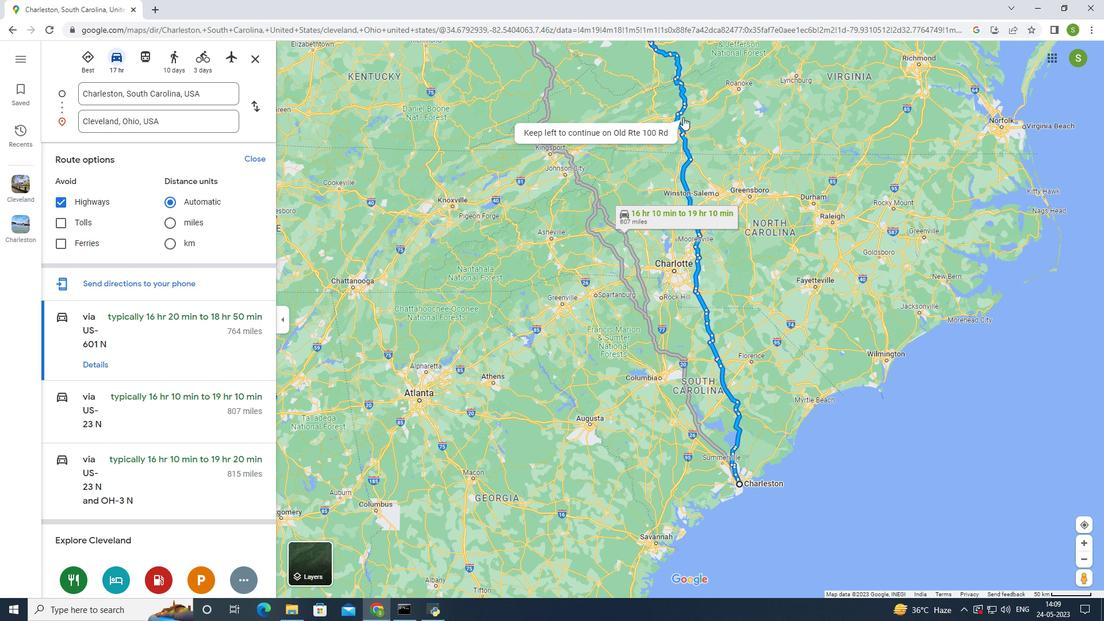 
Action: Mouse scrolled (681, 118) with delta (0, 0)
Screenshot: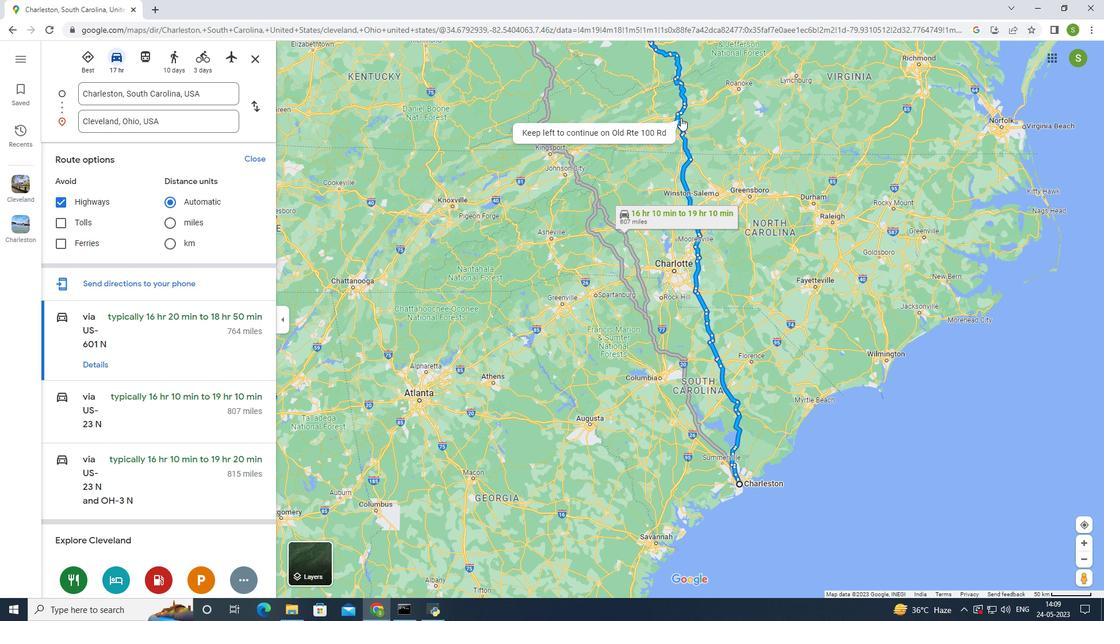 
Action: Mouse scrolled (681, 118) with delta (0, 0)
Screenshot: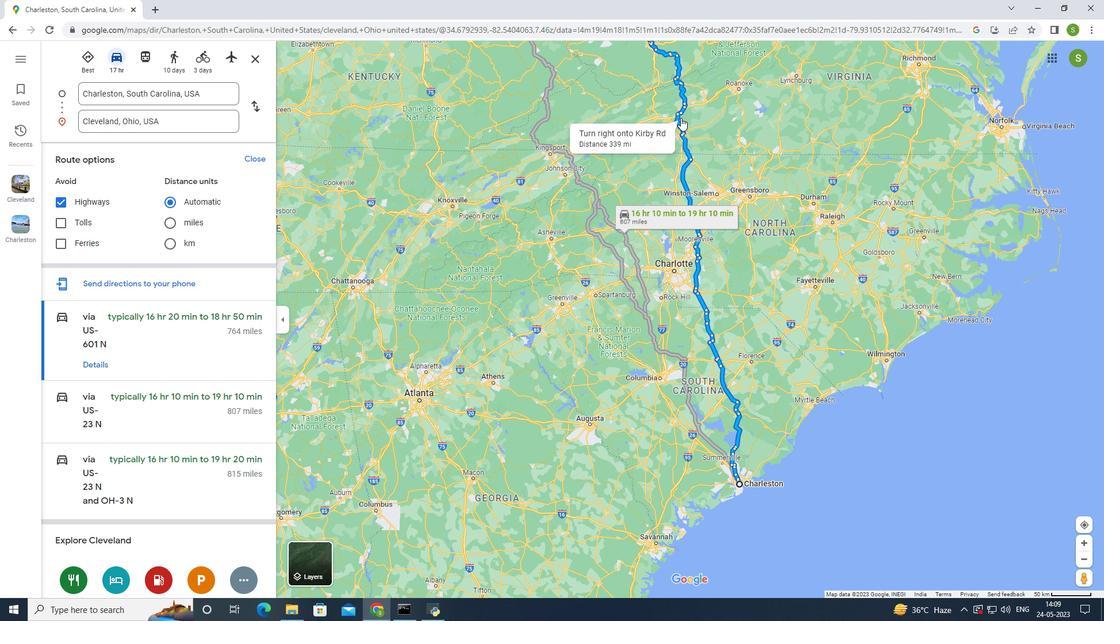 
Action: Mouse scrolled (681, 118) with delta (0, 0)
Screenshot: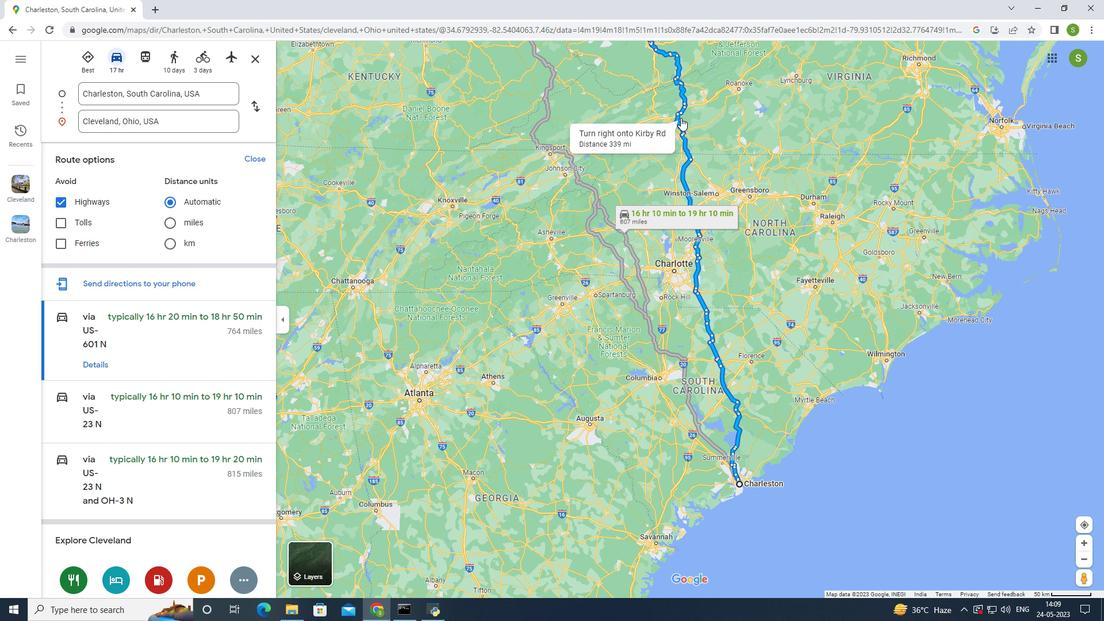 
Action: Mouse scrolled (681, 118) with delta (0, 0)
Screenshot: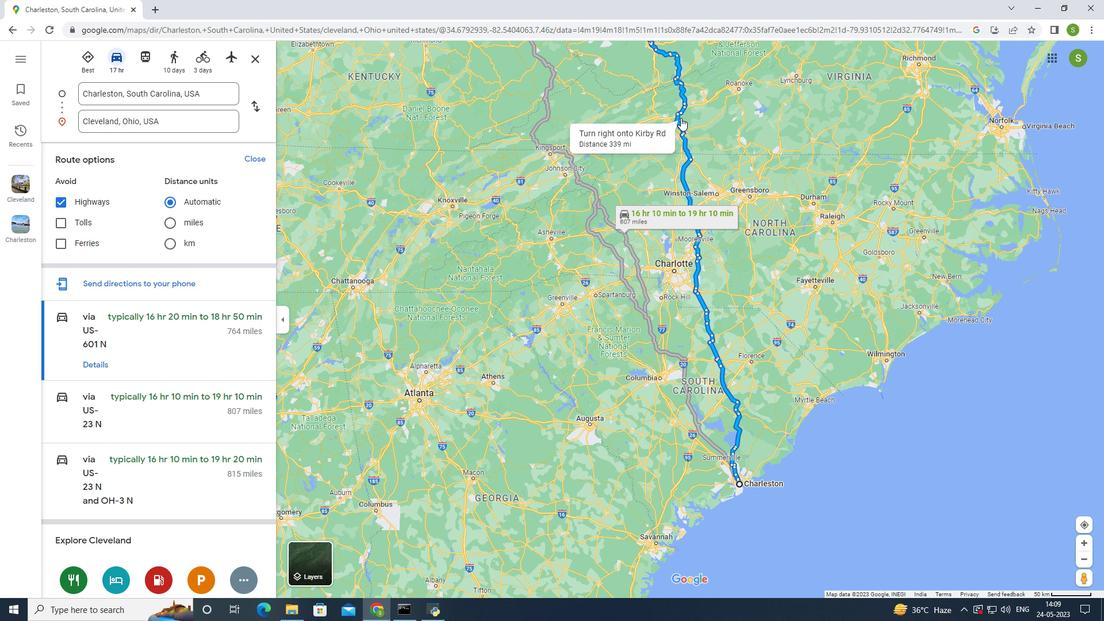 
Action: Mouse scrolled (681, 118) with delta (0, 0)
Screenshot: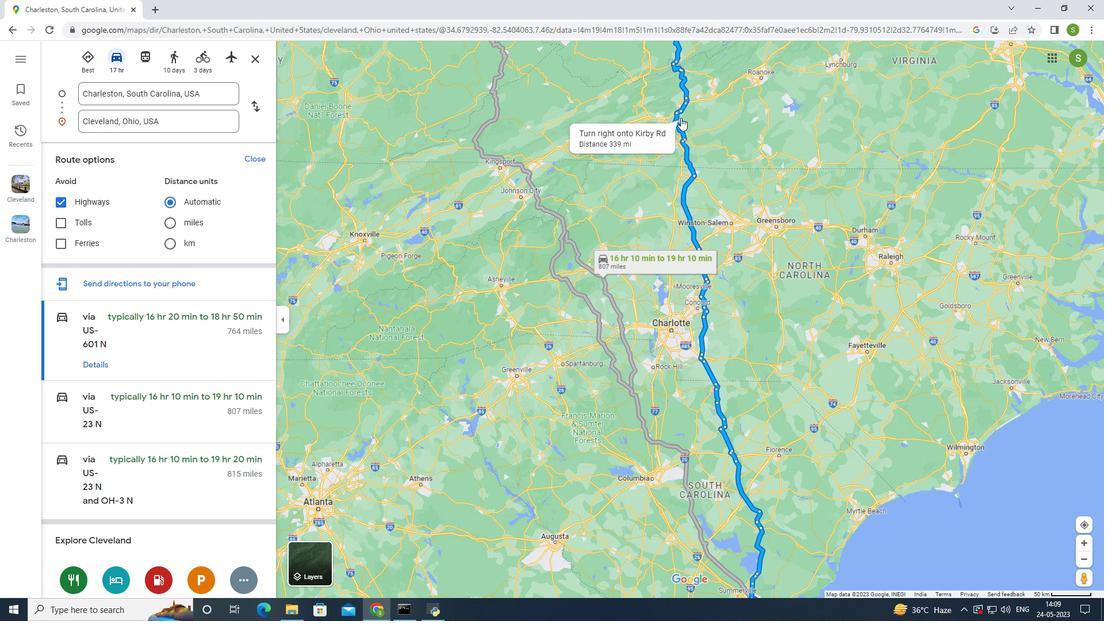 
Action: Mouse scrolled (681, 118) with delta (0, 0)
Screenshot: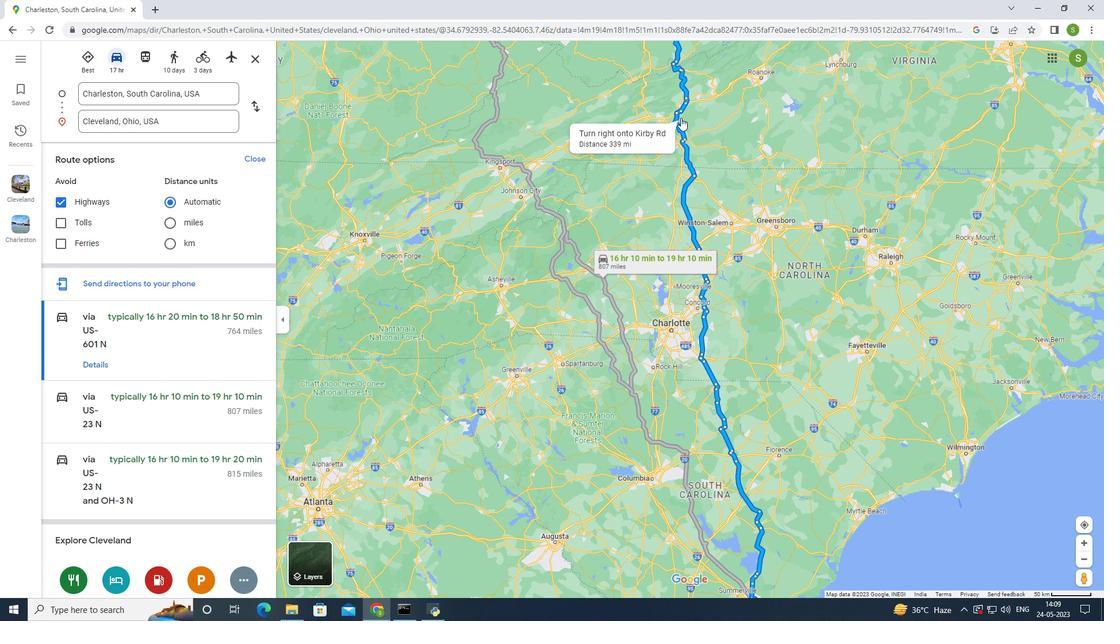 
Action: Mouse scrolled (681, 118) with delta (0, 0)
Screenshot: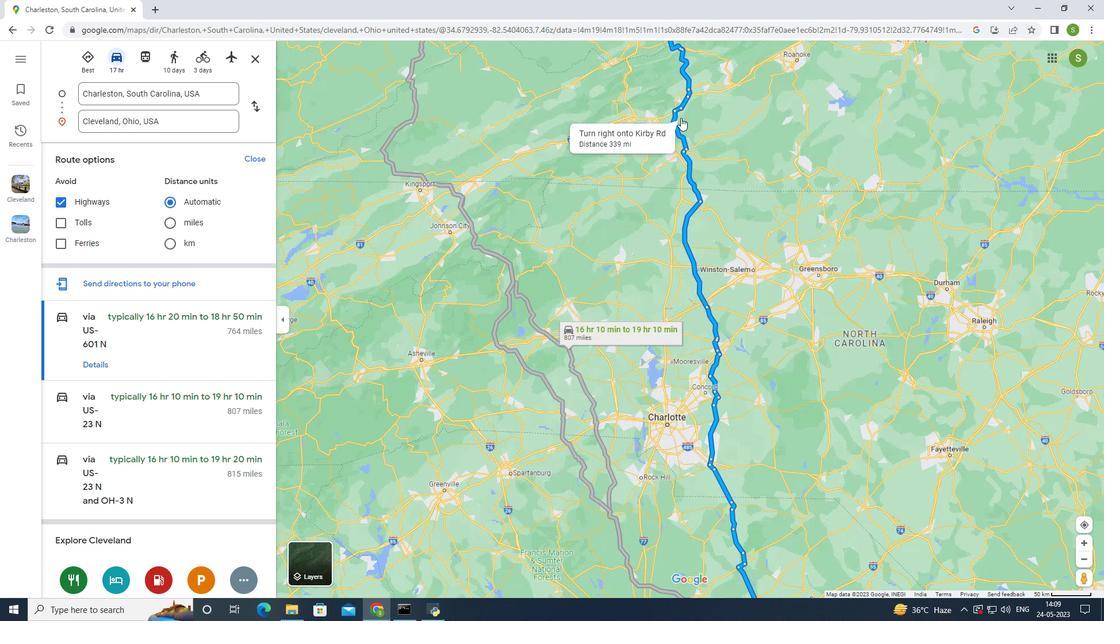 
Action: Mouse scrolled (681, 118) with delta (0, 0)
Screenshot: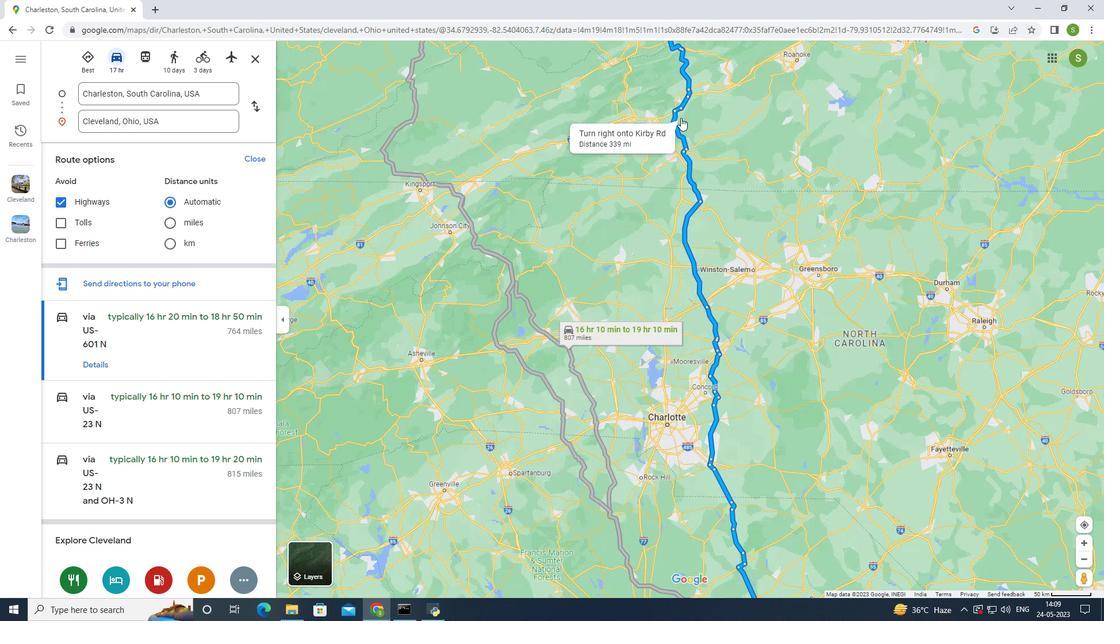 
Action: Mouse scrolled (681, 118) with delta (0, 0)
Screenshot: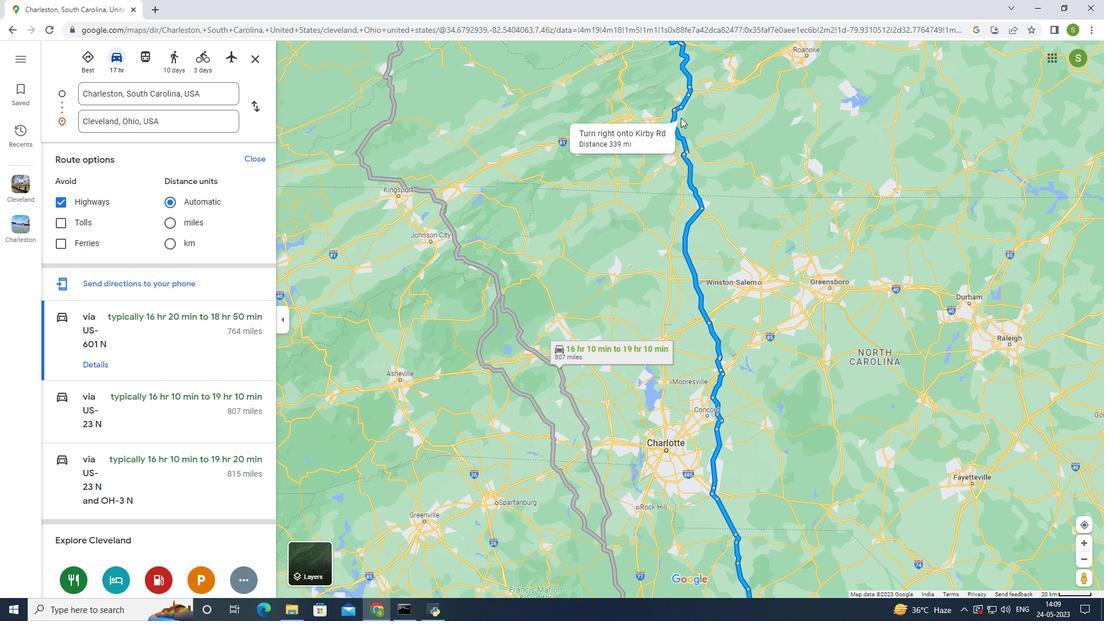 
Action: Mouse scrolled (681, 118) with delta (0, 0)
Screenshot: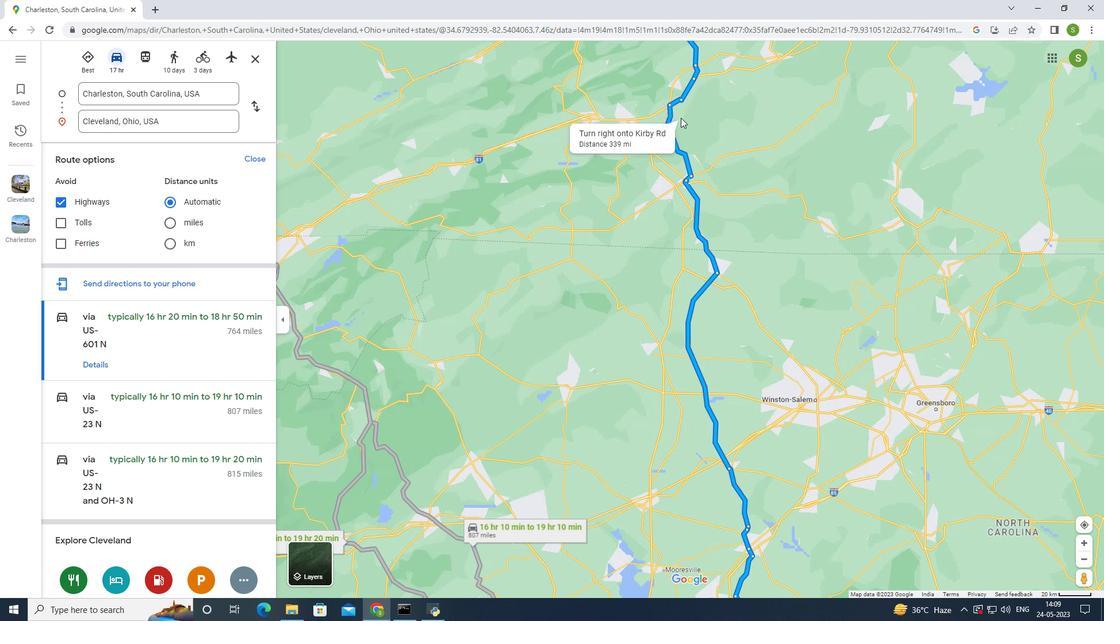 
Action: Mouse scrolled (681, 118) with delta (0, 0)
Screenshot: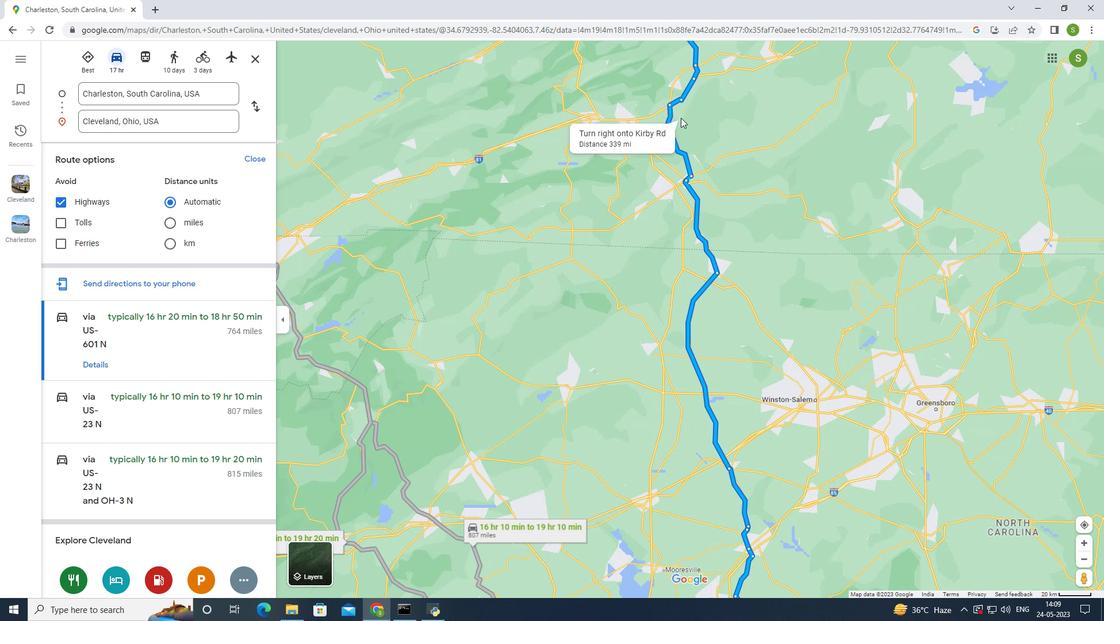 
Action: Mouse scrolled (681, 118) with delta (0, 0)
Screenshot: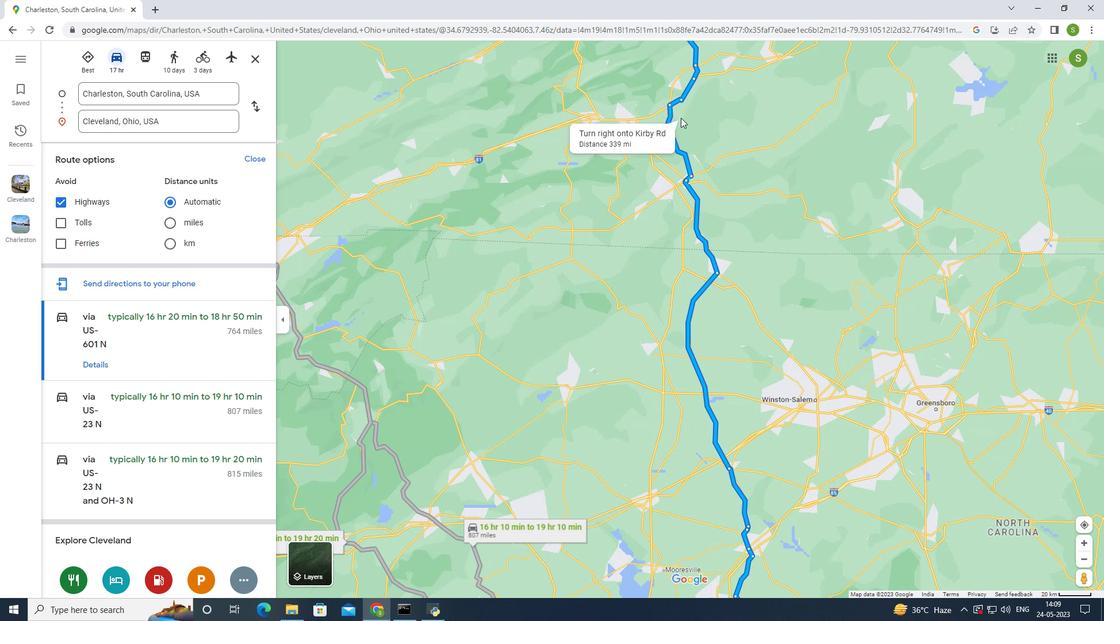 
Action: Mouse scrolled (681, 118) with delta (0, 0)
Screenshot: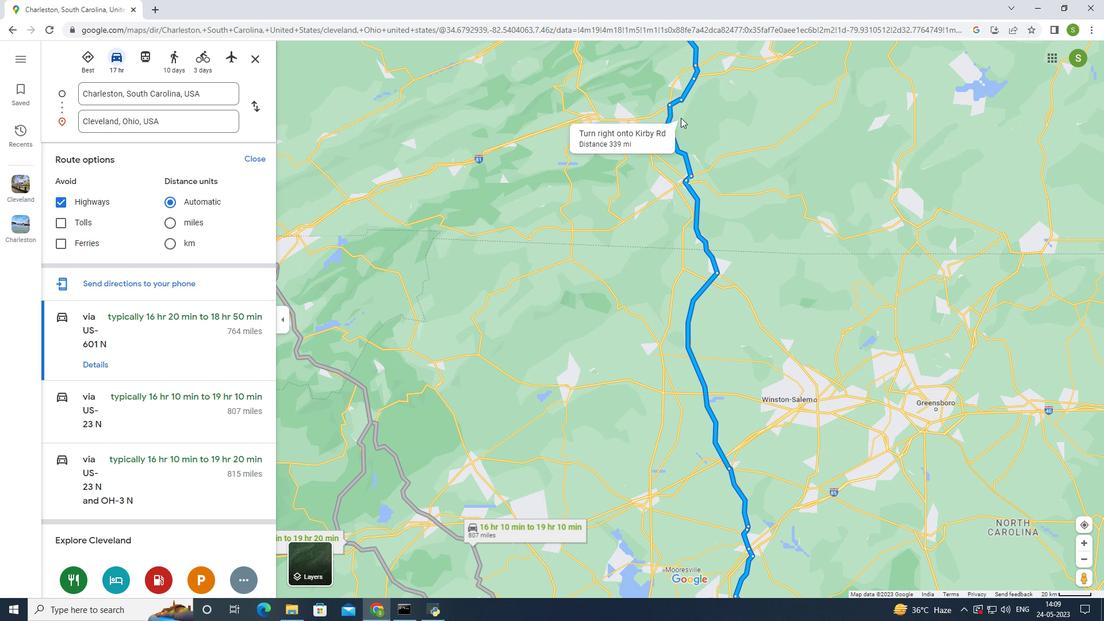 
Action: Mouse scrolled (681, 118) with delta (0, 0)
Screenshot: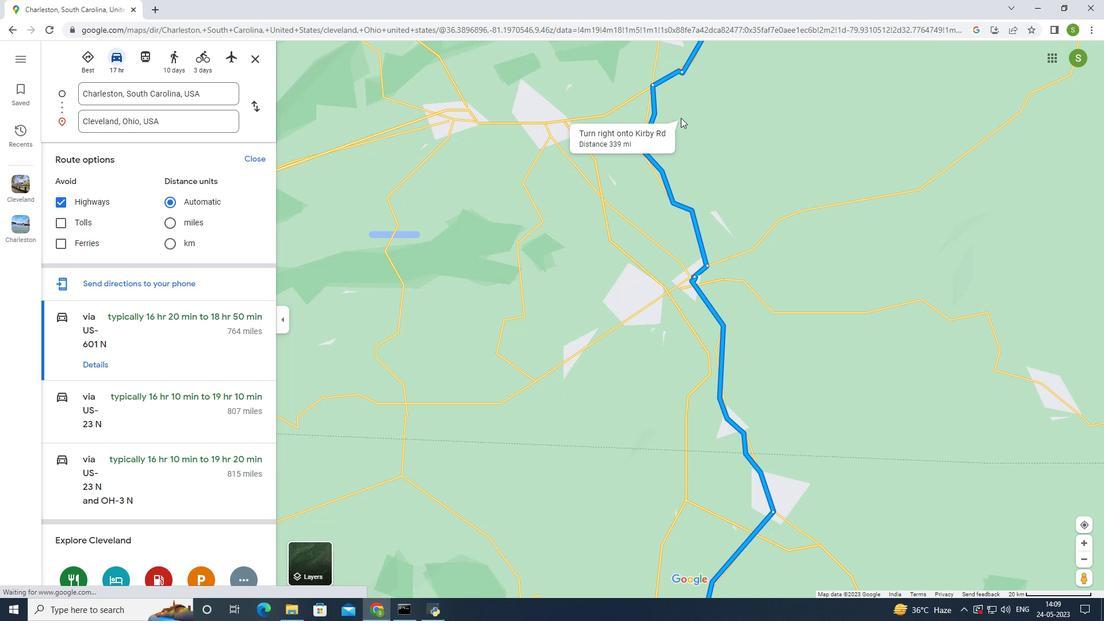 
Action: Mouse scrolled (681, 118) with delta (0, 0)
Screenshot: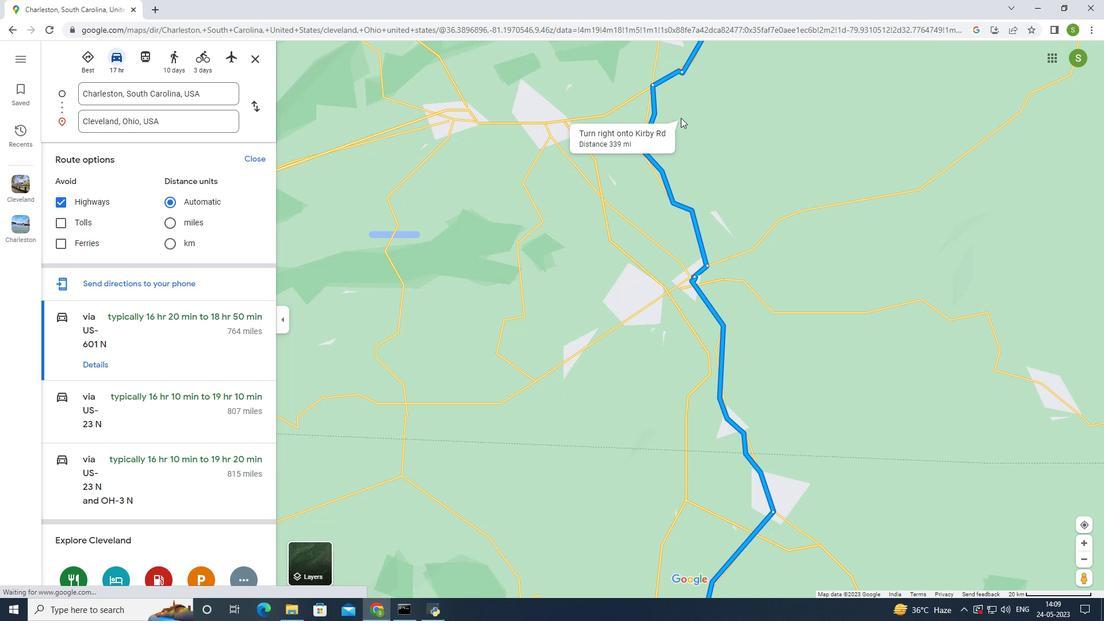 
Action: Mouse scrolled (681, 118) with delta (0, 0)
Screenshot: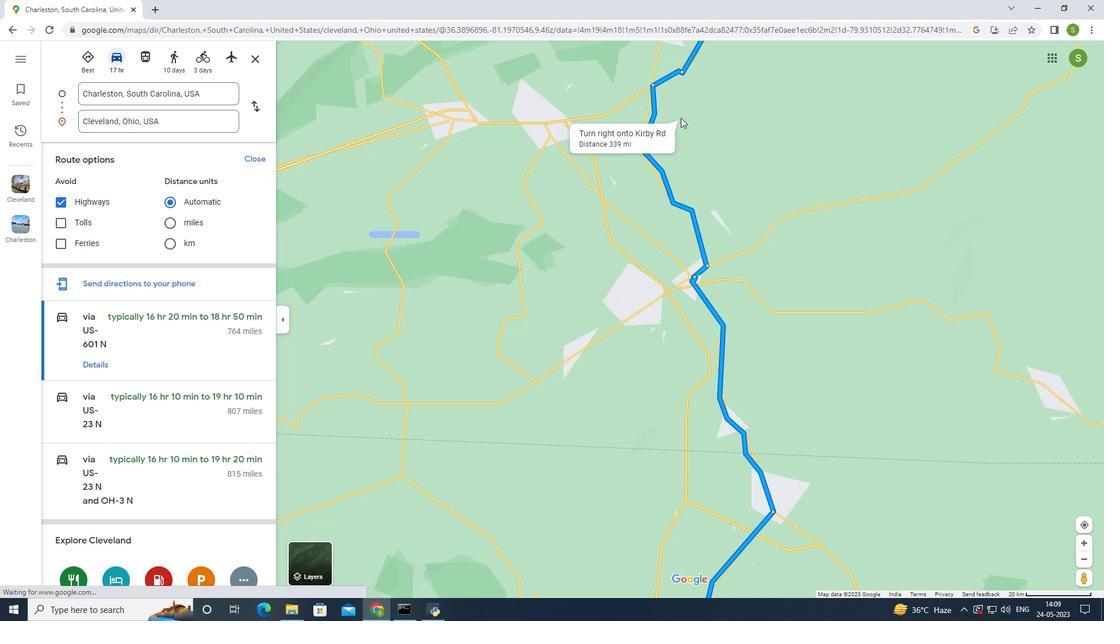 
Action: Mouse scrolled (681, 118) with delta (0, 0)
Screenshot: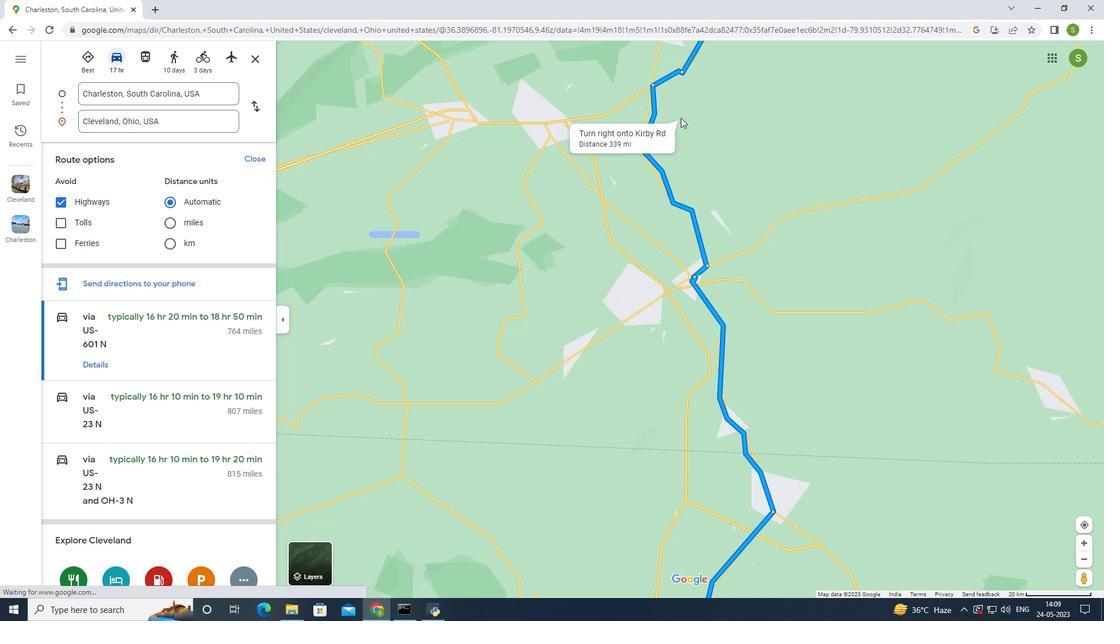
Action: Mouse scrolled (681, 118) with delta (0, 0)
Screenshot: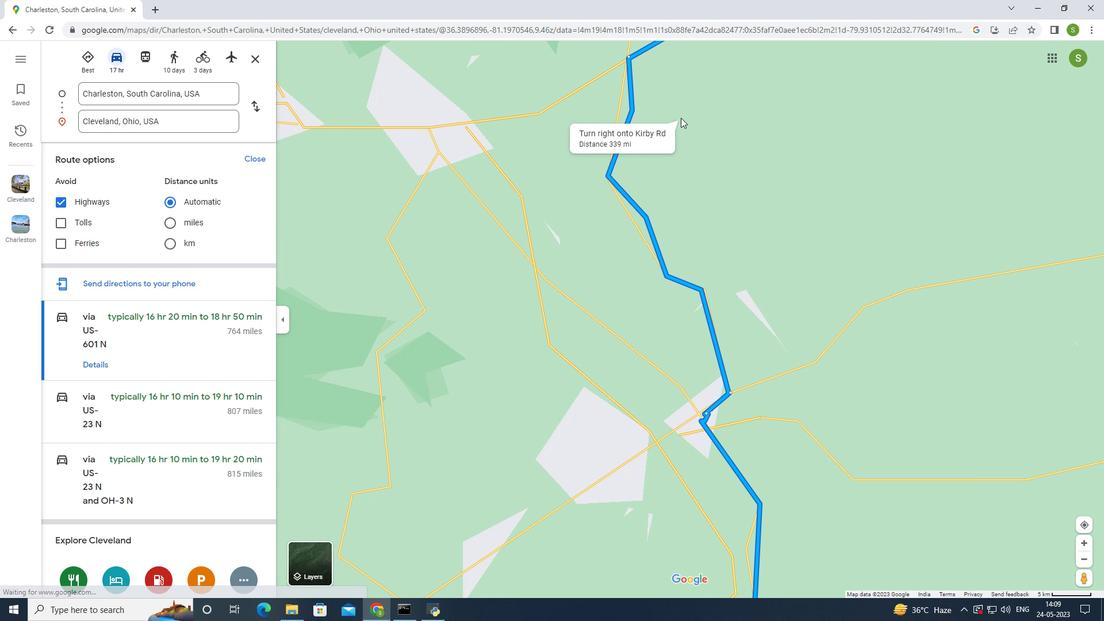 
Action: Mouse scrolled (681, 118) with delta (0, 0)
Screenshot: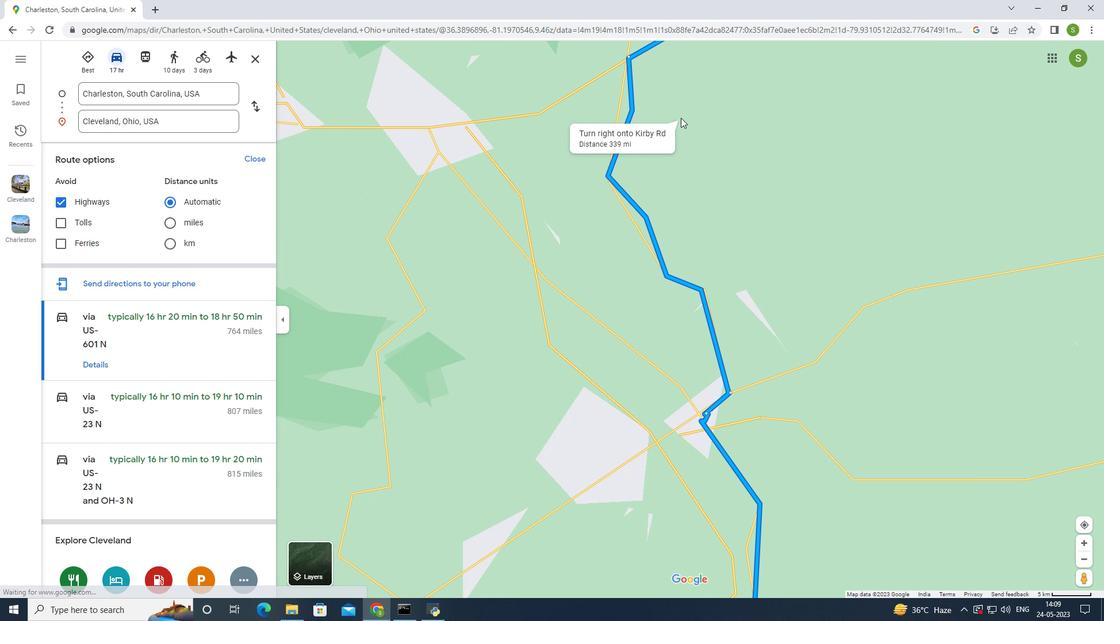 
Action: Mouse scrolled (681, 118) with delta (0, 0)
Screenshot: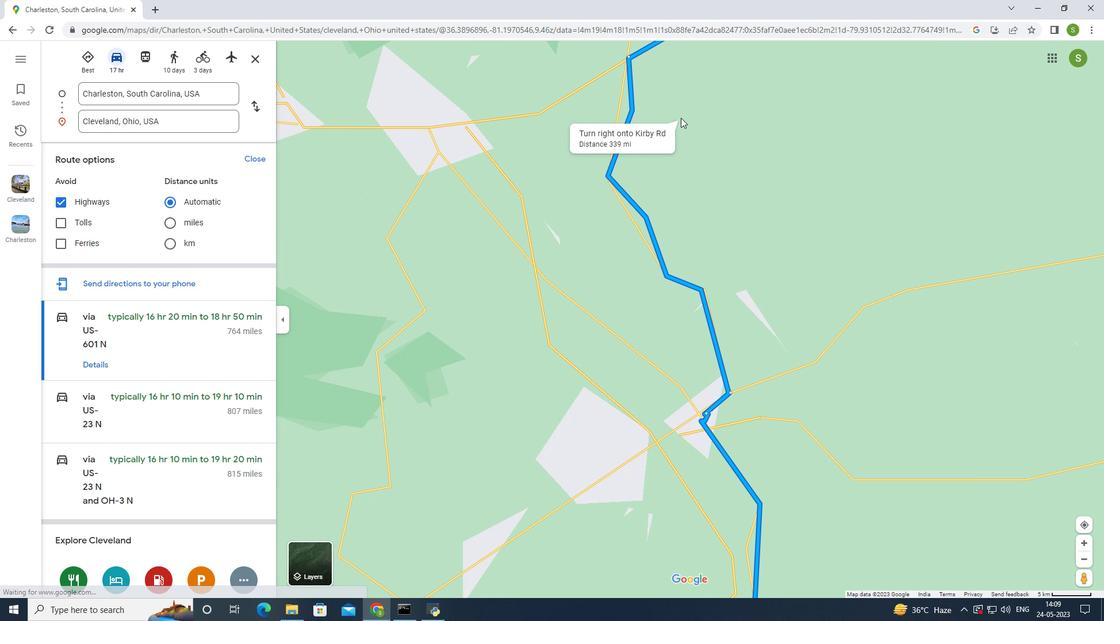 
Action: Mouse scrolled (681, 118) with delta (0, 0)
Screenshot: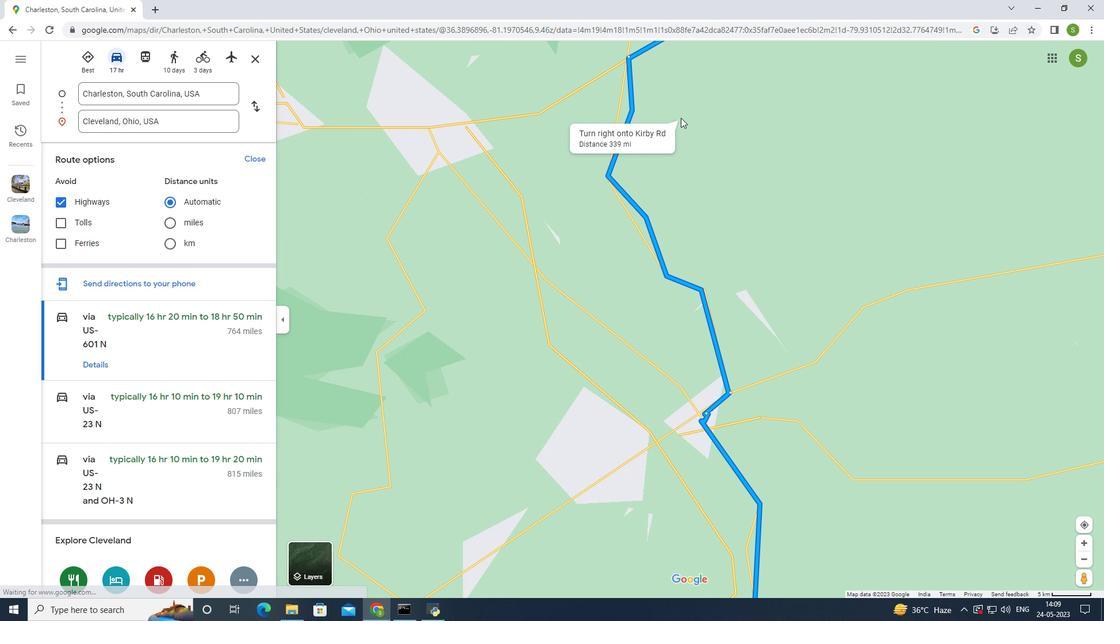 
Action: Mouse scrolled (681, 118) with delta (0, 0)
Screenshot: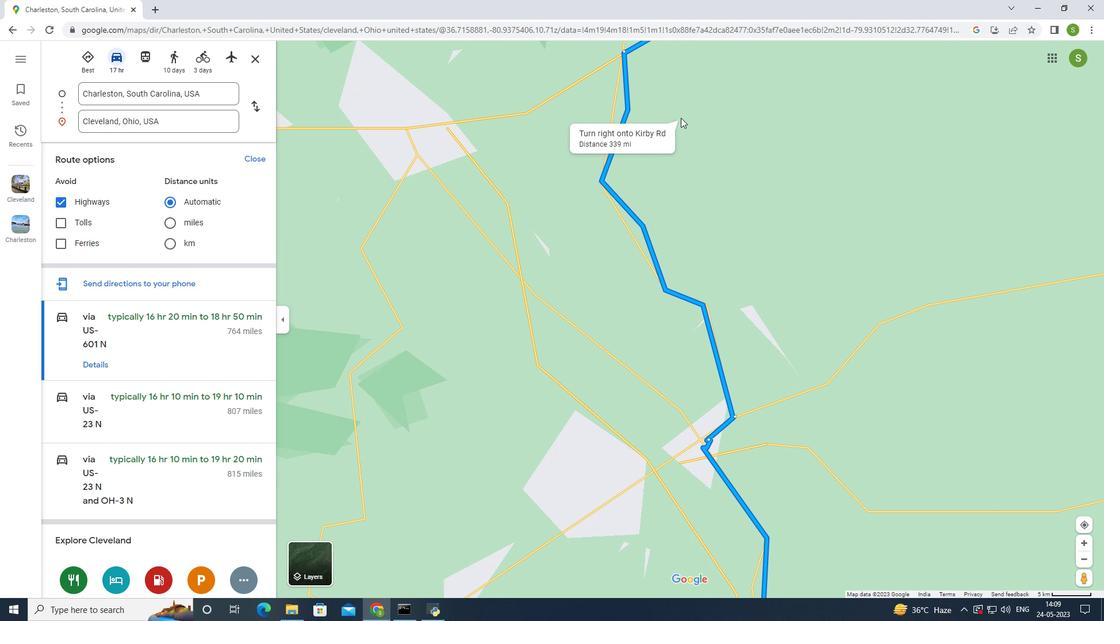 
Action: Mouse moved to (535, 193)
Screenshot: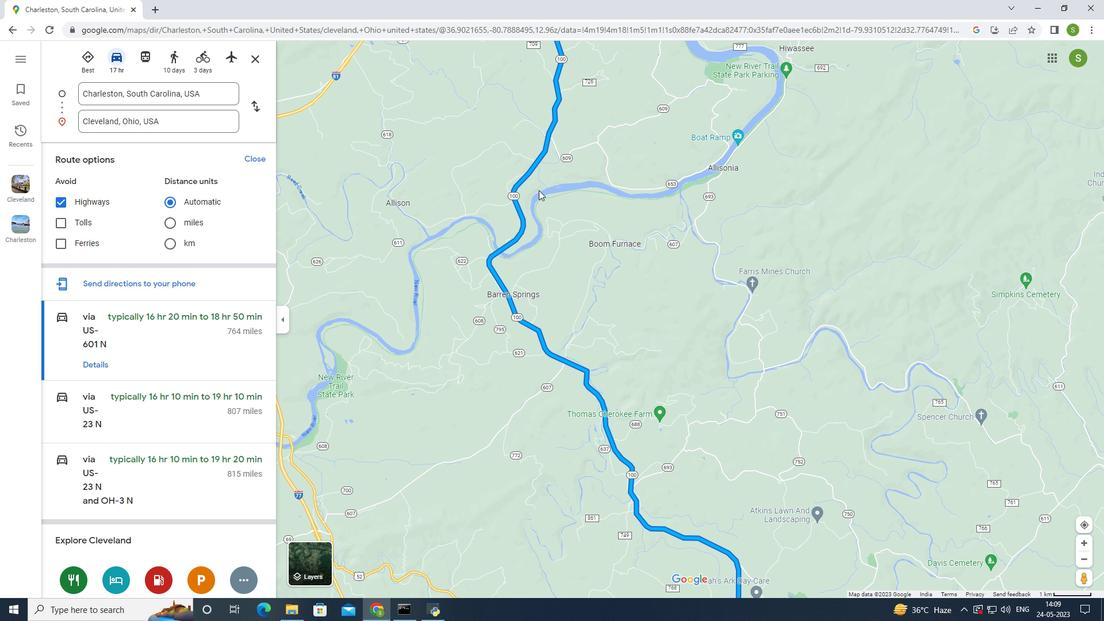 
Action: Mouse scrolled (535, 193) with delta (0, 0)
Screenshot: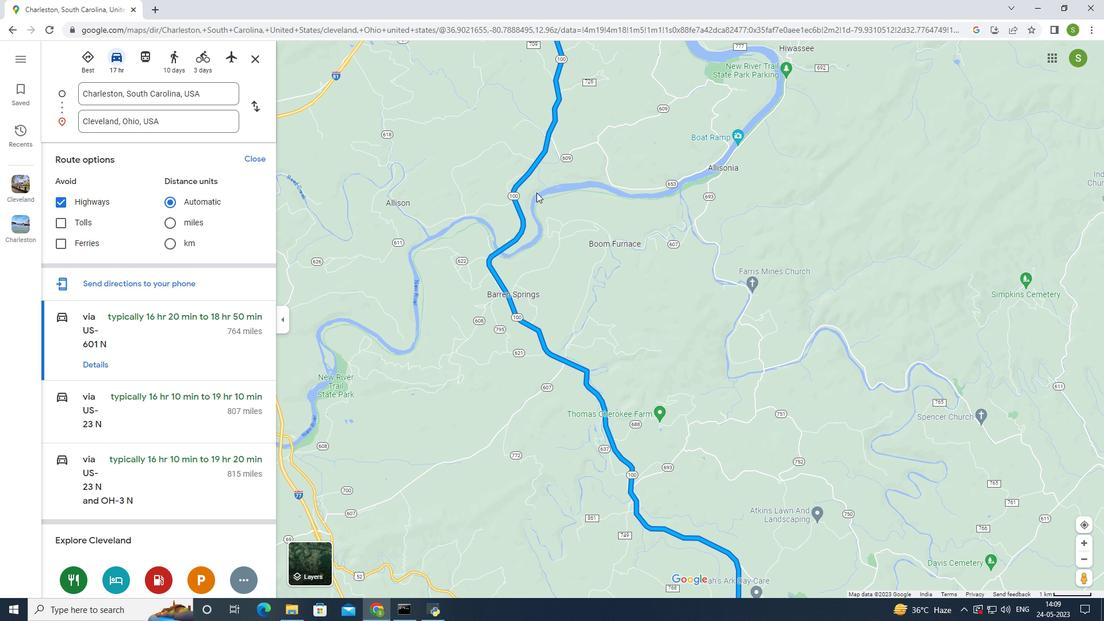 
Action: Mouse moved to (535, 194)
Screenshot: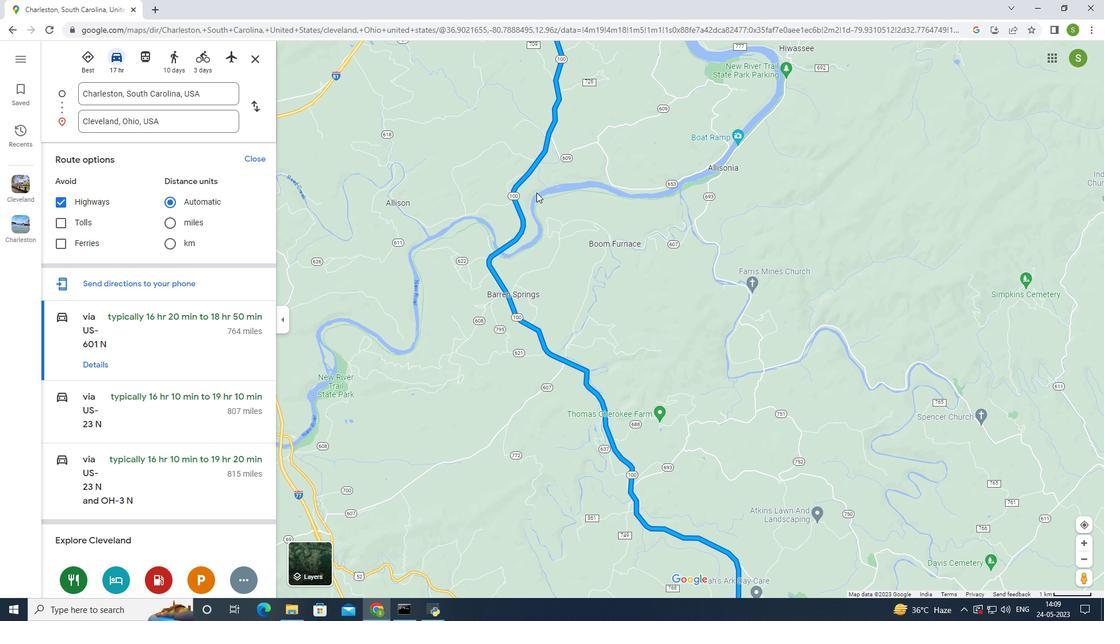
Action: Mouse scrolled (535, 193) with delta (0, 0)
Screenshot: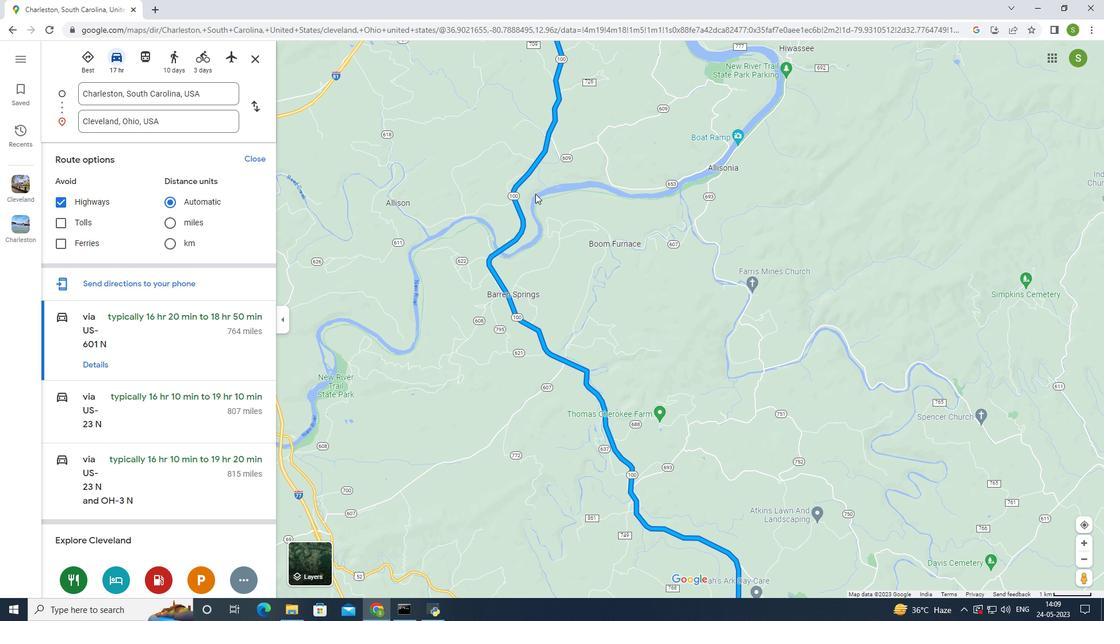 
Action: Mouse scrolled (535, 193) with delta (0, 0)
Screenshot: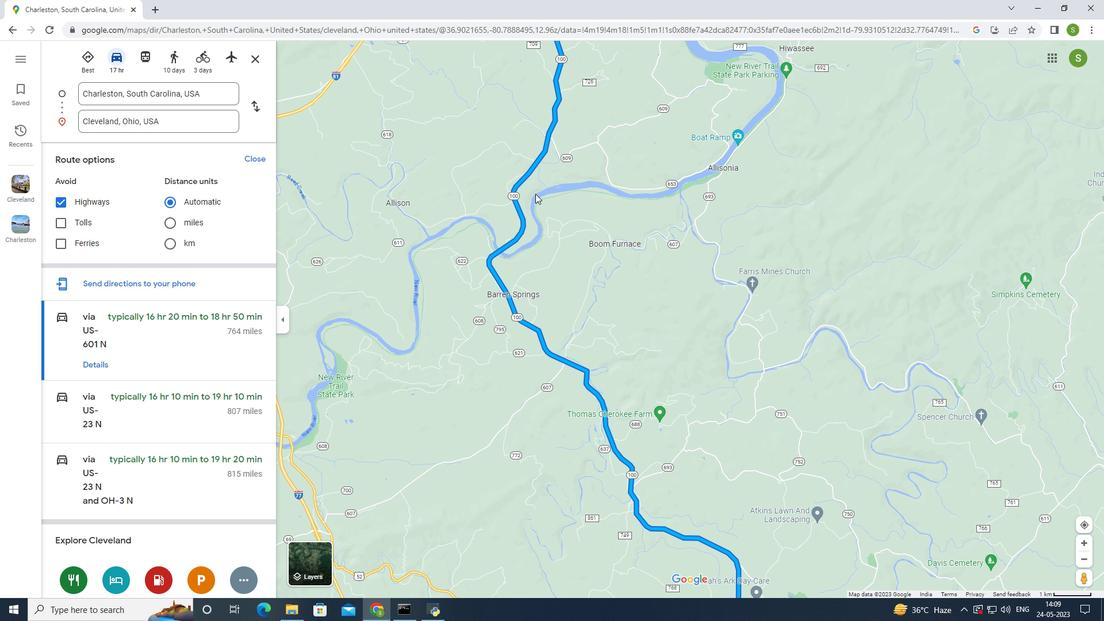 
Action: Mouse scrolled (535, 193) with delta (0, 0)
Screenshot: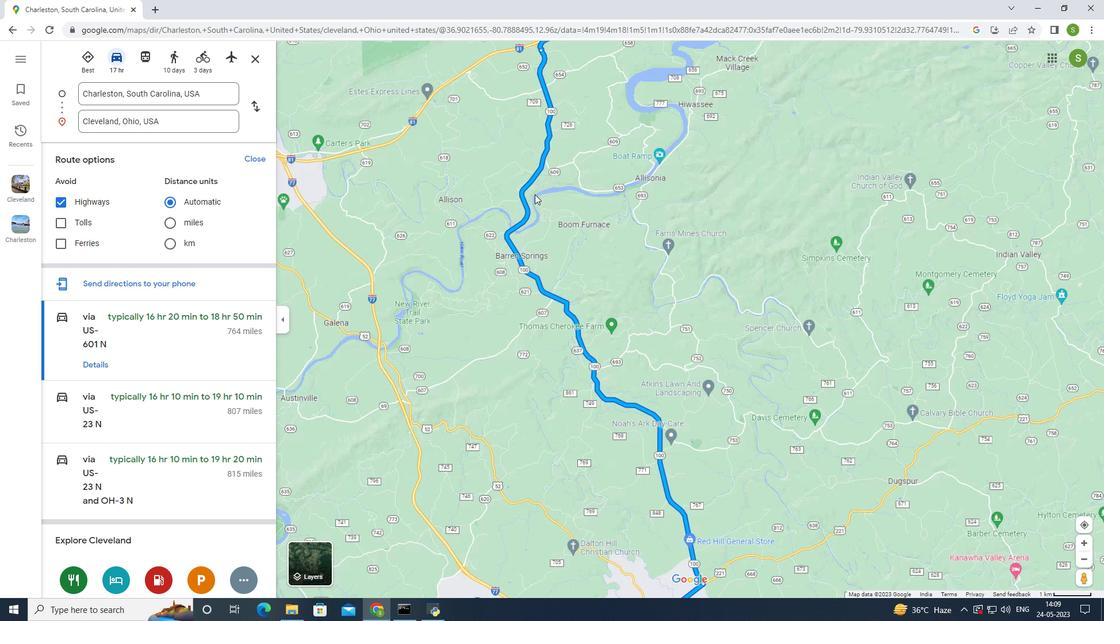 
Action: Mouse scrolled (535, 193) with delta (0, 0)
Screenshot: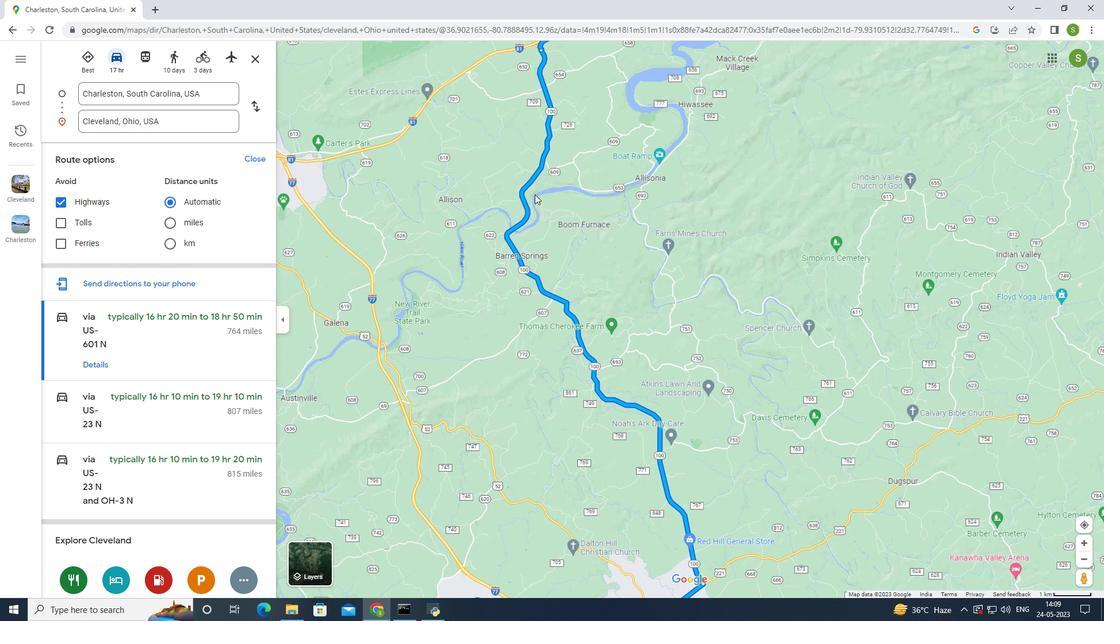 
Action: Mouse scrolled (535, 193) with delta (0, 0)
Screenshot: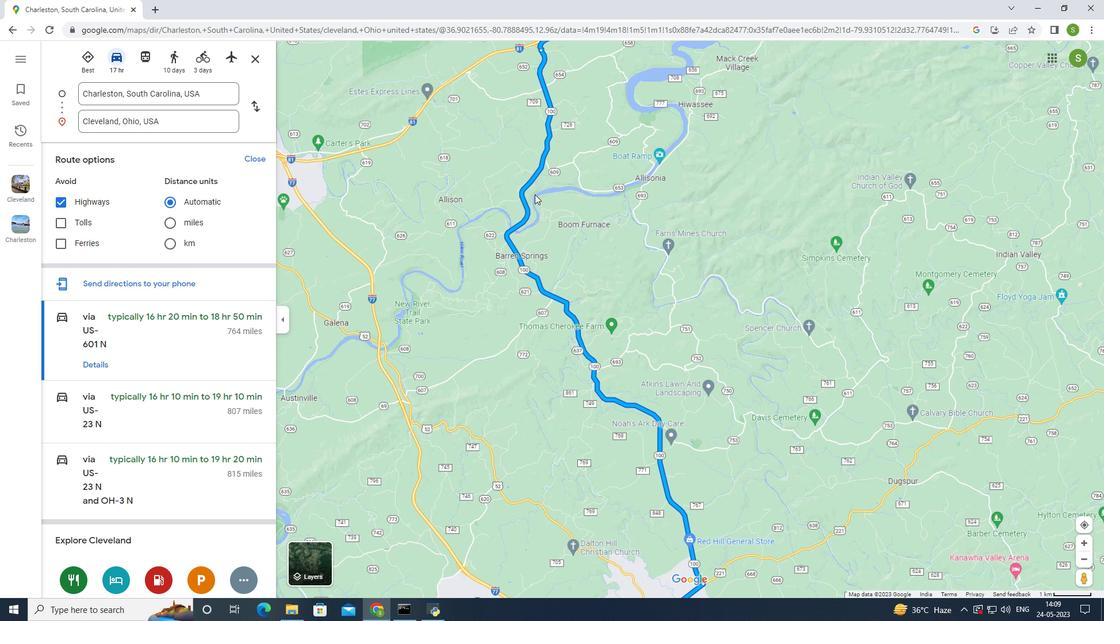 
Action: Mouse scrolled (535, 193) with delta (0, 0)
Screenshot: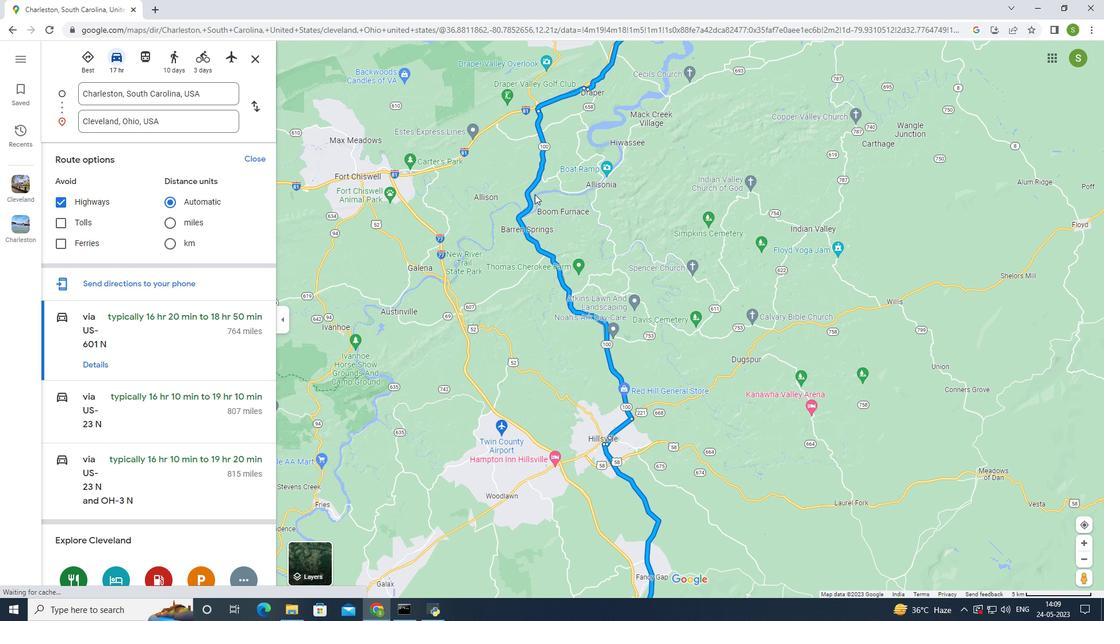 
Action: Mouse scrolled (535, 193) with delta (0, 0)
Screenshot: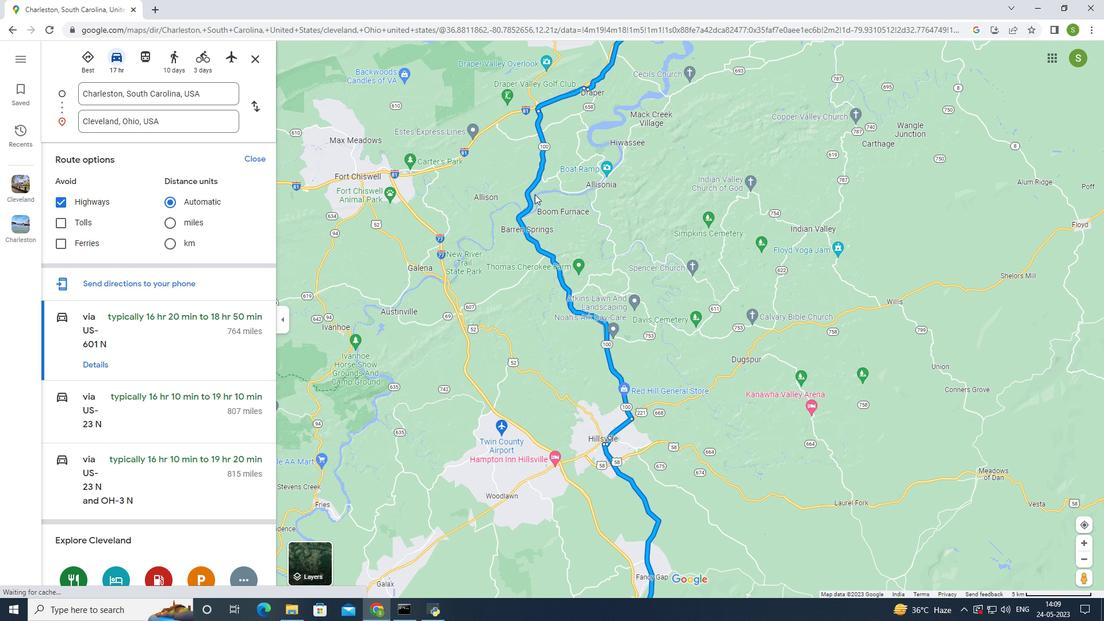 
Action: Mouse scrolled (535, 193) with delta (0, 0)
Screenshot: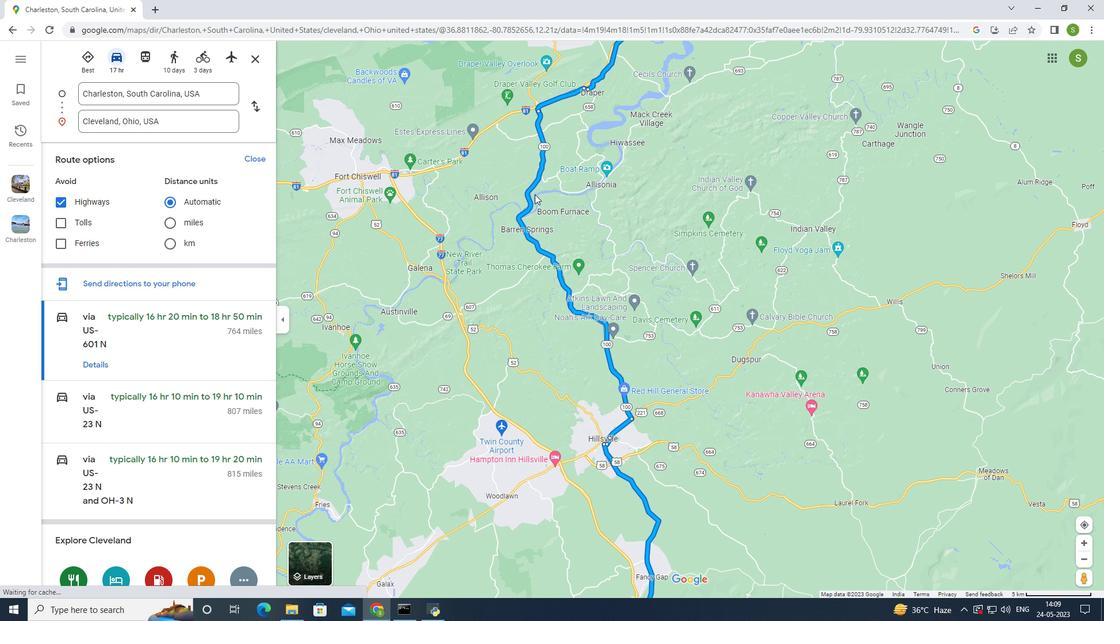 
Action: Mouse scrolled (535, 193) with delta (0, 0)
Screenshot: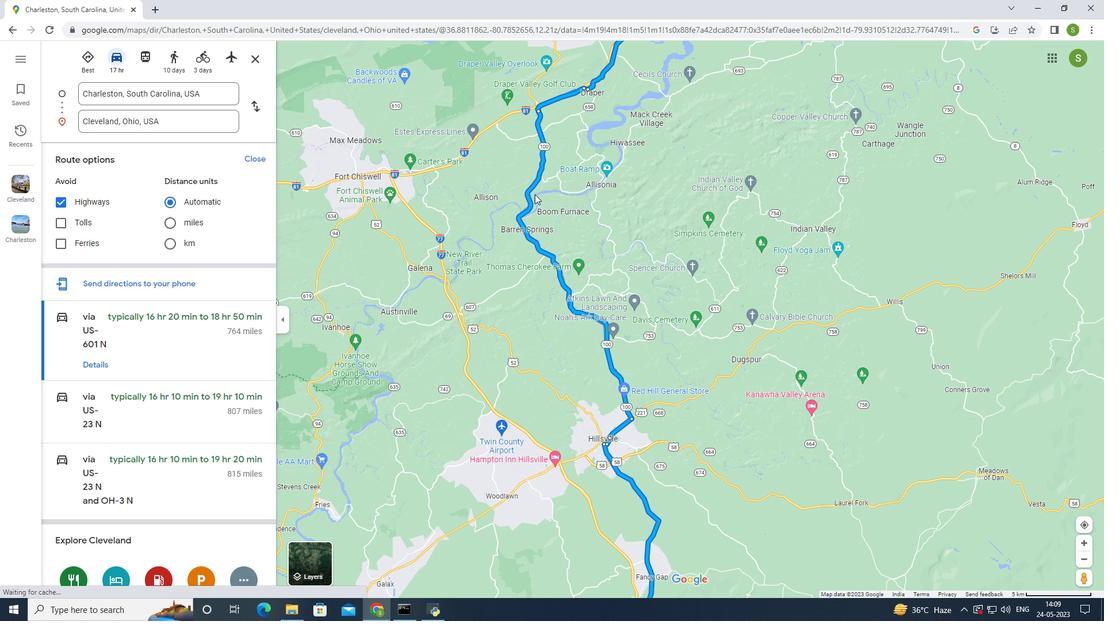 
Action: Mouse scrolled (535, 193) with delta (0, 0)
Screenshot: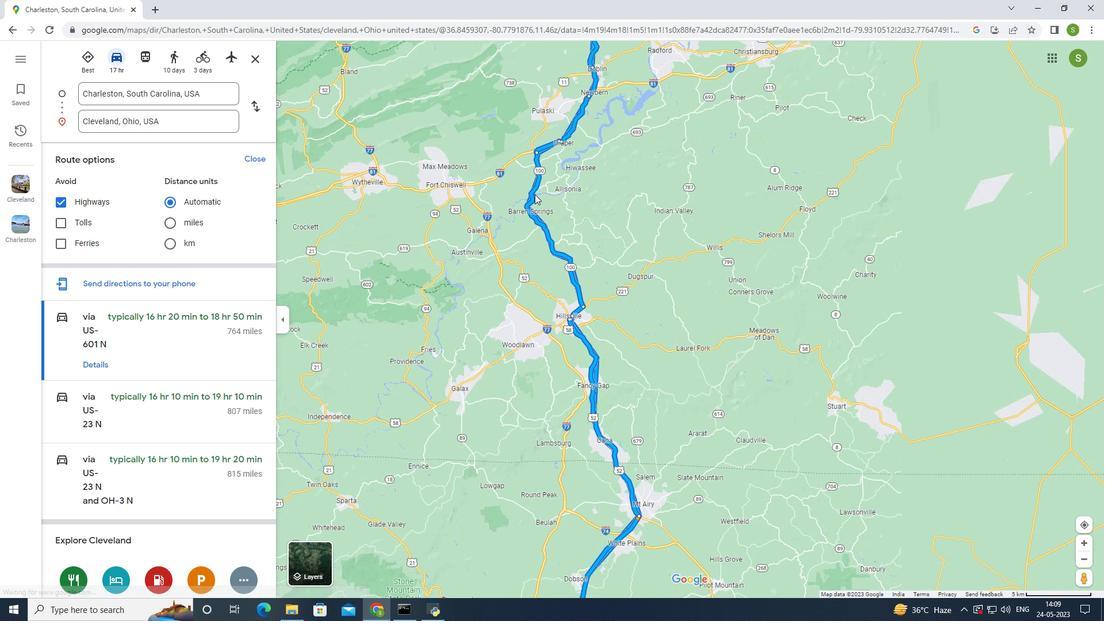 
Action: Mouse scrolled (535, 193) with delta (0, 0)
Screenshot: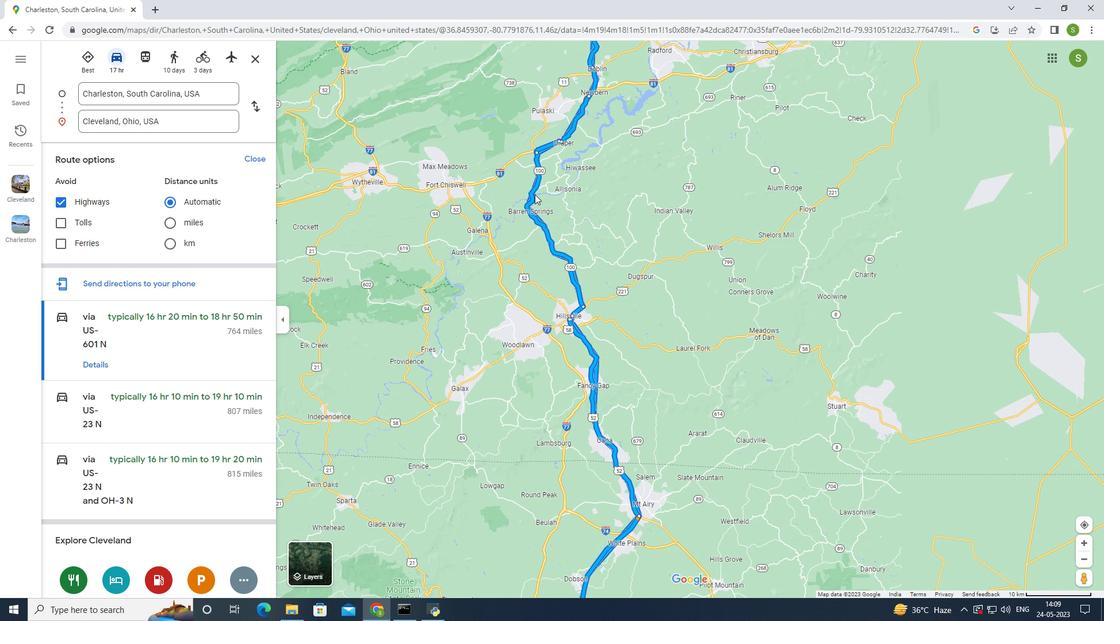 
Action: Mouse scrolled (535, 193) with delta (0, 0)
Screenshot: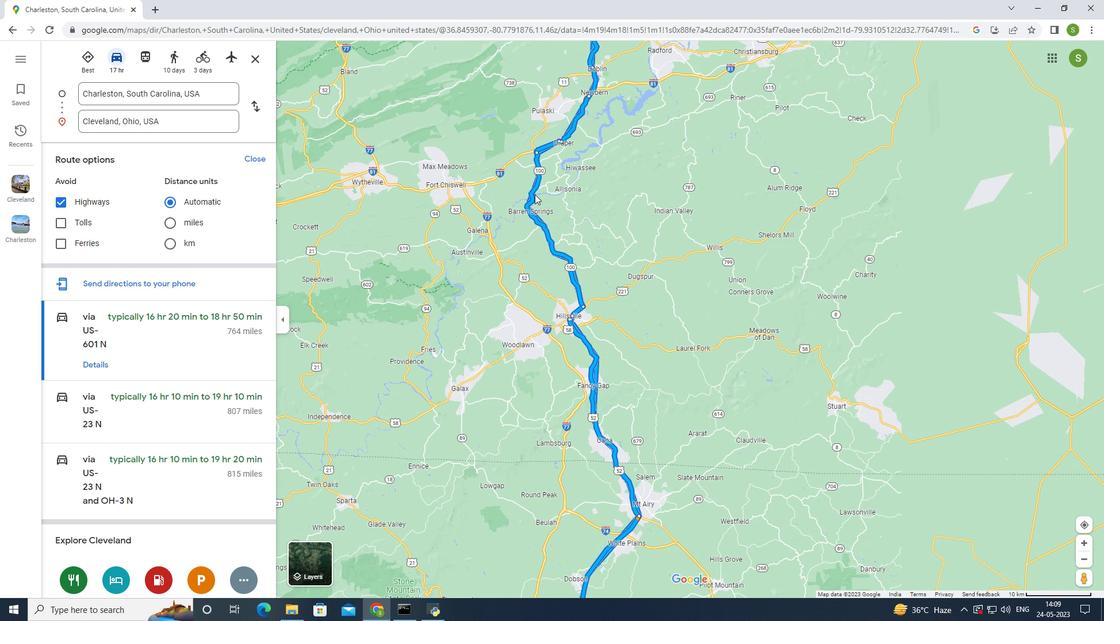 
Action: Mouse scrolled (535, 193) with delta (0, 0)
Screenshot: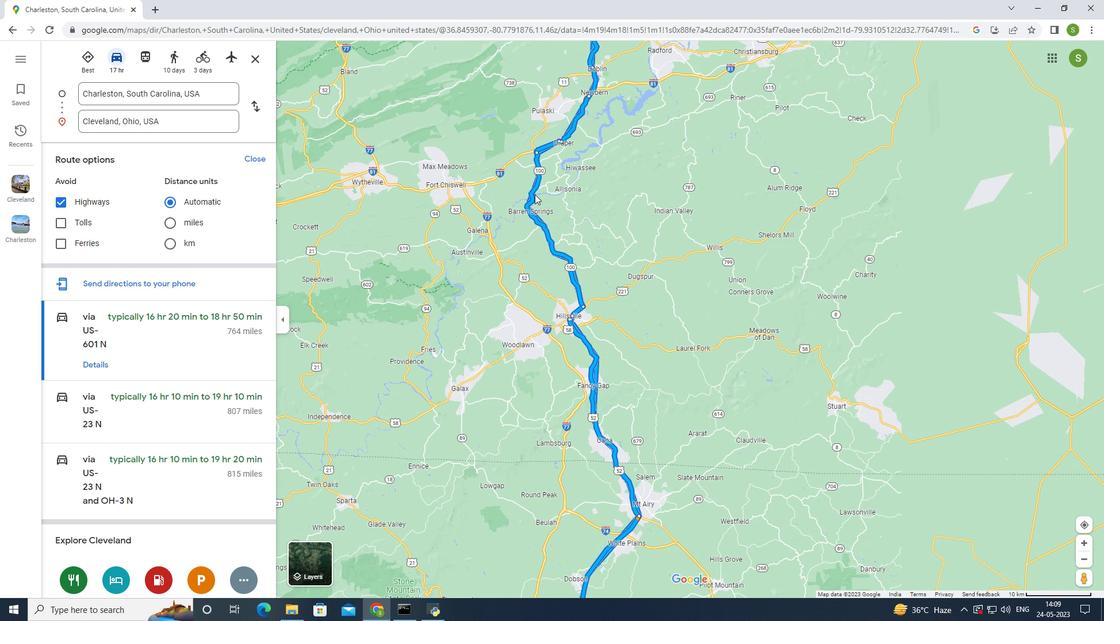 
Action: Mouse scrolled (535, 193) with delta (0, 0)
Screenshot: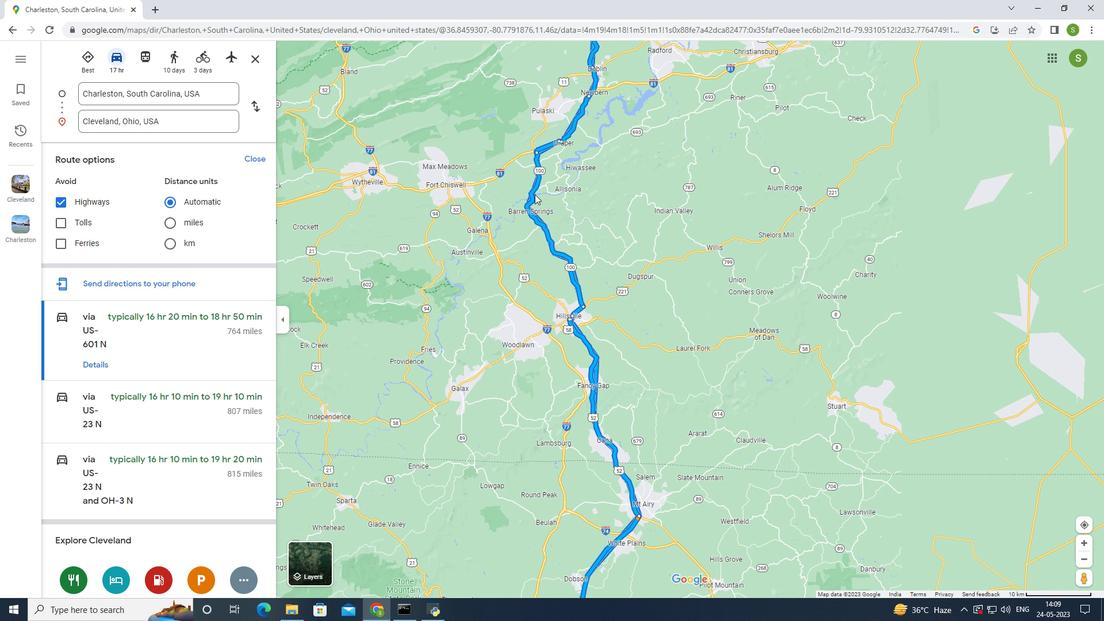 
Action: Mouse scrolled (535, 193) with delta (0, 0)
Screenshot: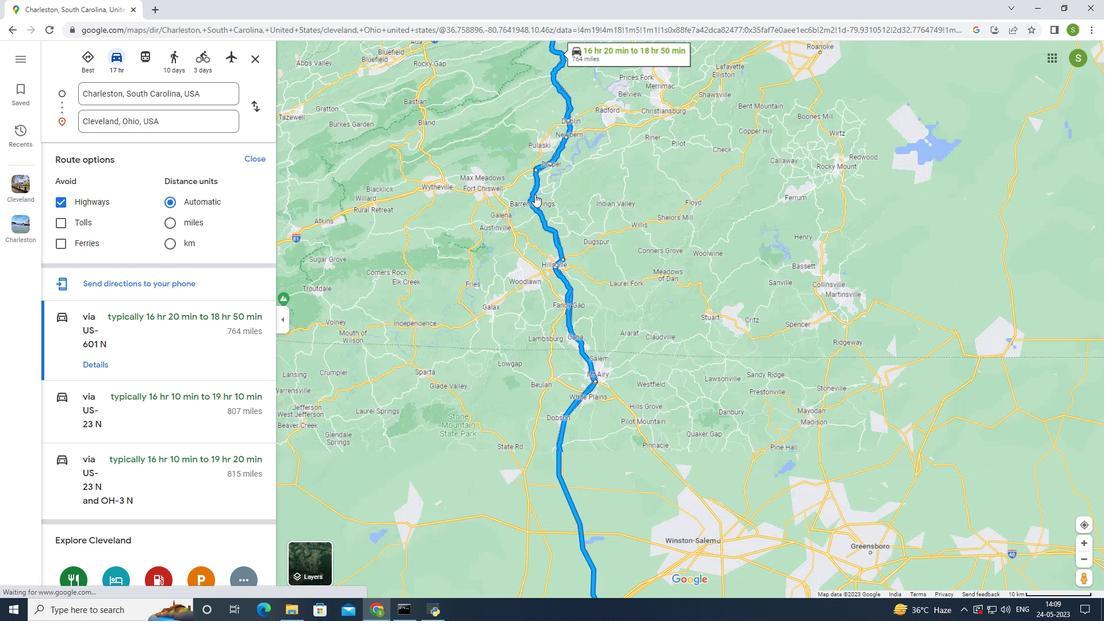 
Action: Mouse scrolled (535, 193) with delta (0, 0)
Screenshot: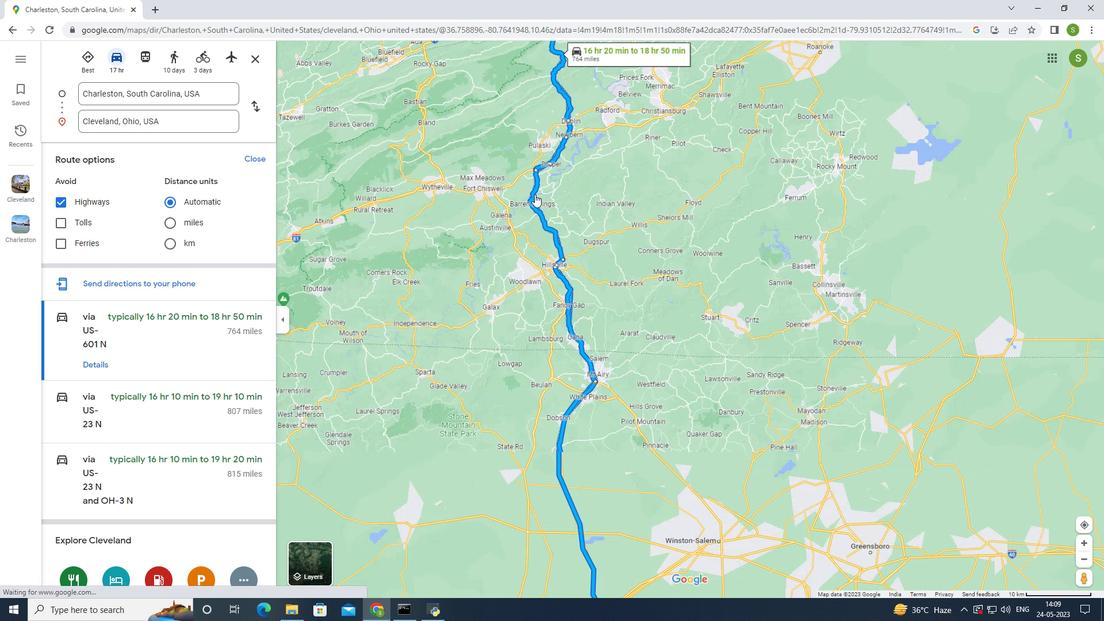 
Action: Mouse scrolled (535, 193) with delta (0, 0)
Screenshot: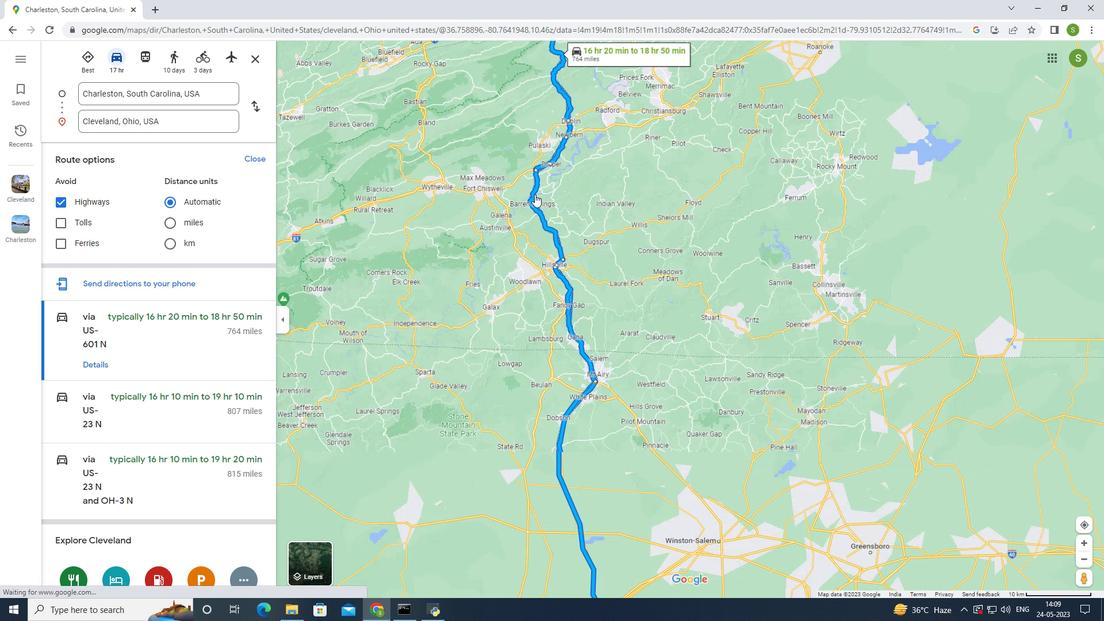 
Action: Mouse scrolled (535, 193) with delta (0, 0)
Screenshot: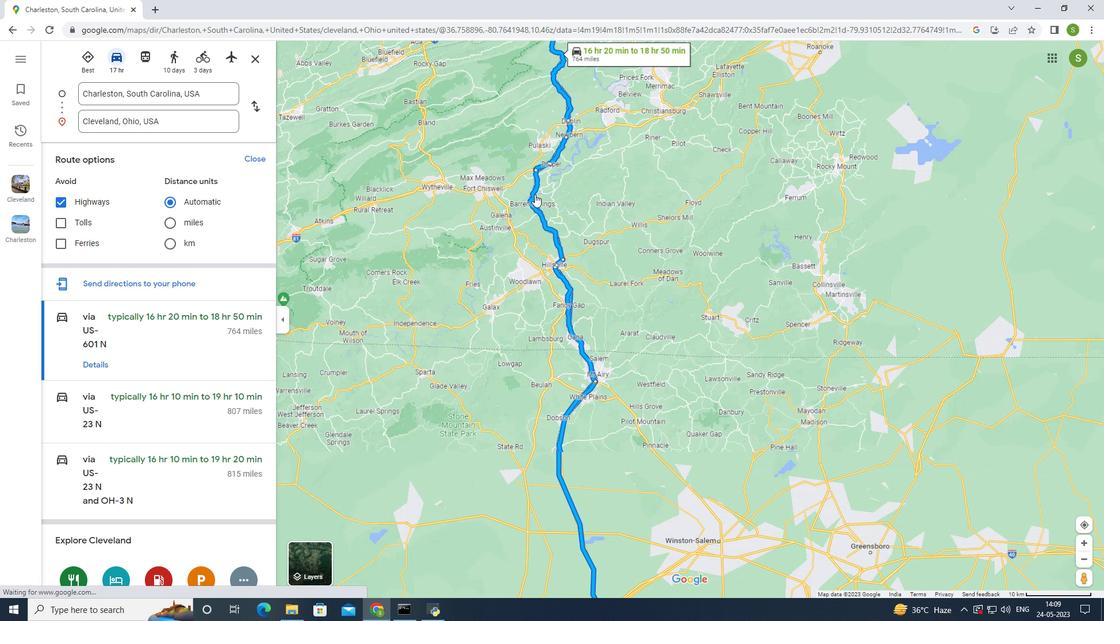 
Action: Mouse moved to (60, 224)
Screenshot: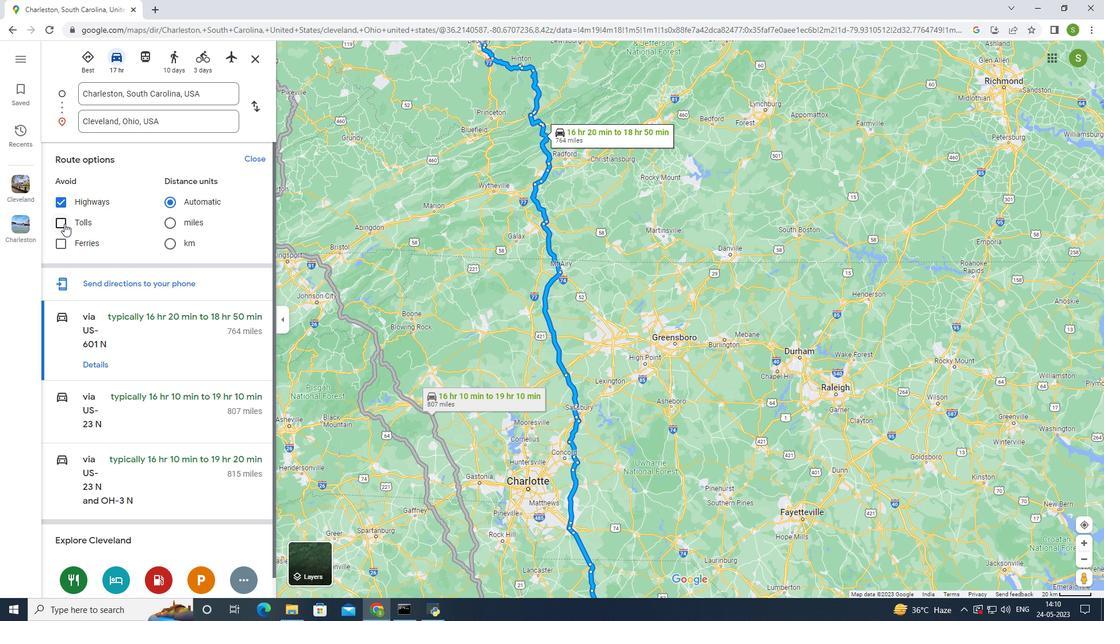 
Action: Mouse pressed left at (60, 224)
Screenshot: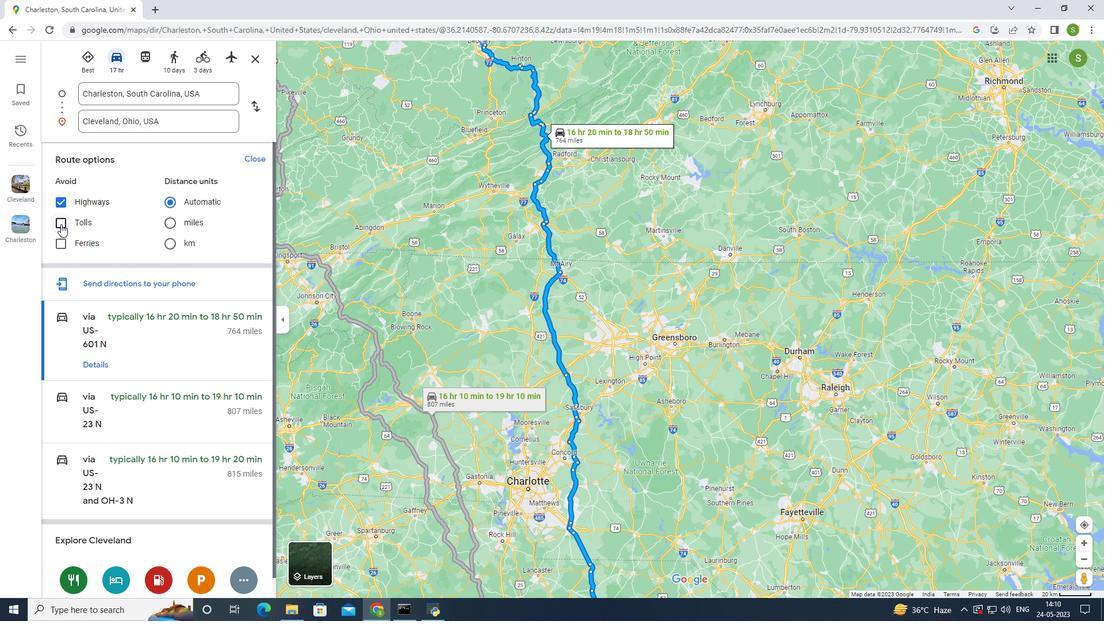 
Action: Mouse moved to (64, 205)
Screenshot: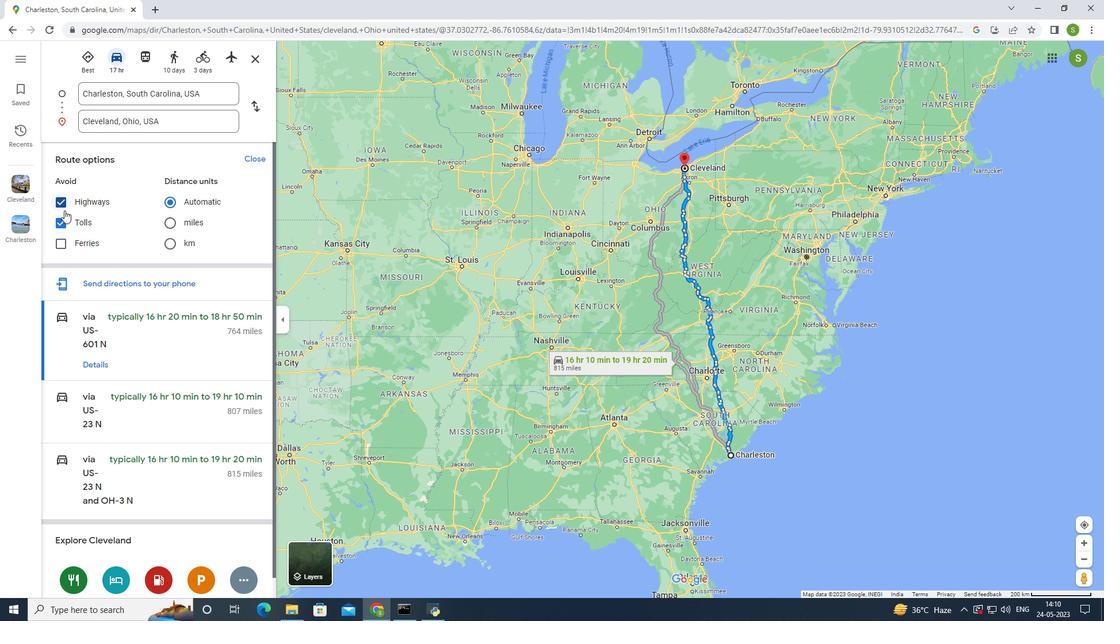 
Action: Mouse pressed left at (64, 205)
Screenshot: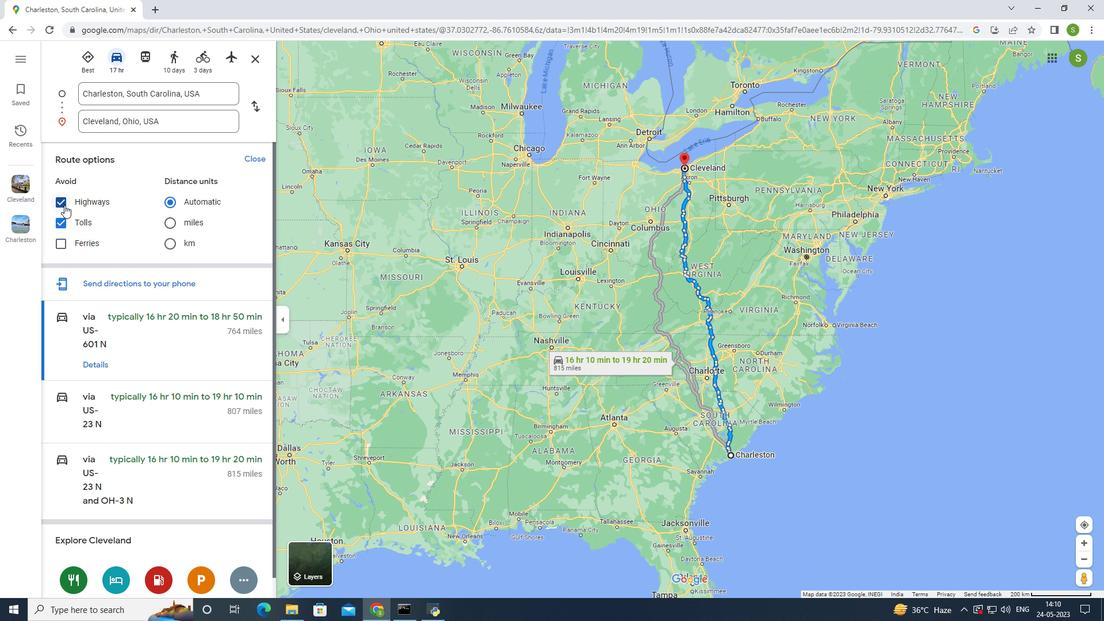 
Action: Mouse moved to (57, 243)
Screenshot: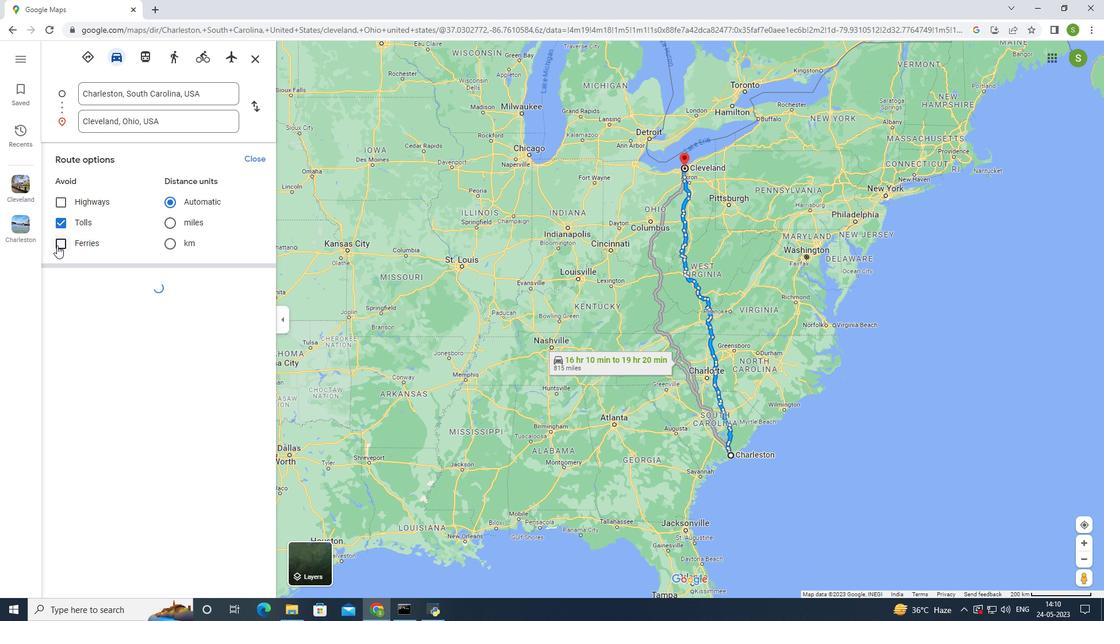 
Action: Mouse pressed left at (57, 243)
Screenshot: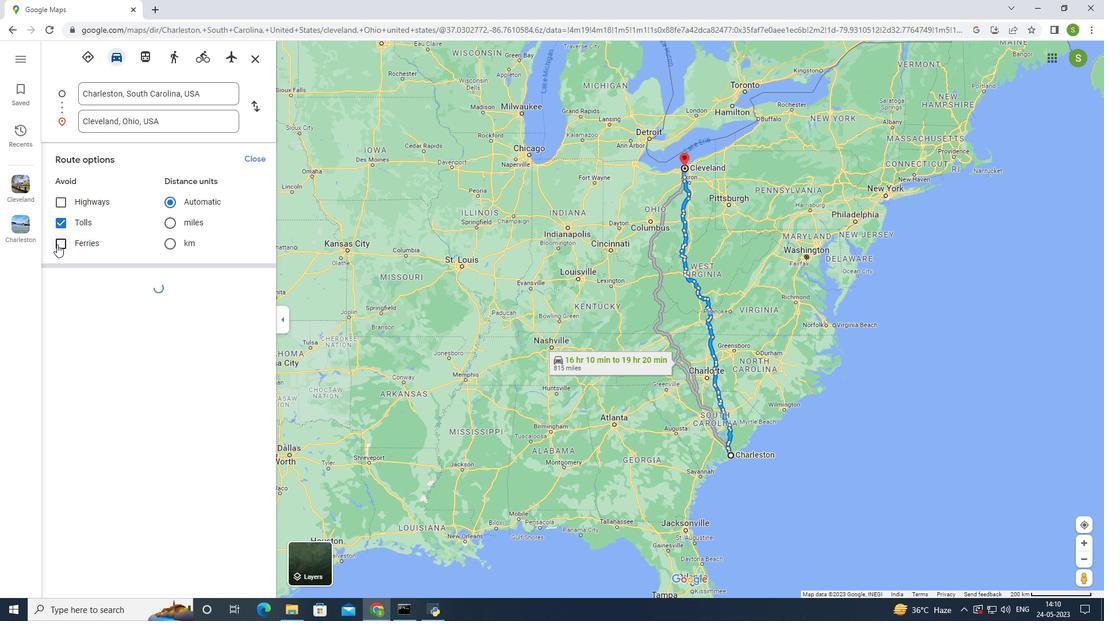 
Action: Mouse moved to (709, 251)
Screenshot: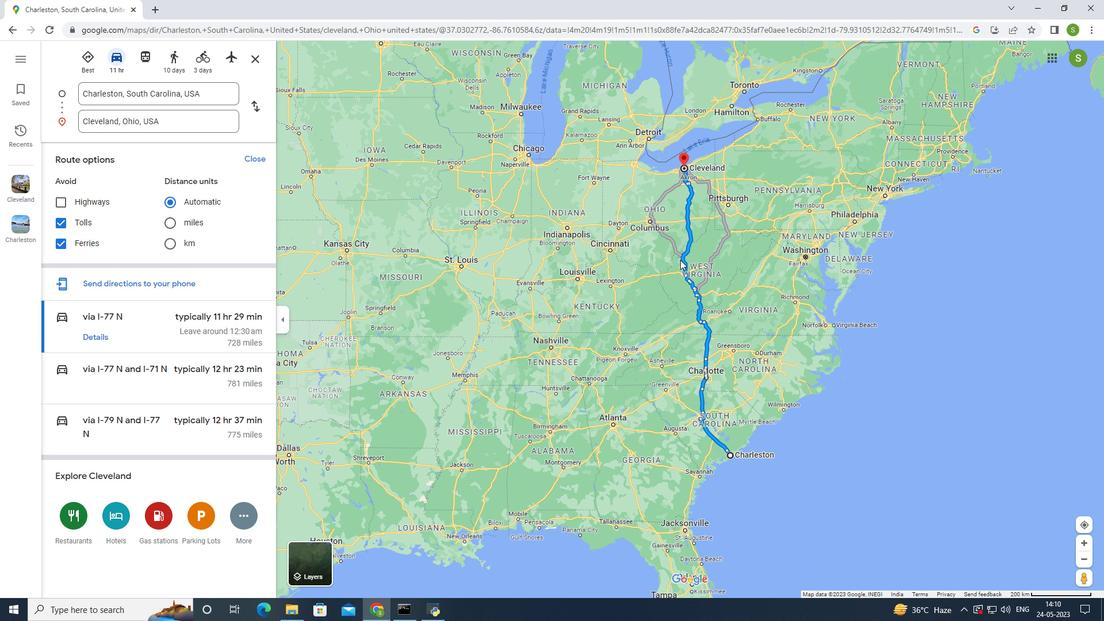 
Action: Mouse scrolled (709, 252) with delta (0, 0)
Screenshot: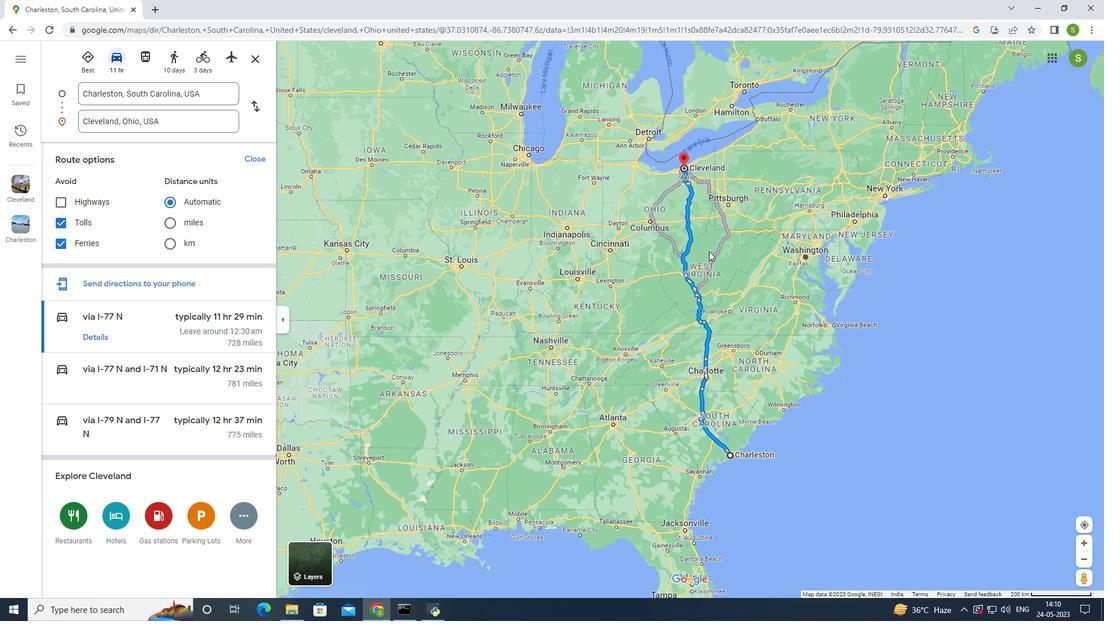 
Action: Mouse scrolled (709, 252) with delta (0, 0)
Screenshot: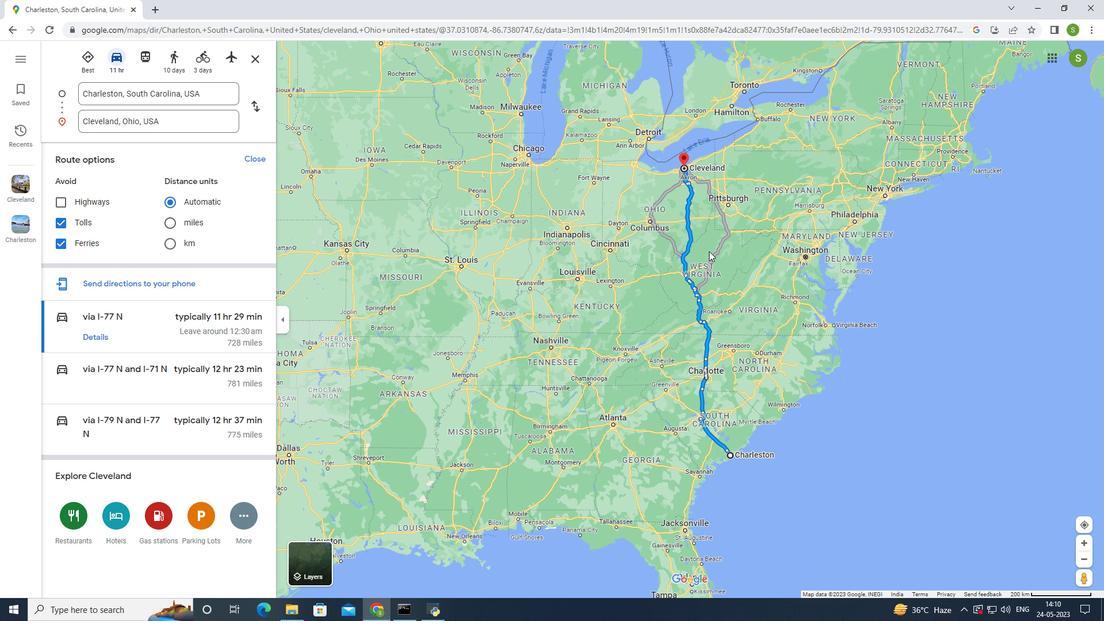
Action: Mouse scrolled (709, 252) with delta (0, 0)
Screenshot: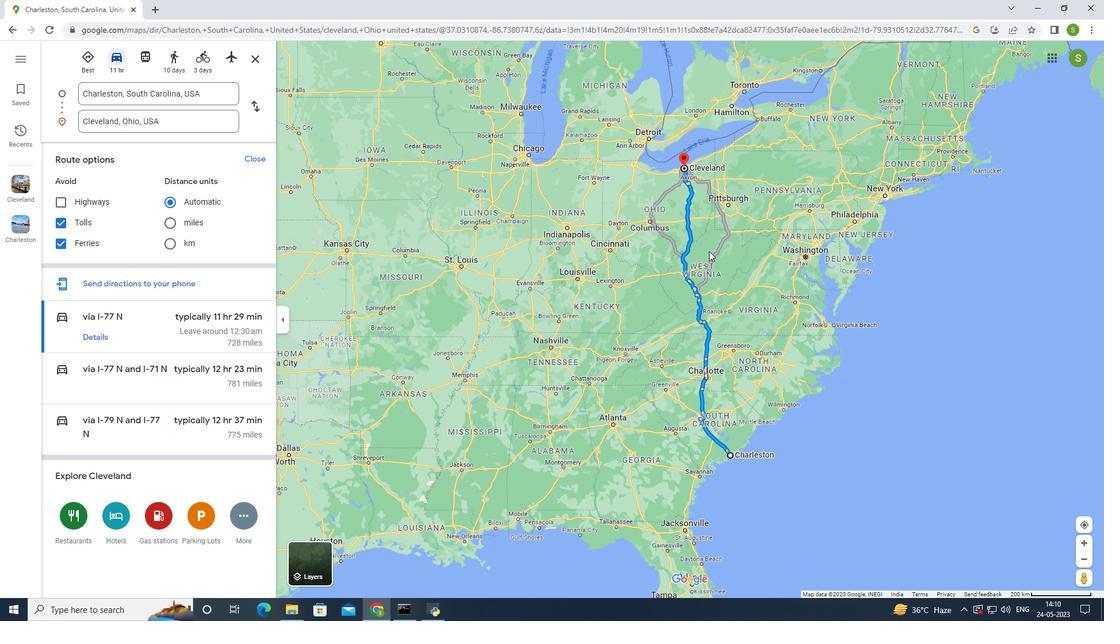 
Action: Mouse scrolled (709, 252) with delta (0, 0)
Screenshot: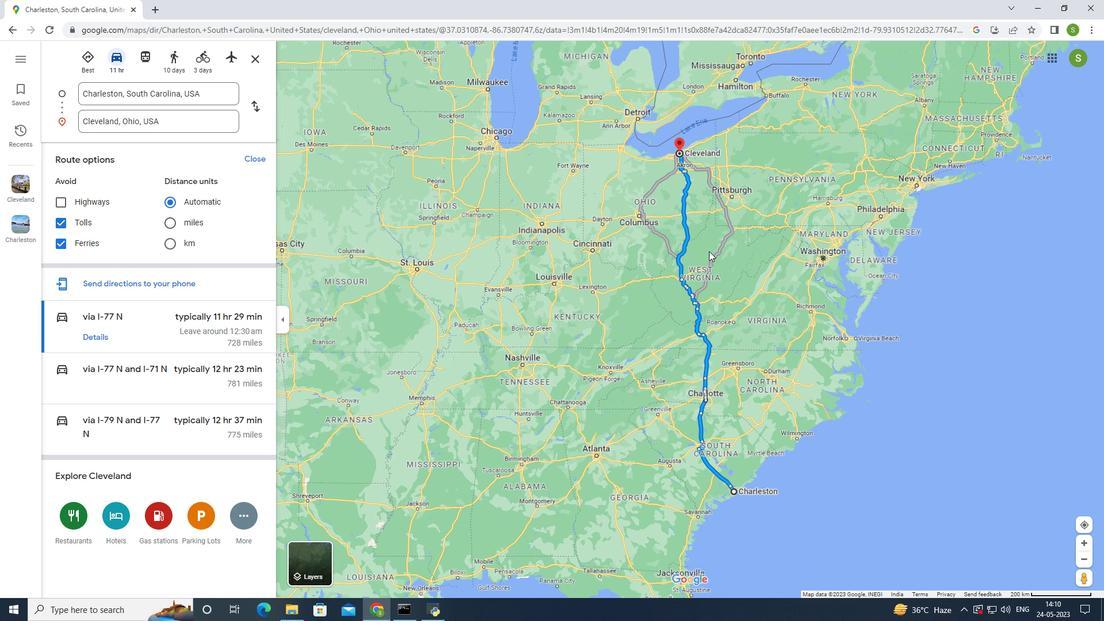 
Action: Mouse moved to (684, 176)
Screenshot: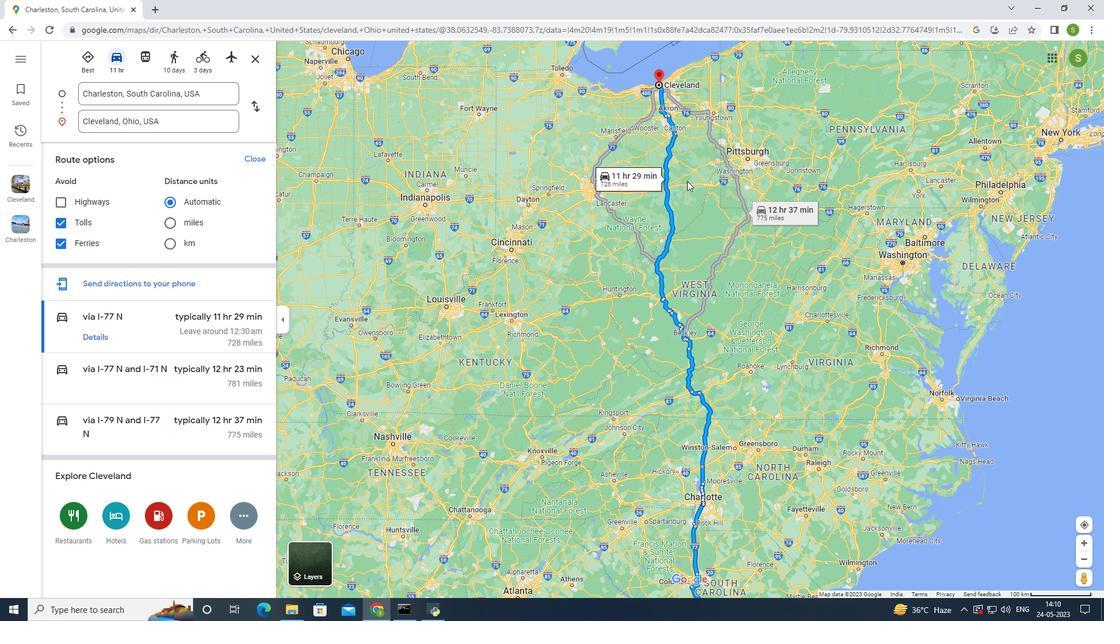 
Action: Mouse scrolled (684, 177) with delta (0, 0)
Screenshot: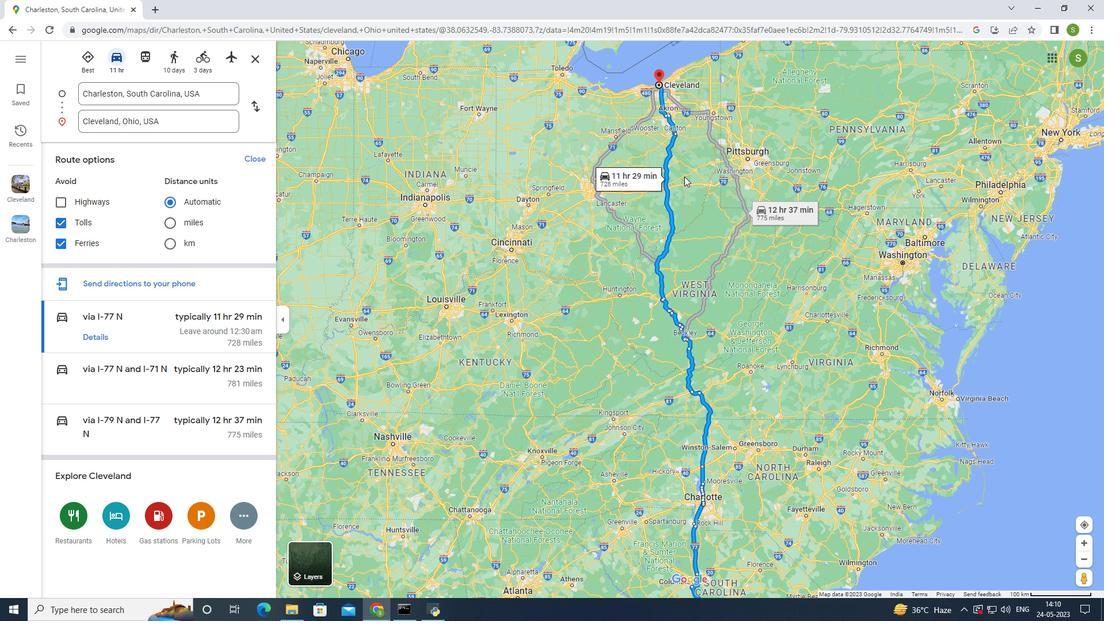 
Action: Mouse scrolled (684, 177) with delta (0, 0)
Screenshot: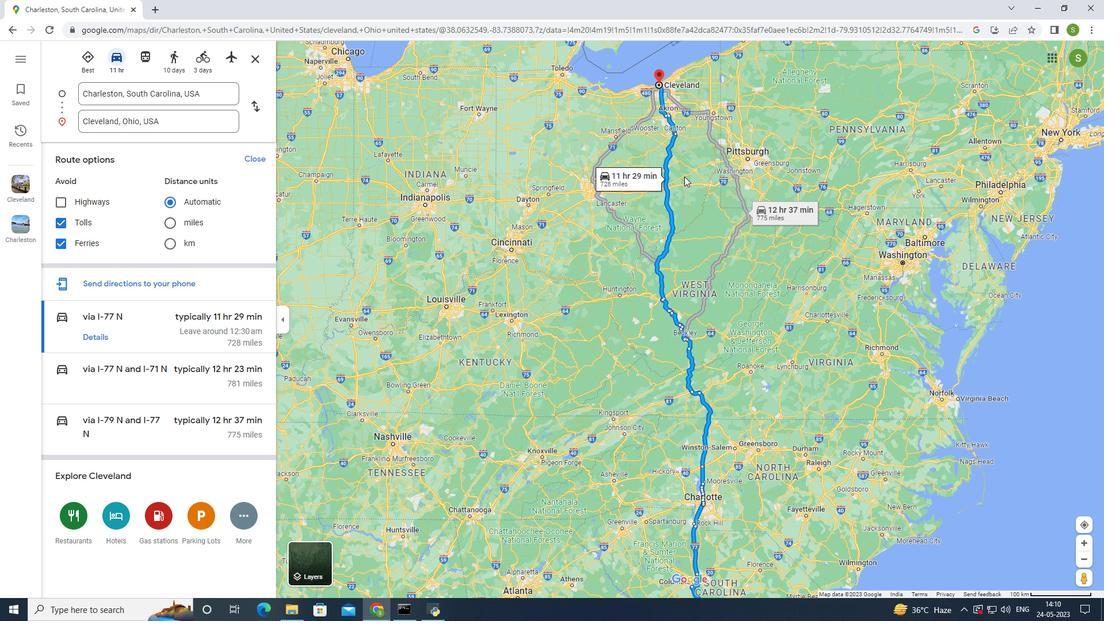 
Action: Mouse scrolled (684, 177) with delta (0, 0)
Screenshot: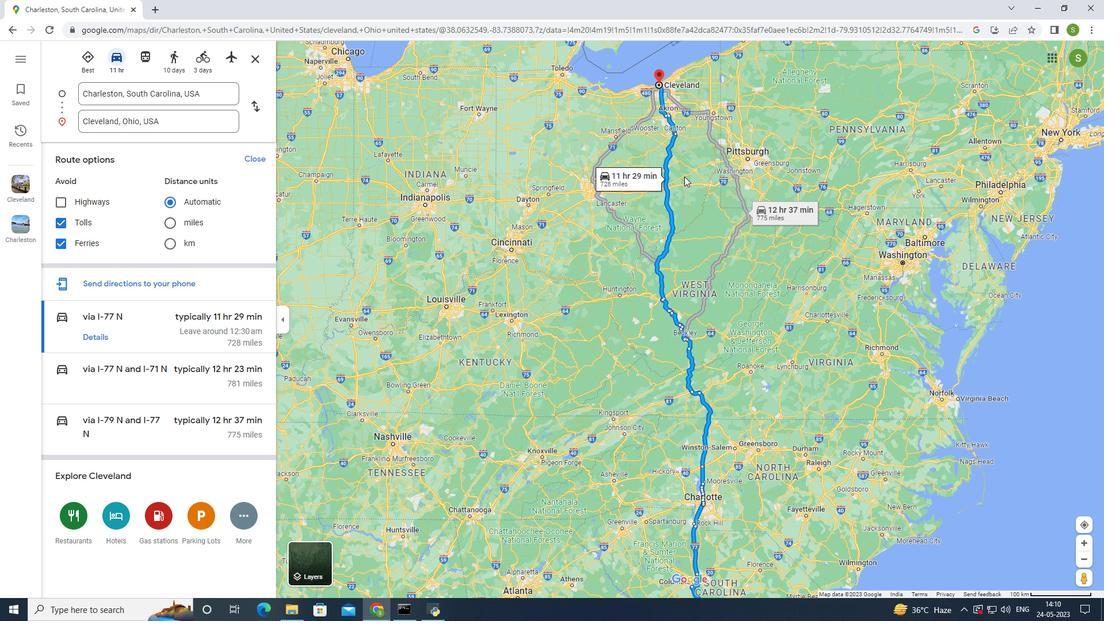 
Action: Mouse scrolled (684, 177) with delta (0, 0)
